 Task: Create a Vector Landscape.
Action: Mouse moved to (549, 285)
Screenshot: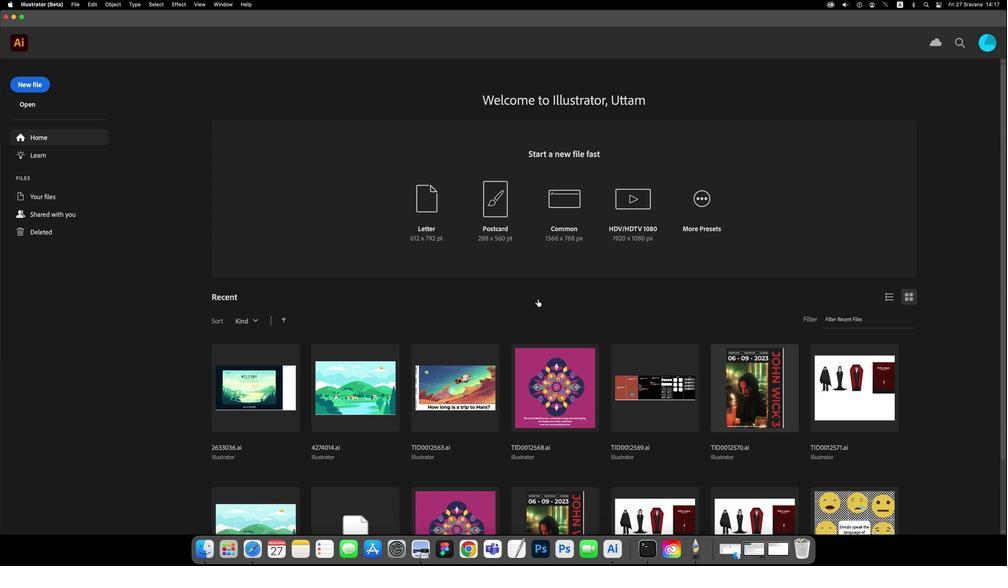 
Action: Mouse pressed left at (549, 285)
Screenshot: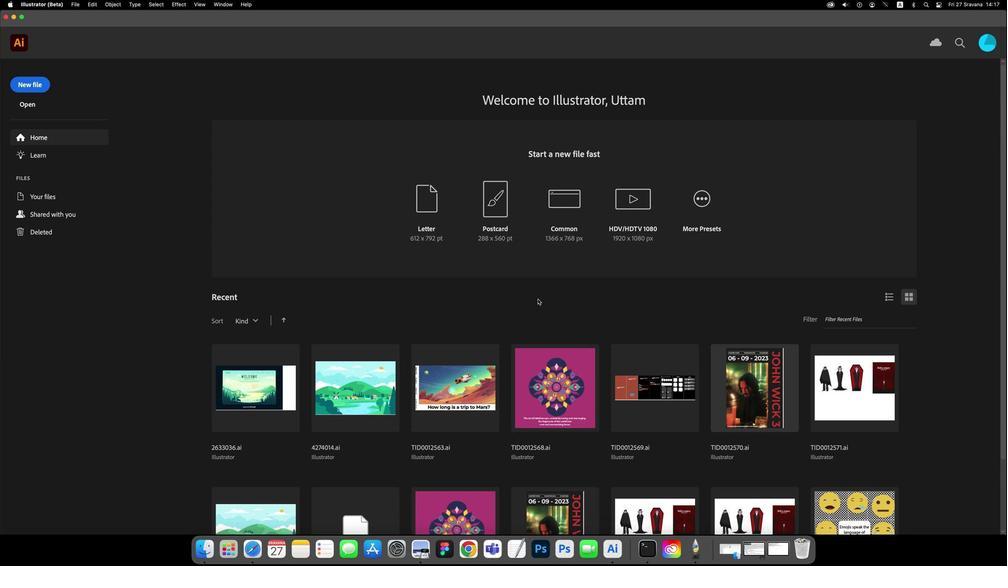 
Action: Mouse moved to (537, 288)
Screenshot: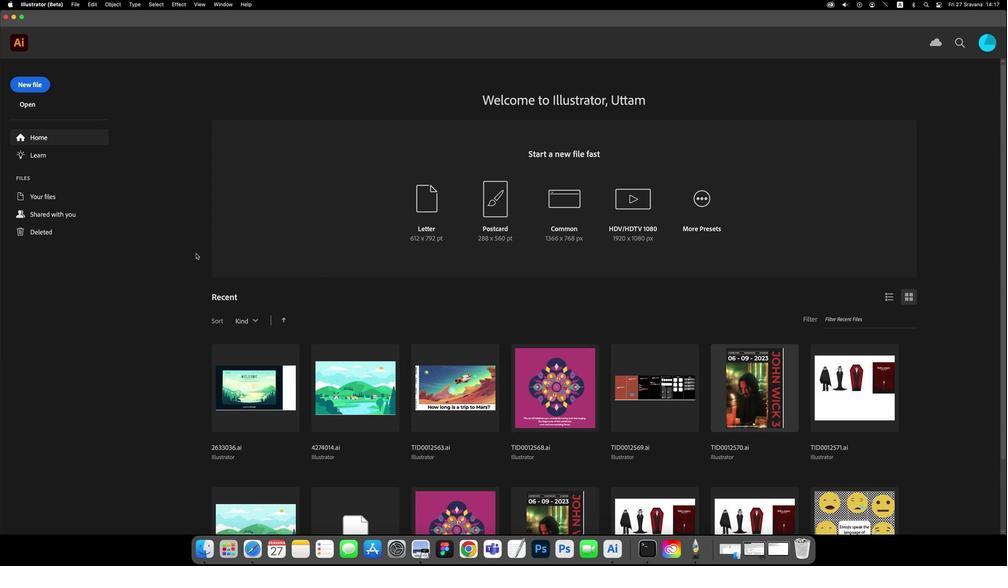 
Action: Mouse pressed left at (537, 288)
Screenshot: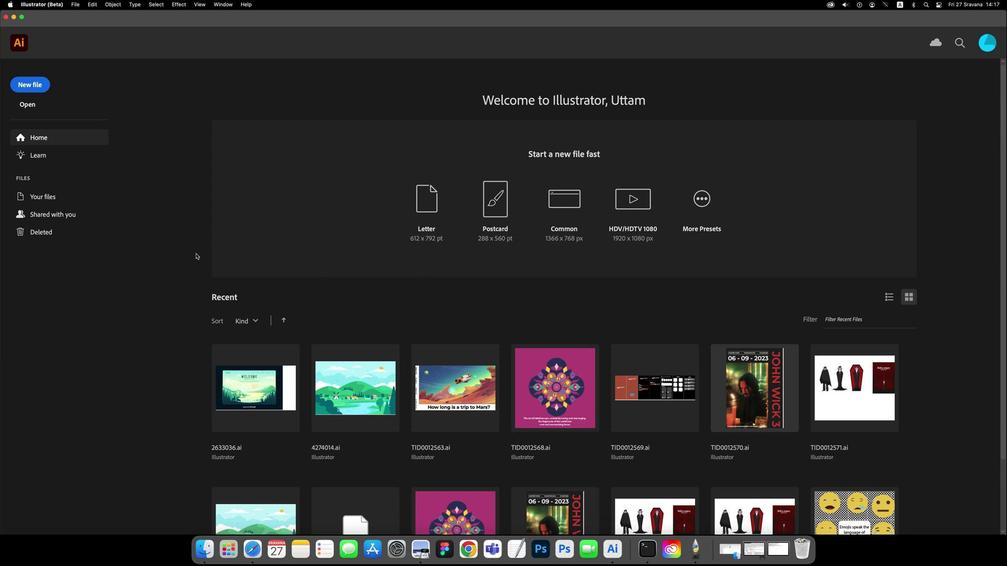 
Action: Mouse moved to (274, 176)
Screenshot: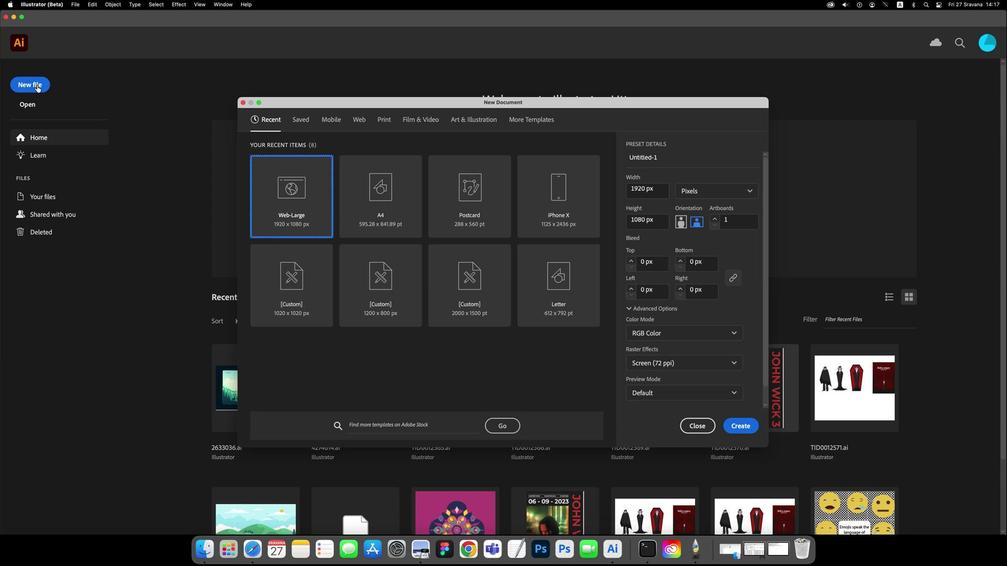 
Action: Mouse pressed left at (274, 176)
Screenshot: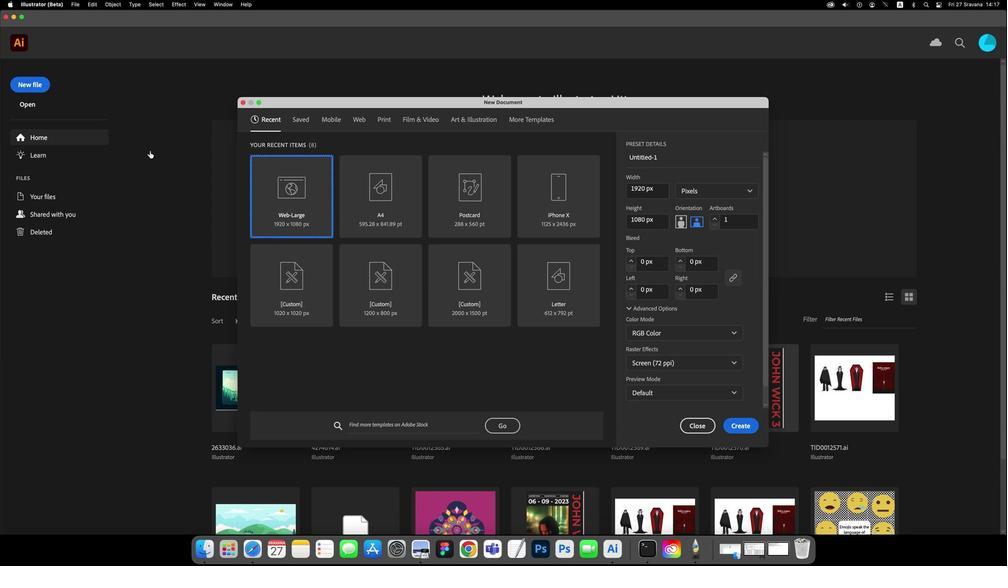 
Action: Mouse moved to (641, 354)
Screenshot: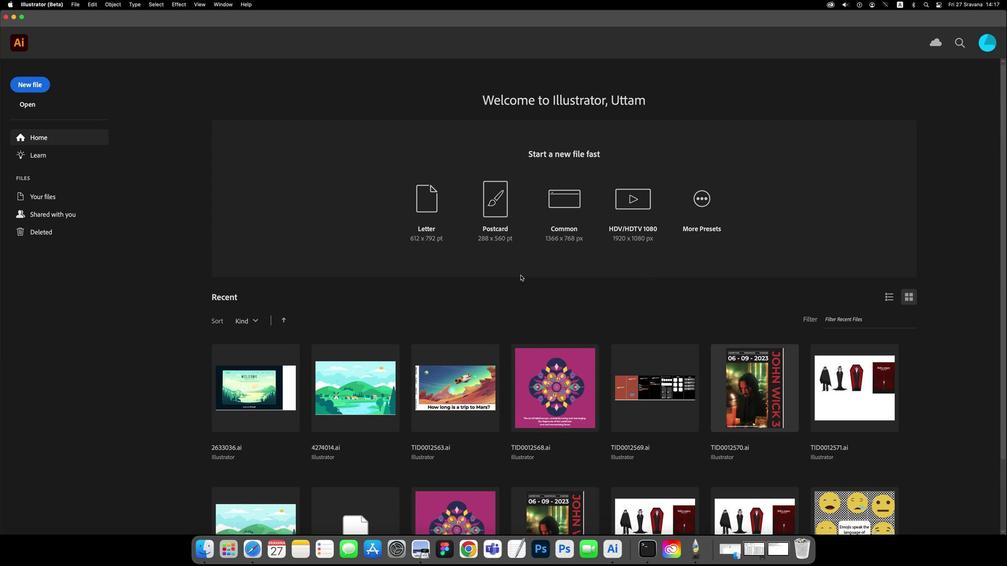 
Action: Mouse pressed left at (641, 354)
Screenshot: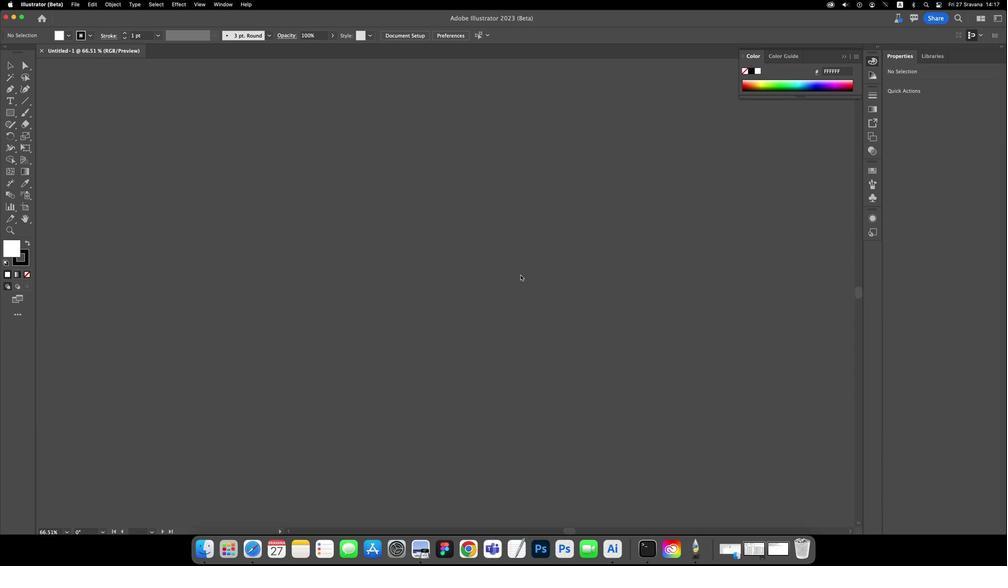 
Action: Mouse moved to (705, 161)
Screenshot: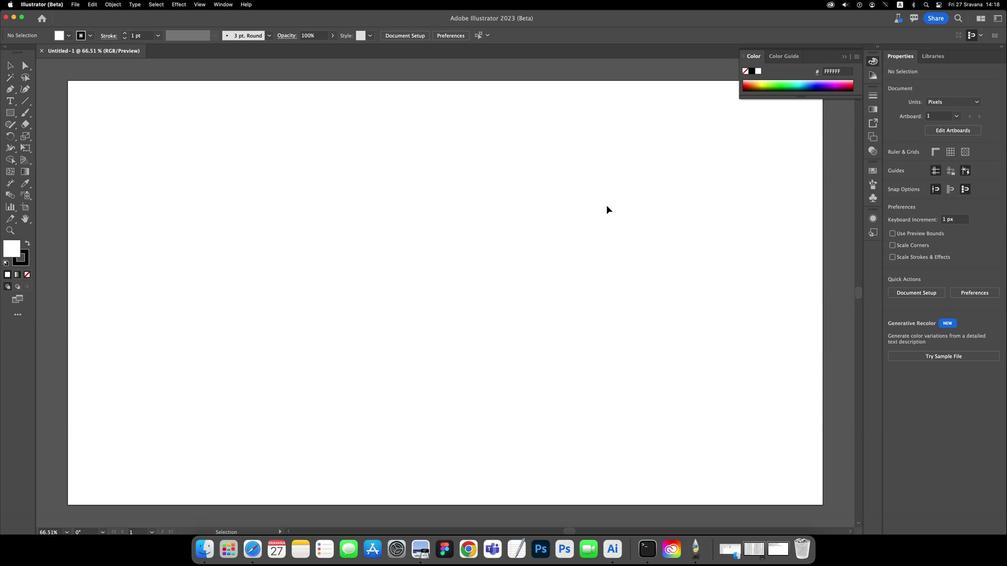 
Action: Mouse pressed left at (705, 161)
Screenshot: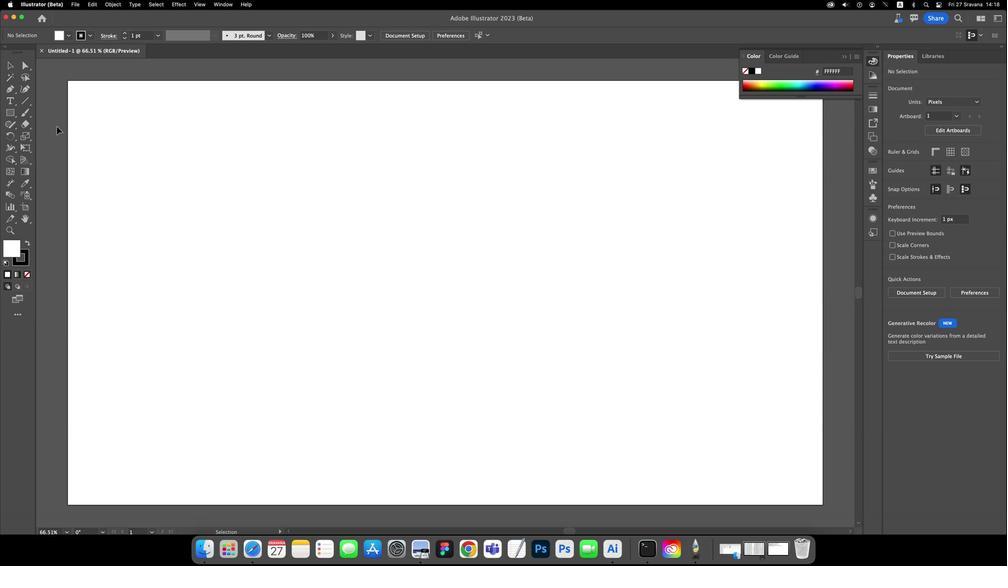 
Action: Mouse pressed left at (705, 161)
Screenshot: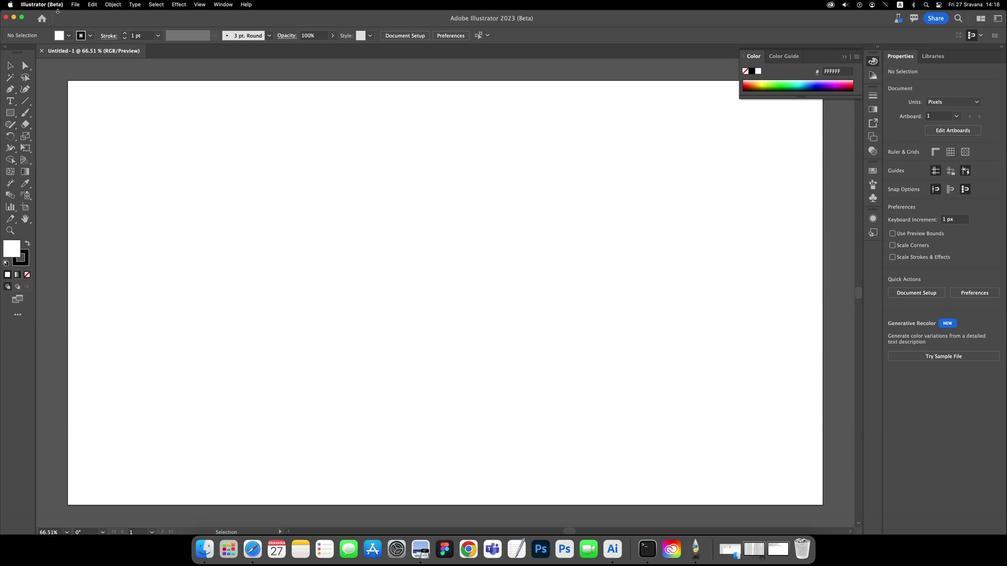 
Action: Mouse moved to (573, 239)
Screenshot: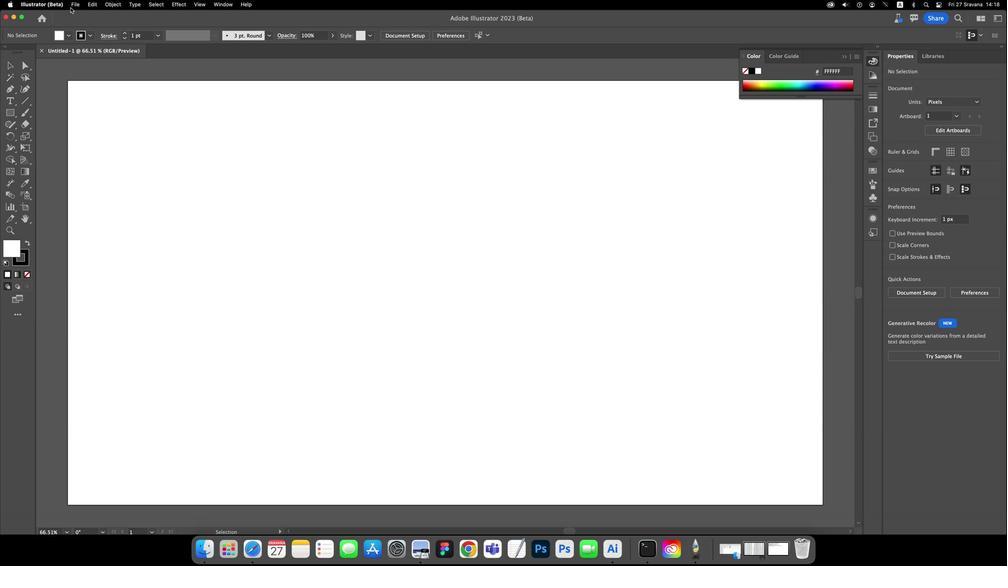 
Action: Mouse pressed left at (573, 239)
Screenshot: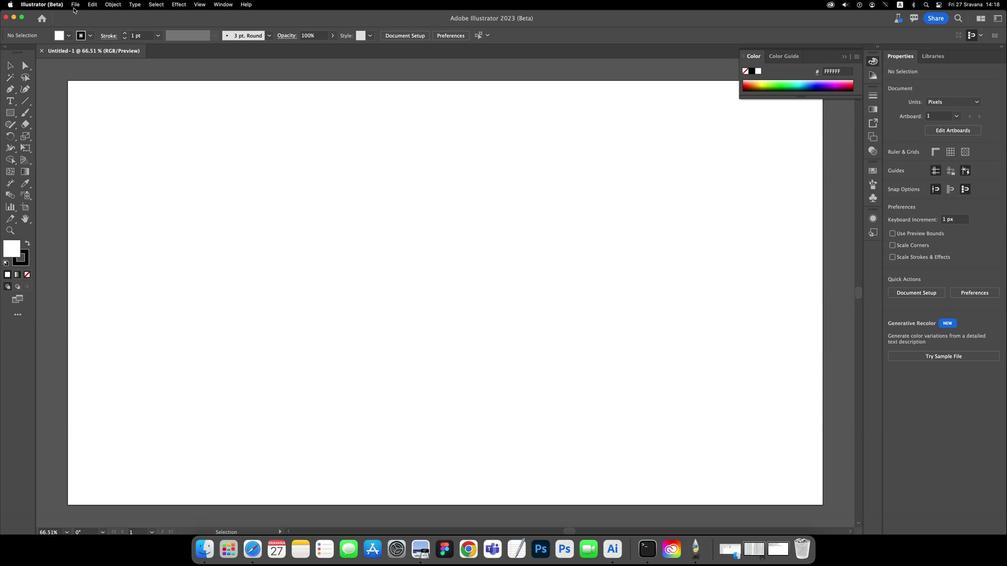 
Action: Mouse moved to (293, 135)
Screenshot: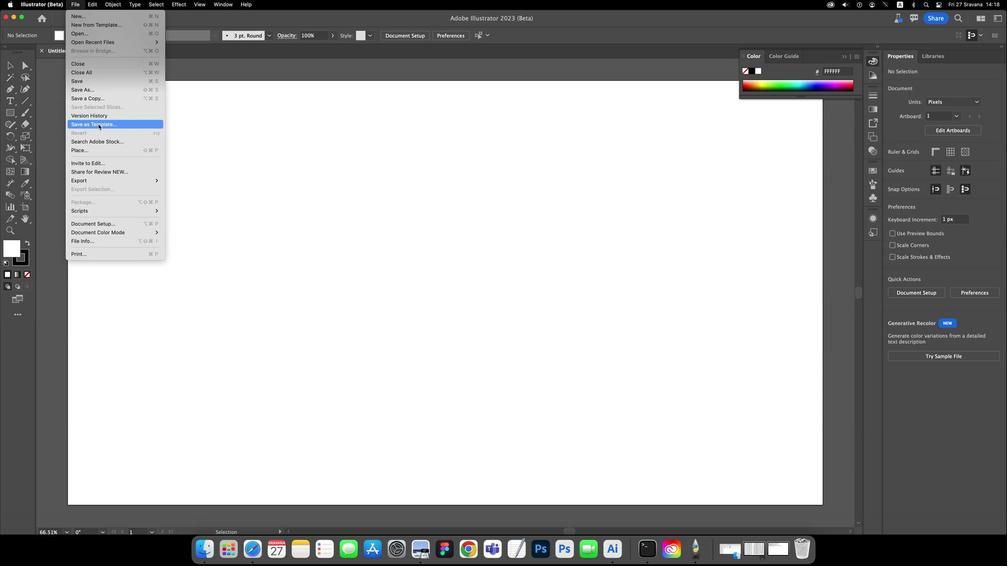 
Action: Mouse pressed left at (293, 135)
Screenshot: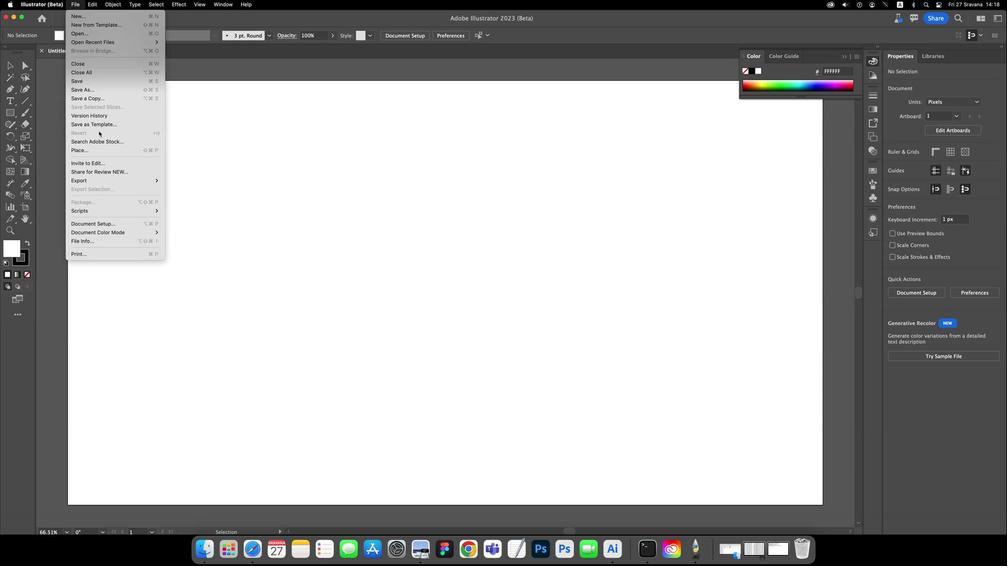
Action: Mouse moved to (305, 208)
Screenshot: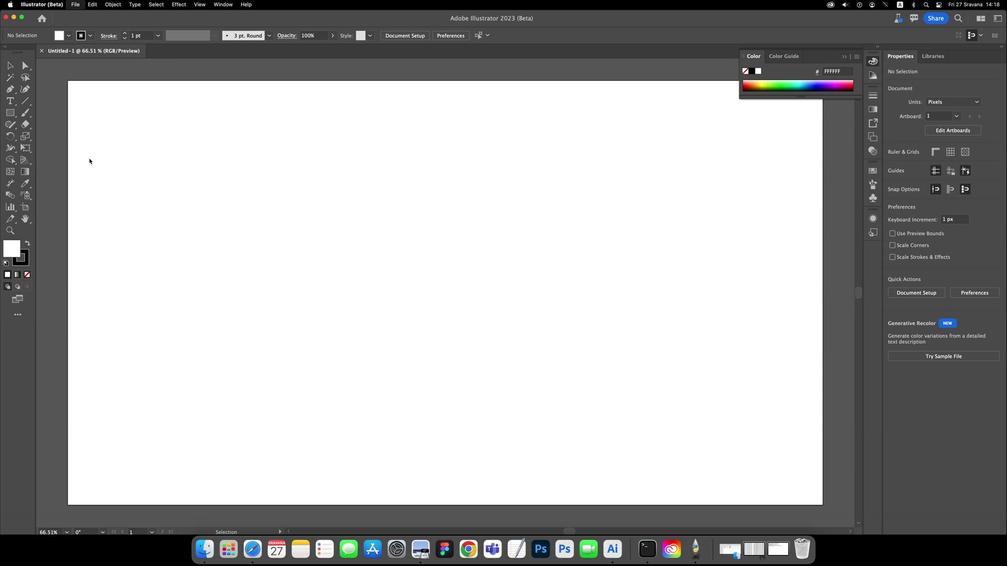 
Action: Mouse pressed left at (305, 208)
Screenshot: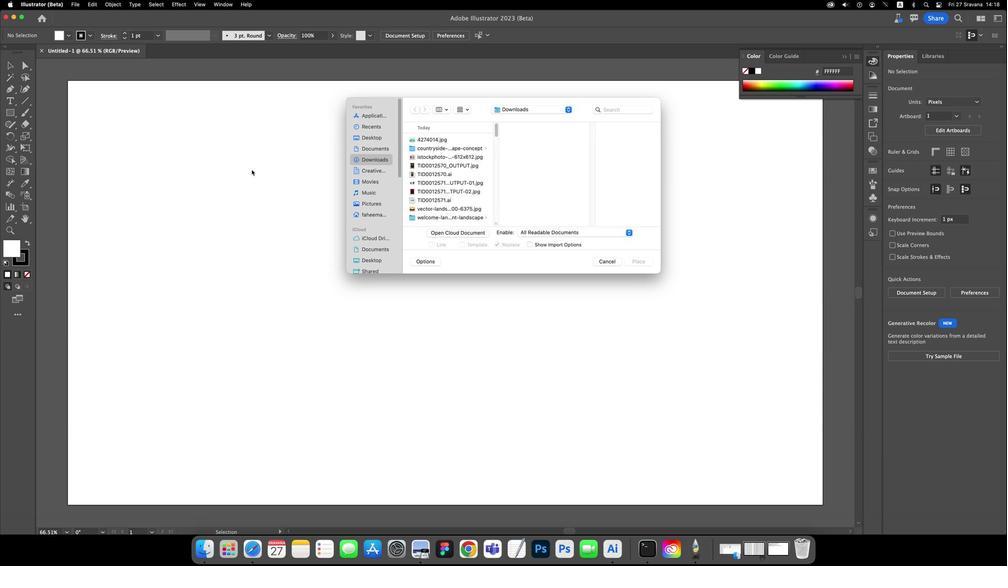 
Action: Mouse moved to (474, 205)
Screenshot: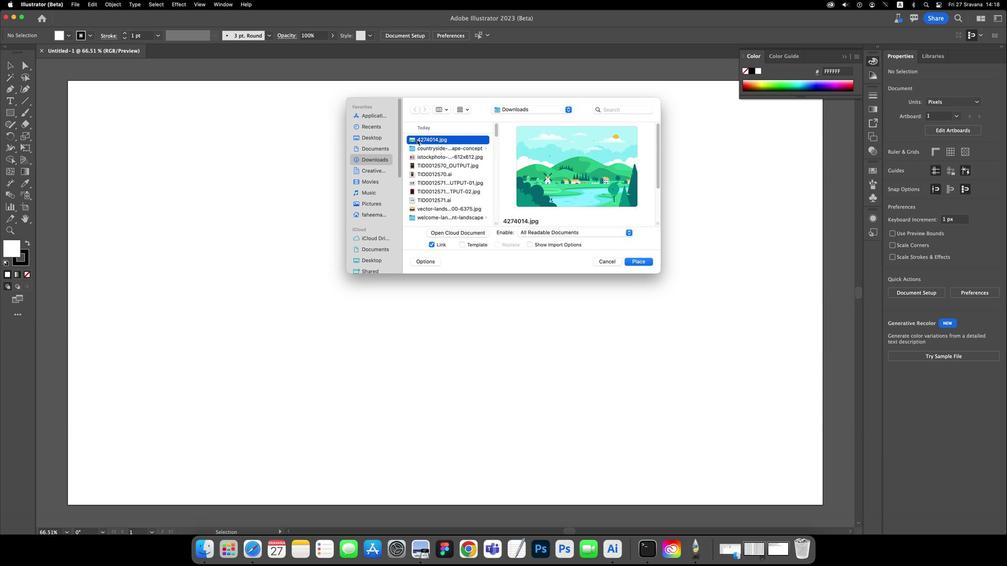 
Action: Mouse pressed left at (474, 205)
Screenshot: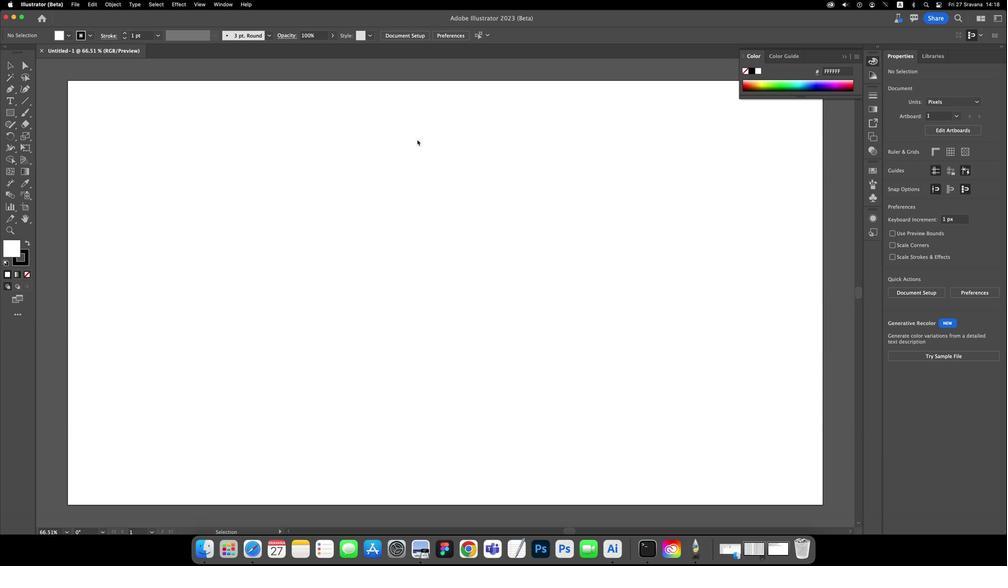 
Action: Key pressed Key.enter
Screenshot: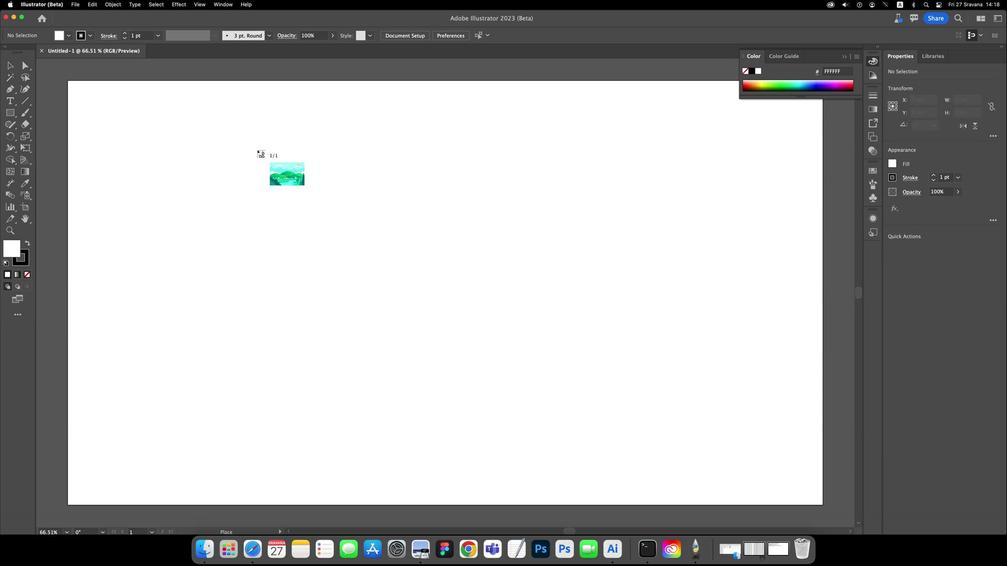 
Action: Mouse moved to (311, 182)
Screenshot: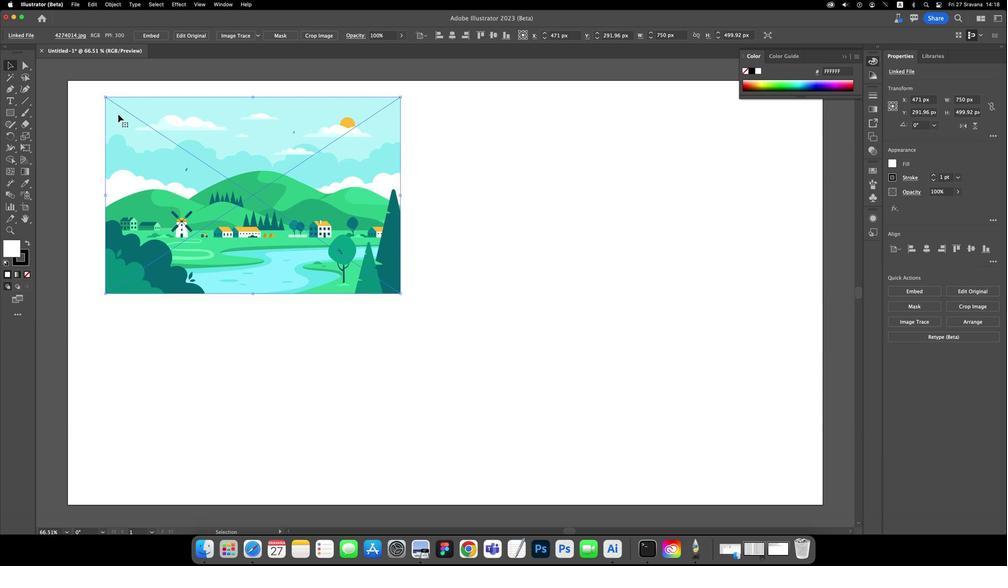
Action: Mouse pressed left at (311, 182)
Screenshot: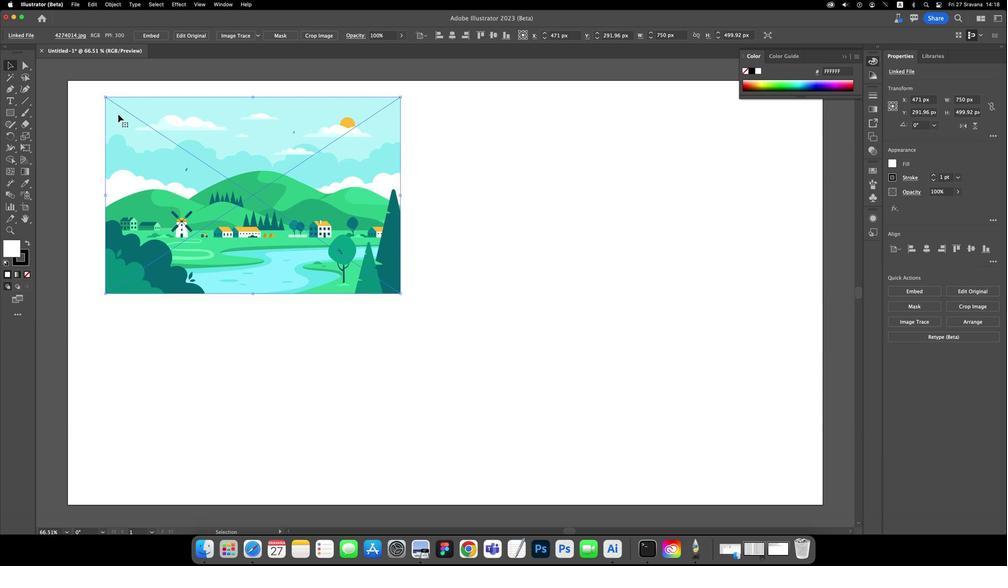 
Action: Mouse moved to (311, 182)
Screenshot: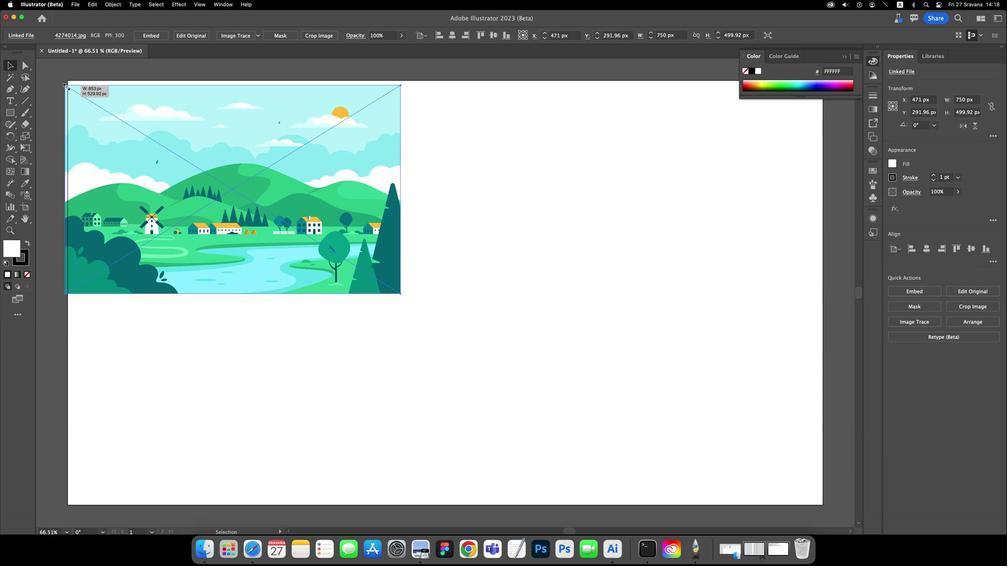 
Action: Mouse pressed left at (311, 182)
Screenshot: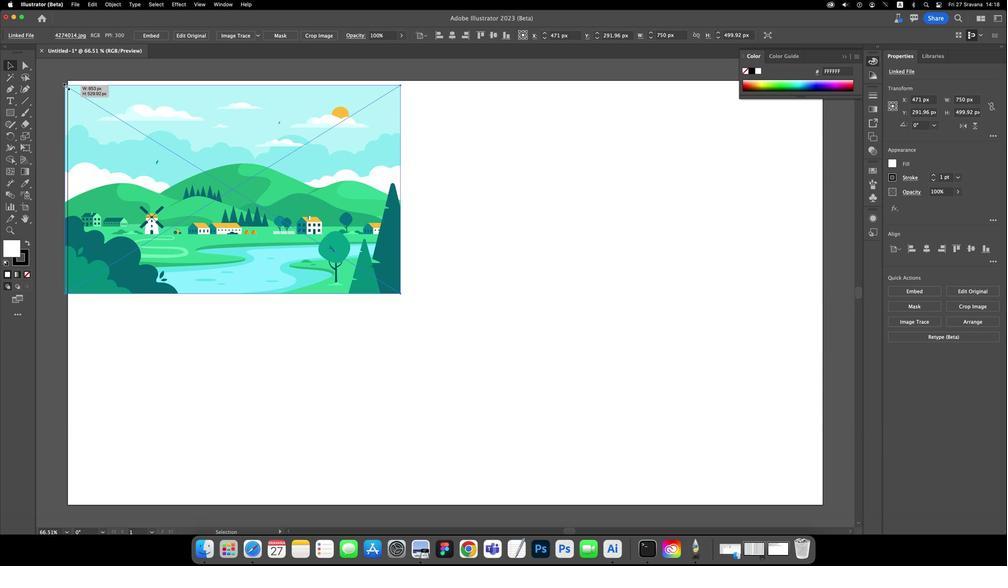 
Action: Mouse moved to (289, 176)
Screenshot: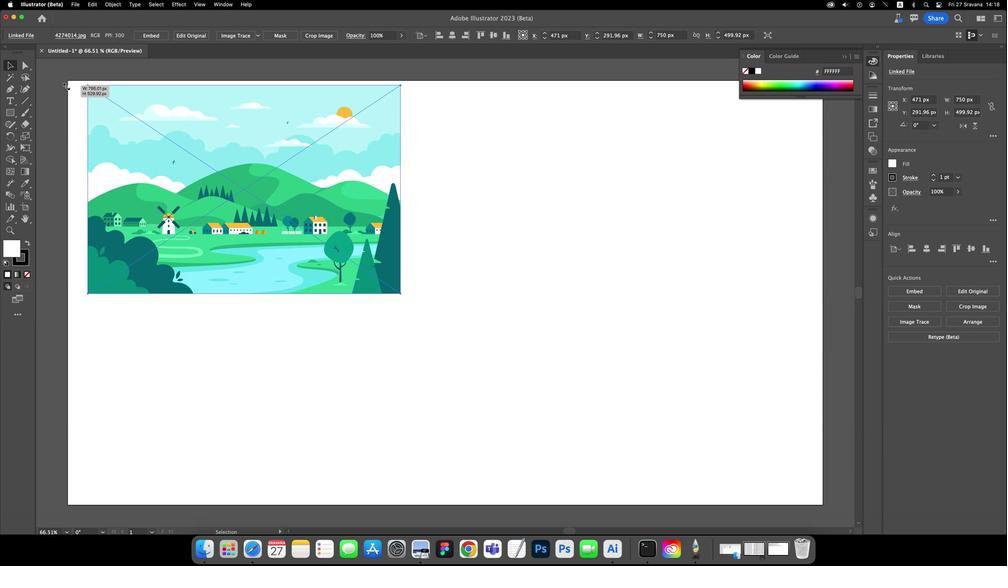 
Action: Key pressed Key.shift
Screenshot: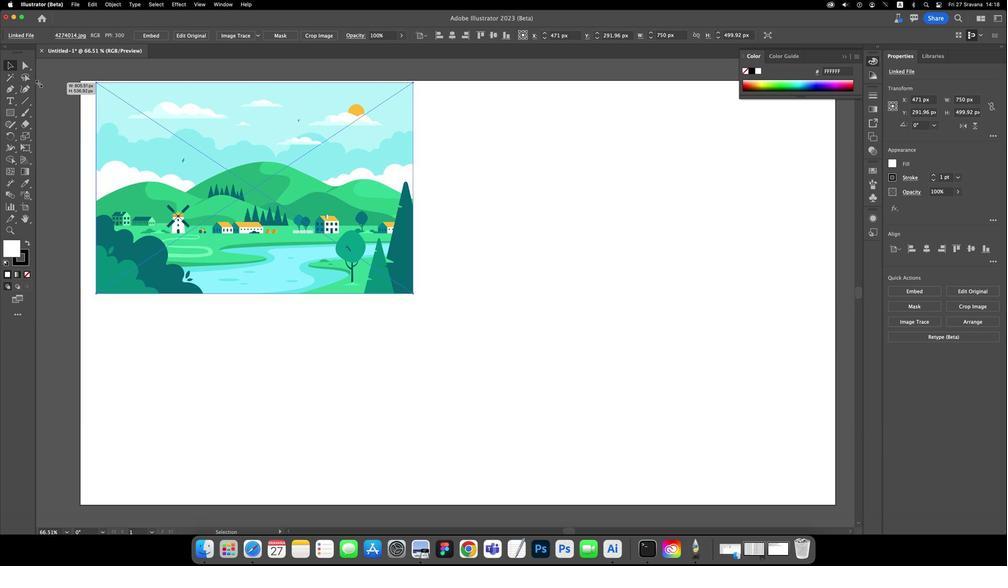 
Action: Mouse moved to (360, 189)
Screenshot: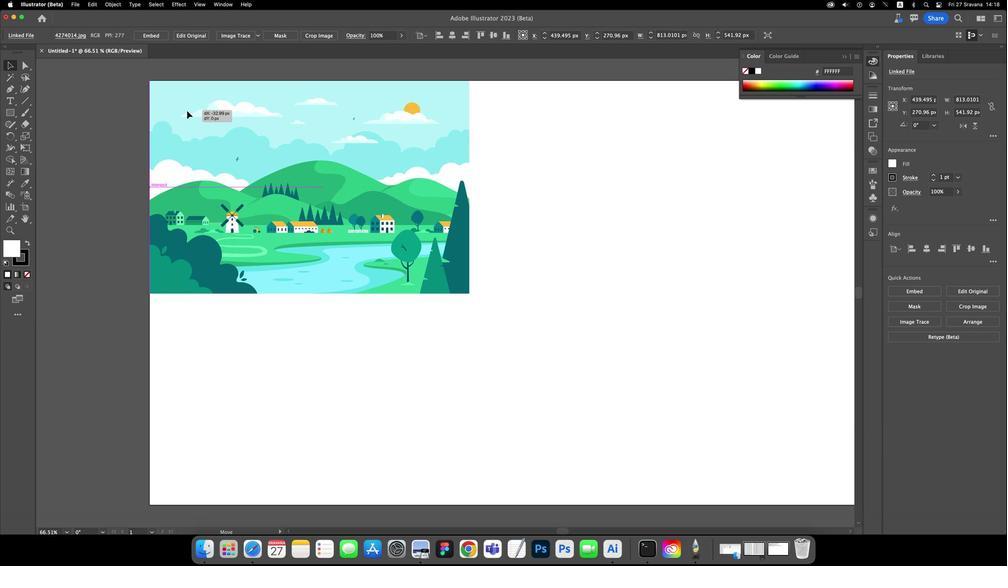 
Action: Mouse pressed left at (360, 189)
Screenshot: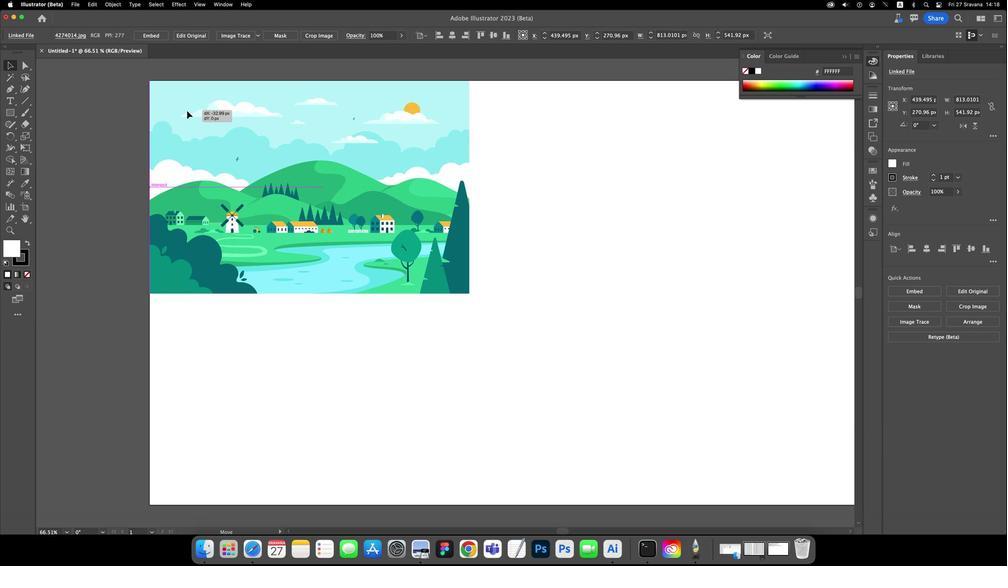 
Action: Mouse moved to (455, 257)
Screenshot: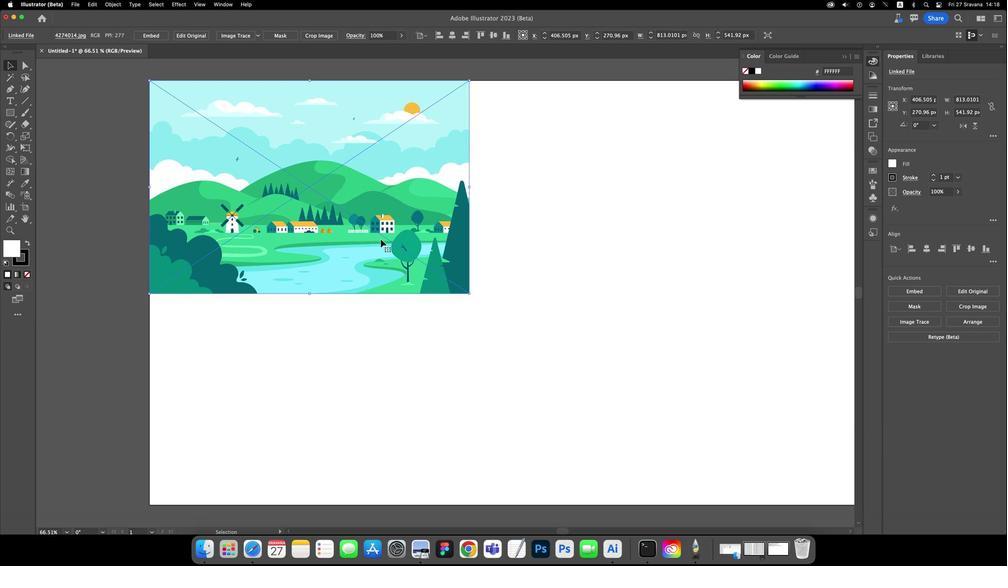 
Action: Key pressed Key.alt
Screenshot: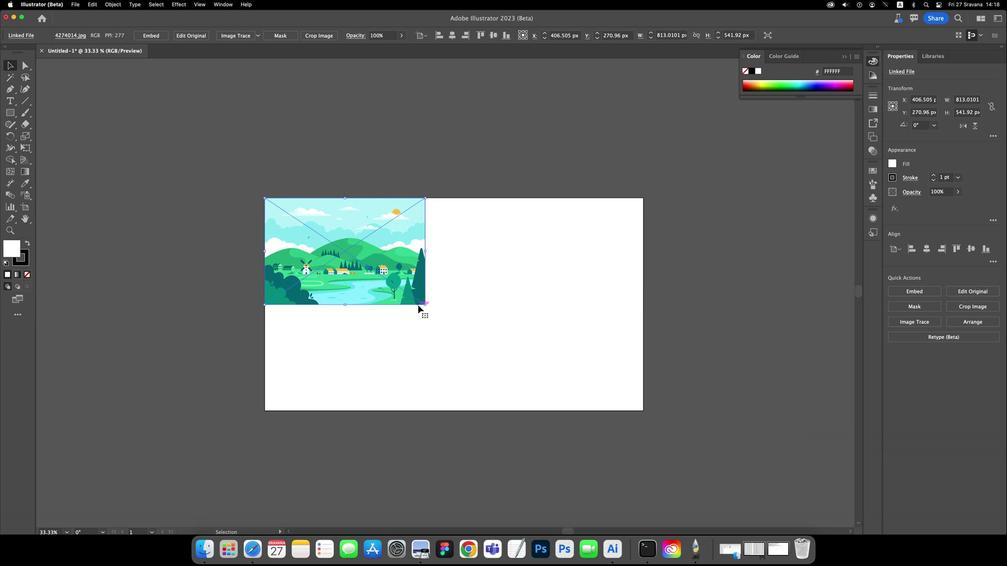 
Action: Mouse scrolled (455, 257) with delta (255, 131)
Screenshot: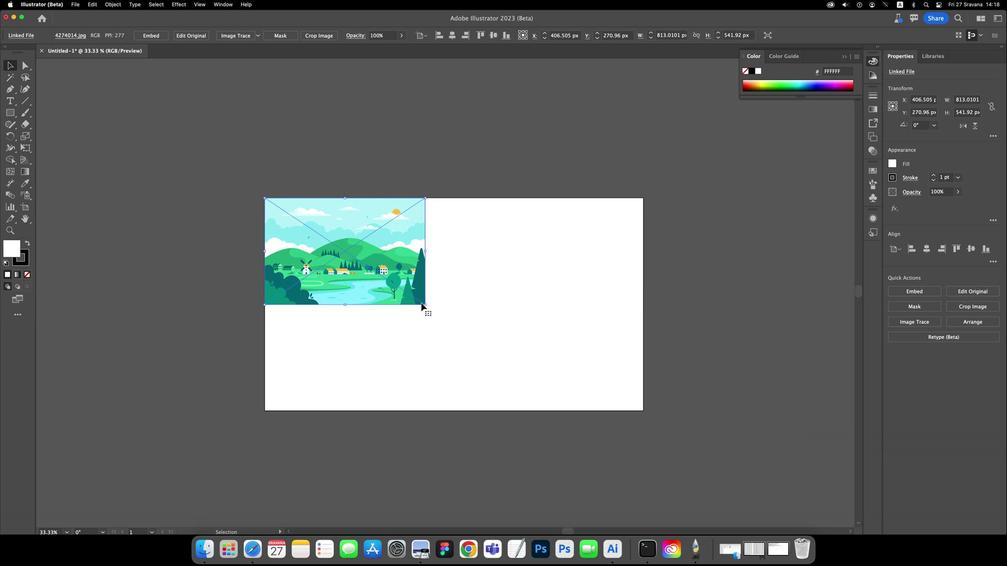 
Action: Mouse scrolled (455, 257) with delta (255, 131)
Screenshot: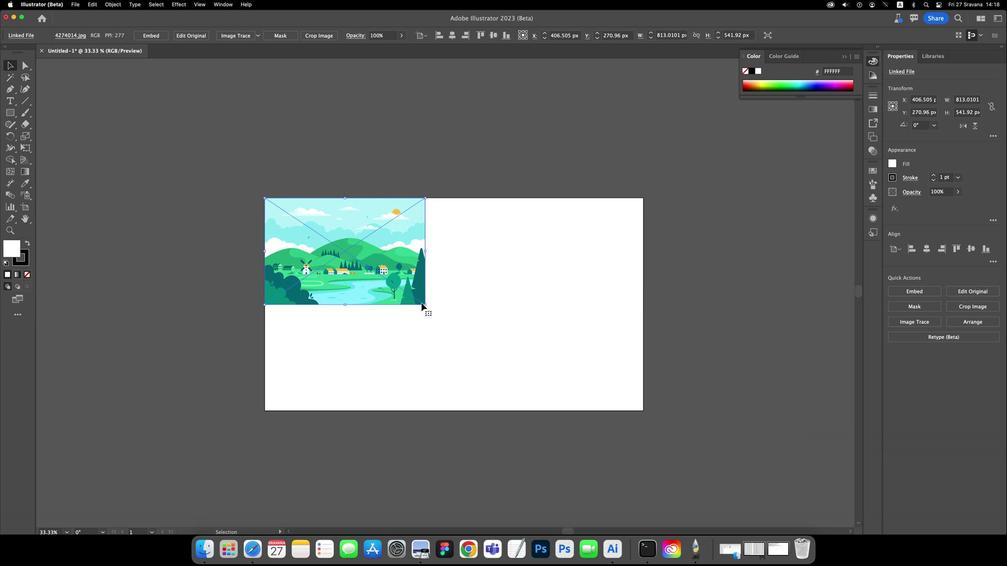 
Action: Mouse moved to (479, 292)
Screenshot: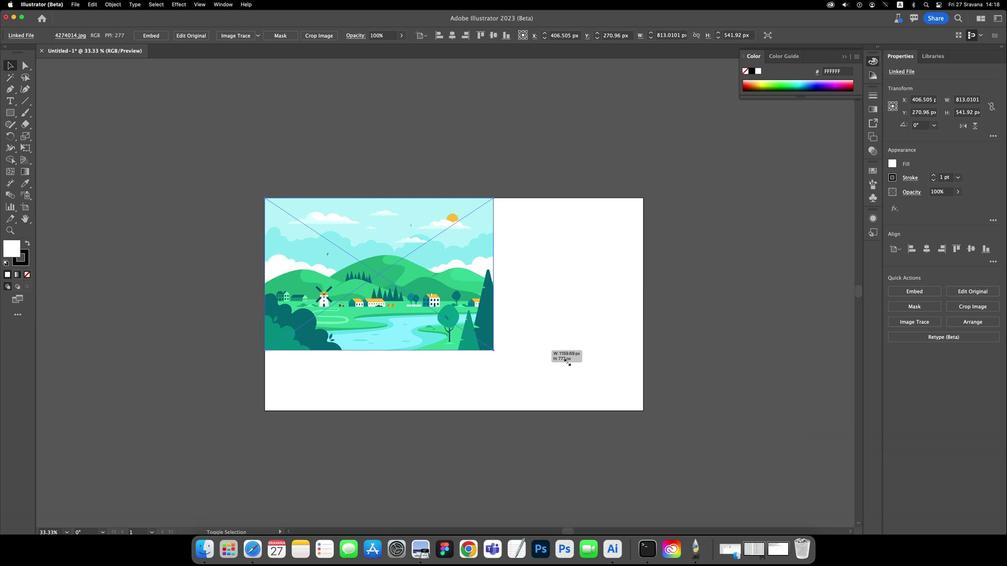
Action: Key pressed Key.shift
Screenshot: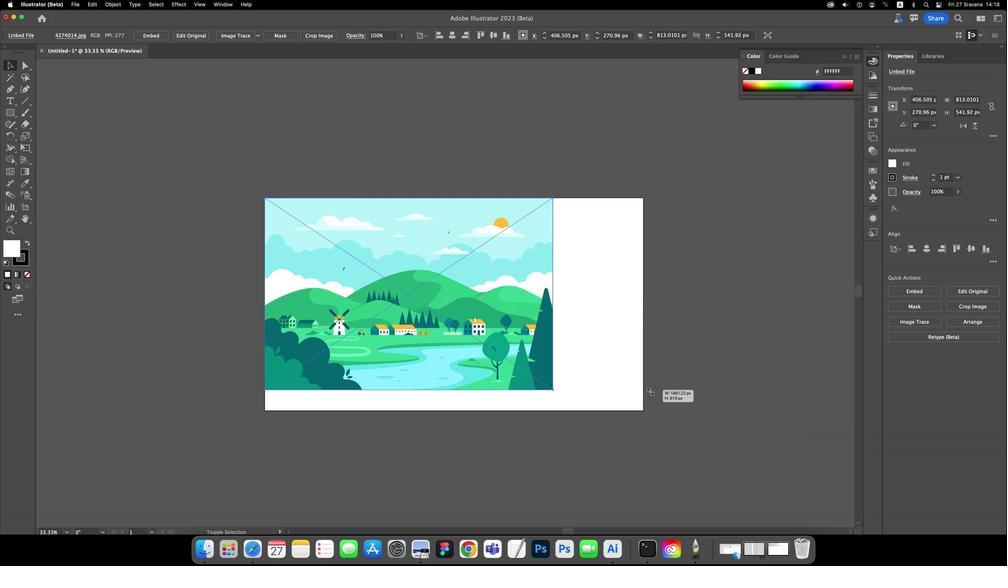 
Action: Mouse pressed left at (479, 292)
Screenshot: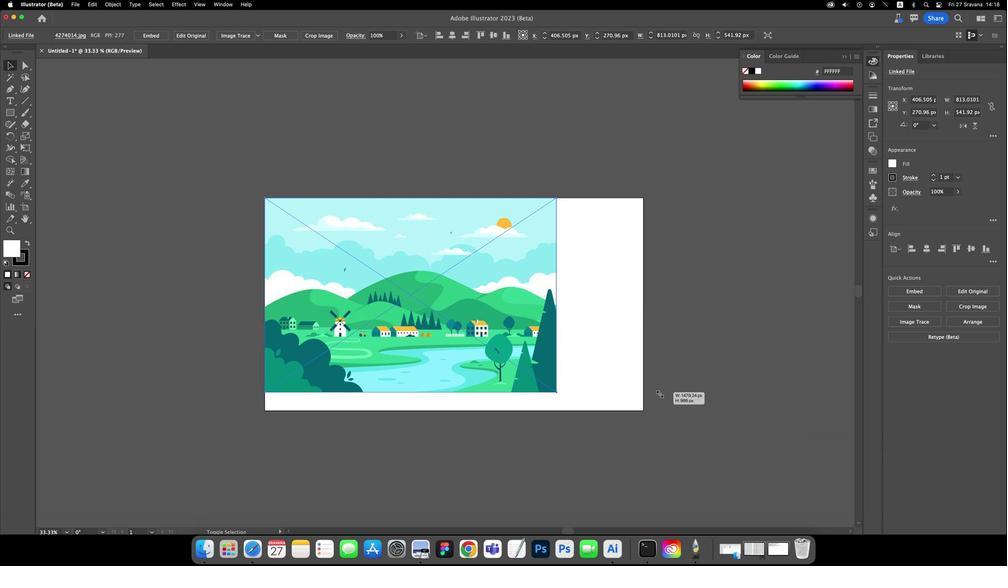 
Action: Mouse moved to (597, 305)
Screenshot: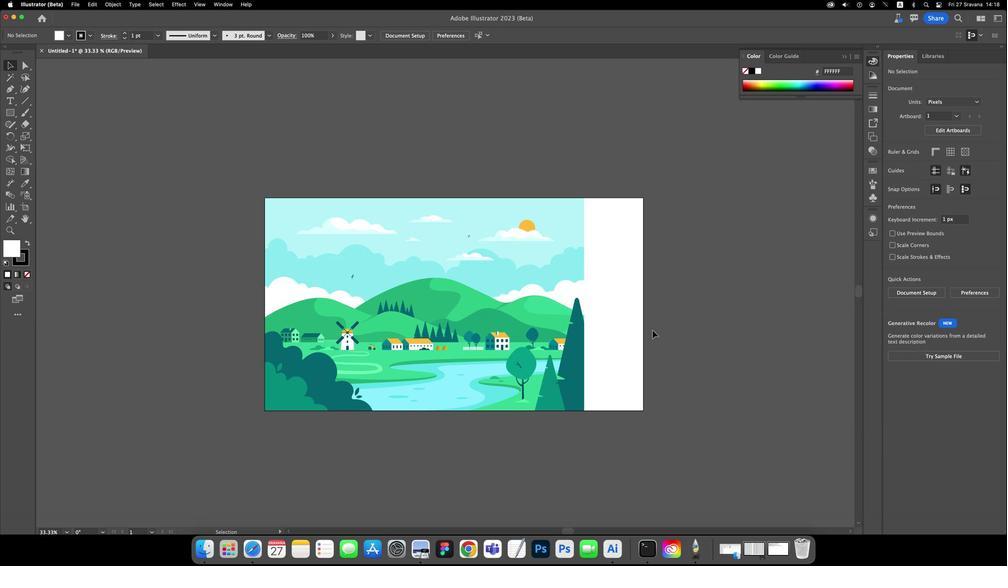 
Action: Mouse pressed left at (597, 305)
Screenshot: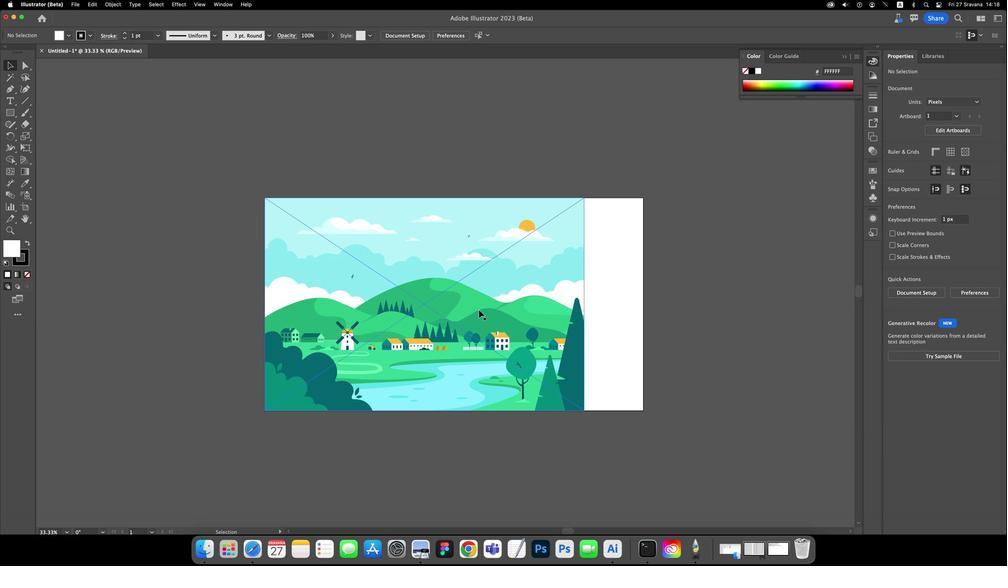 
Action: Mouse moved to (747, 199)
Screenshot: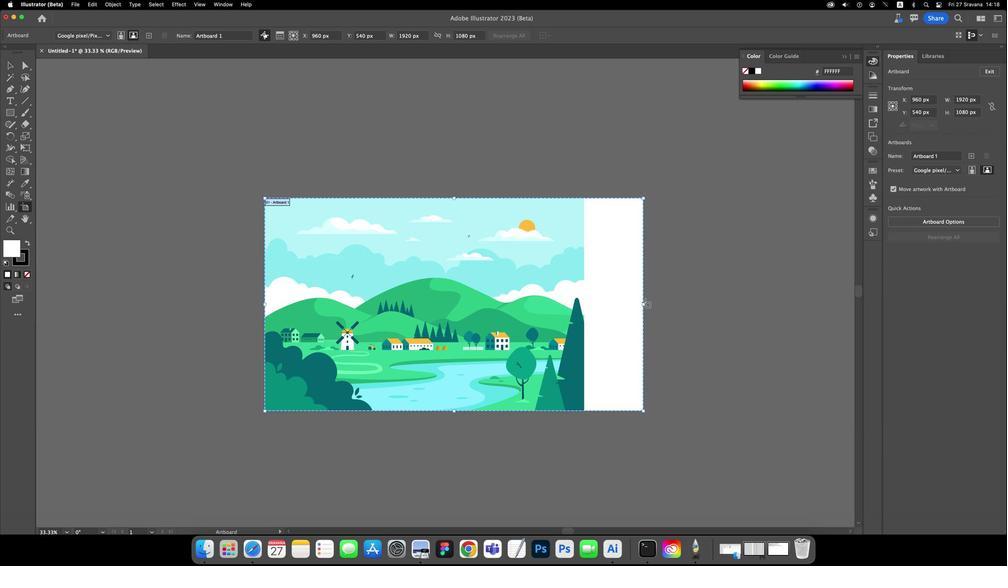 
Action: Mouse pressed left at (747, 199)
Screenshot: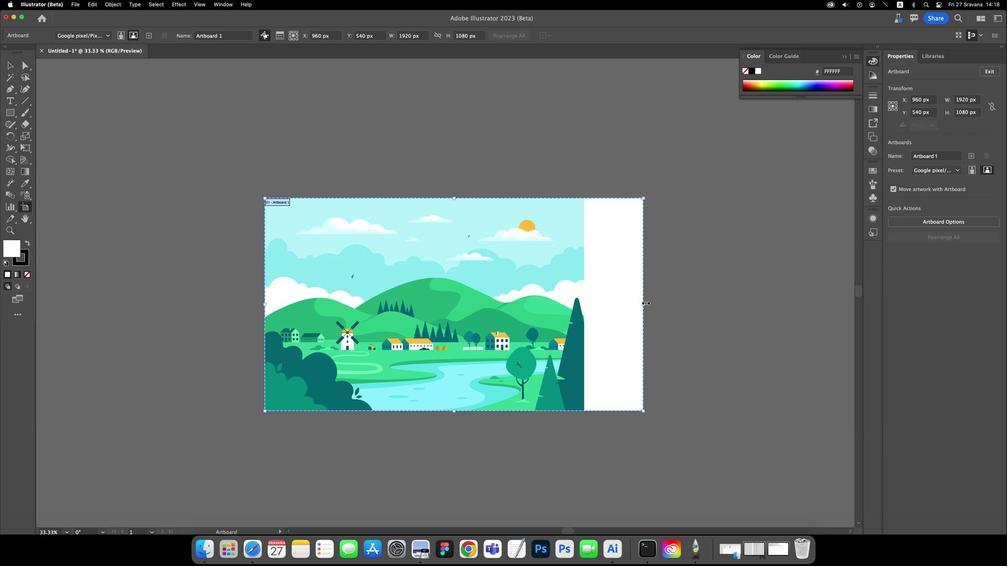 
Action: Mouse moved to (592, 291)
Screenshot: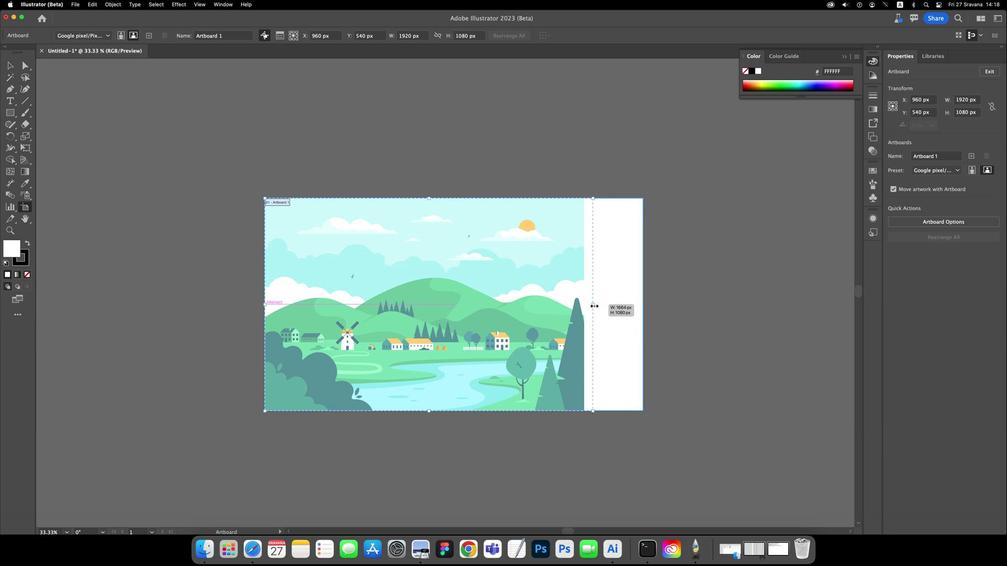 
Action: Mouse pressed left at (592, 291)
Screenshot: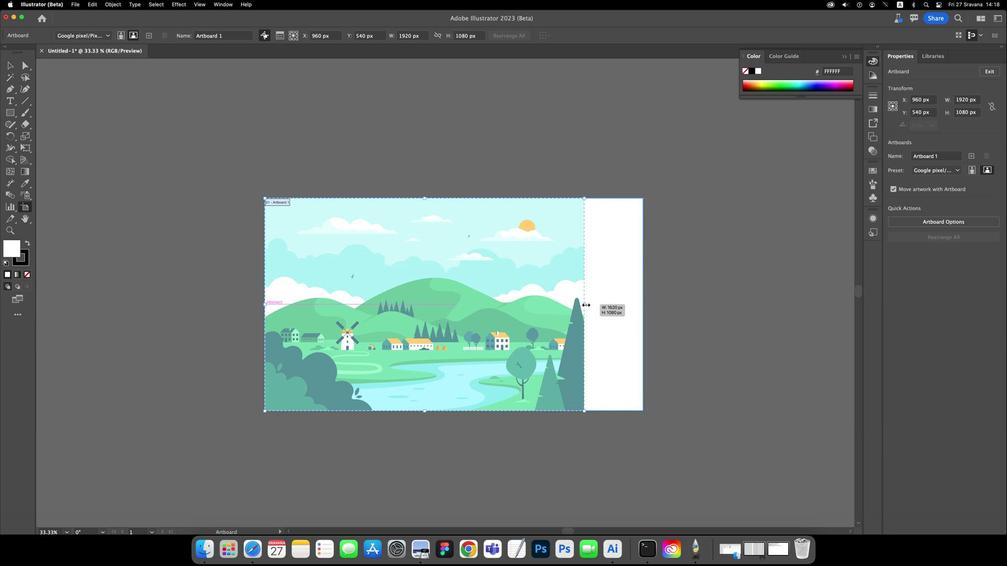 
Action: Mouse moved to (489, 317)
Screenshot: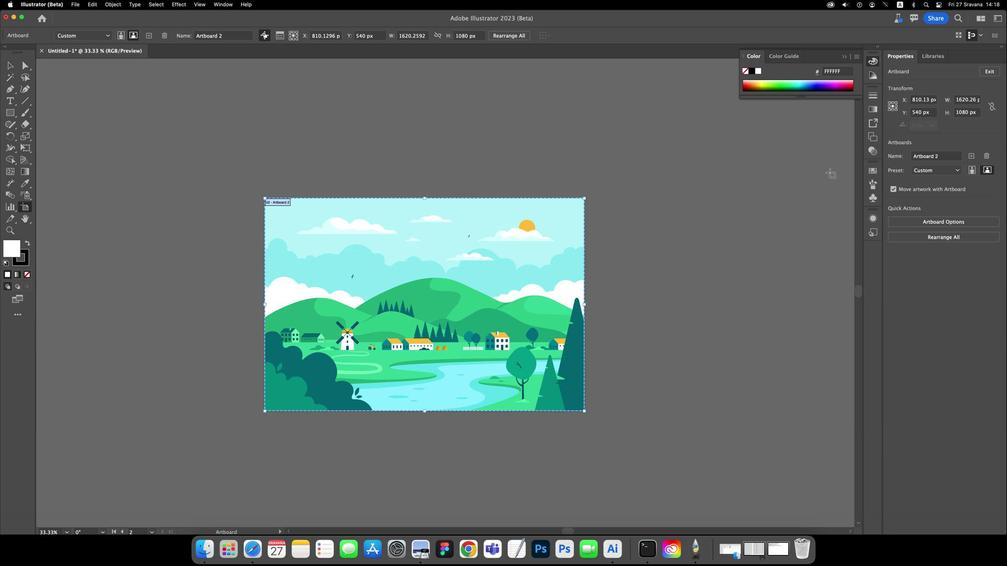 
Action: Mouse pressed left at (489, 317)
Screenshot: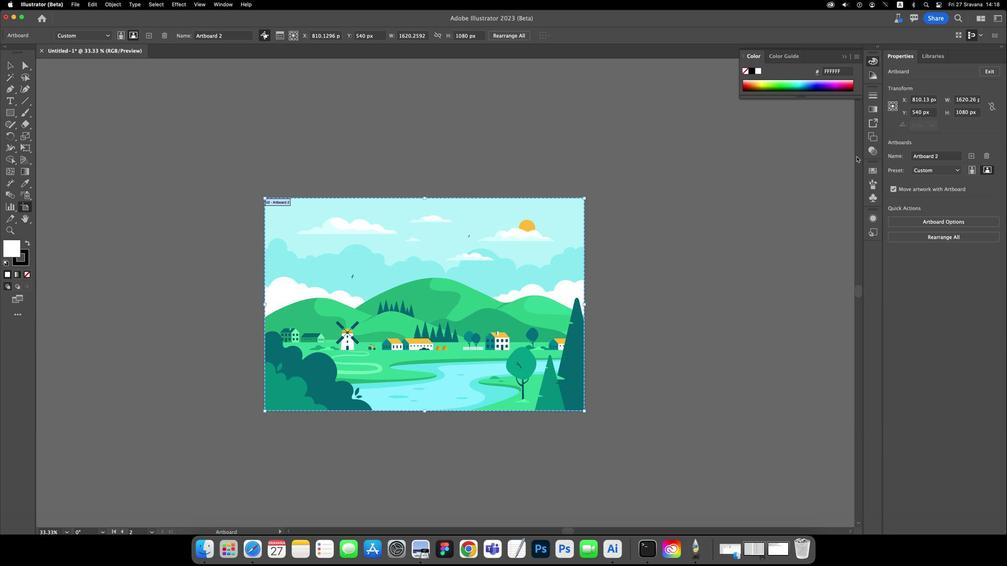 
Action: Mouse moved to (551, 258)
Screenshot: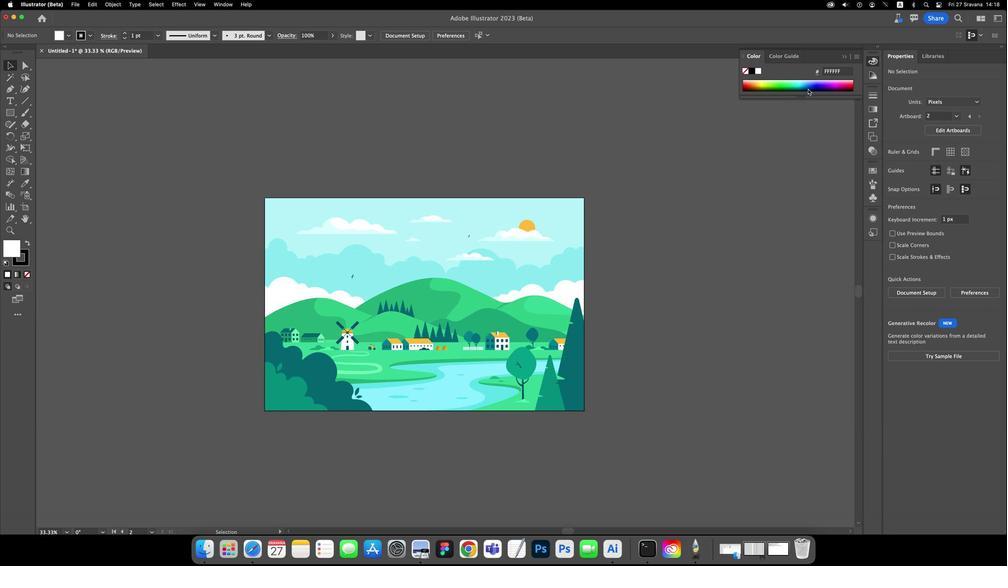 
Action: Key pressed 'v'
Screenshot: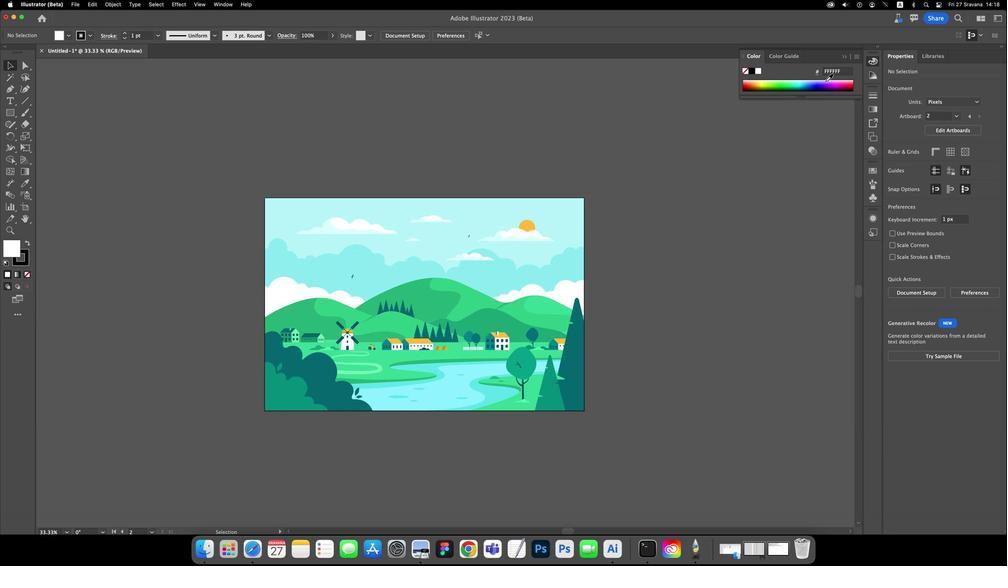 
Action: Mouse moved to (576, 280)
Screenshot: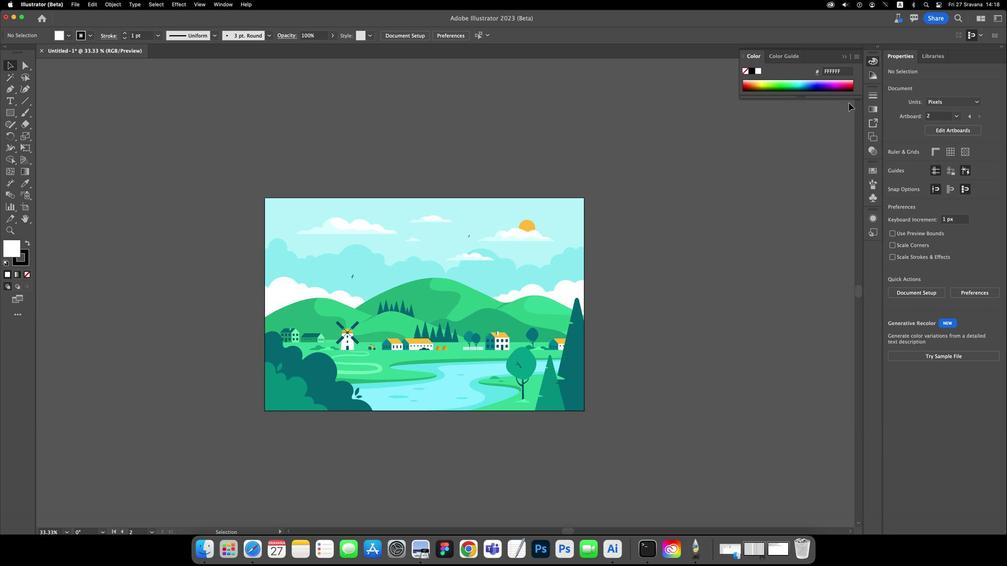 
Action: Mouse pressed left at (576, 280)
Screenshot: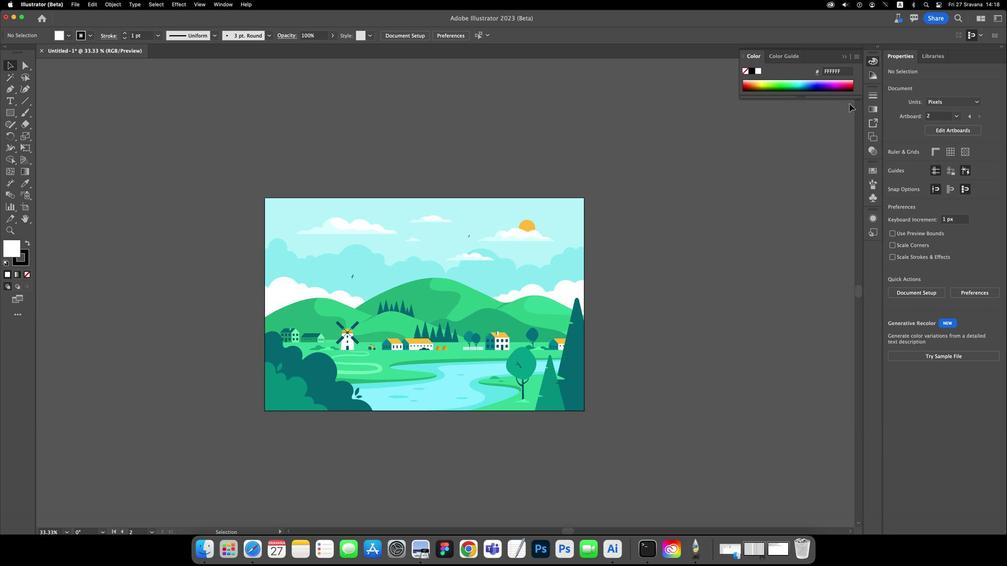 
Action: Mouse moved to (369, 133)
Screenshot: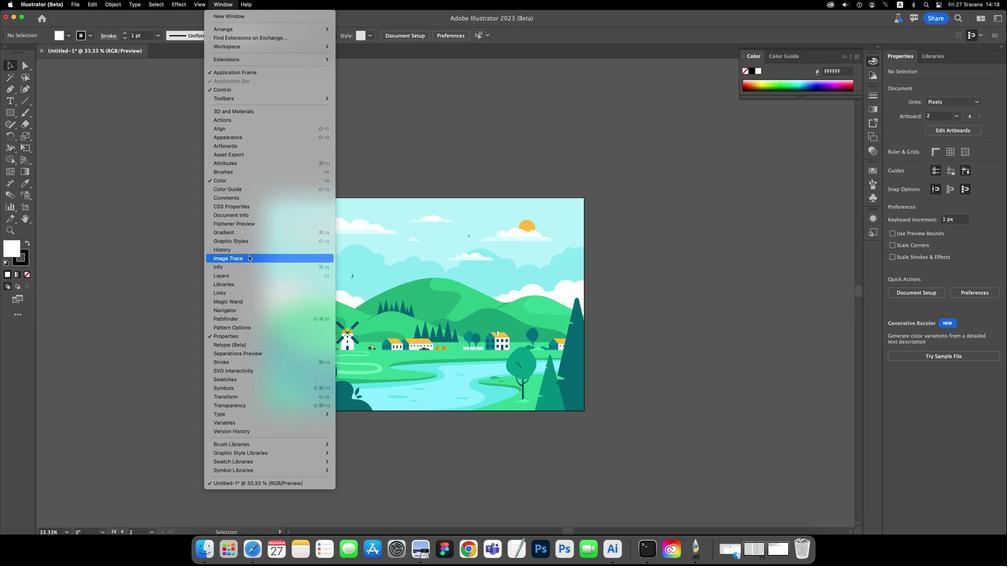 
Action: Mouse pressed left at (369, 133)
Screenshot: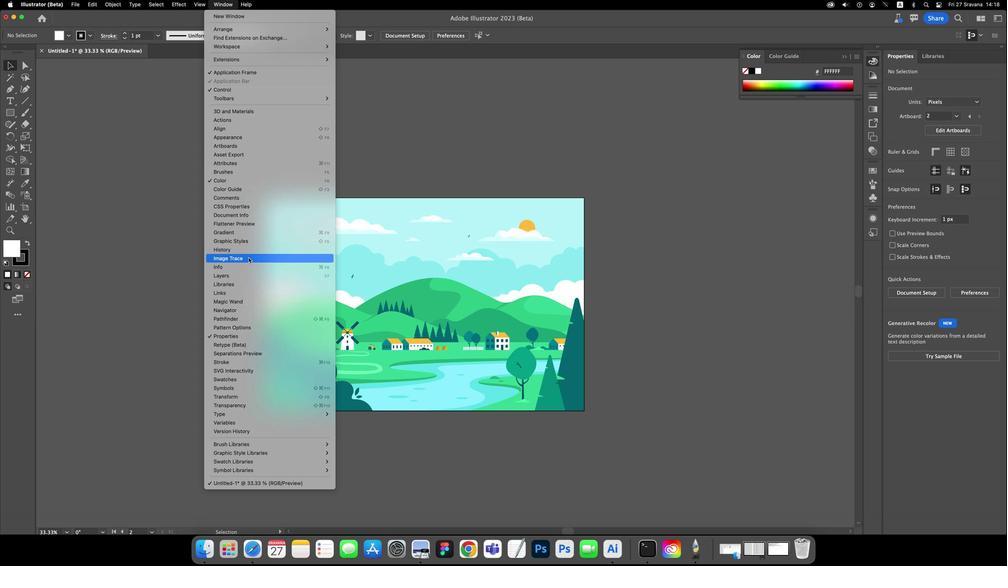 
Action: Mouse moved to (386, 275)
Screenshot: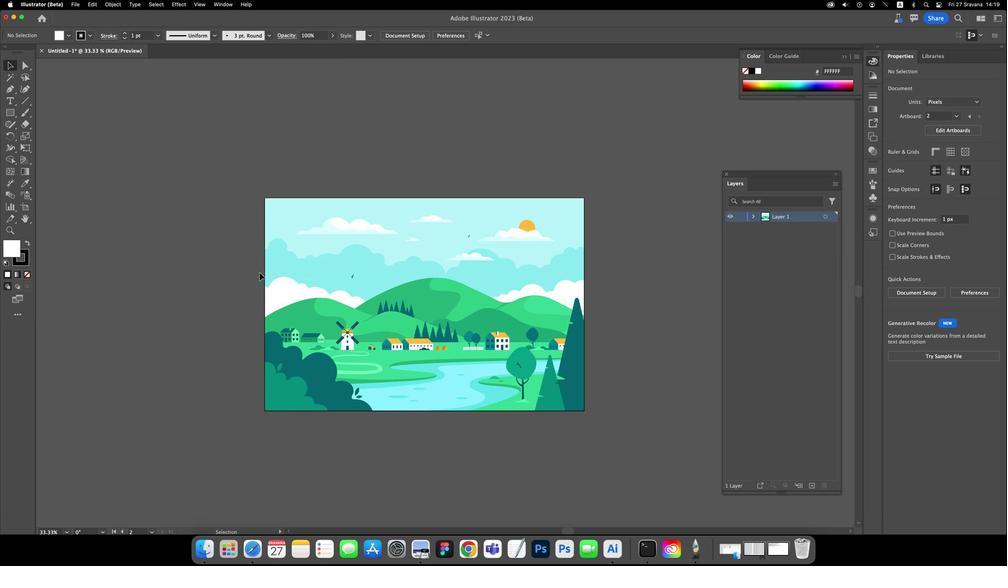 
Action: Mouse pressed left at (386, 275)
Screenshot: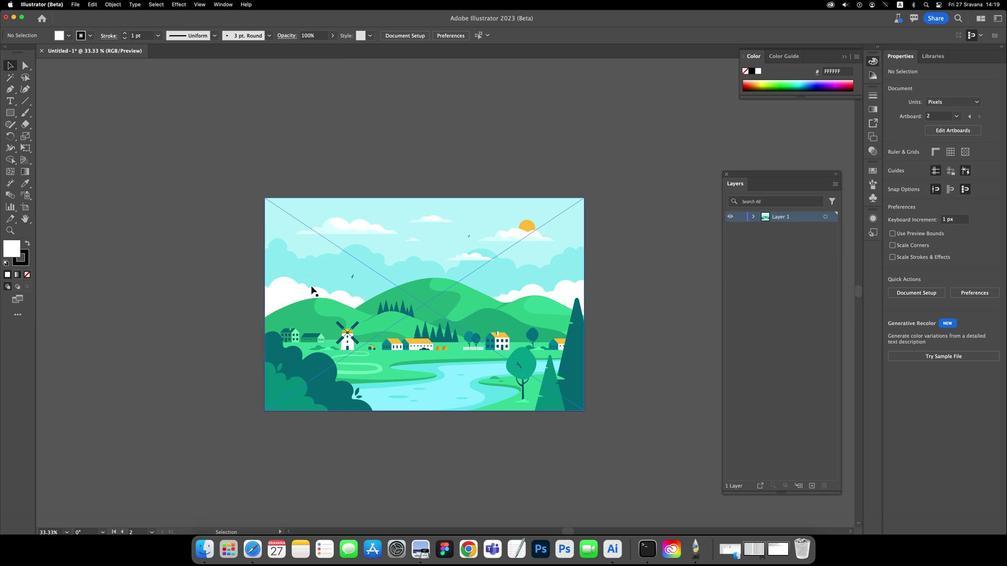 
Action: Mouse moved to (651, 244)
Screenshot: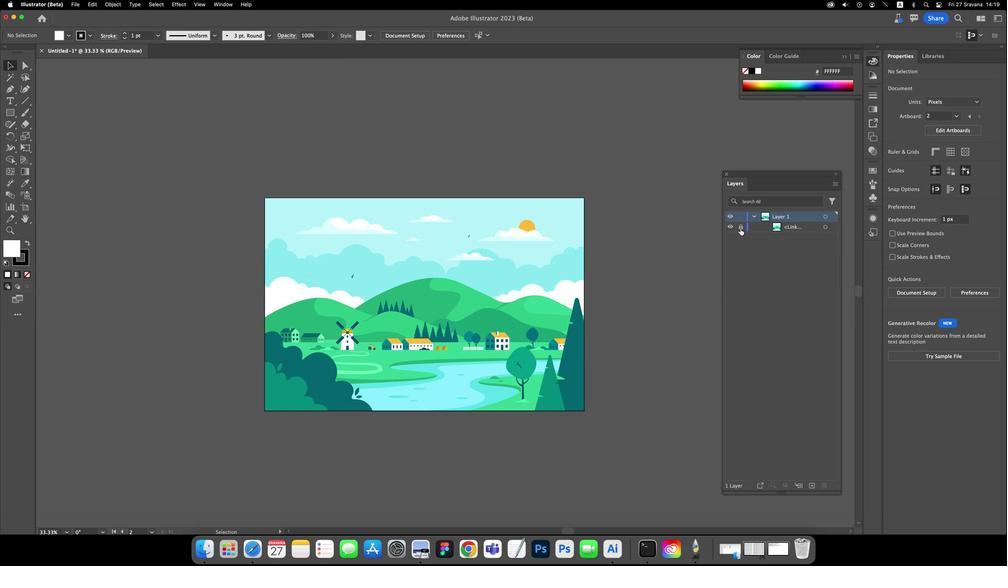 
Action: Mouse pressed left at (651, 244)
Screenshot: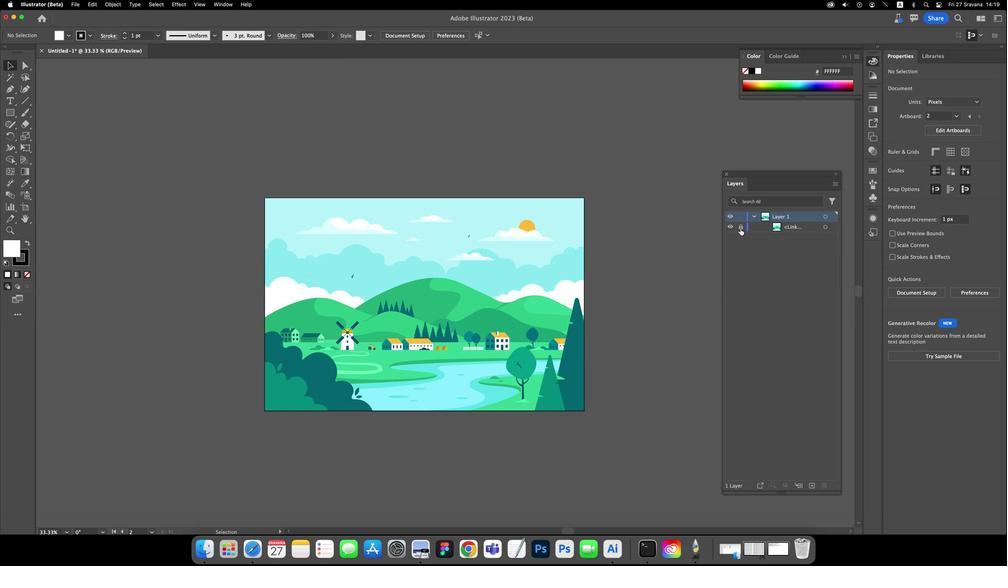 
Action: Mouse moved to (643, 251)
Screenshot: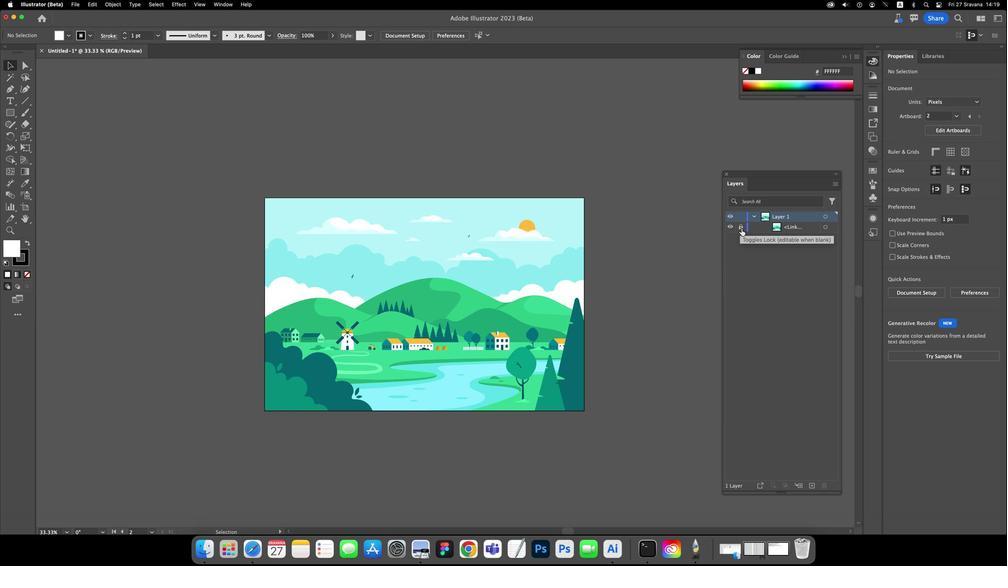 
Action: Mouse pressed left at (643, 251)
Screenshot: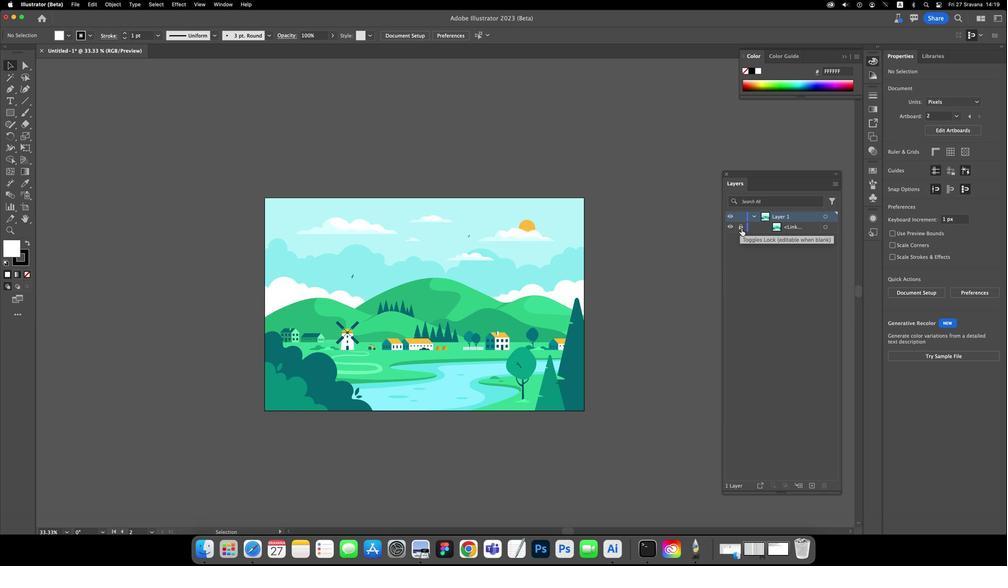 
Action: Mouse moved to (667, 275)
Screenshot: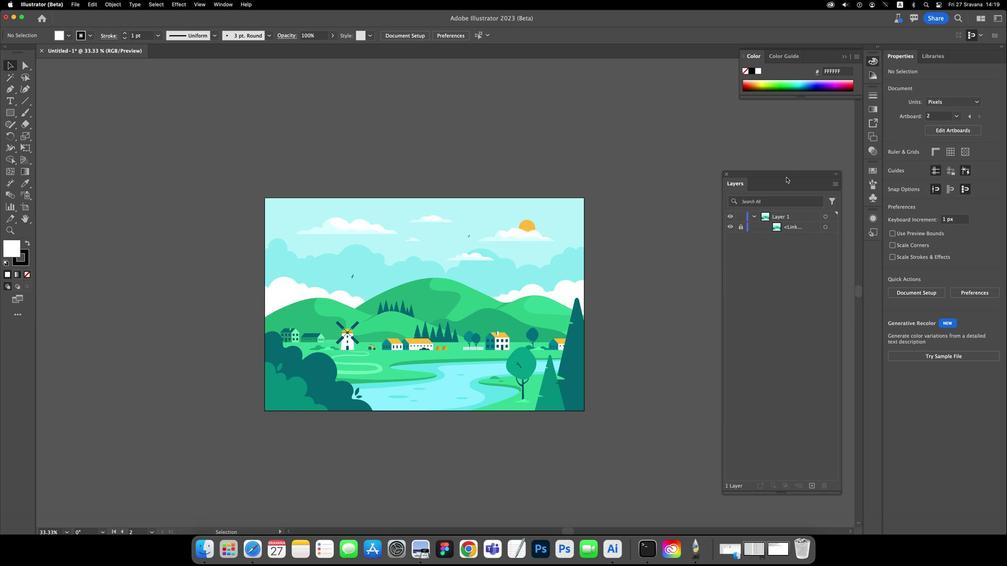 
Action: Mouse pressed left at (667, 275)
Screenshot: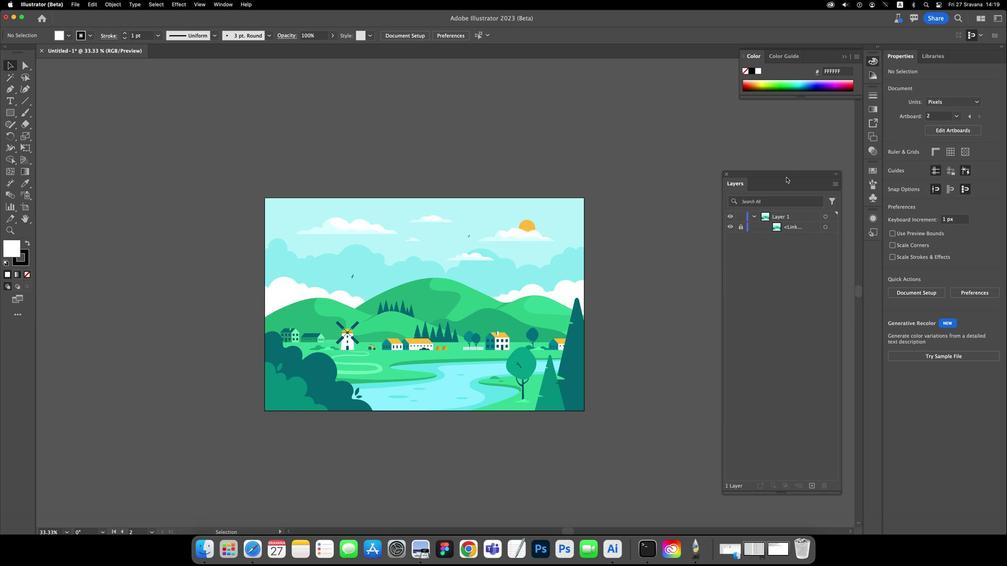 
Action: Mouse moved to (667, 224)
Screenshot: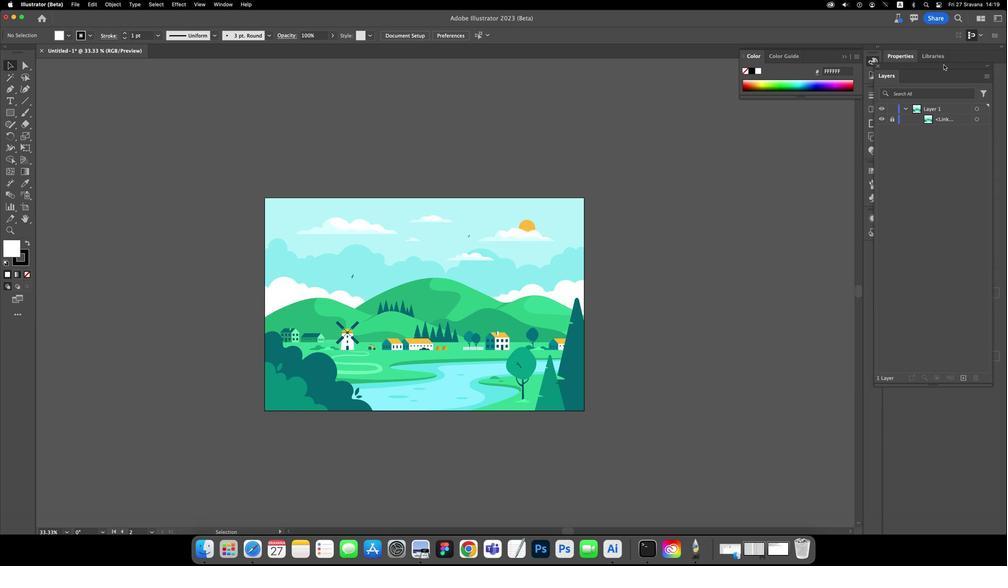 
Action: Mouse pressed left at (667, 224)
Screenshot: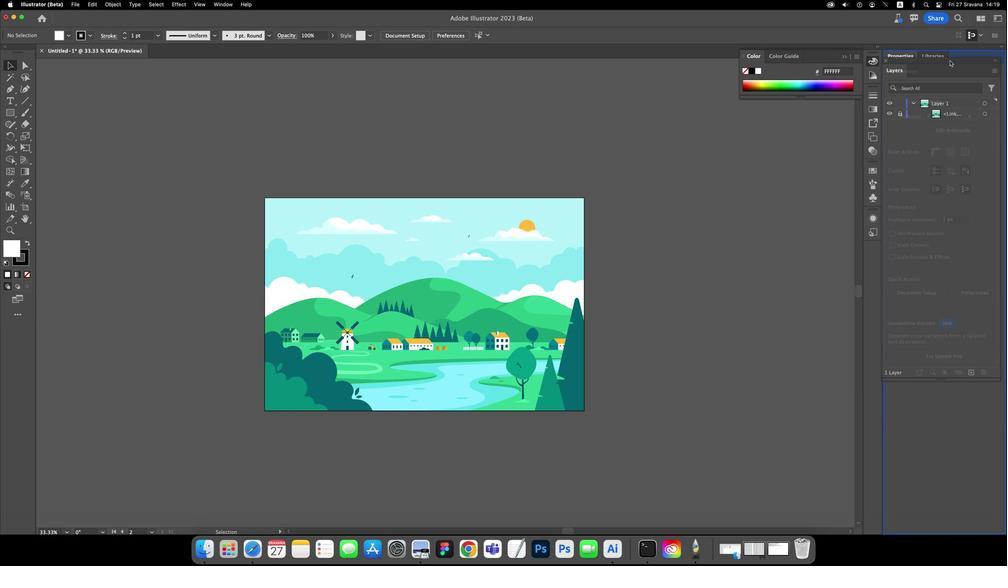 
Action: Mouse moved to (495, 289)
Screenshot: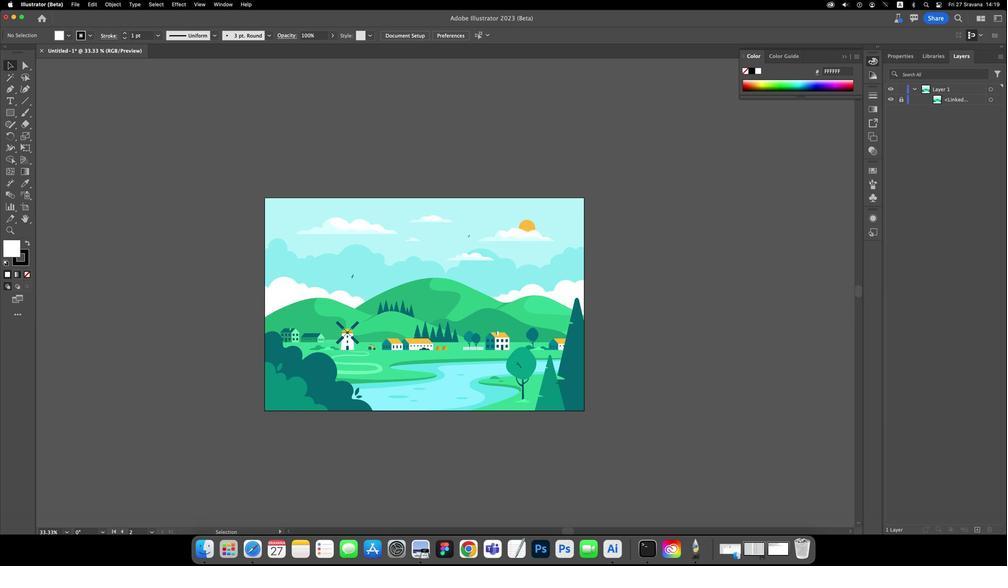 
Action: Mouse pressed left at (495, 289)
Screenshot: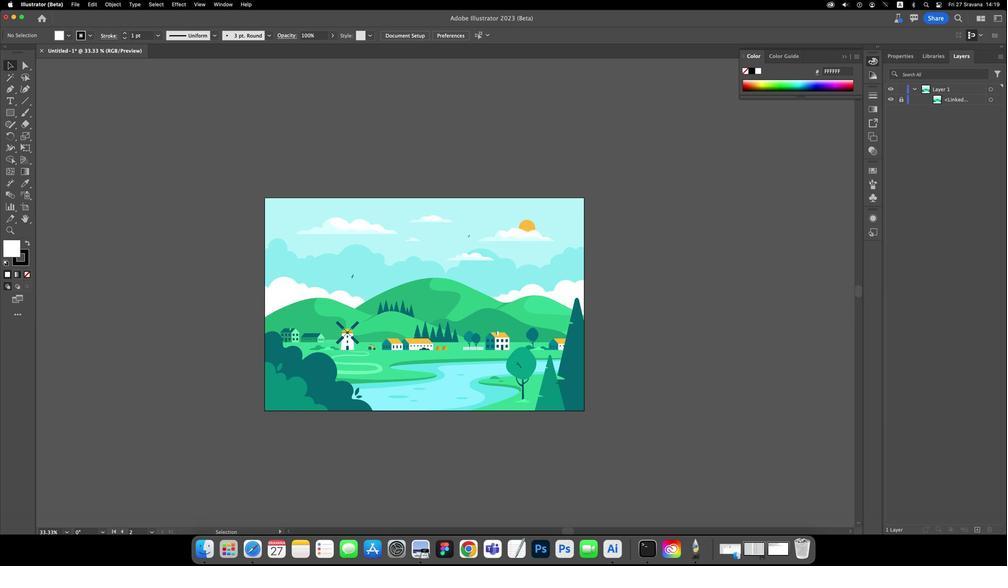 
Action: Mouse moved to (421, 289)
Screenshot: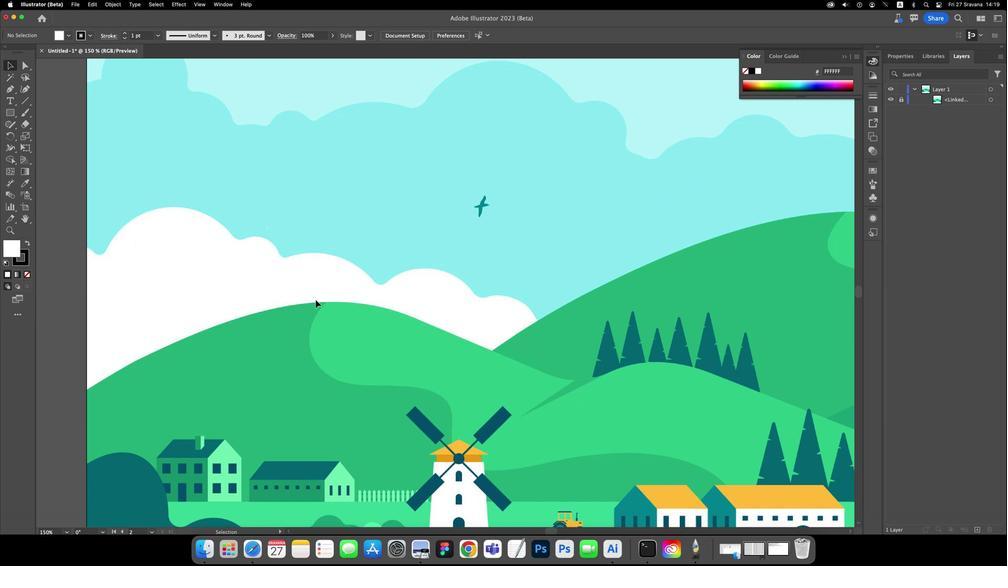 
Action: Mouse pressed left at (421, 289)
Screenshot: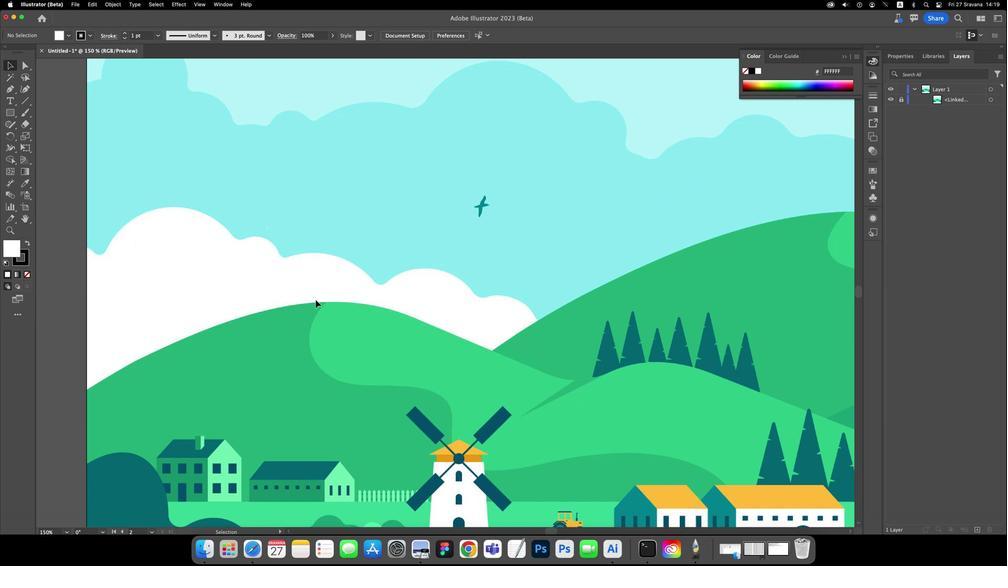 
Action: Key pressed Key.alt
Screenshot: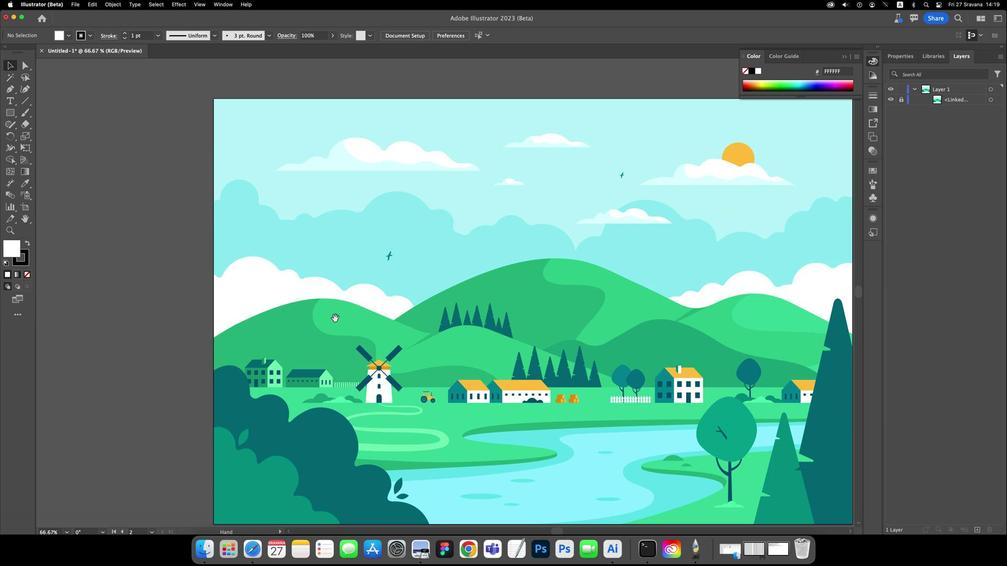
Action: Mouse scrolled (421, 289) with delta (255, 131)
Screenshot: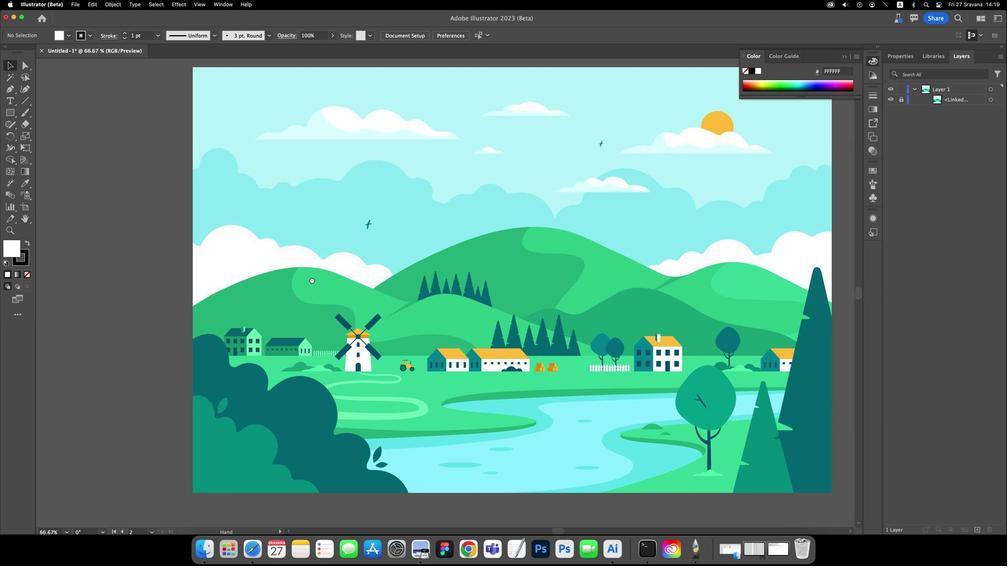
Action: Mouse scrolled (421, 289) with delta (255, 131)
Screenshot: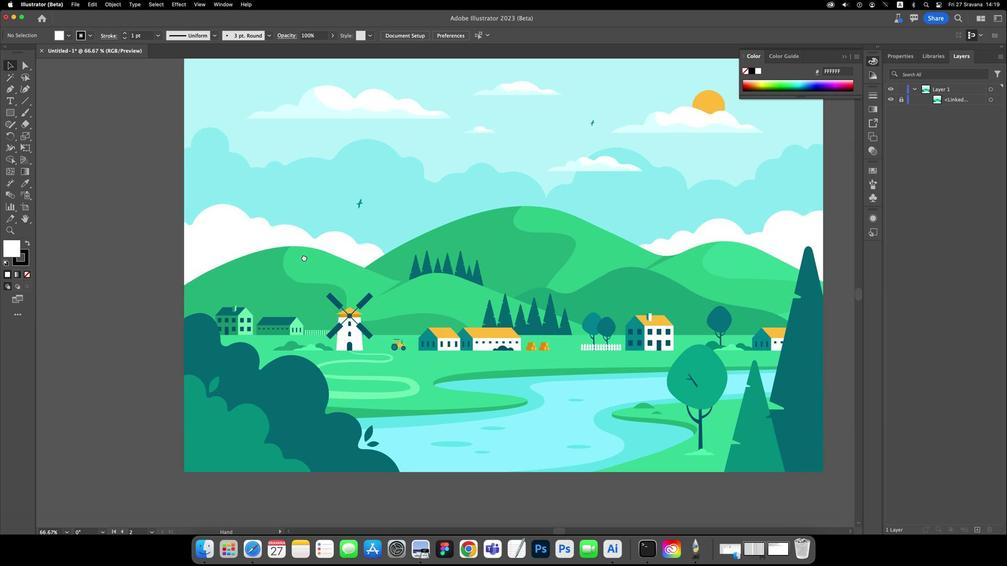 
Action: Mouse scrolled (421, 289) with delta (255, 132)
Screenshot: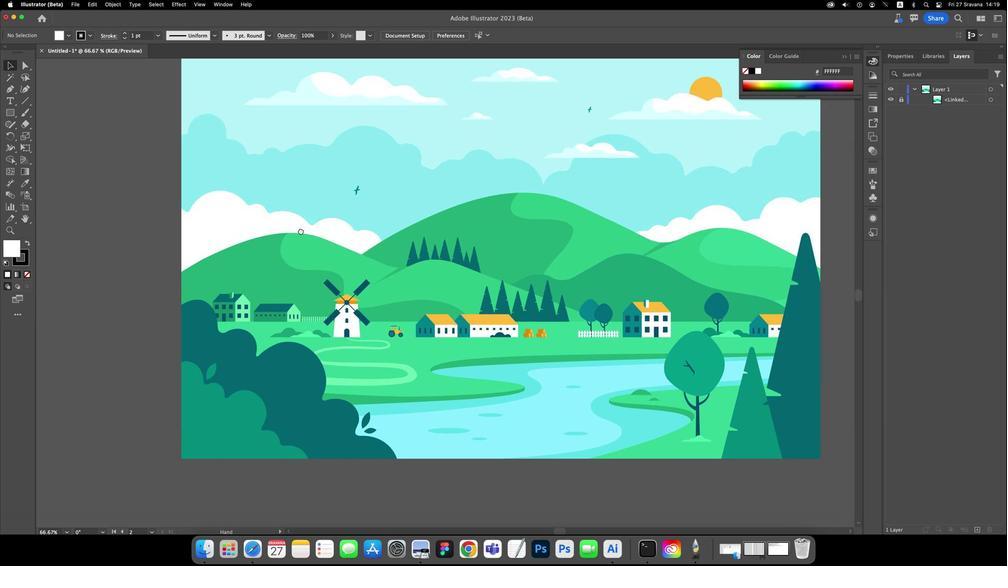 
Action: Mouse scrolled (421, 289) with delta (255, 131)
Screenshot: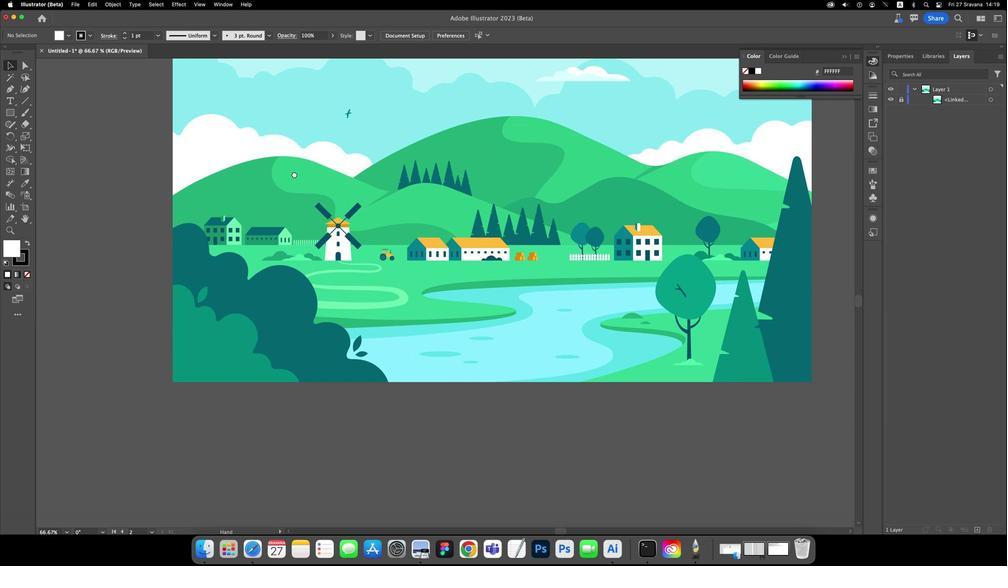 
Action: Mouse scrolled (421, 289) with delta (255, 131)
Screenshot: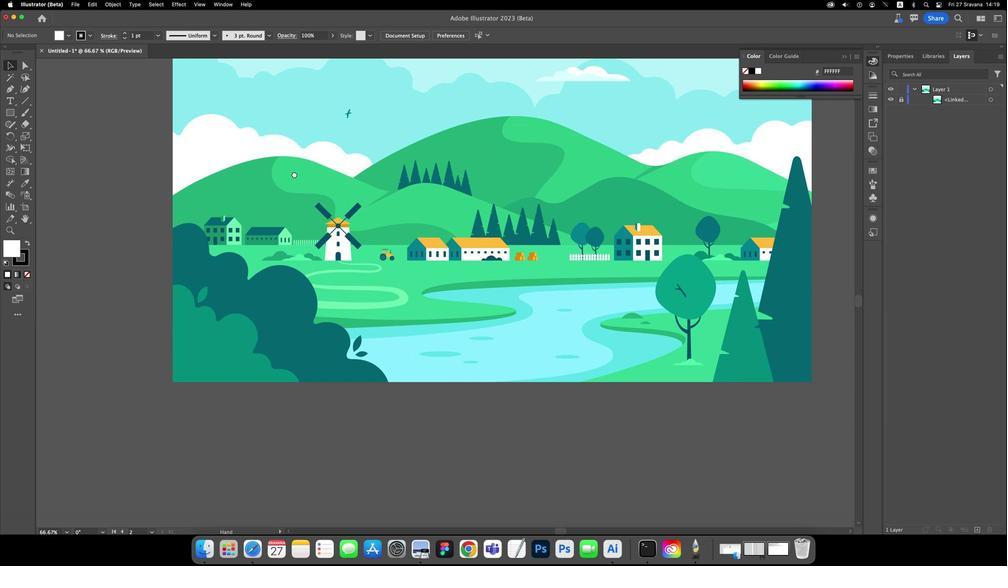 
Action: Mouse moved to (429, 298)
Screenshot: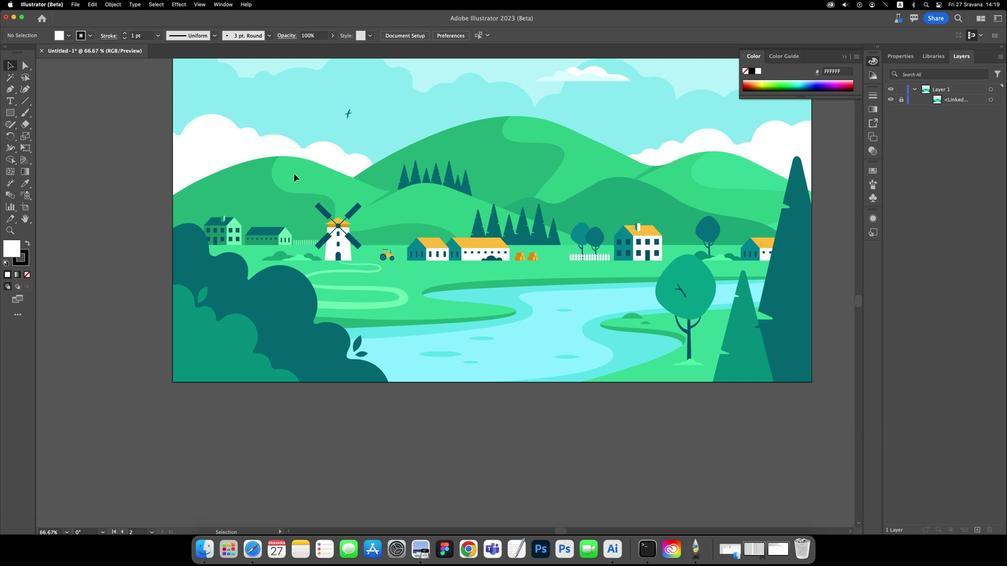 
Action: Key pressed Key.space
Screenshot: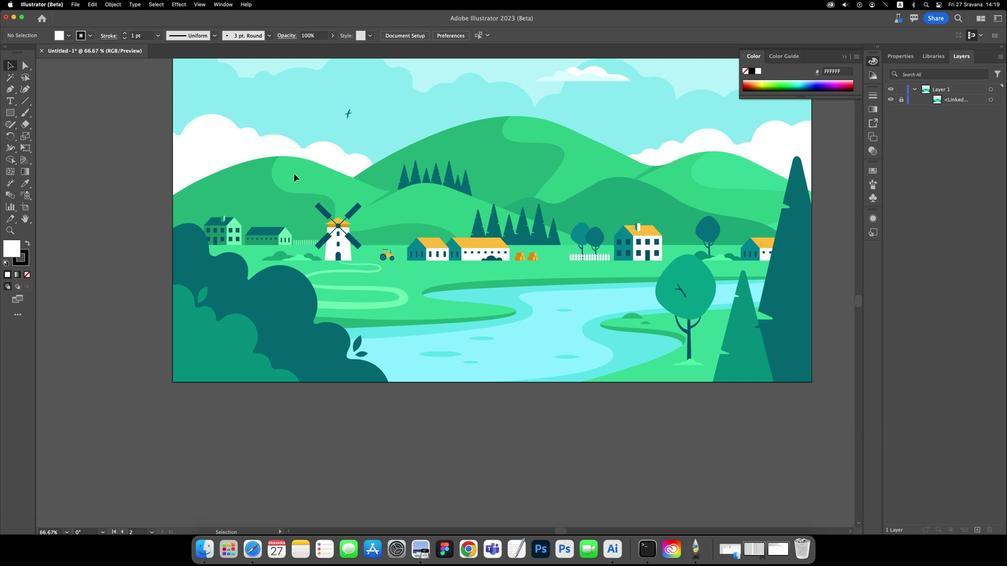 
Action: Mouse moved to (431, 297)
Screenshot: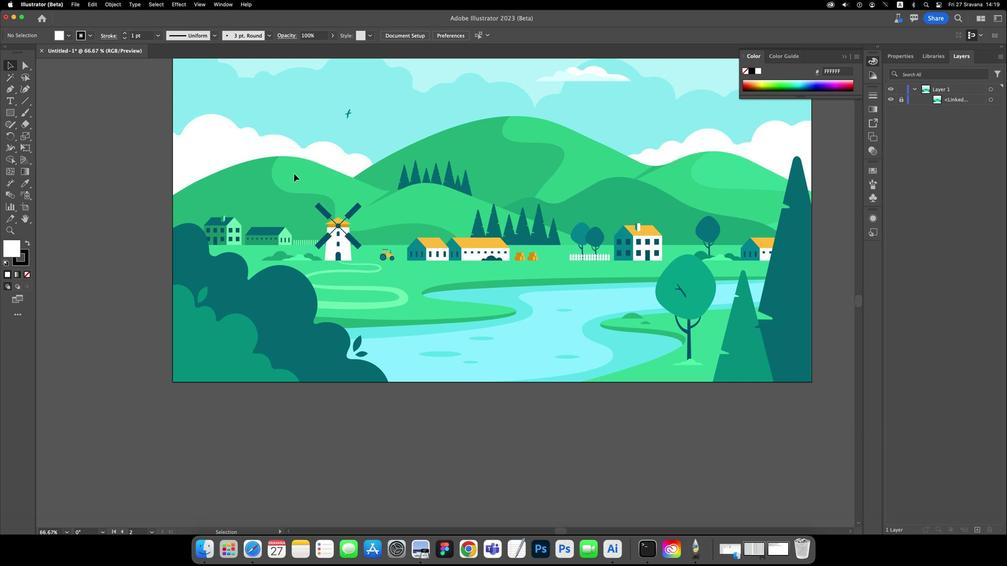 
Action: Mouse pressed left at (431, 297)
Screenshot: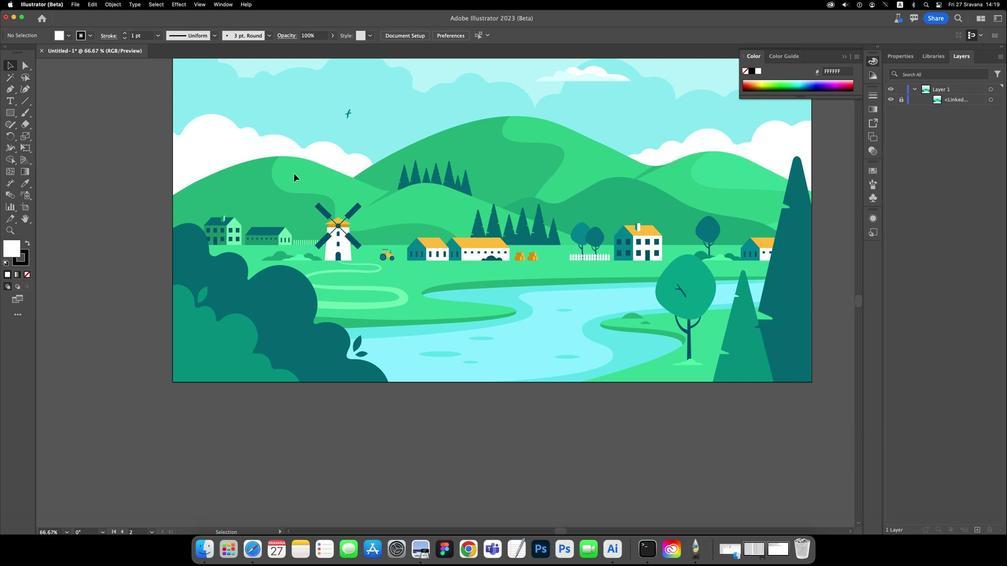 
Action: Mouse moved to (369, 264)
Screenshot: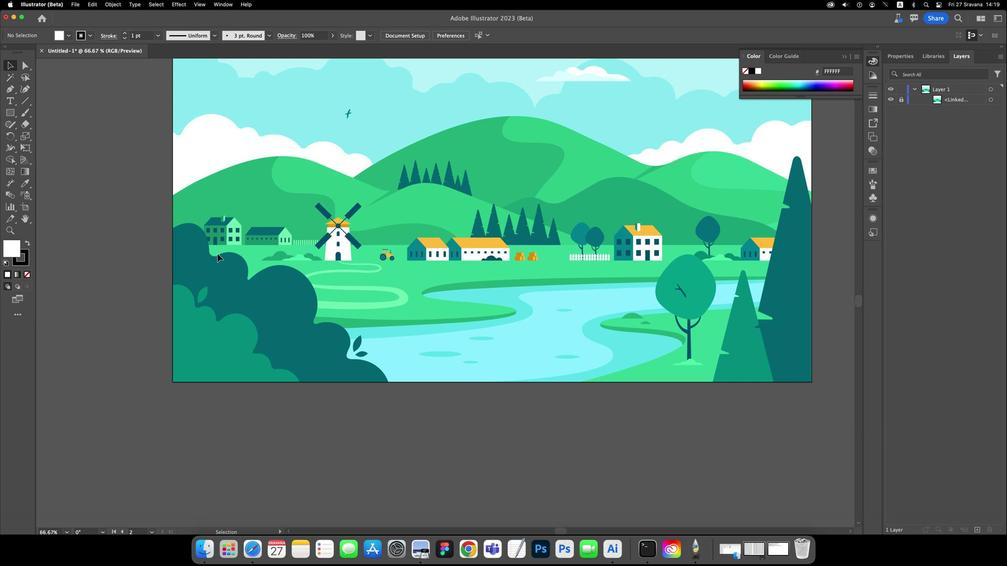
Action: Key pressed '['
Screenshot: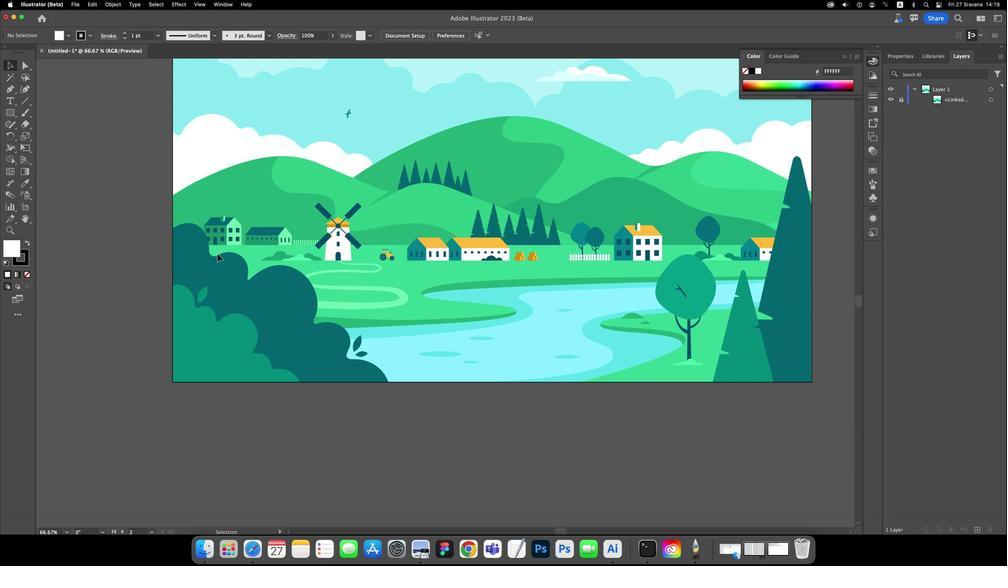 
Action: Mouse moved to (329, 309)
Screenshot: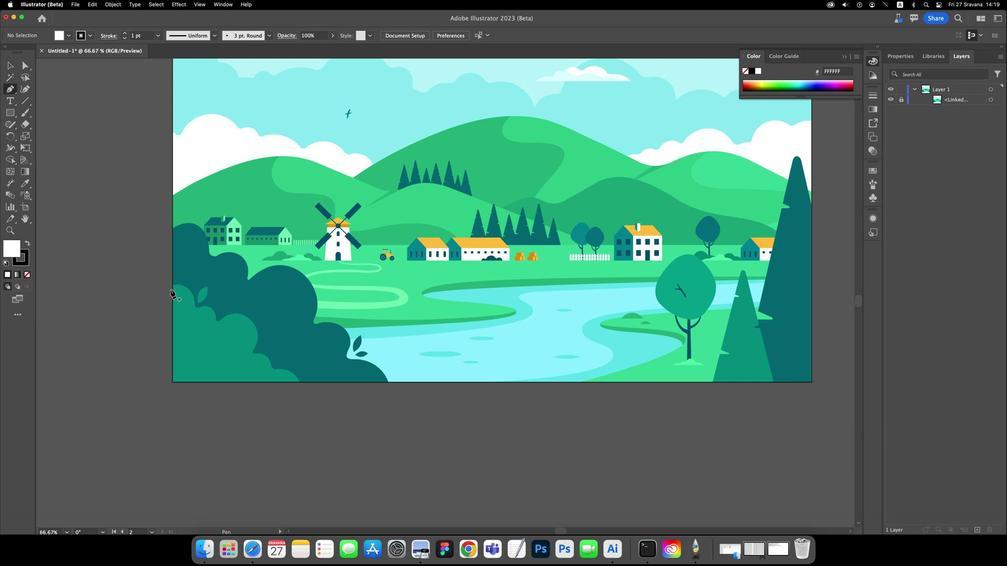 
Action: Key pressed 'p'
Screenshot: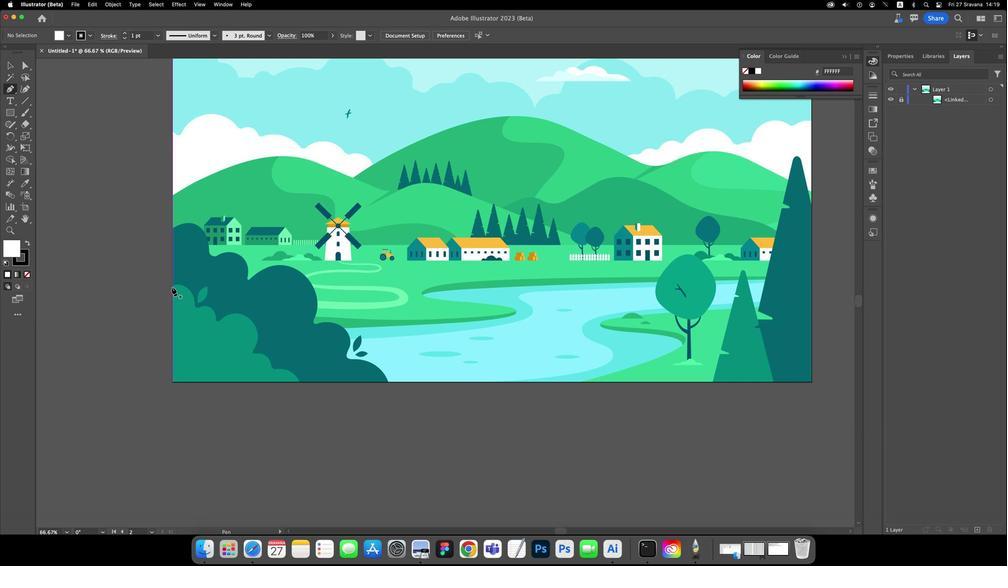 
Action: Mouse moved to (345, 282)
Screenshot: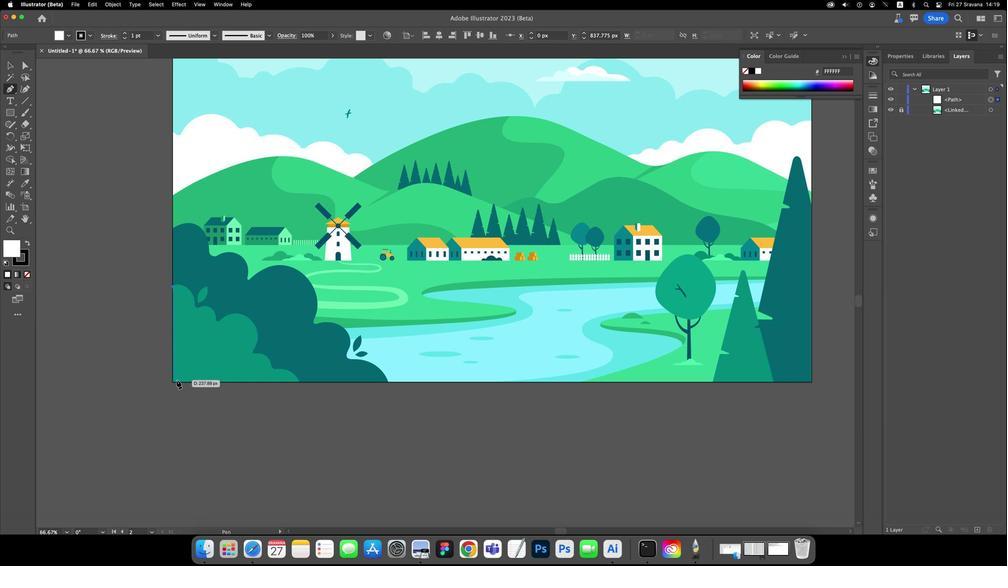 
Action: Mouse pressed left at (345, 282)
Screenshot: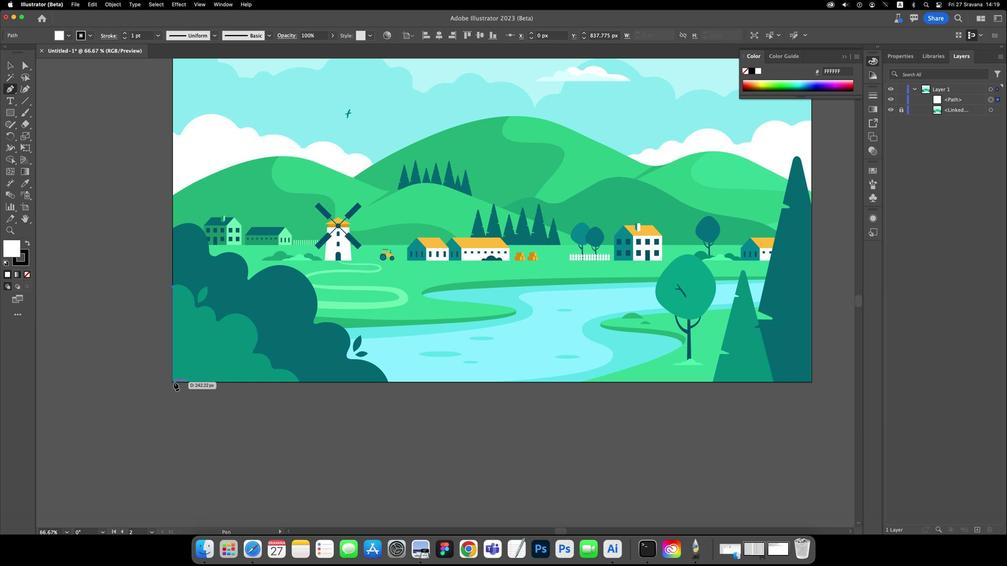 
Action: Mouse moved to (346, 332)
Screenshot: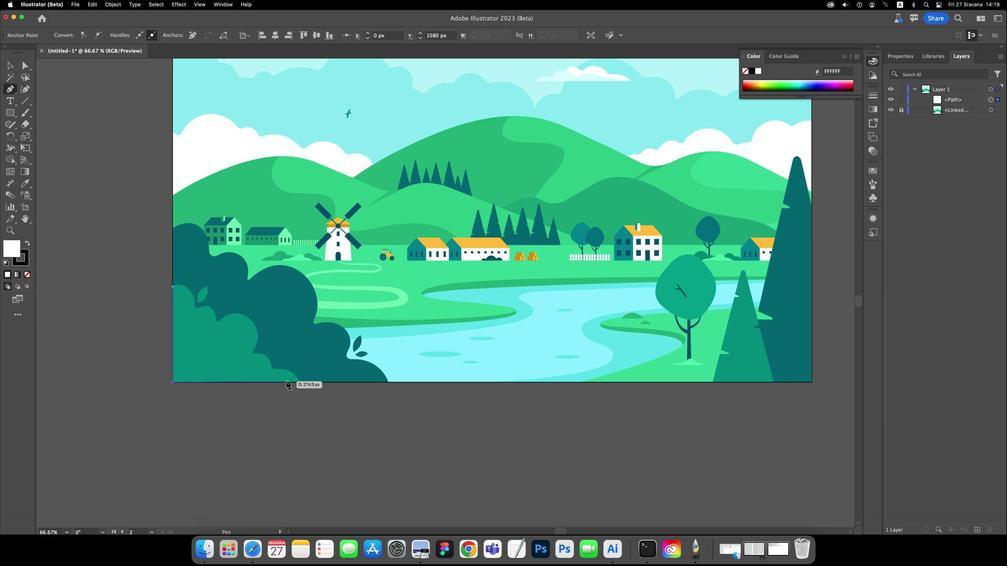 
Action: Mouse pressed left at (346, 332)
Screenshot: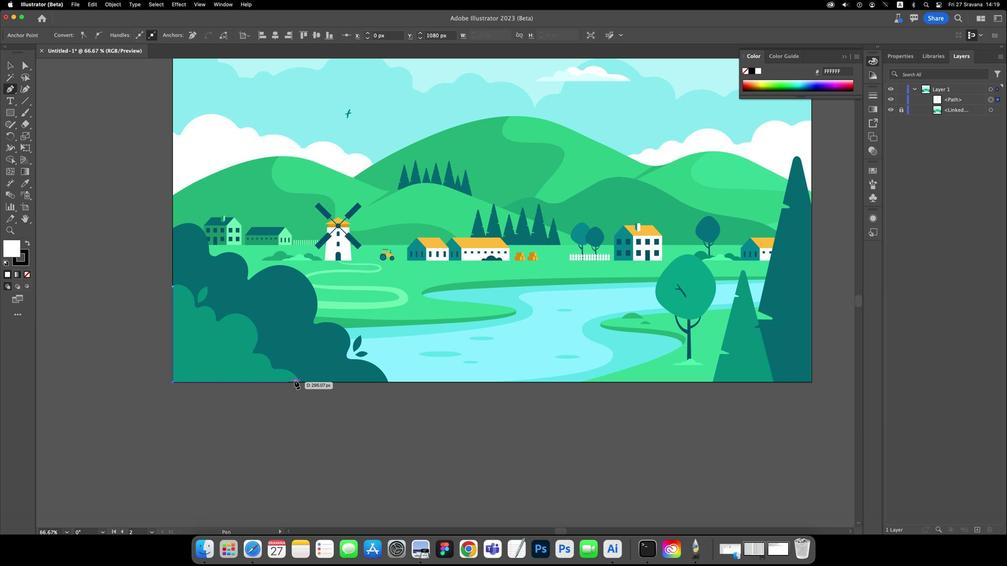 
Action: Mouse moved to (411, 330)
Screenshot: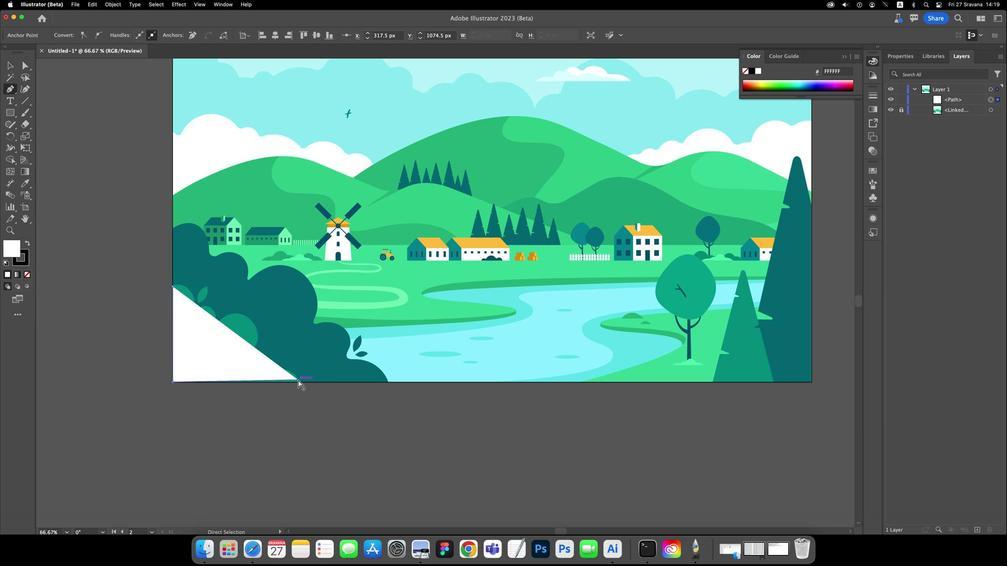 
Action: Mouse pressed left at (411, 330)
Screenshot: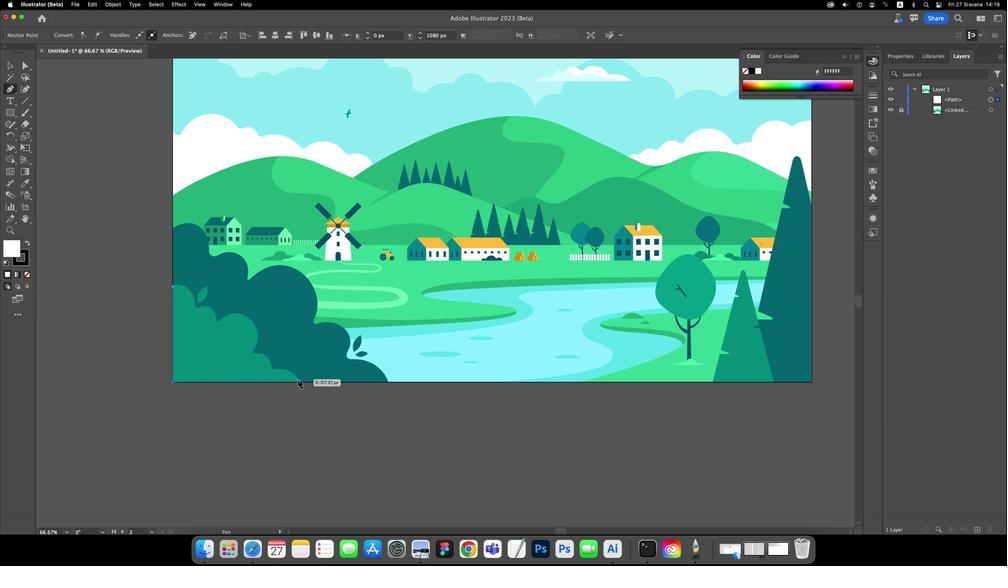 
Action: Mouse moved to (411, 330)
Screenshot: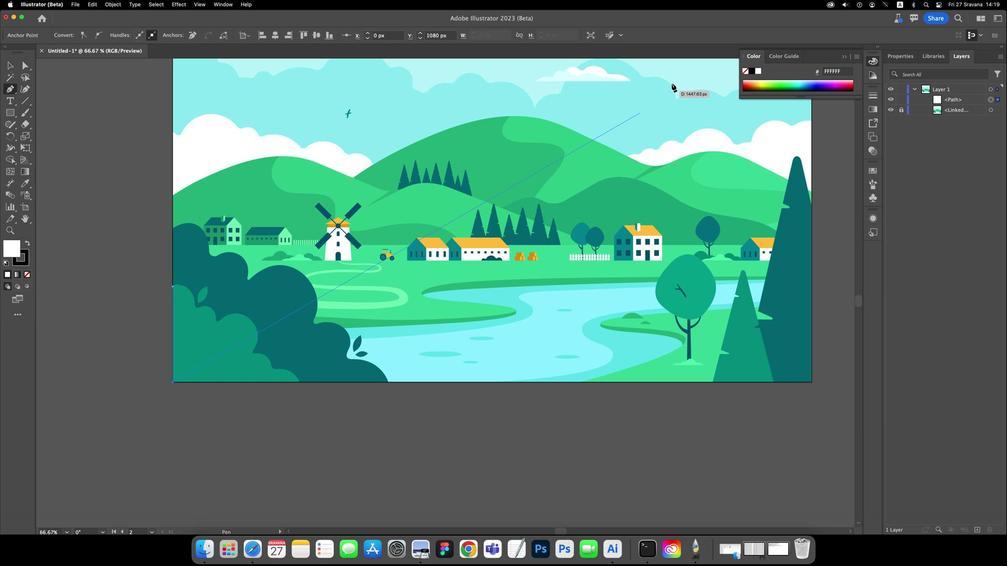
Action: Key pressed Key.cmd'z'
Screenshot: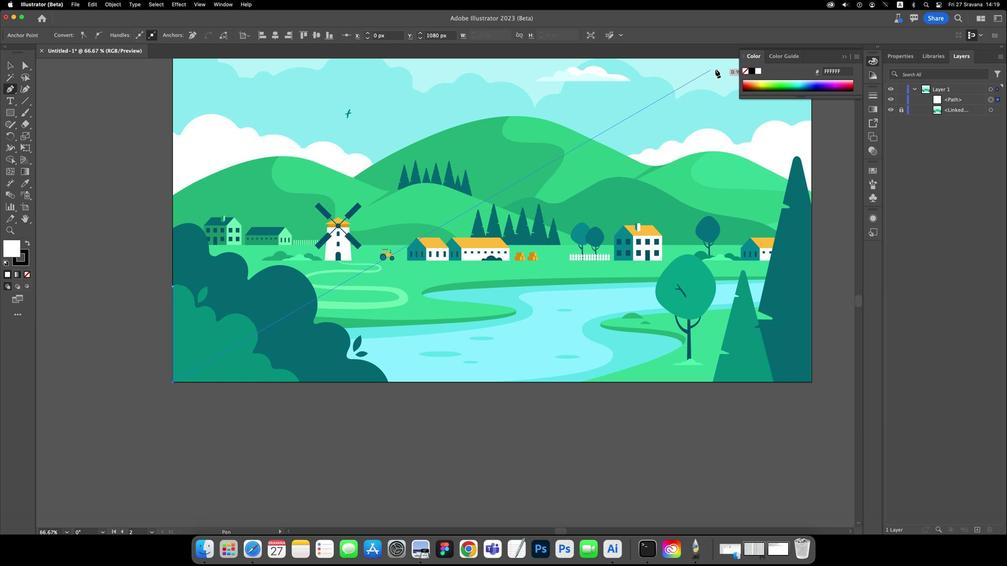 
Action: Mouse moved to (645, 167)
Screenshot: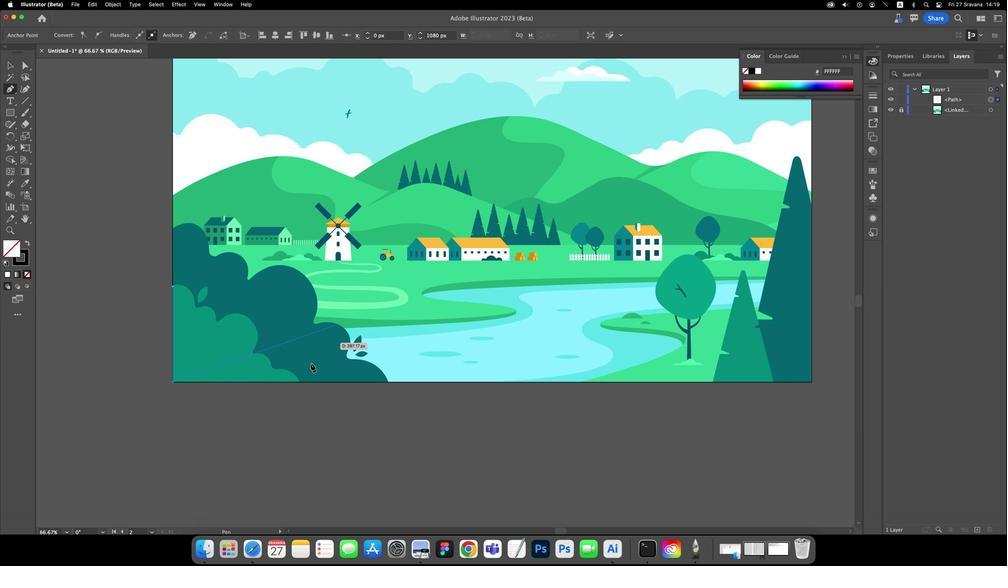 
Action: Mouse pressed left at (645, 167)
Screenshot: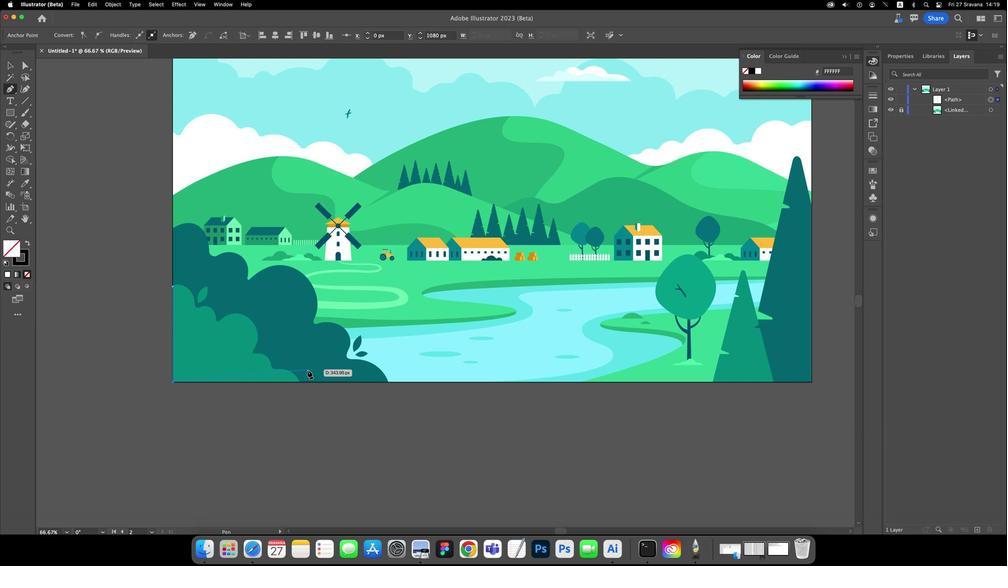 
Action: Mouse moved to (412, 332)
Screenshot: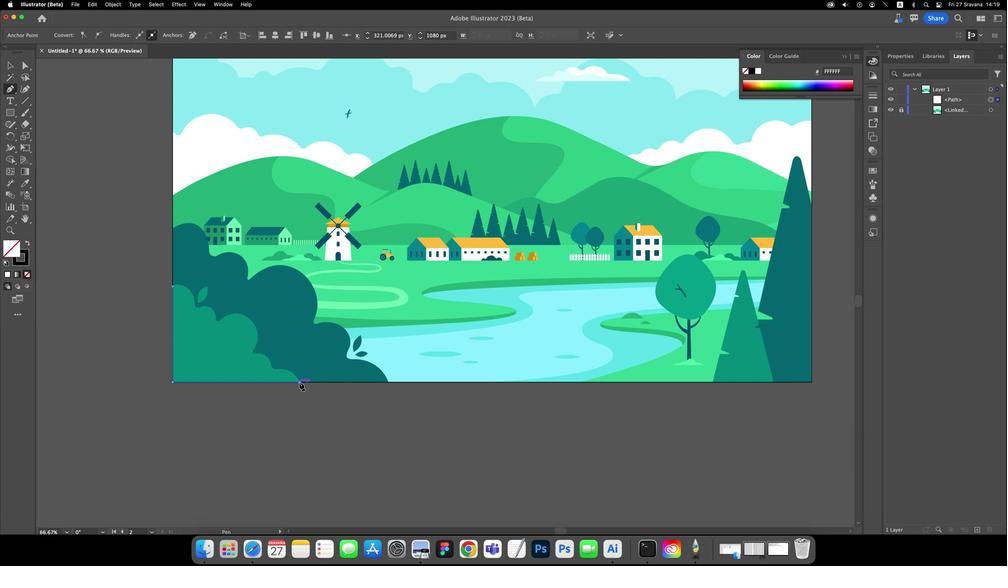 
Action: Mouse pressed left at (412, 332)
Screenshot: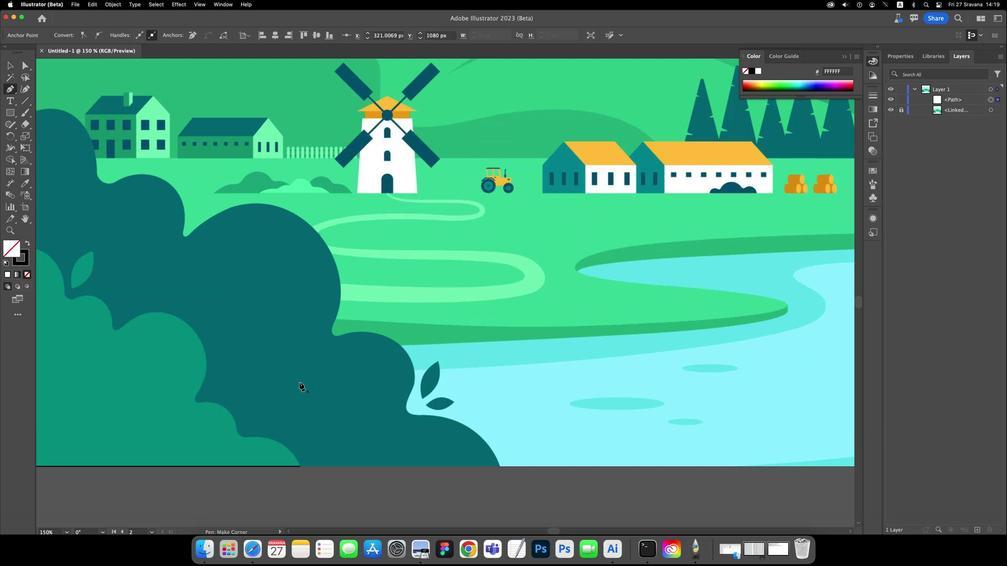 
Action: Key pressed Key.alt
Screenshot: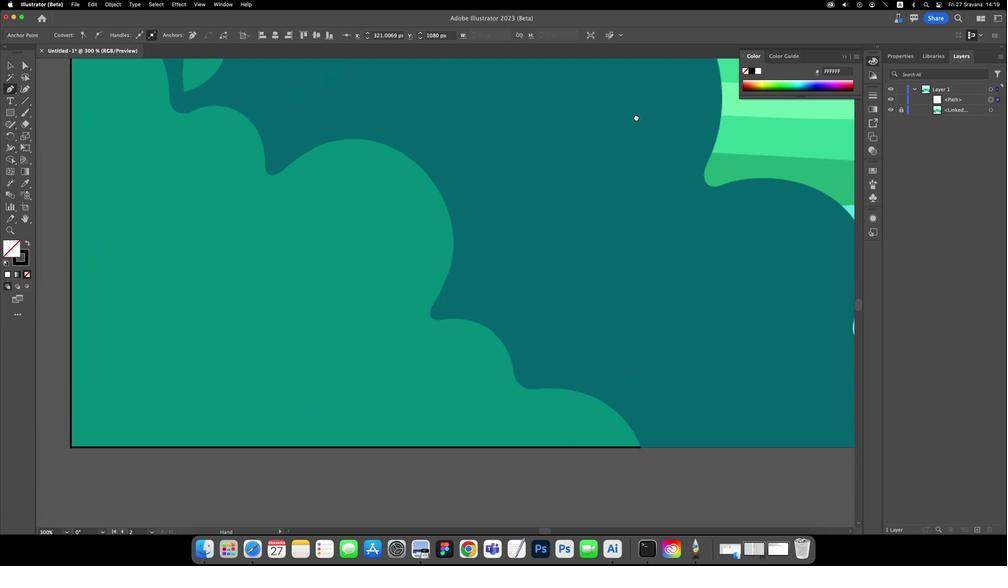 
Action: Mouse scrolled (412, 332) with delta (255, 131)
Screenshot: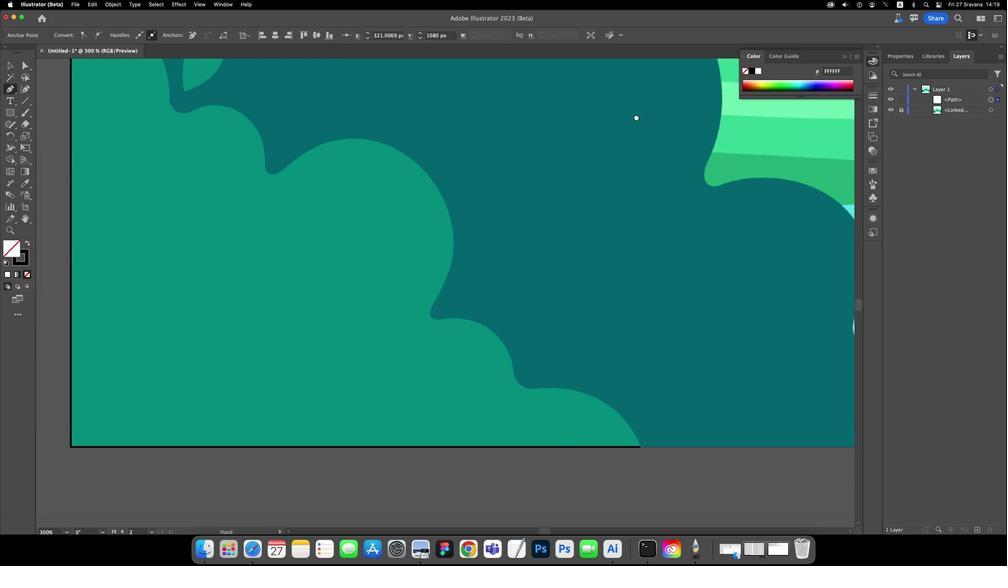 
Action: Mouse scrolled (412, 332) with delta (255, 131)
Screenshot: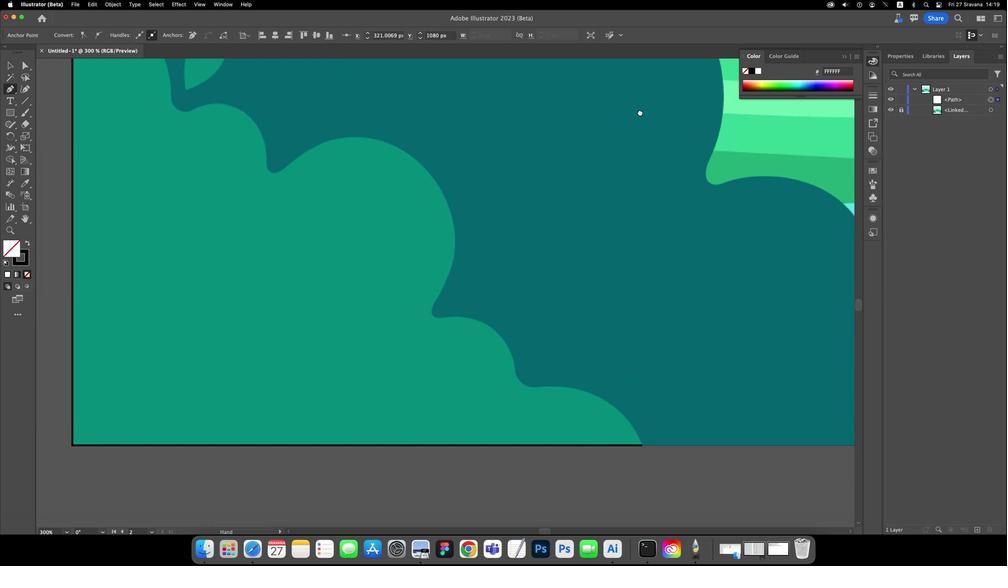 
Action: Mouse scrolled (412, 332) with delta (255, 132)
Screenshot: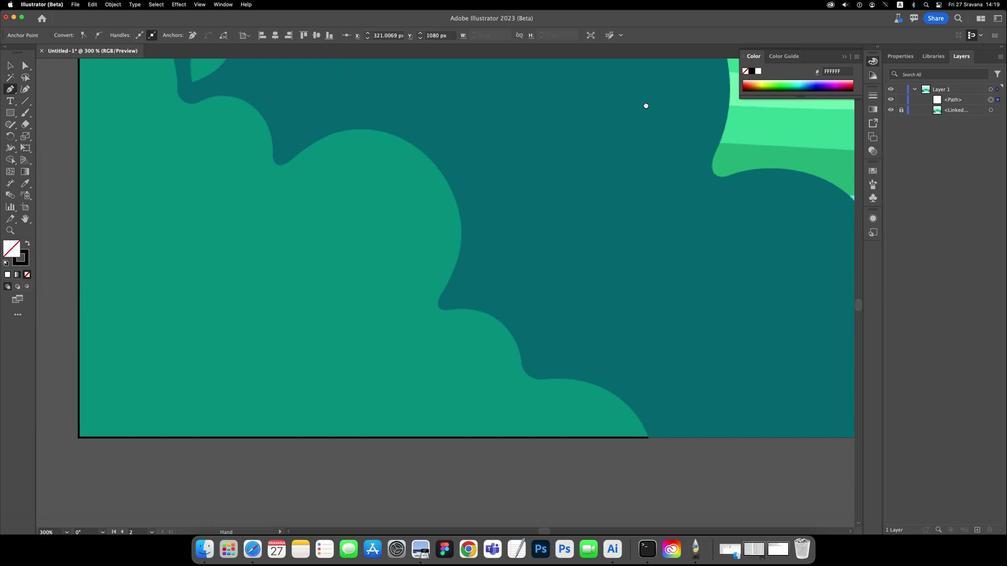 
Action: Mouse moved to (411, 333)
Screenshot: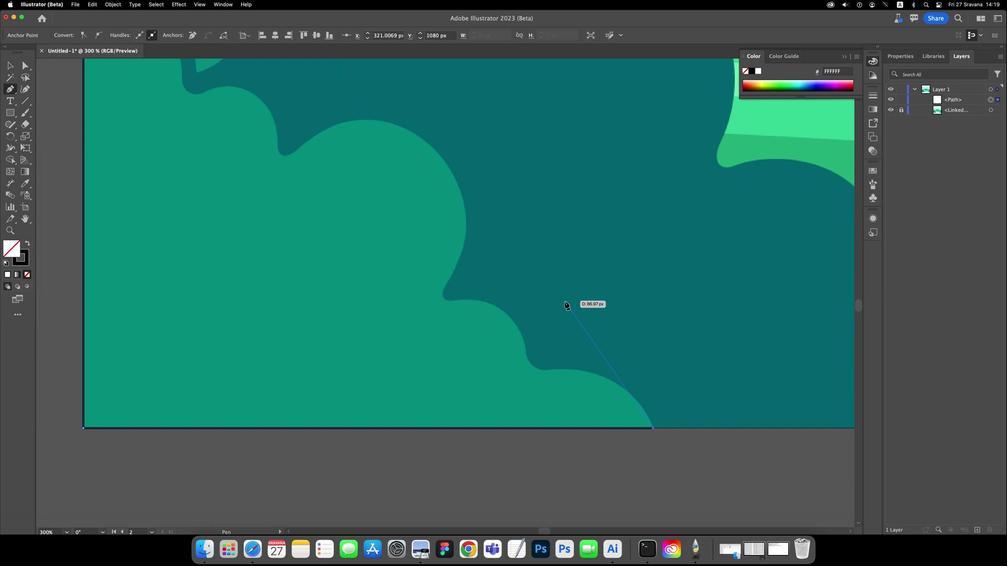 
Action: Key pressed Key.space
Screenshot: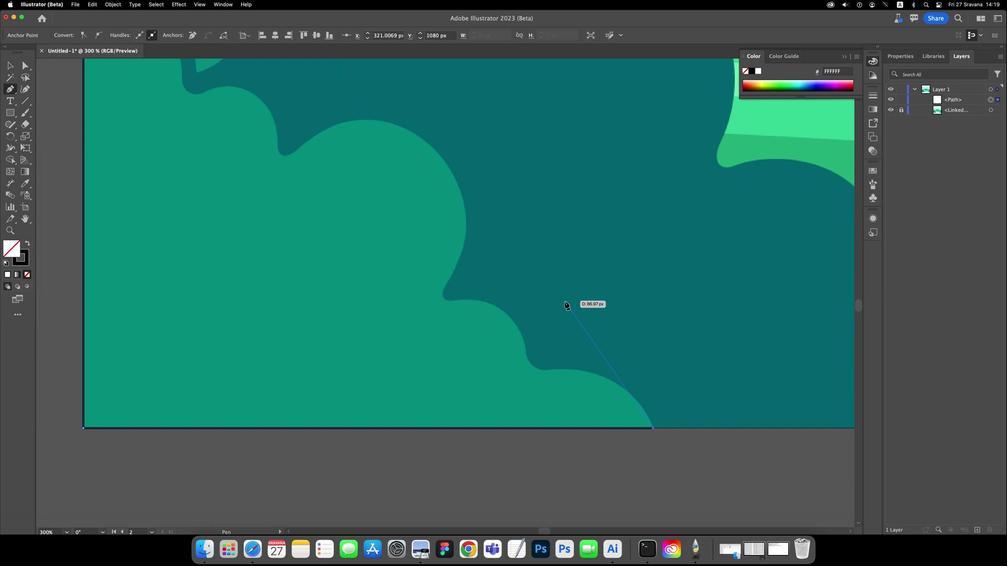 
Action: Mouse moved to (410, 337)
Screenshot: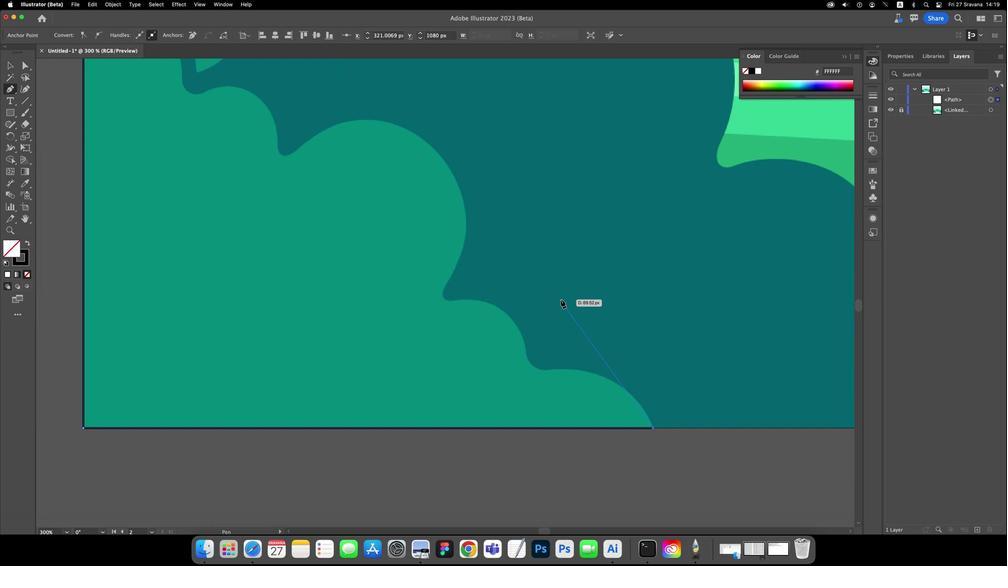 
Action: Mouse pressed left at (410, 337)
Screenshot: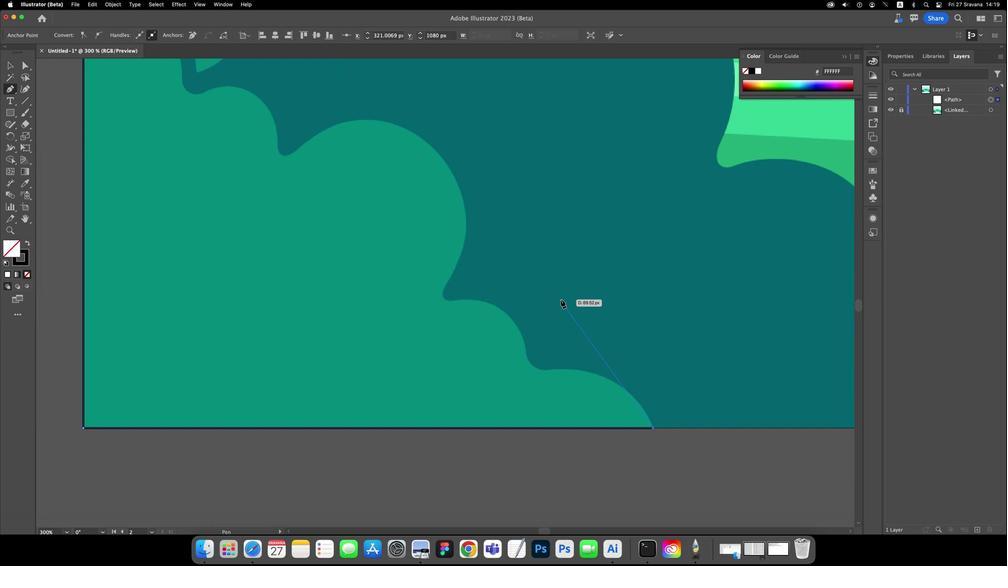 
Action: Mouse moved to (541, 325)
Screenshot: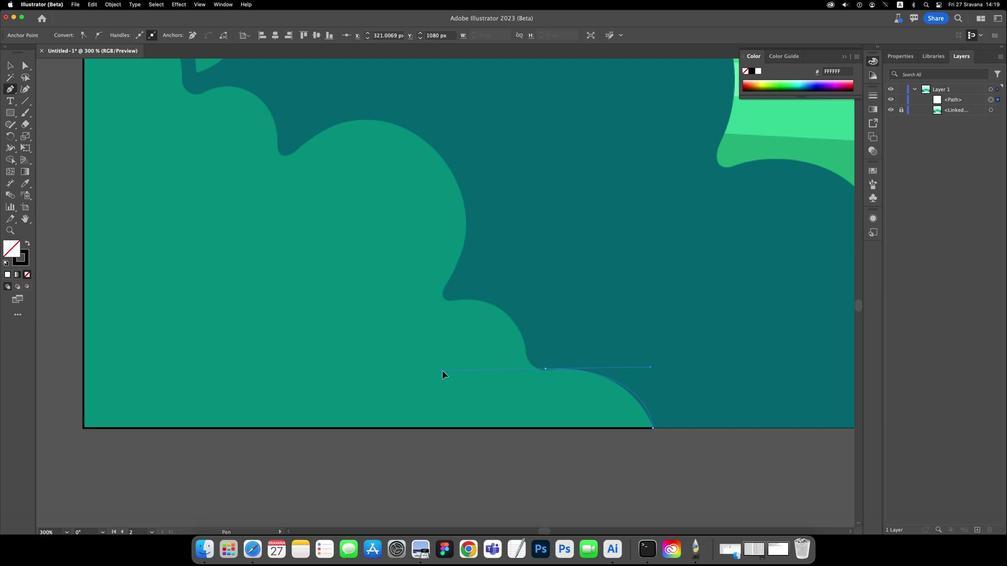 
Action: Mouse pressed left at (541, 325)
Screenshot: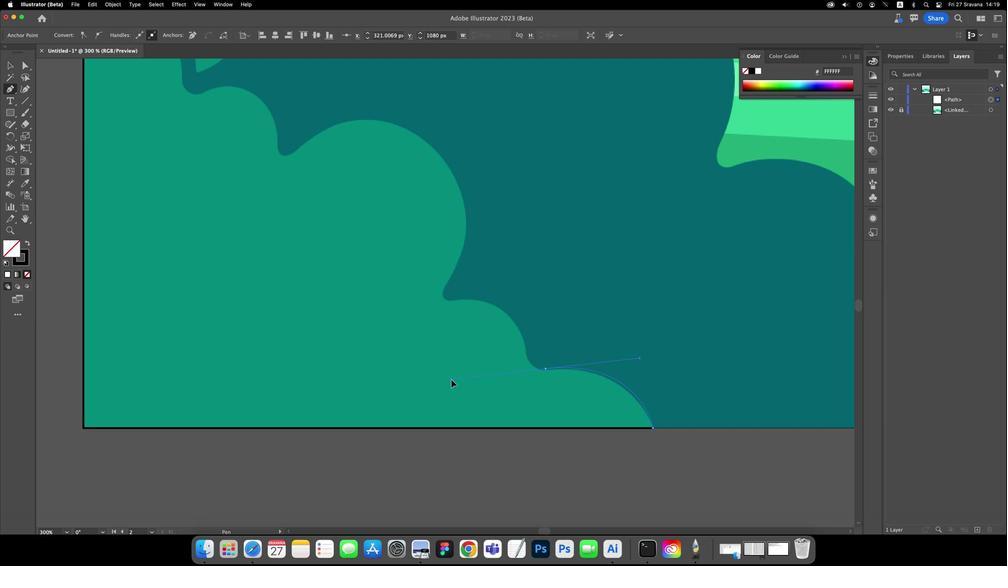 
Action: Mouse moved to (541, 325)
Screenshot: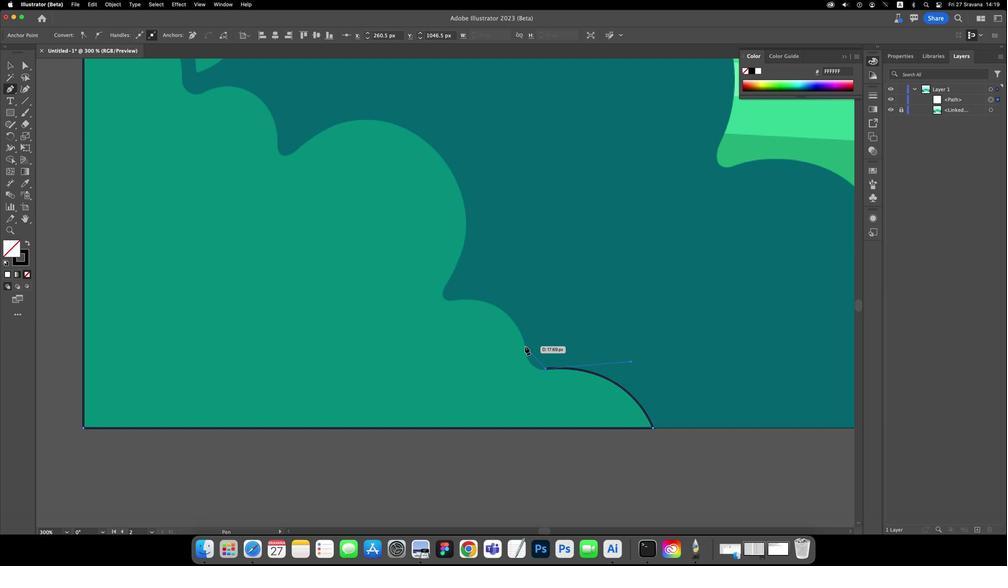 
Action: Mouse pressed left at (541, 325)
Screenshot: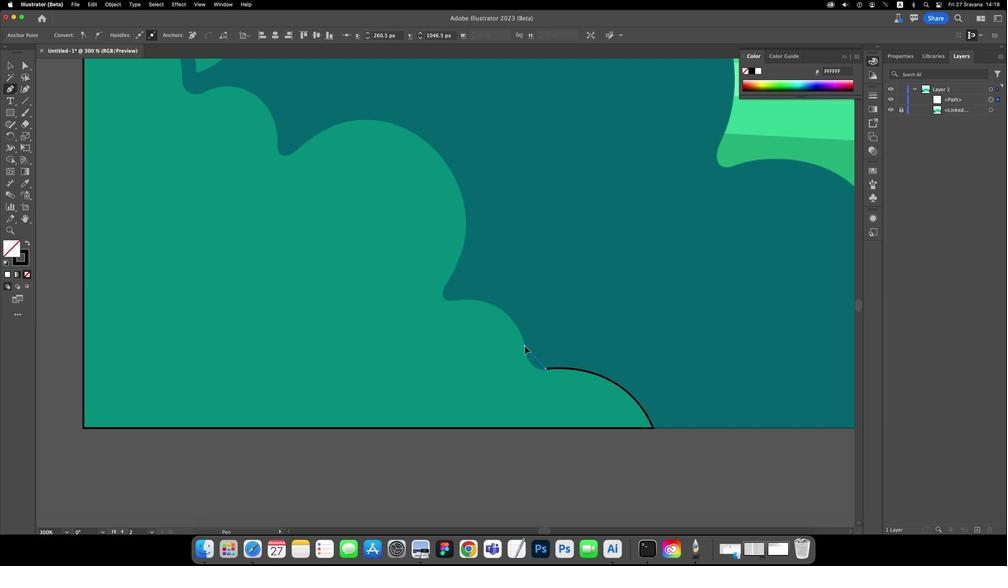 
Action: Mouse moved to (530, 313)
Screenshot: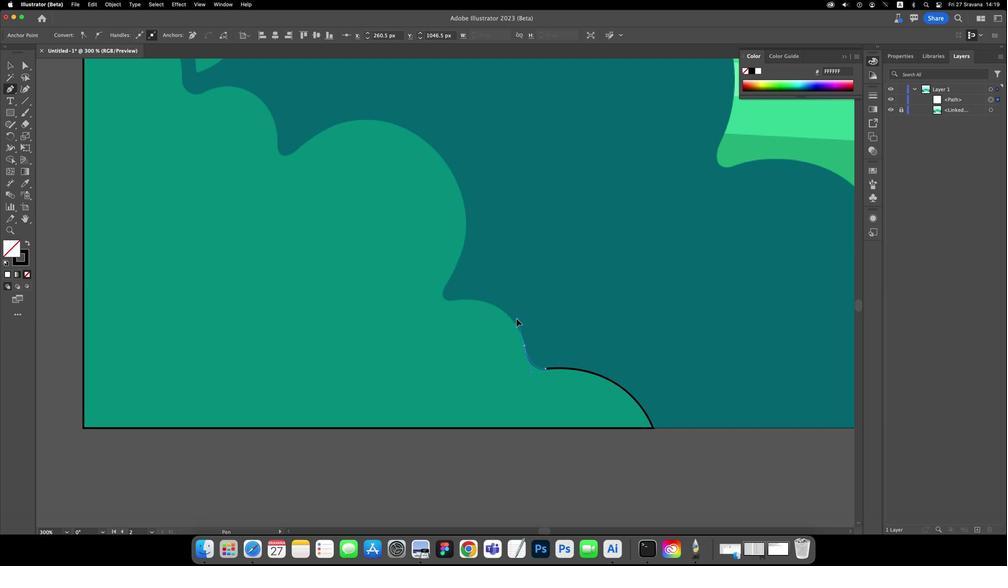 
Action: Mouse pressed left at (530, 313)
Screenshot: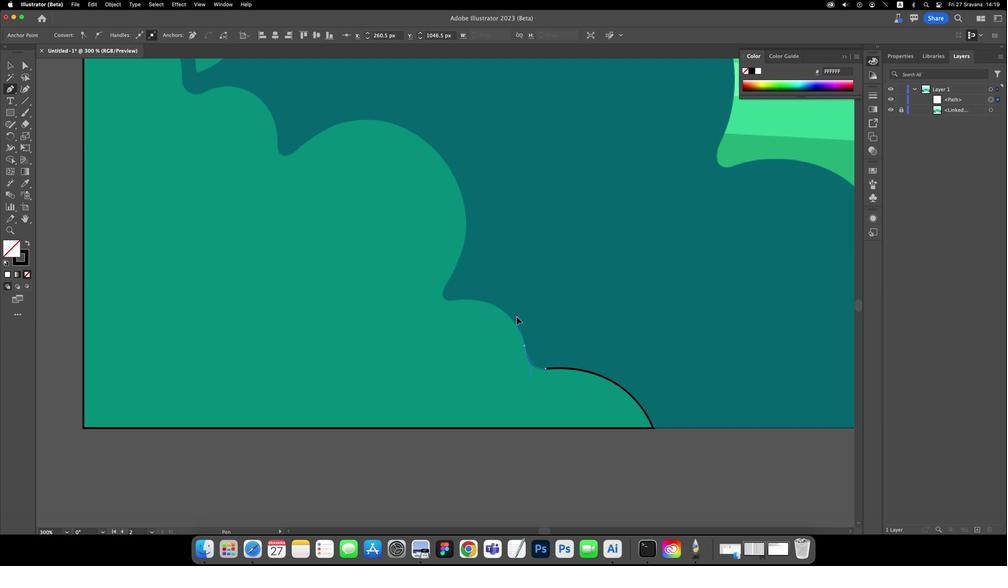 
Action: Mouse moved to (530, 313)
Screenshot: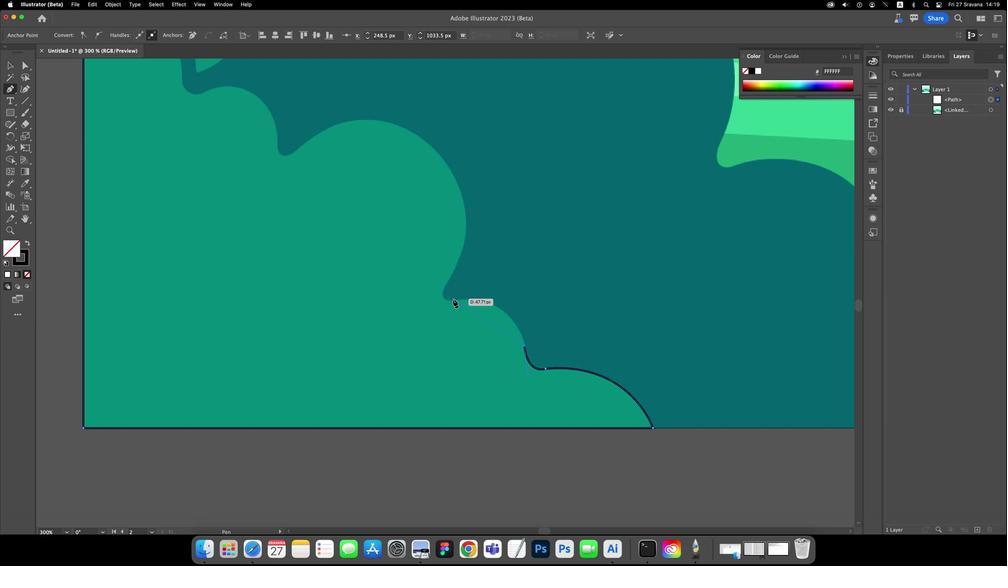 
Action: Mouse pressed left at (530, 313)
Screenshot: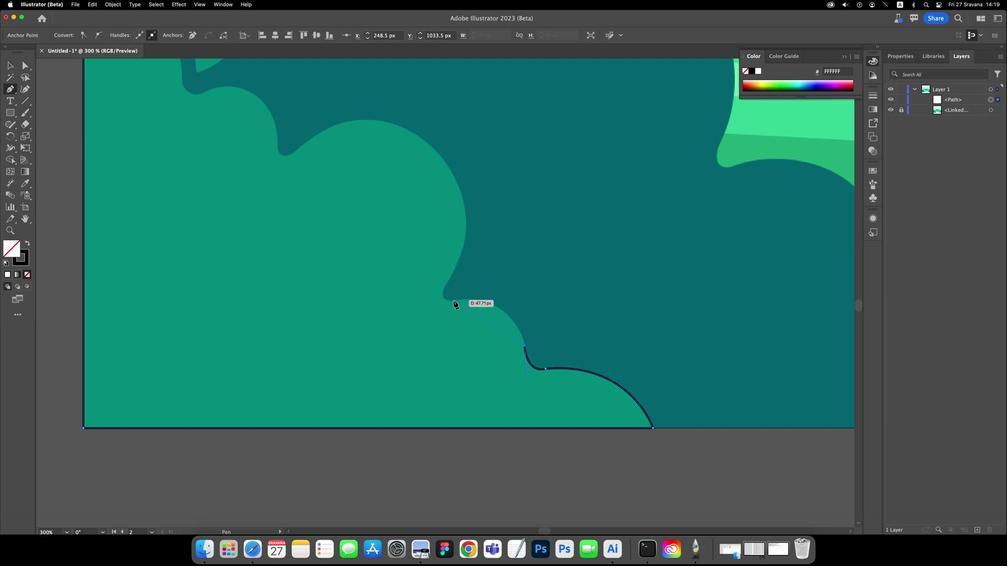 
Action: Mouse moved to (493, 289)
Screenshot: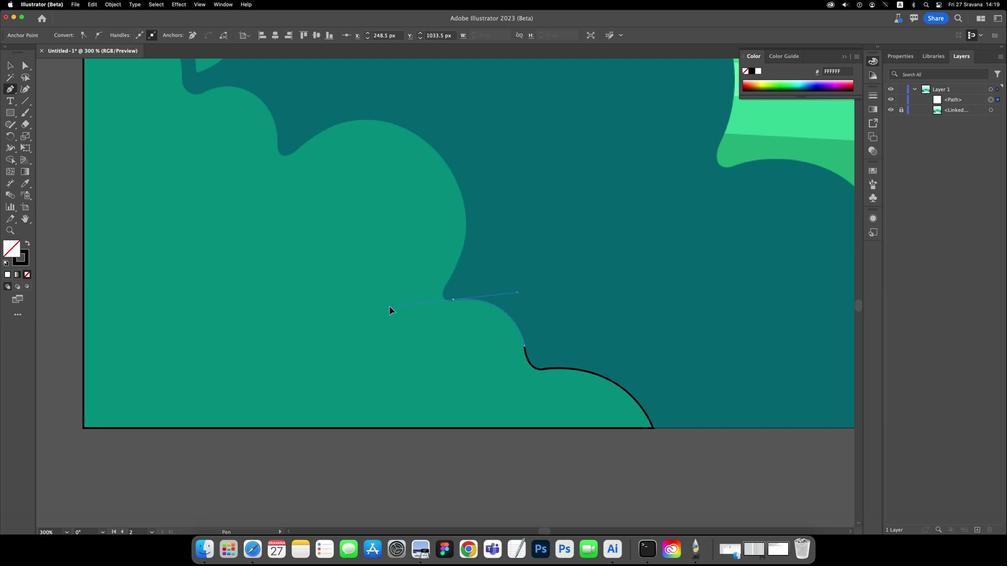 
Action: Mouse pressed left at (493, 289)
Screenshot: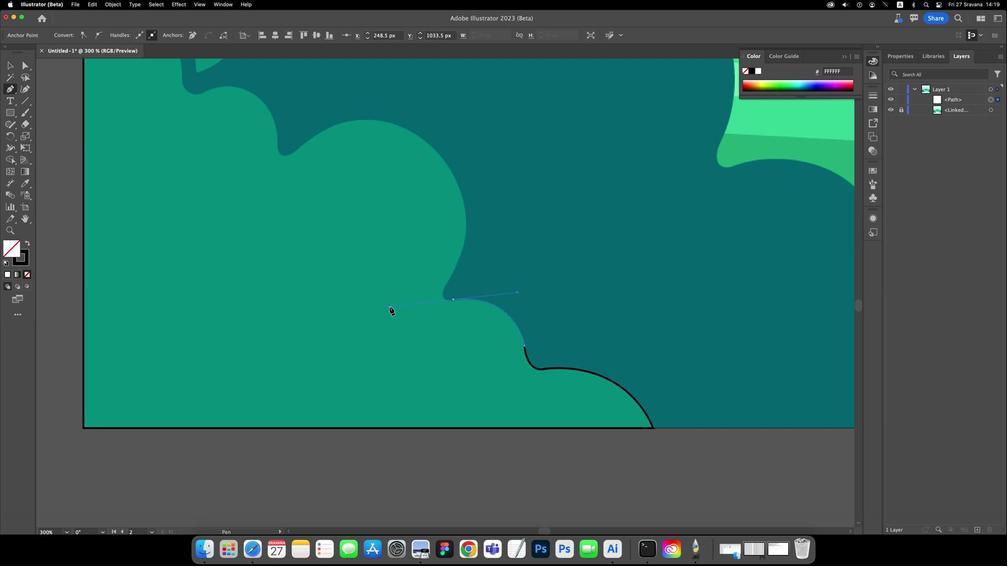 
Action: Mouse moved to (494, 289)
Screenshot: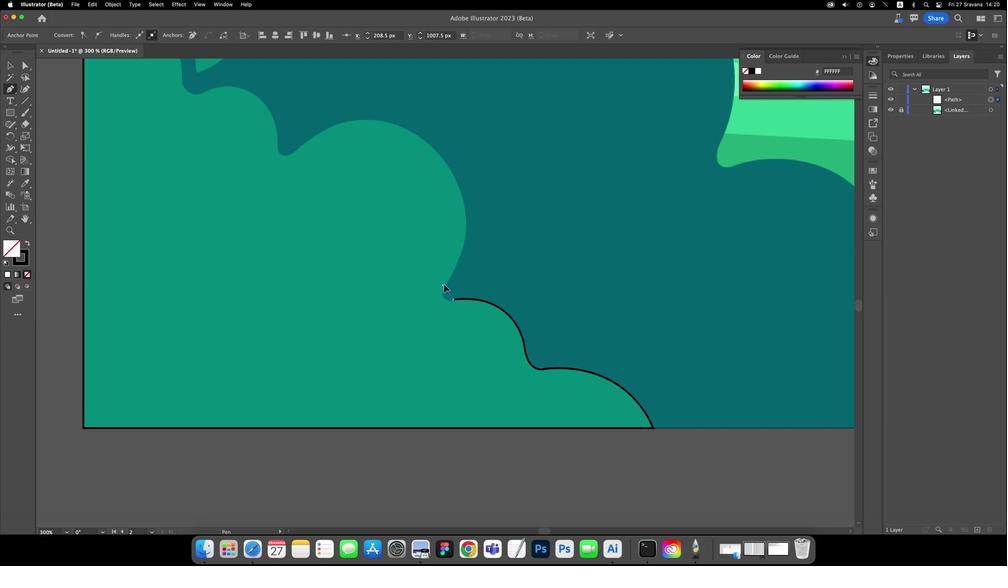 
Action: Mouse pressed left at (494, 289)
Screenshot: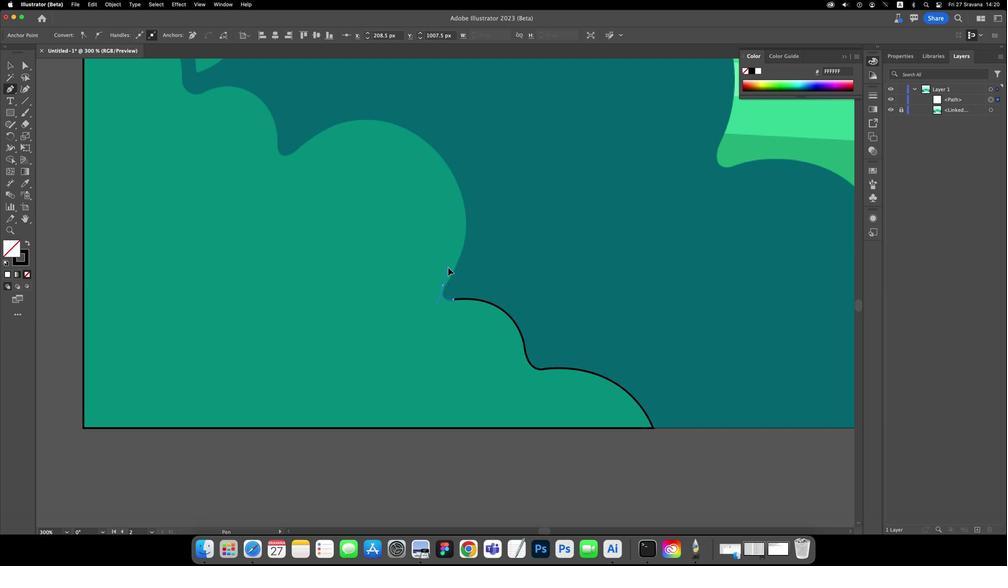 
Action: Mouse moved to (488, 281)
Screenshot: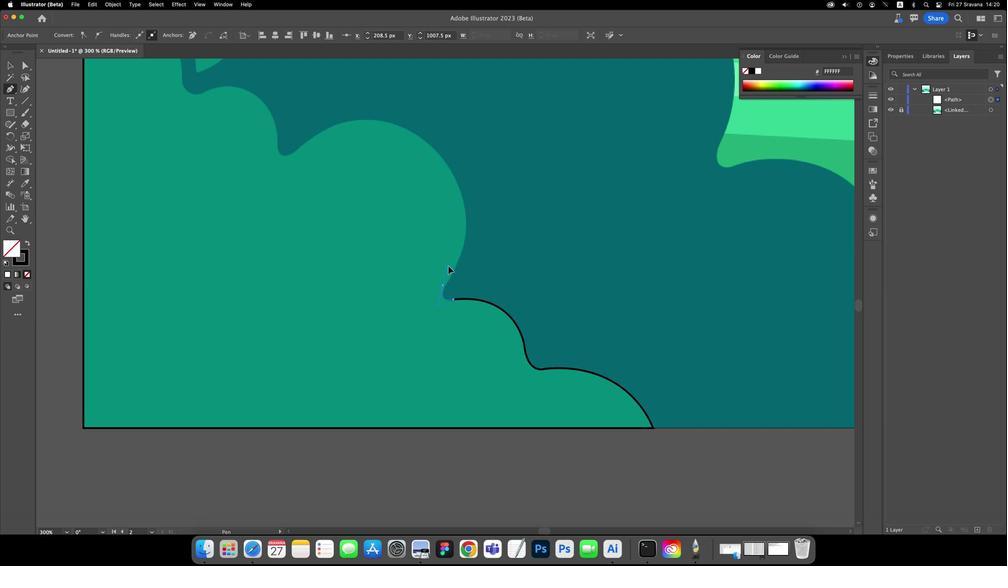 
Action: Mouse pressed left at (488, 281)
Screenshot: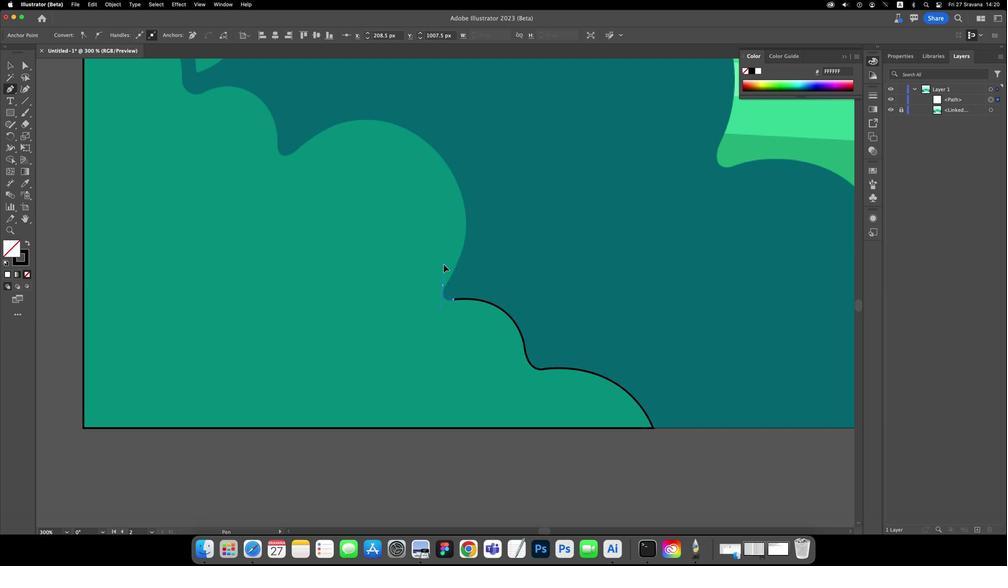 
Action: Mouse moved to (487, 281)
Screenshot: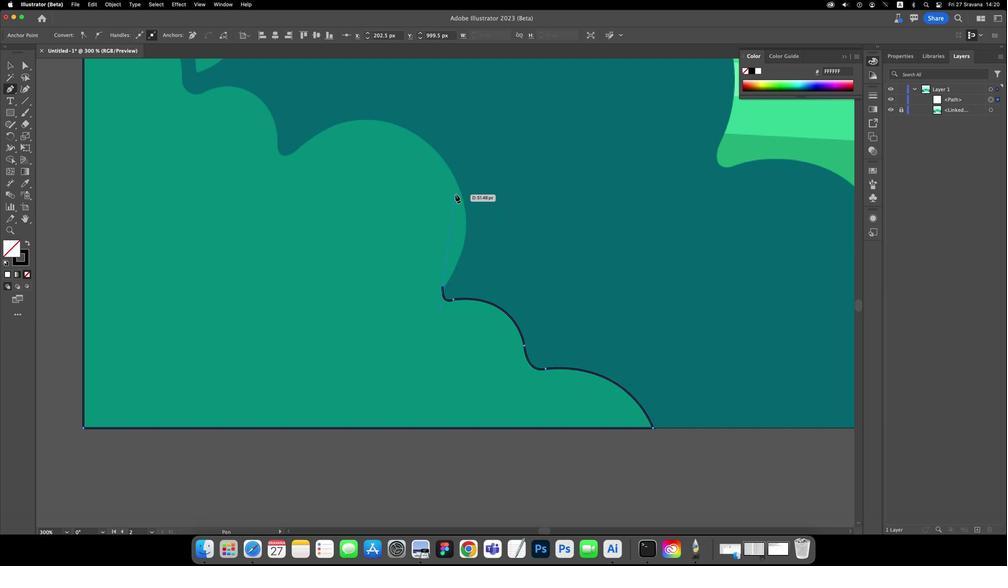 
Action: Mouse pressed left at (487, 281)
Screenshot: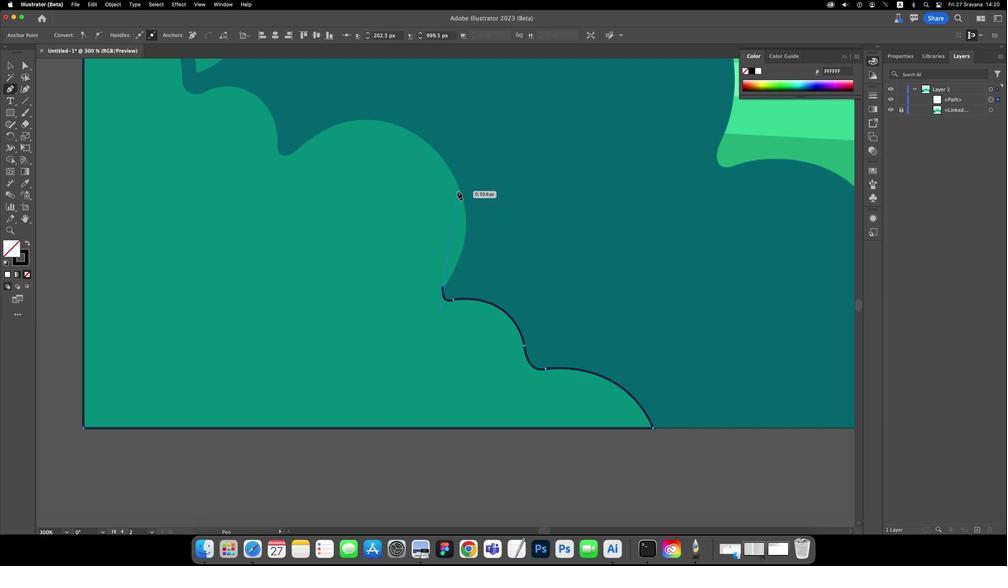 
Action: Mouse moved to (496, 230)
Screenshot: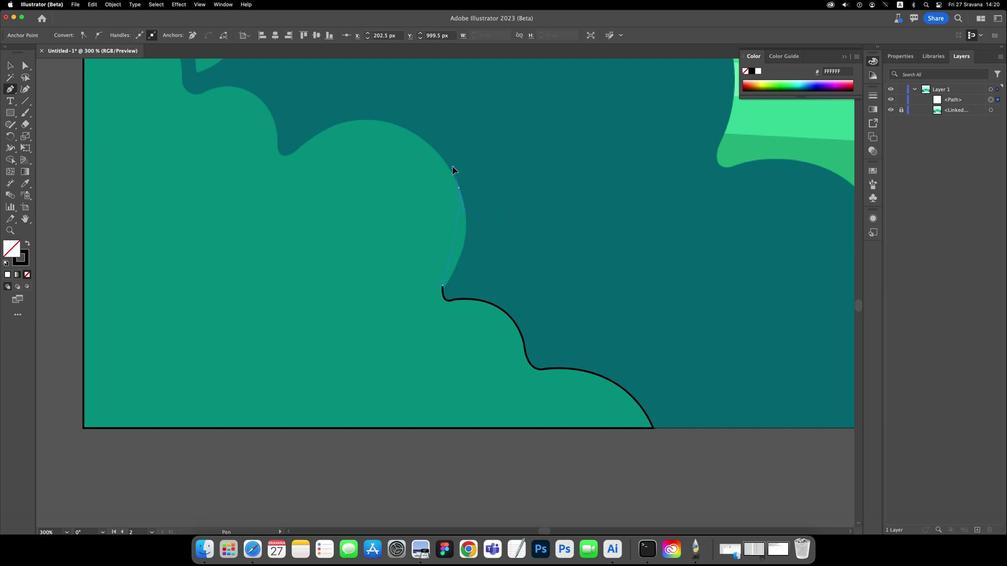 
Action: Mouse pressed left at (496, 230)
Screenshot: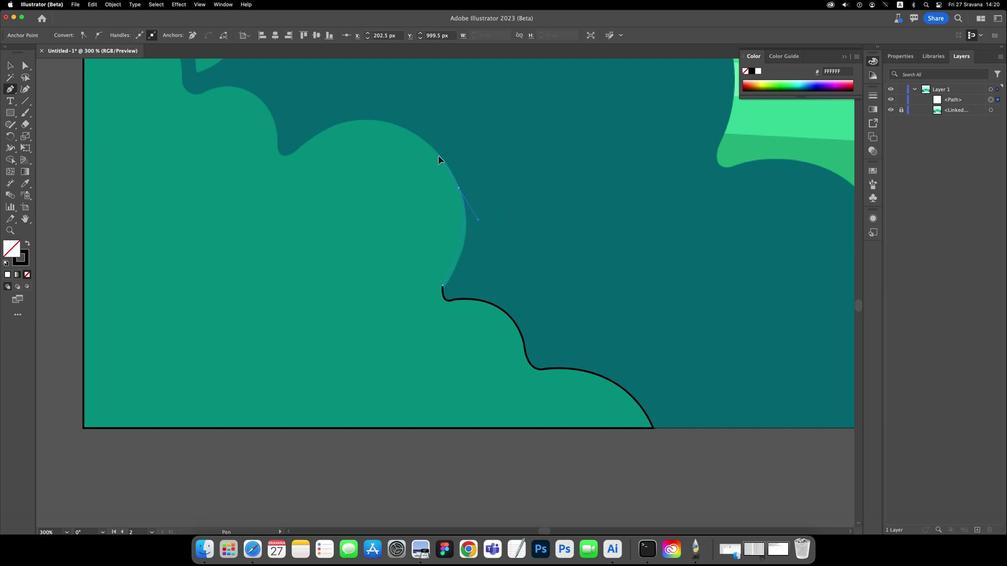 
Action: Mouse moved to (495, 230)
Screenshot: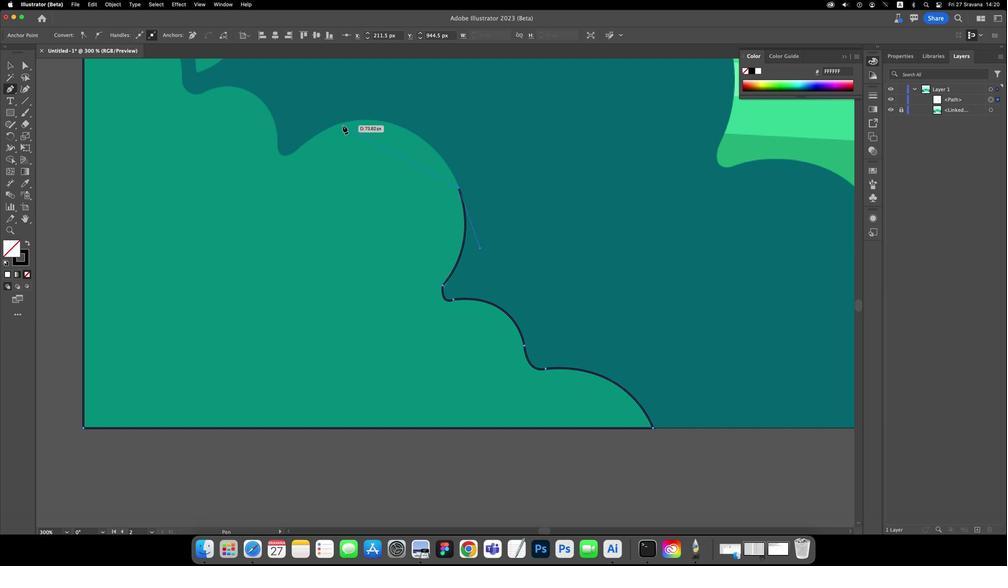 
Action: Mouse pressed left at (495, 230)
Screenshot: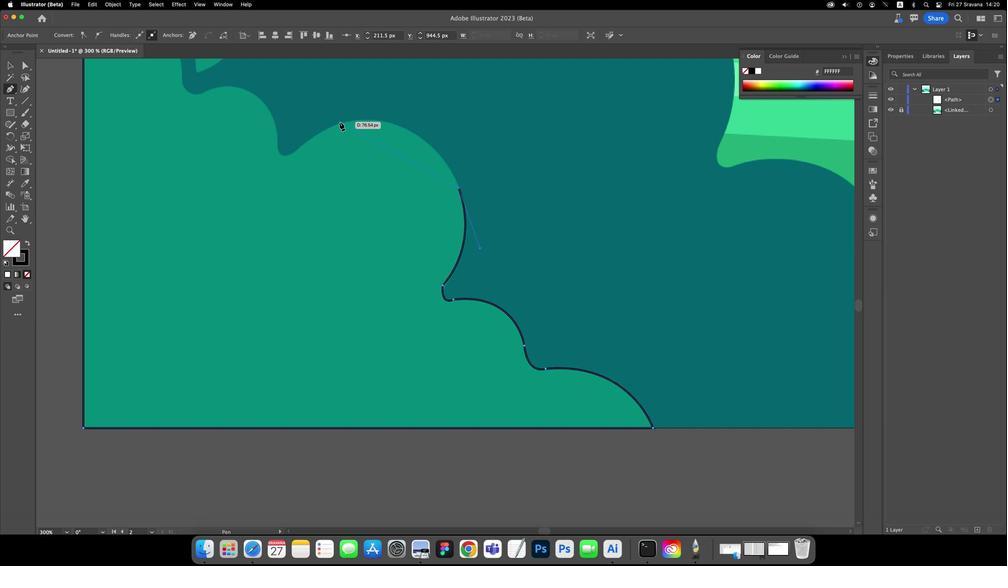 
Action: Mouse moved to (433, 195)
Screenshot: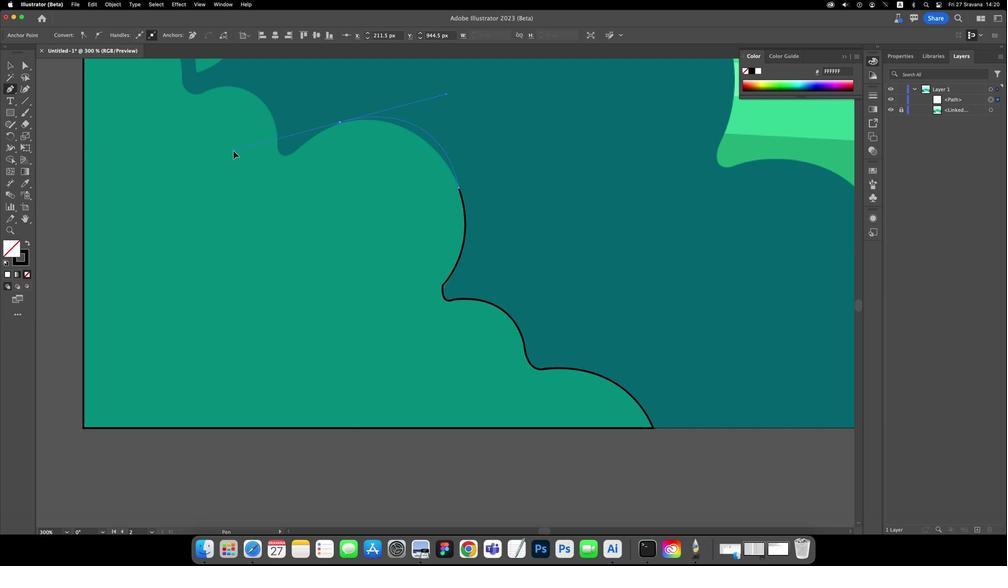 
Action: Mouse pressed left at (433, 195)
Screenshot: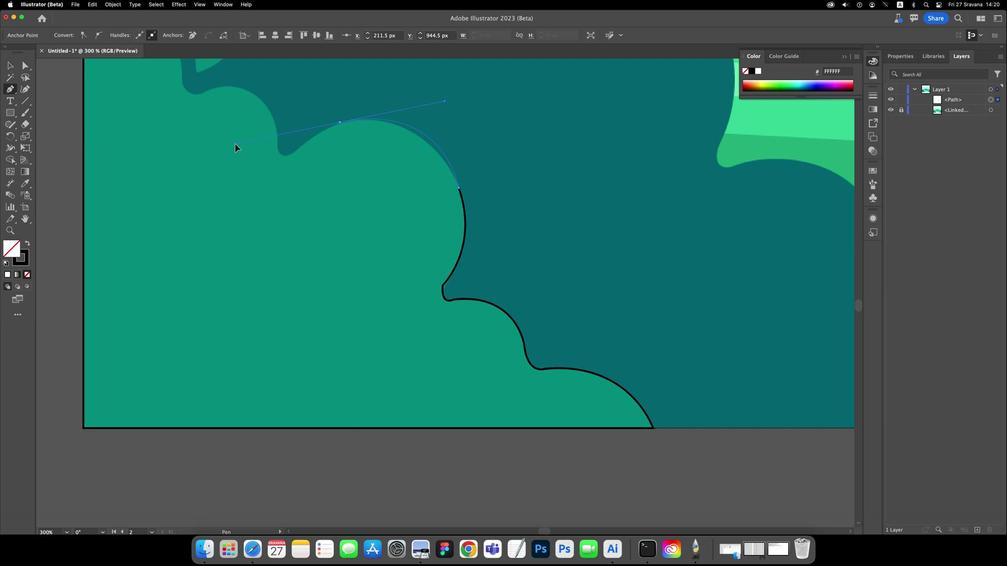 
Action: Mouse moved to (432, 196)
Screenshot: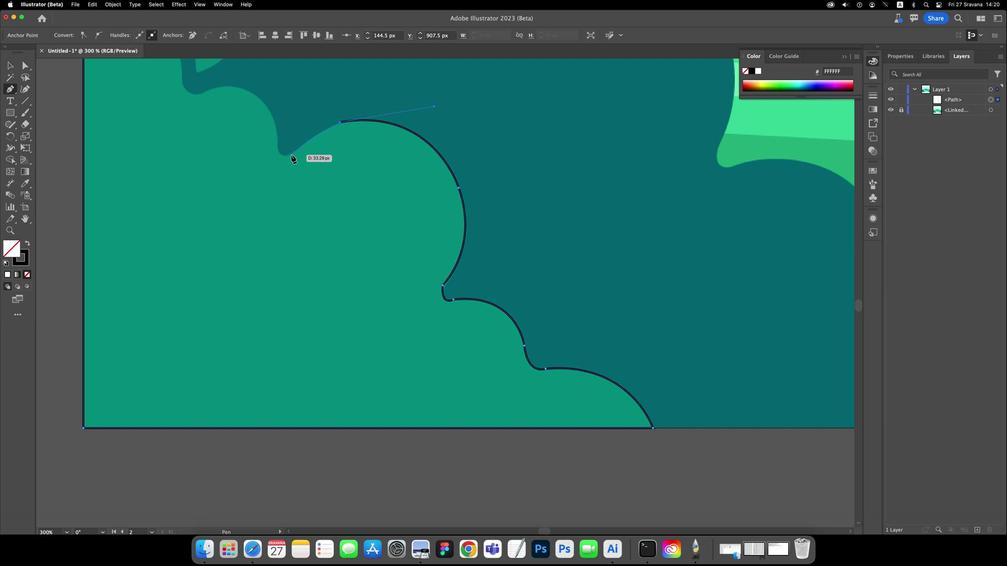 
Action: Mouse pressed left at (432, 196)
Screenshot: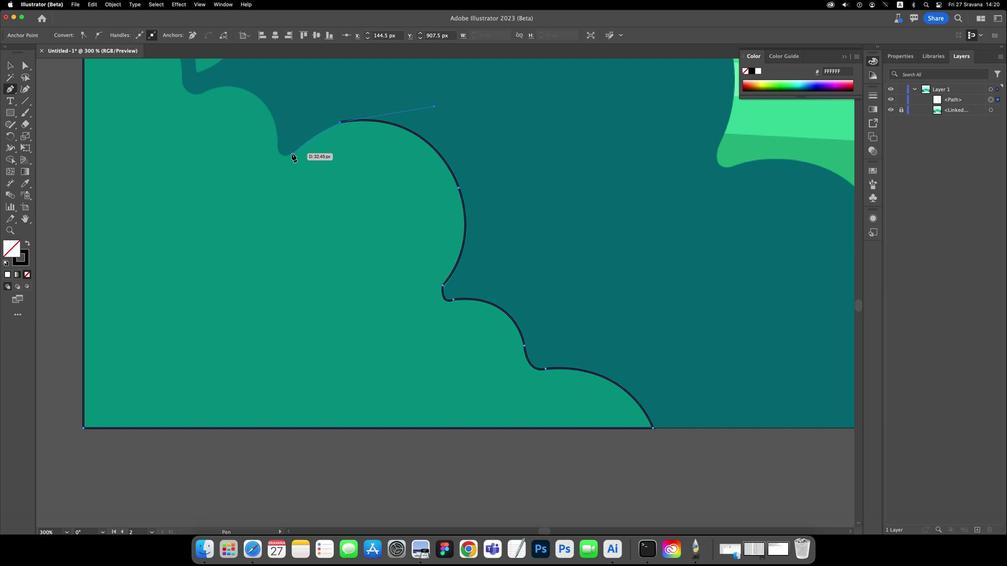 
Action: Mouse moved to (408, 211)
Screenshot: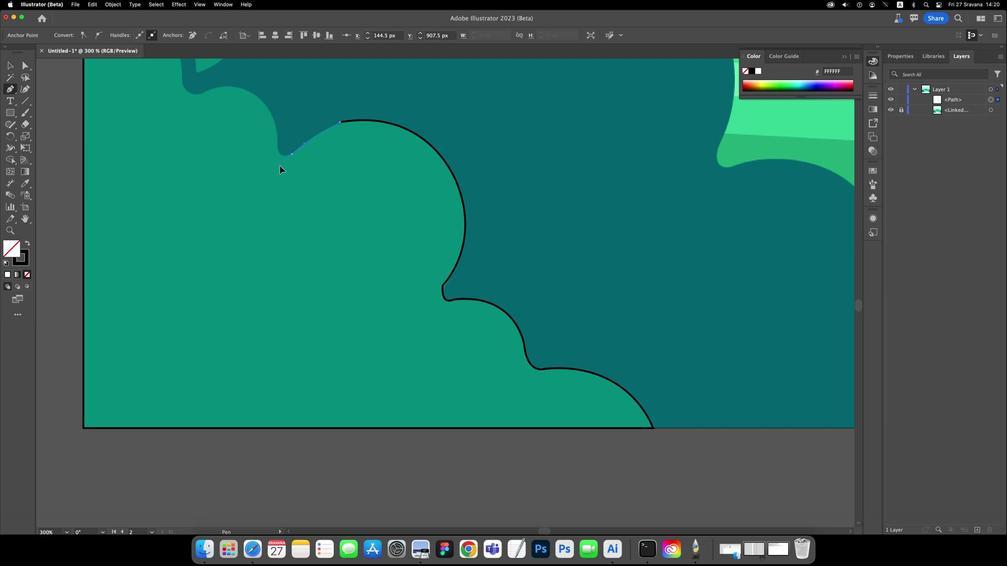 
Action: Mouse pressed left at (408, 211)
Screenshot: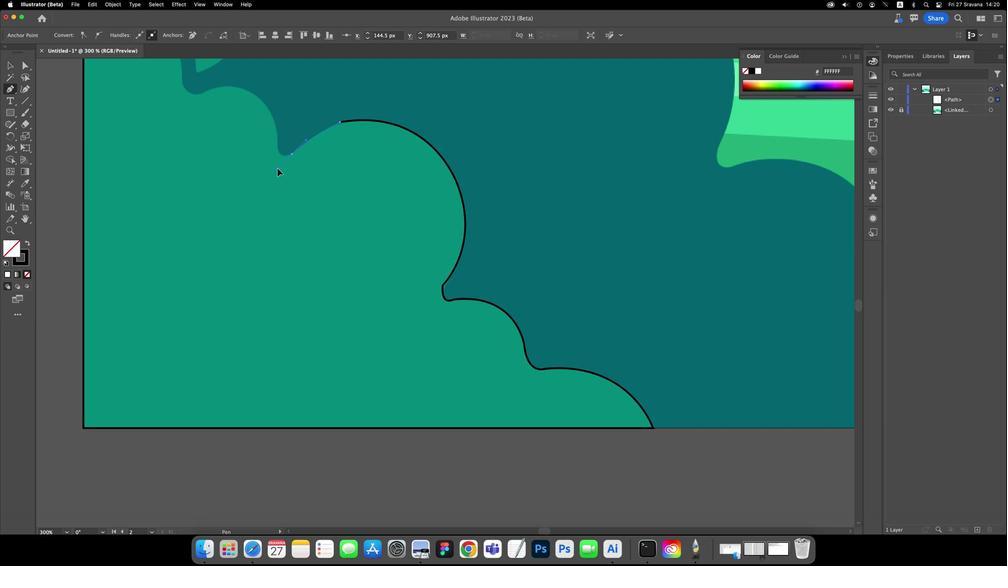 
Action: Mouse moved to (408, 211)
Screenshot: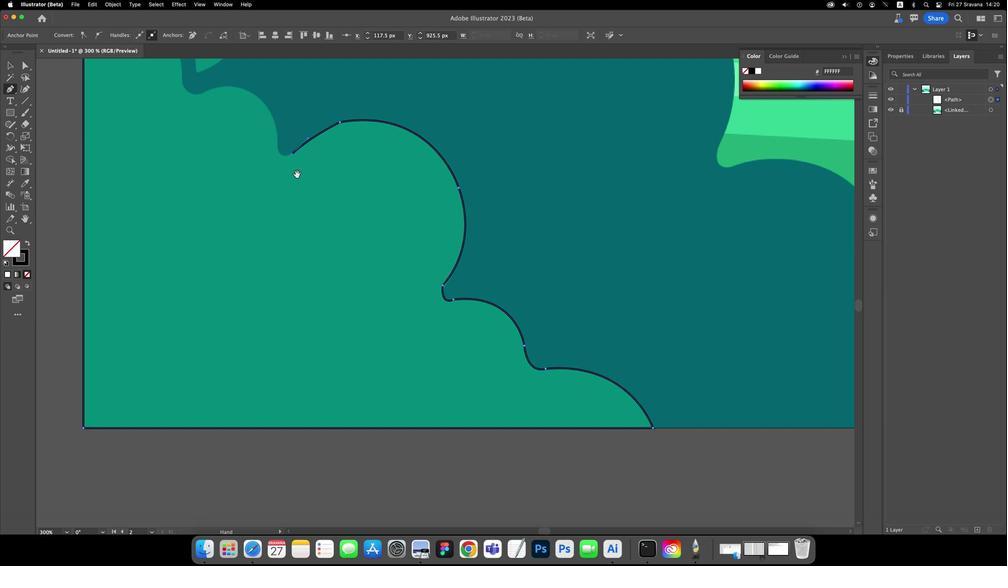 
Action: Mouse pressed left at (408, 211)
Screenshot: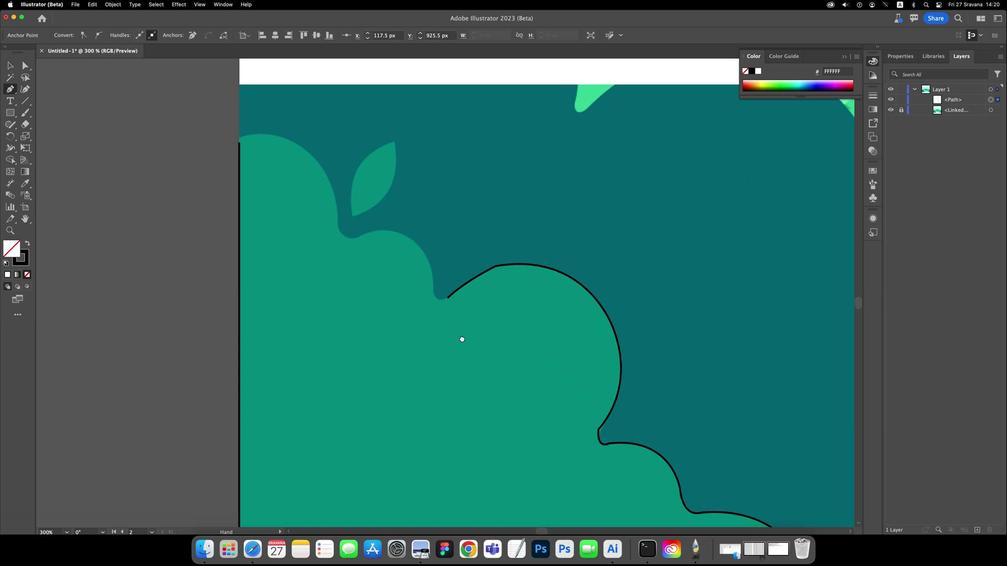 
Action: Mouse moved to (408, 220)
Screenshot: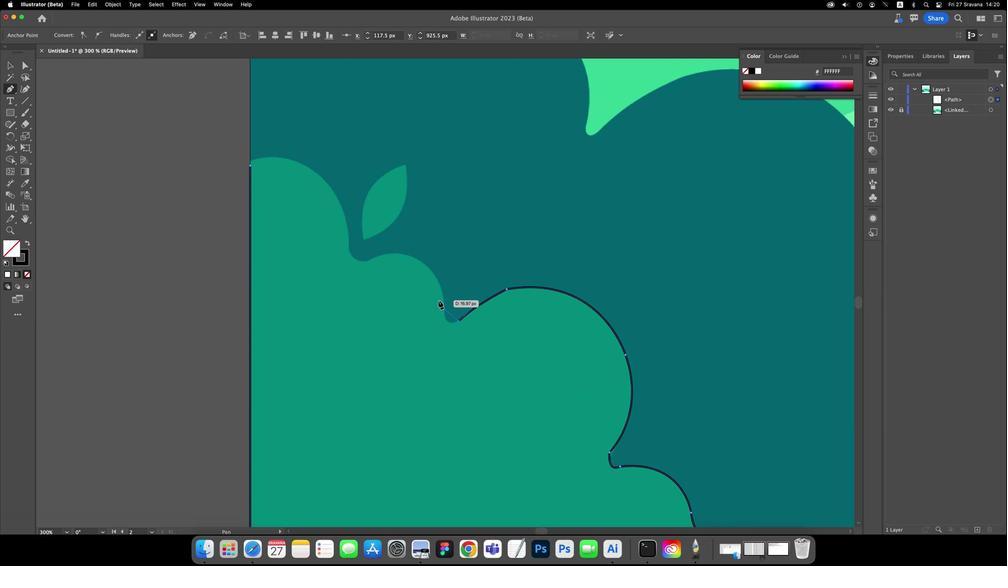 
Action: Key pressed Key.space
Screenshot: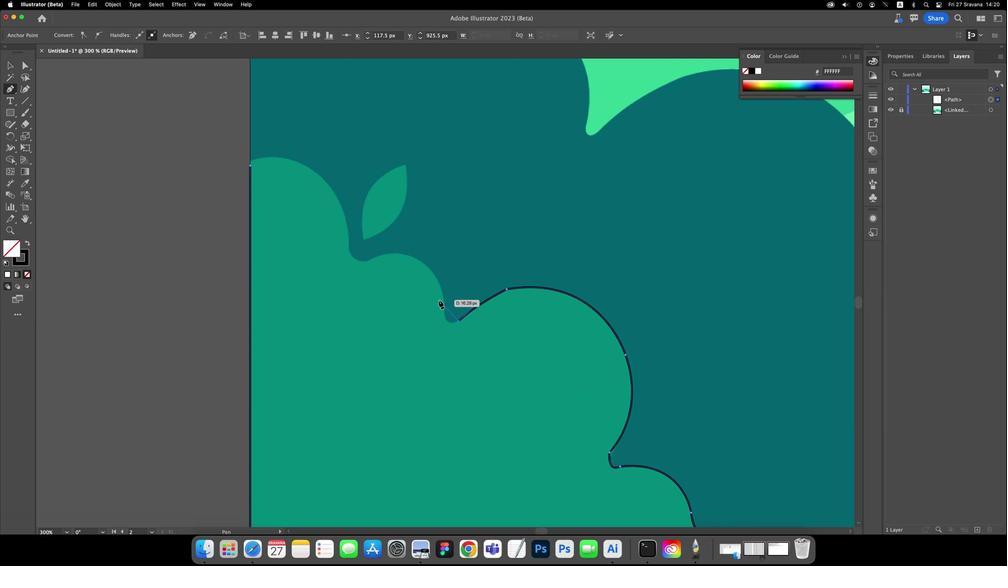 
Action: Mouse moved to (410, 222)
Screenshot: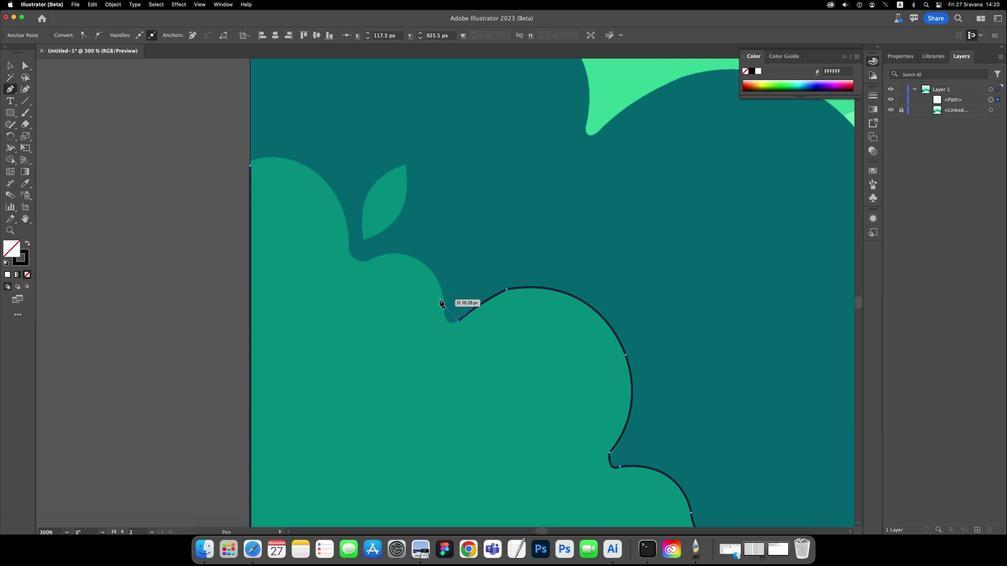 
Action: Mouse pressed left at (410, 222)
Screenshot: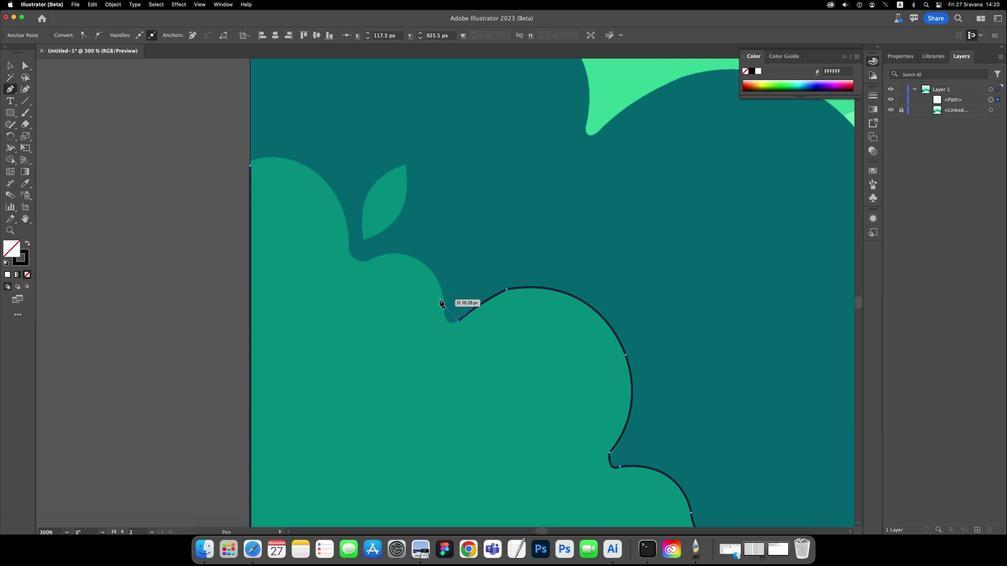 
Action: Mouse moved to (487, 287)
Screenshot: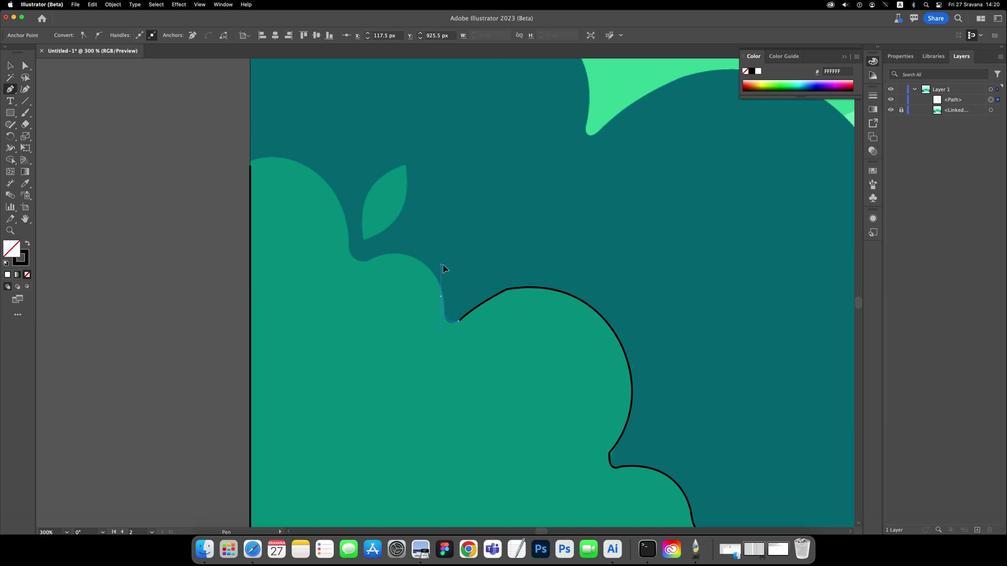 
Action: Mouse pressed left at (487, 287)
Screenshot: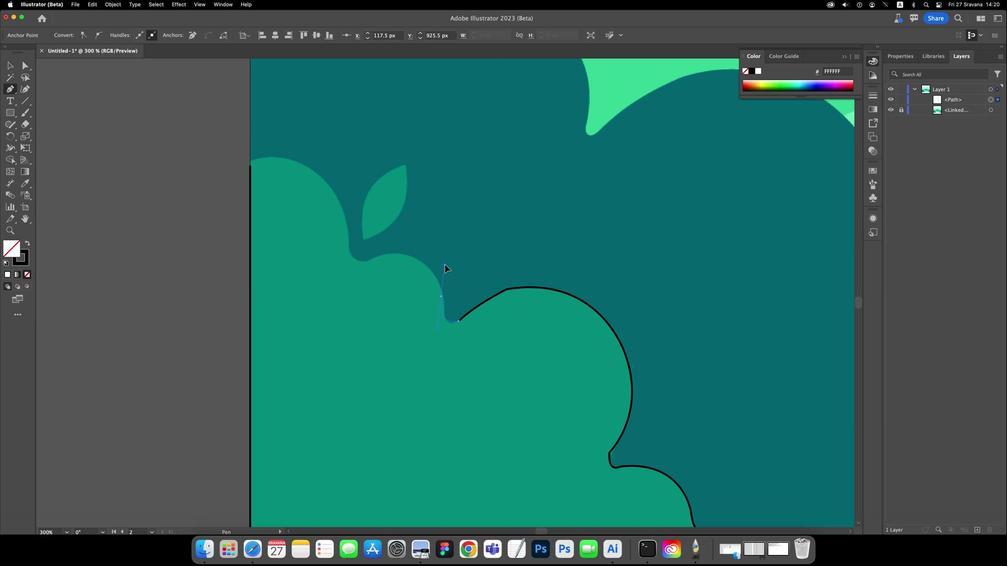 
Action: Mouse moved to (488, 270)
Screenshot: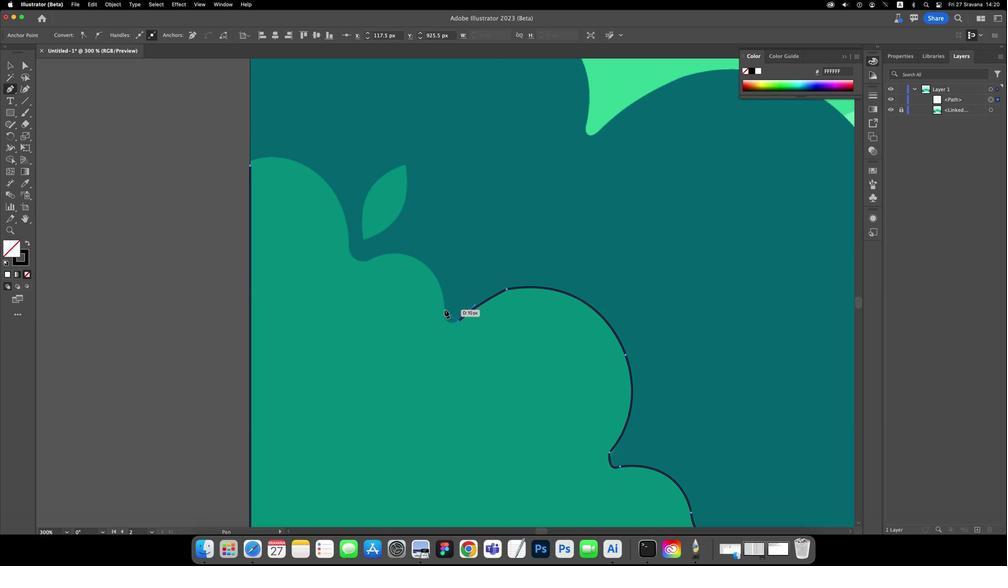
Action: Key pressed Key.cmd'z'
Screenshot: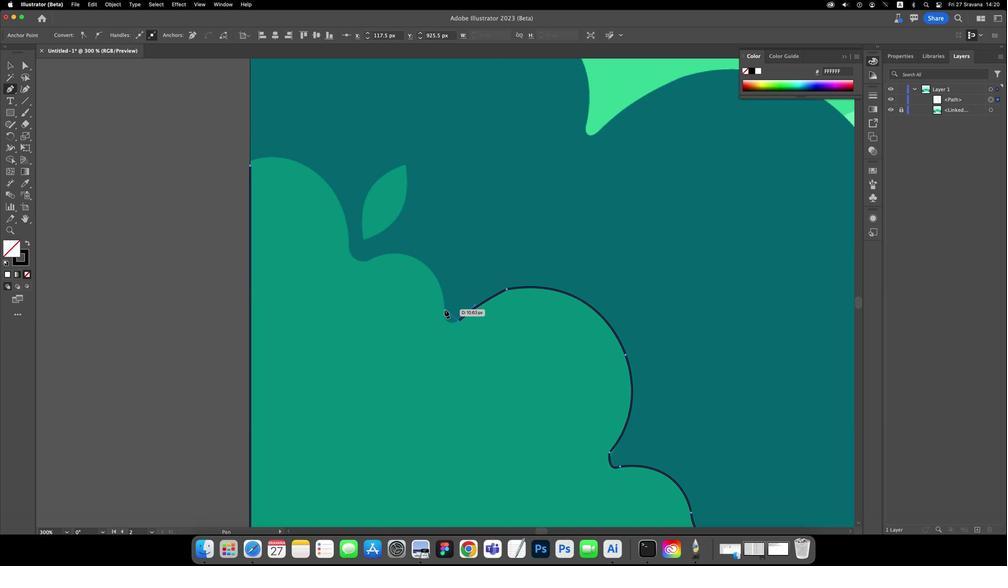 
Action: Mouse moved to (488, 294)
Screenshot: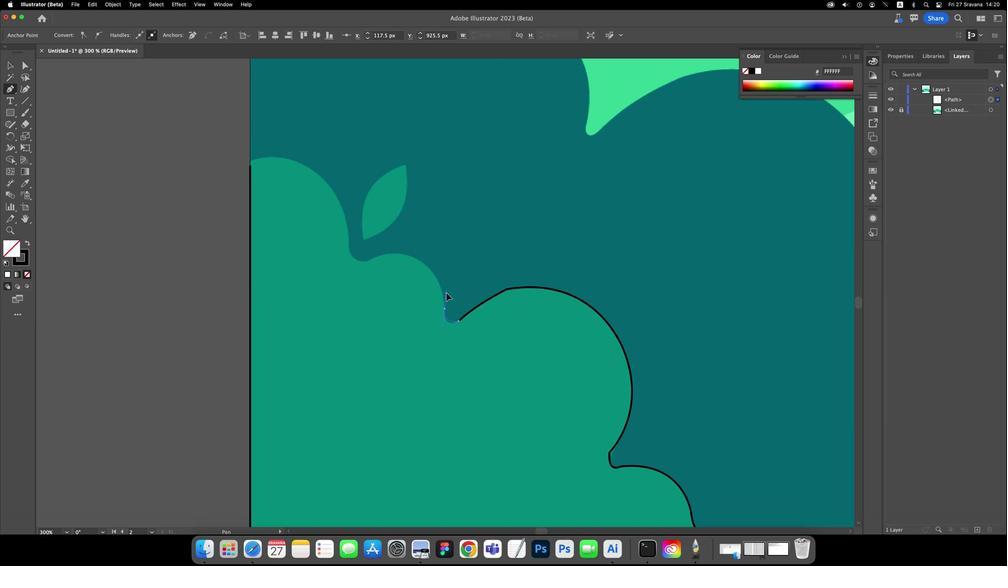 
Action: Mouse pressed left at (488, 294)
Screenshot: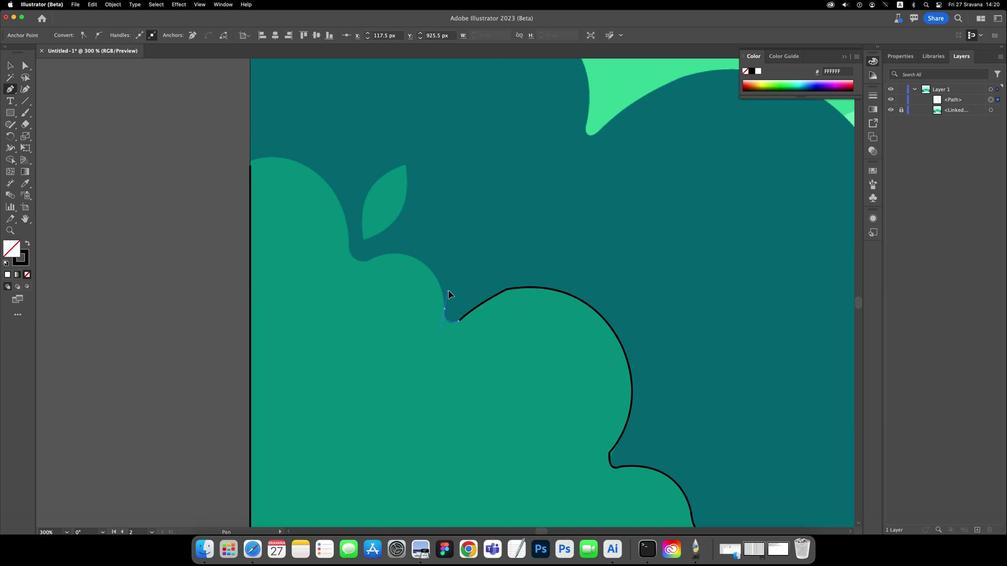 
Action: Mouse moved to (488, 293)
Screenshot: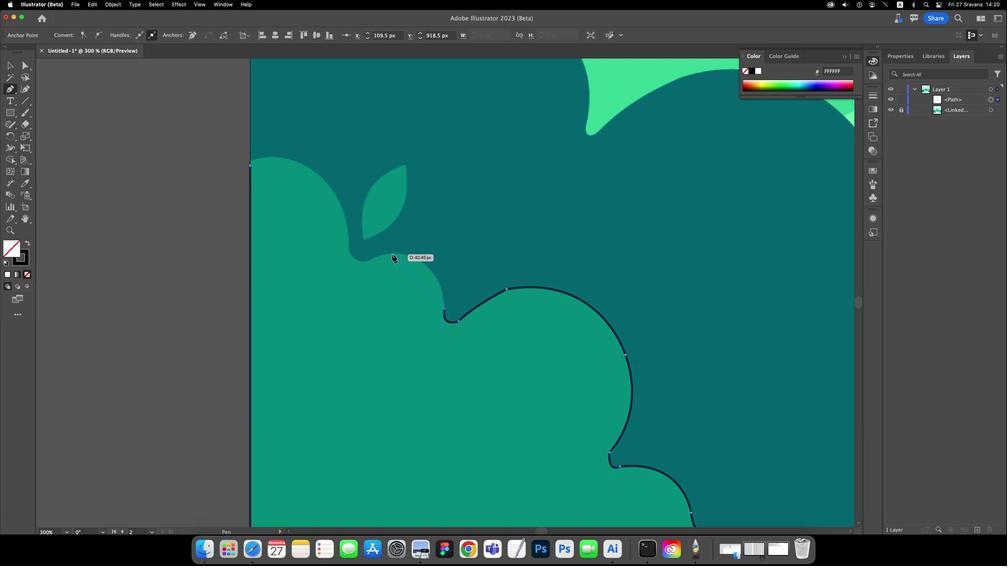 
Action: Mouse pressed left at (488, 293)
Screenshot: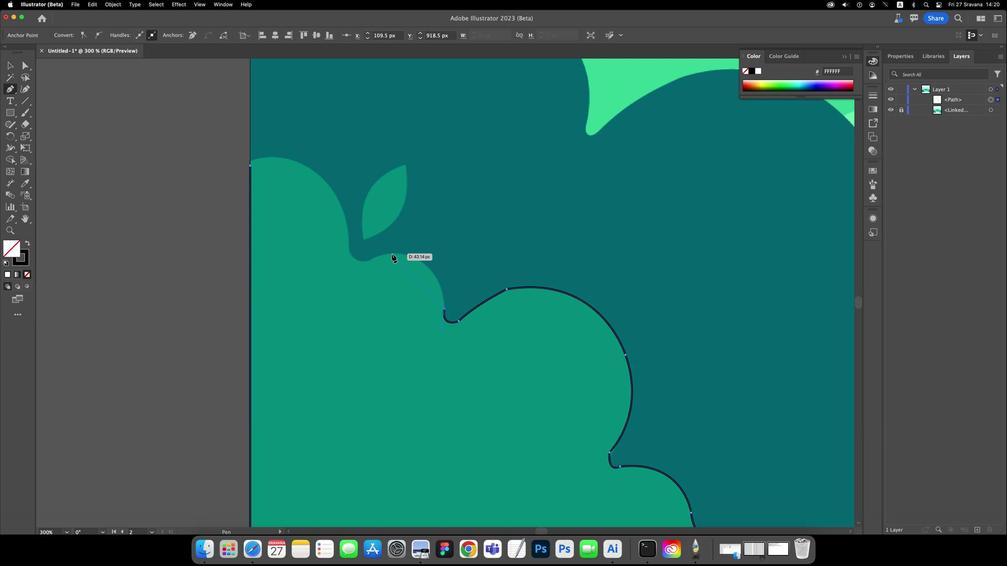 
Action: Mouse moved to (461, 264)
Screenshot: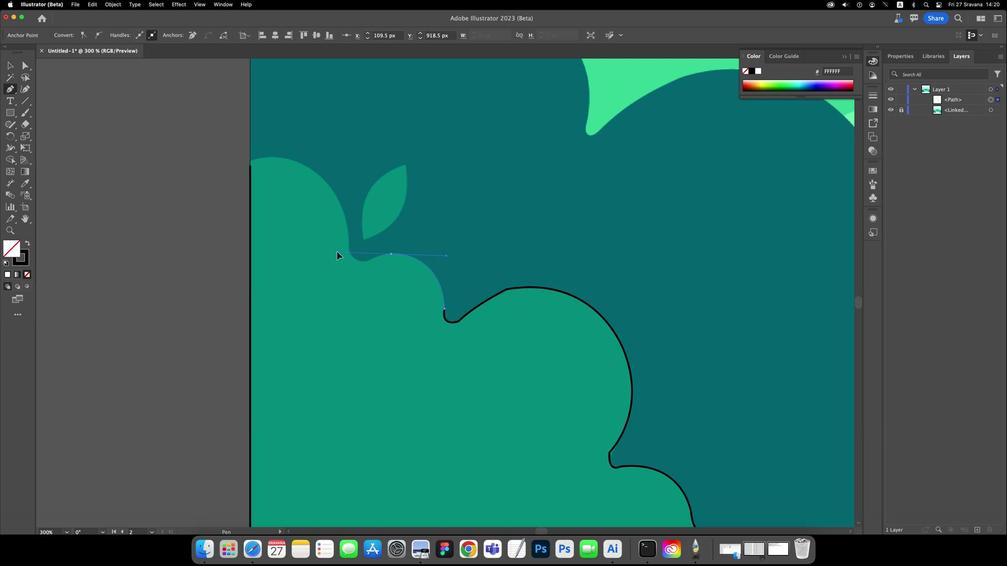 
Action: Mouse pressed left at (461, 264)
Screenshot: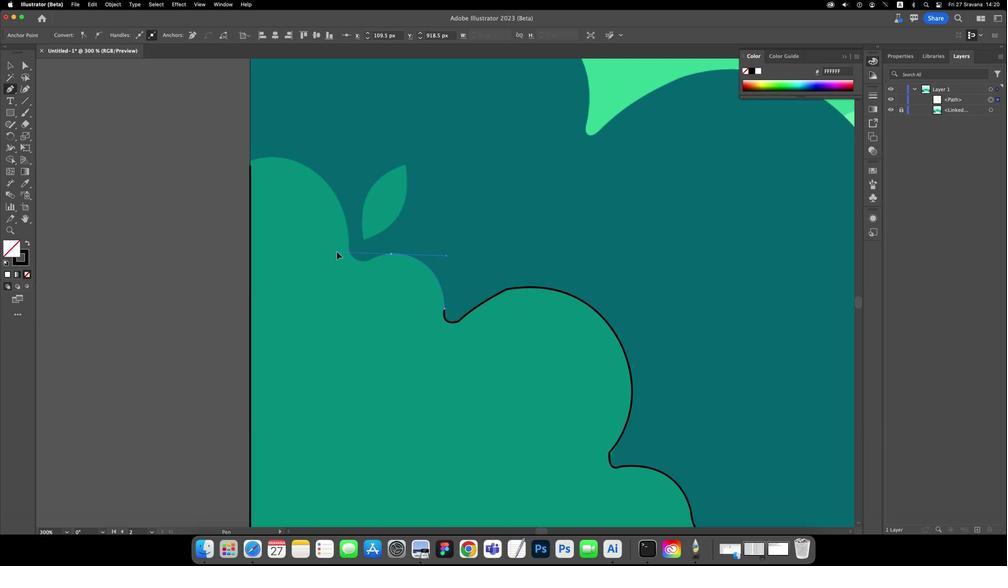 
Action: Mouse moved to (460, 264)
Screenshot: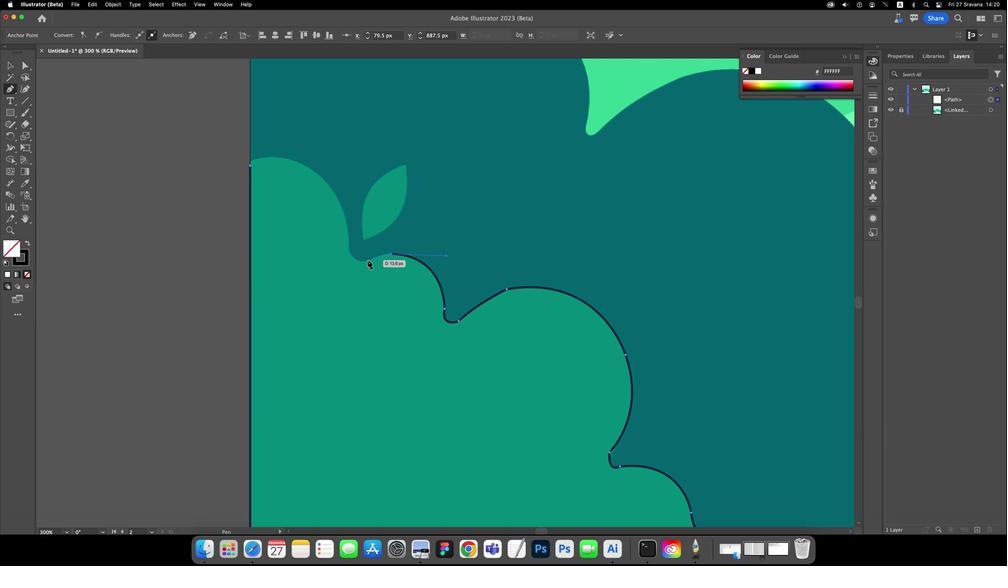 
Action: Mouse pressed left at (460, 264)
Screenshot: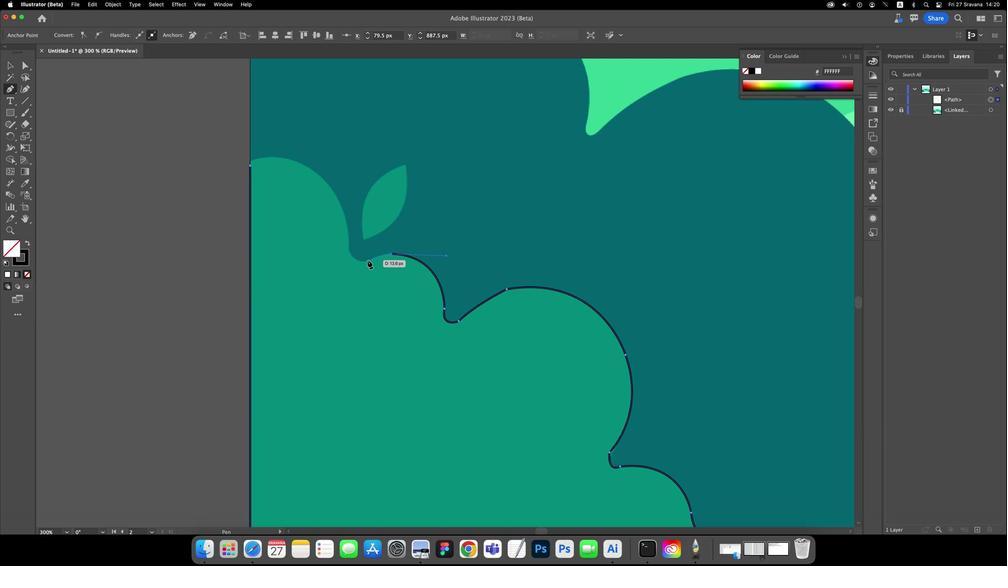 
Action: Mouse moved to (448, 268)
Screenshot: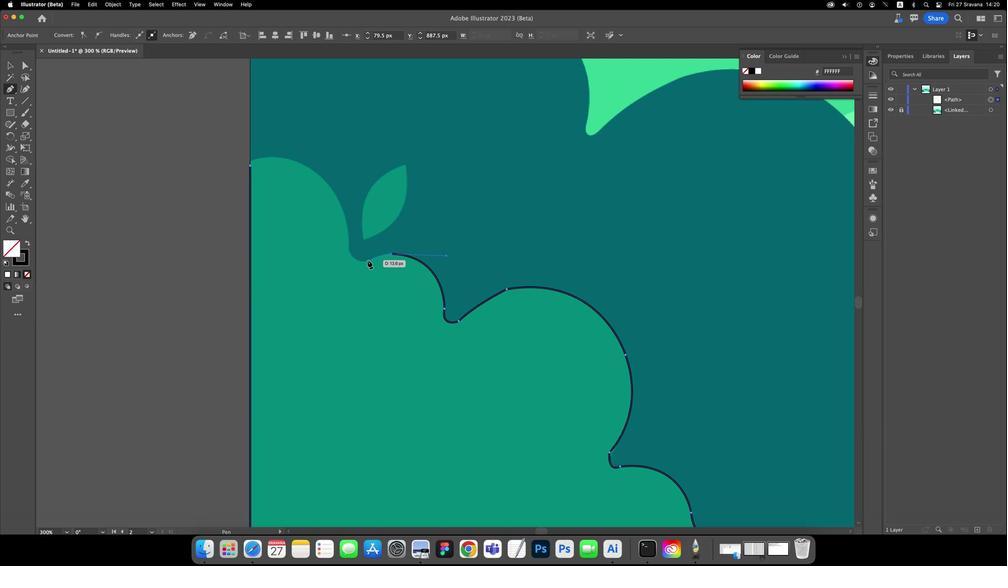 
Action: Mouse pressed left at (448, 268)
Screenshot: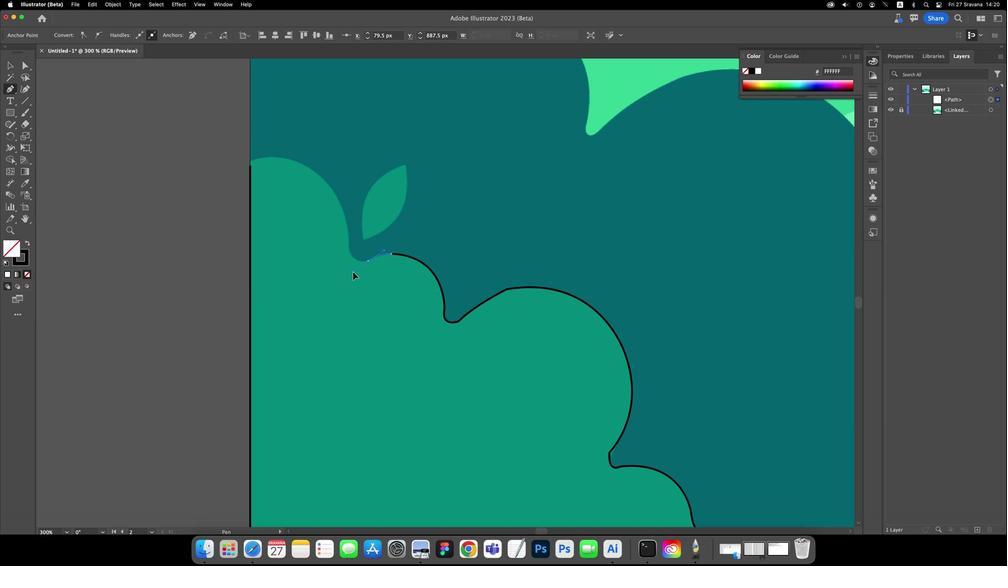 
Action: Mouse moved to (447, 268)
Screenshot: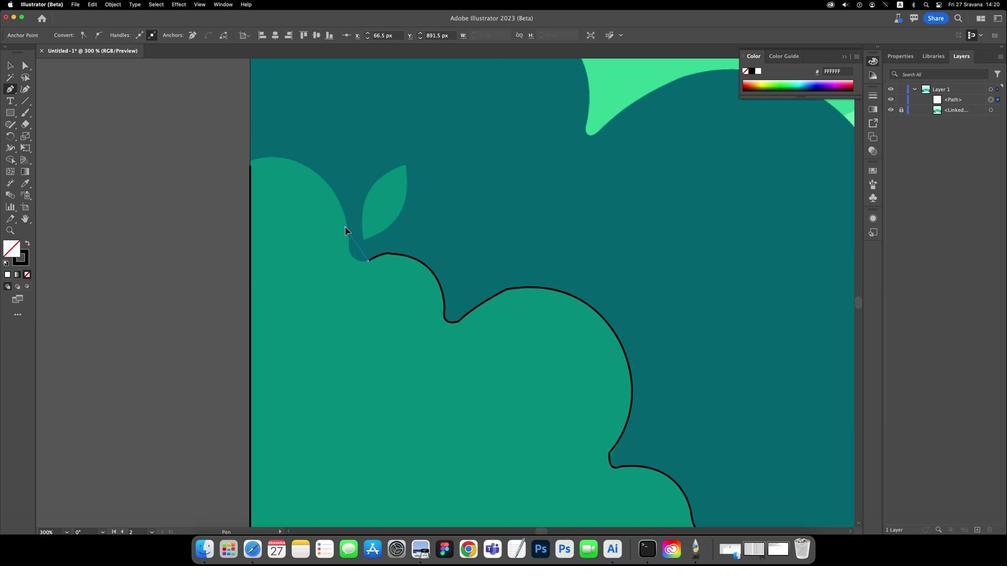 
Action: Mouse pressed left at (447, 268)
Screenshot: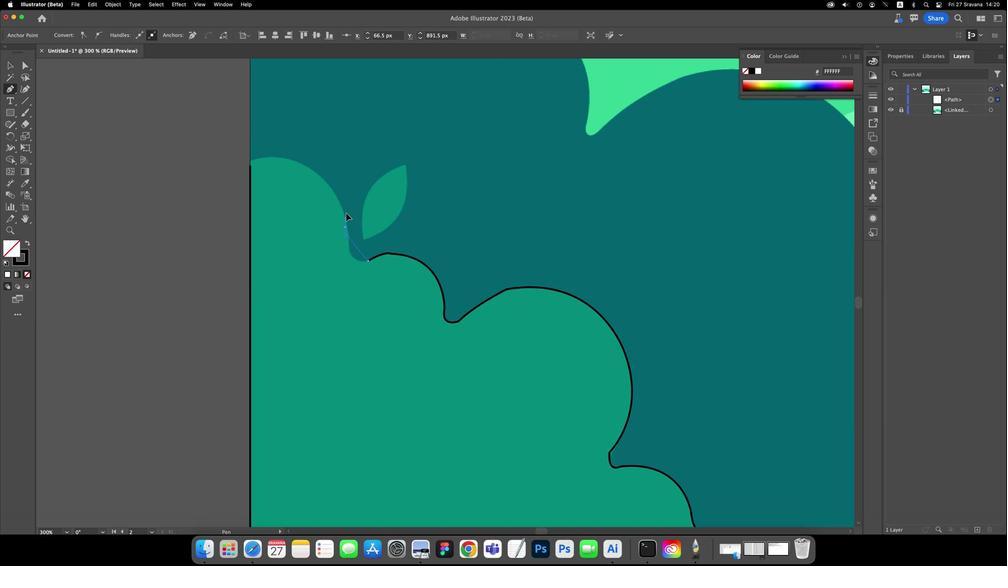 
Action: Mouse moved to (436, 250)
Screenshot: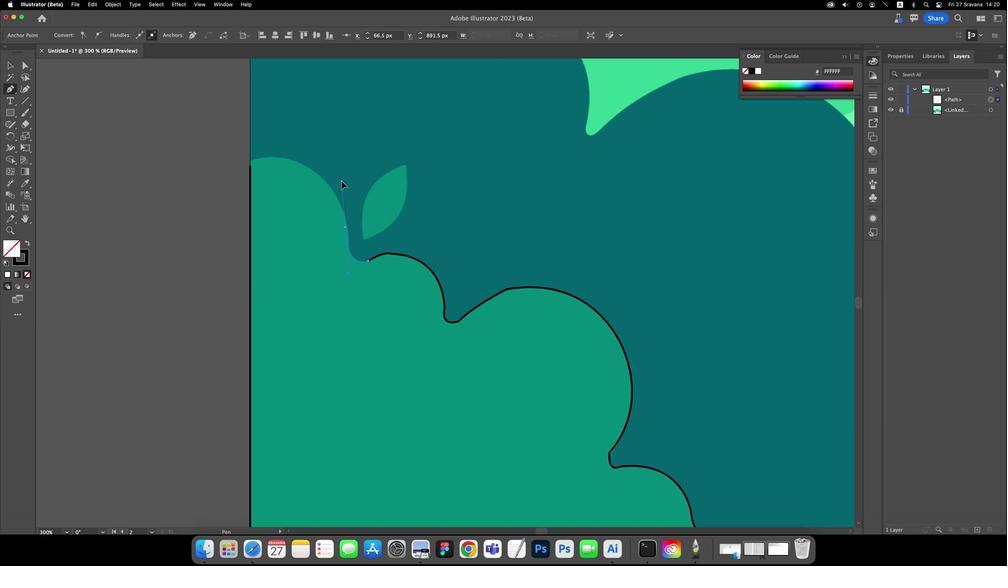 
Action: Mouse pressed left at (436, 250)
Screenshot: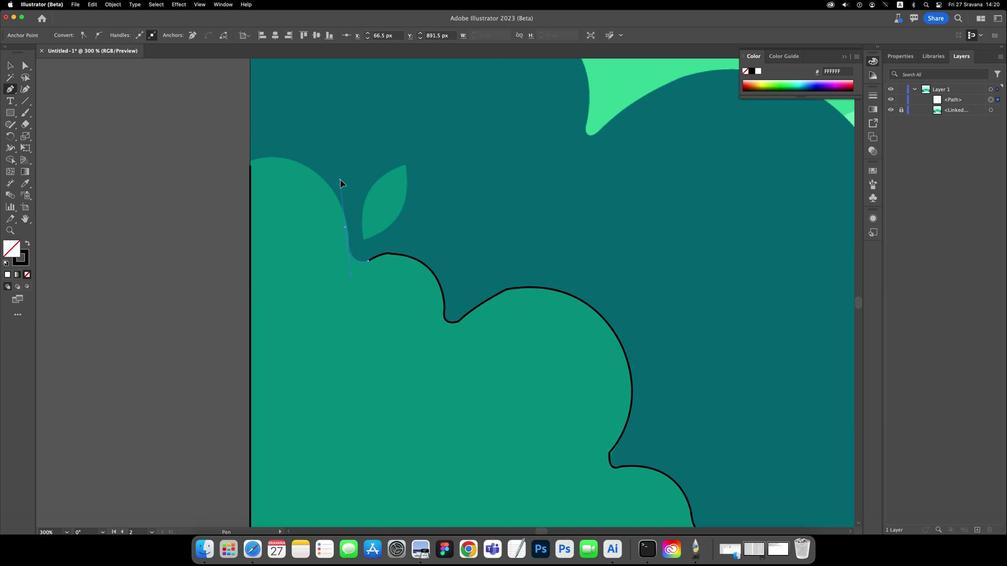 
Action: Mouse moved to (436, 252)
Screenshot: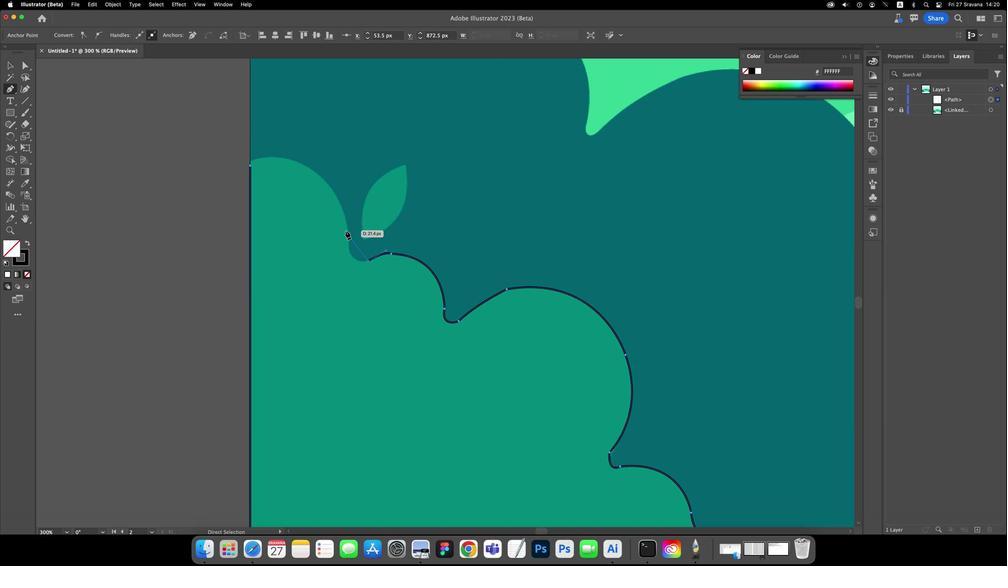 
Action: Key pressed Key.cmd'z'
Screenshot: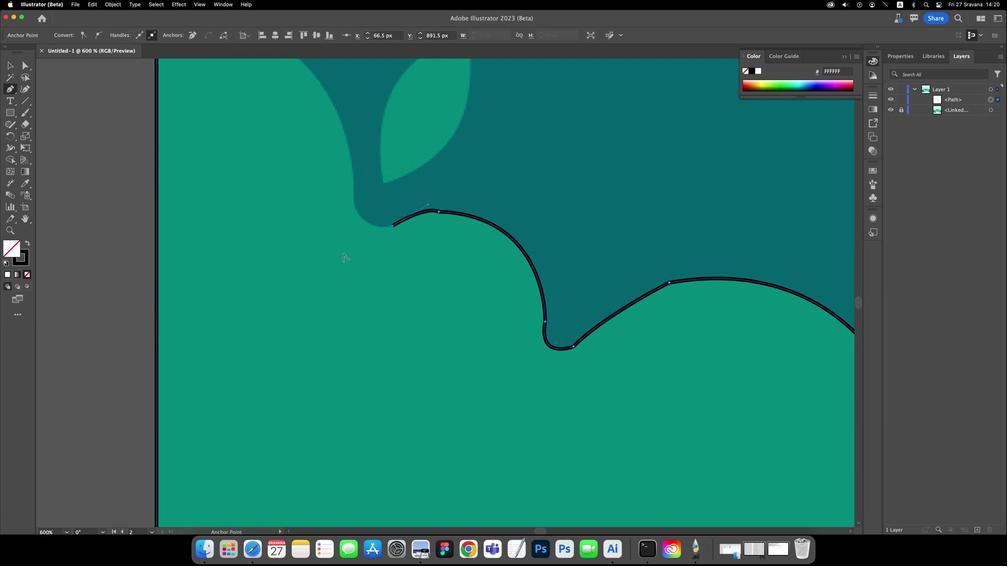 
Action: Mouse moved to (435, 264)
Screenshot: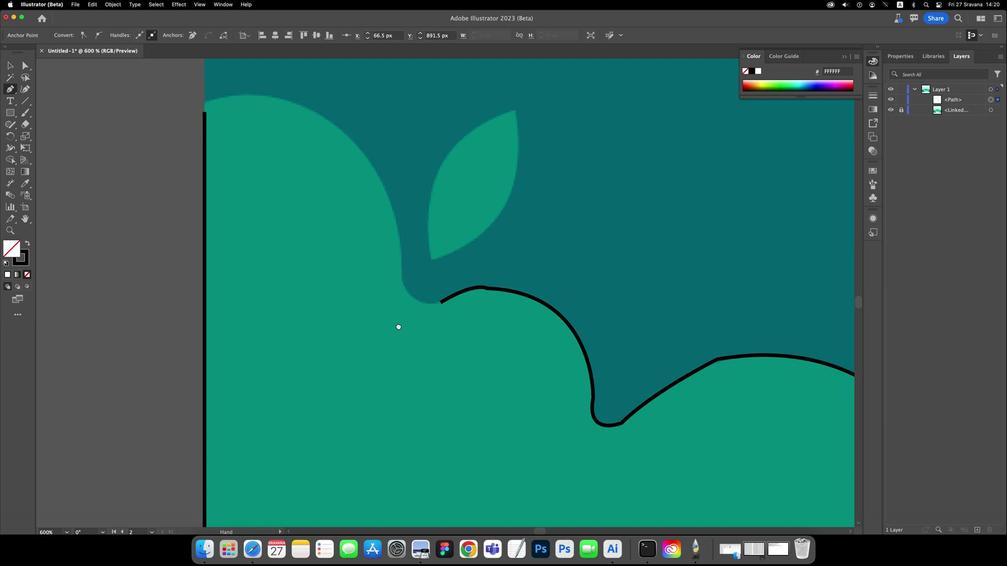 
Action: Key pressed Key.alt
Screenshot: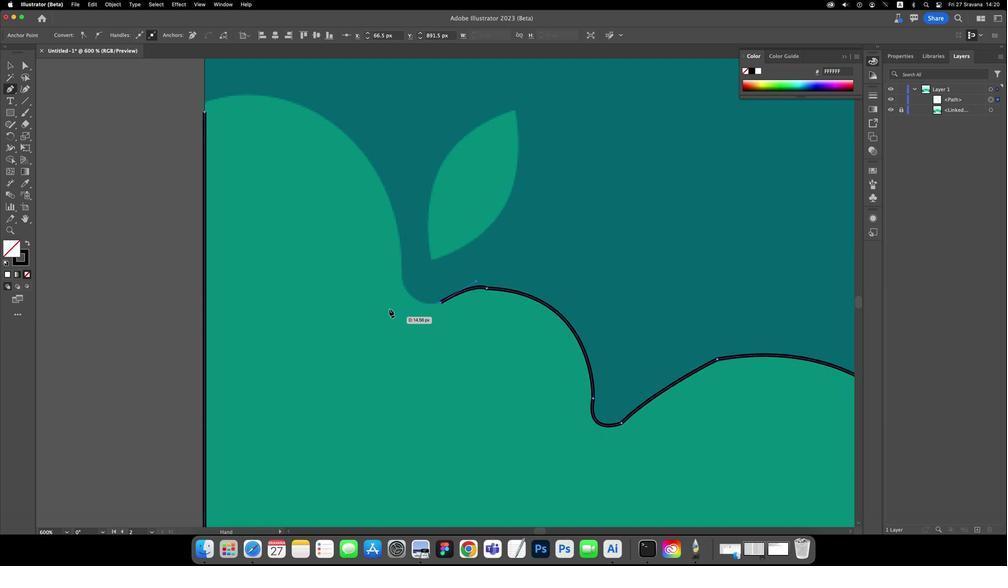 
Action: Mouse scrolled (435, 264) with delta (255, 131)
Screenshot: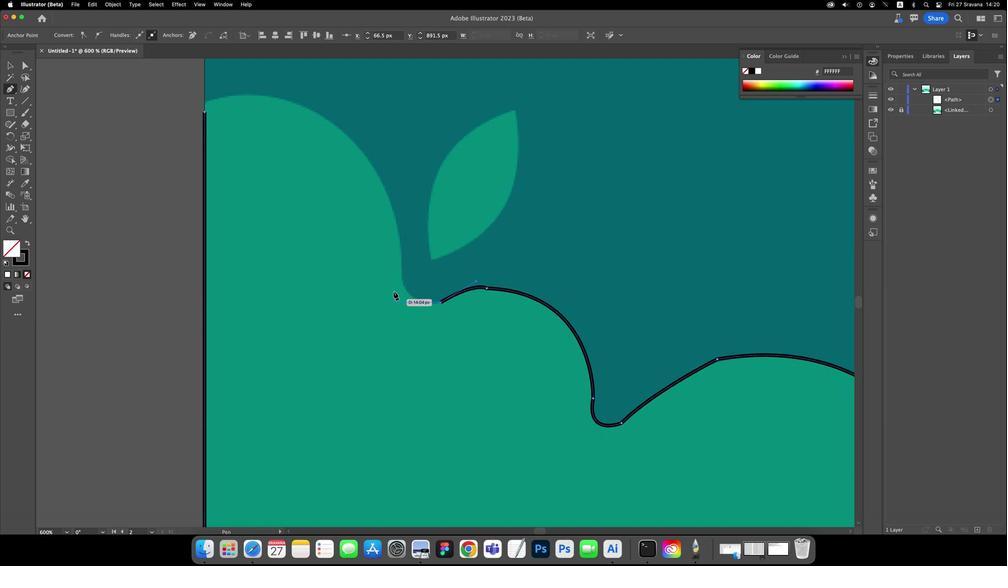 
Action: Mouse scrolled (435, 264) with delta (255, 131)
Screenshot: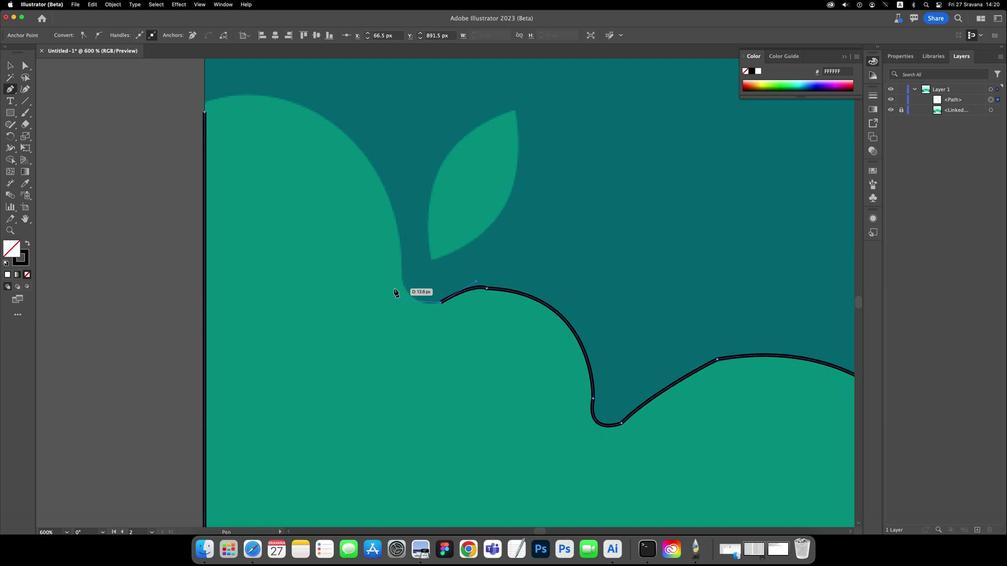 
Action: Mouse moved to (439, 262)
Screenshot: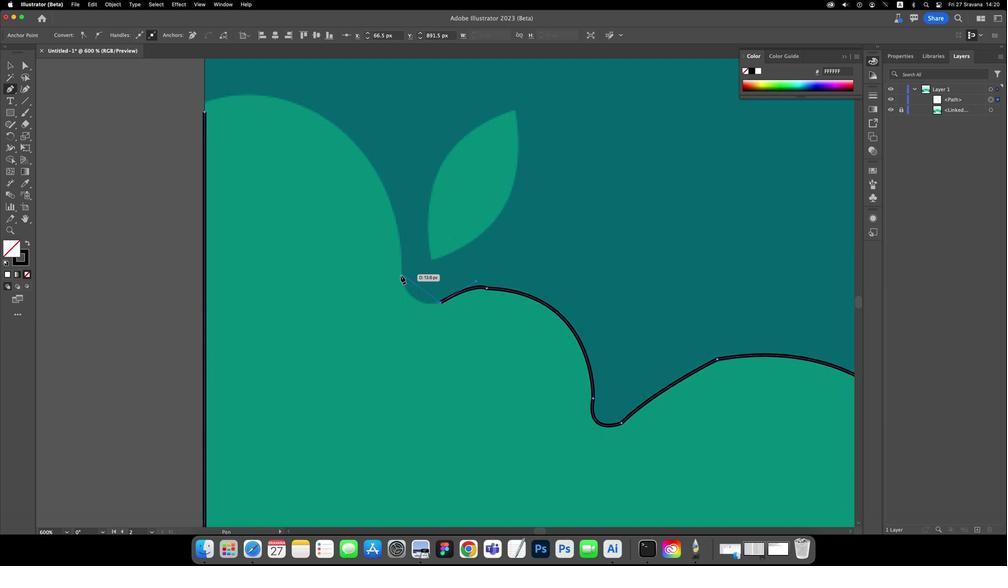 
Action: Key pressed Key.space
Screenshot: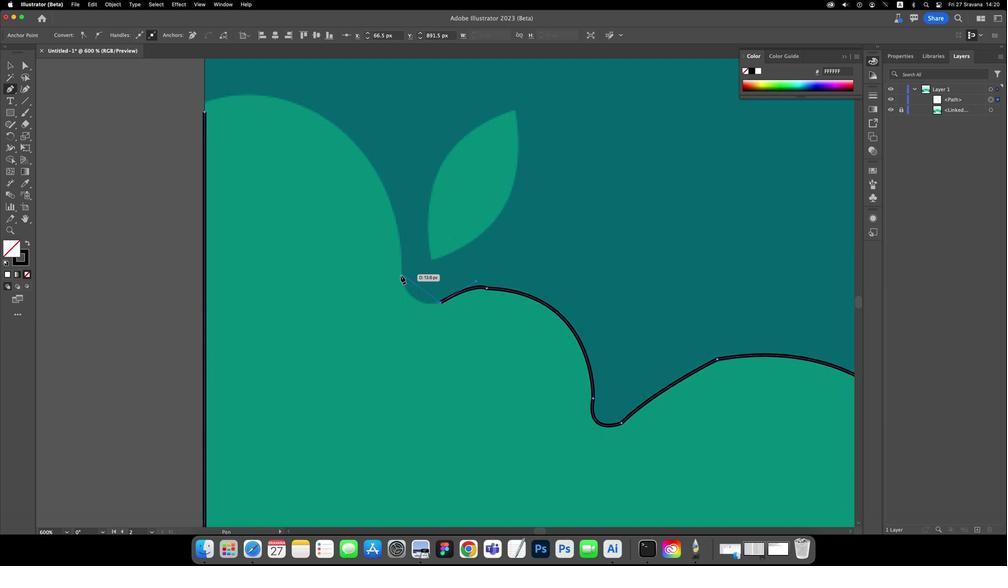 
Action: Mouse pressed left at (439, 262)
Screenshot: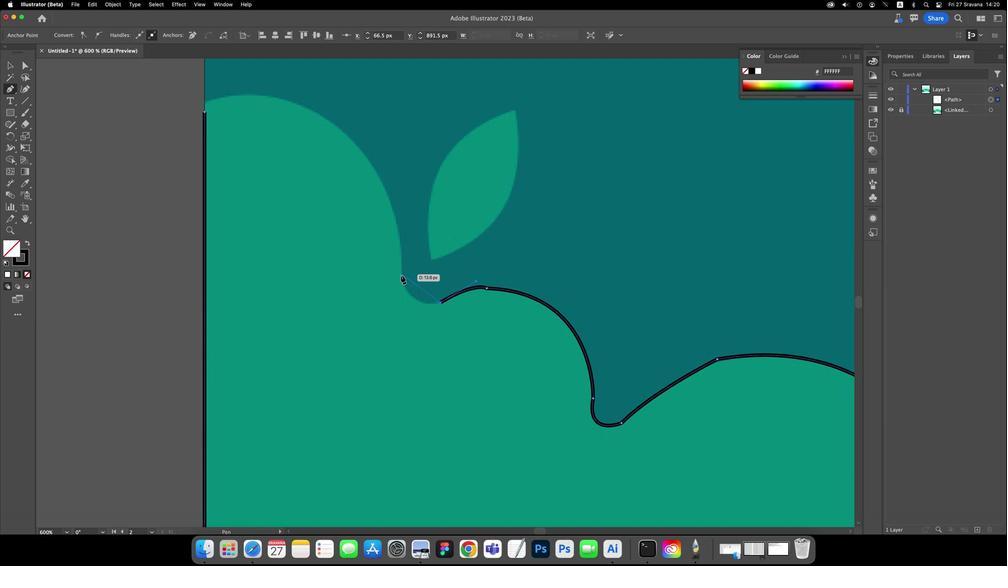 
Action: Mouse moved to (465, 275)
Screenshot: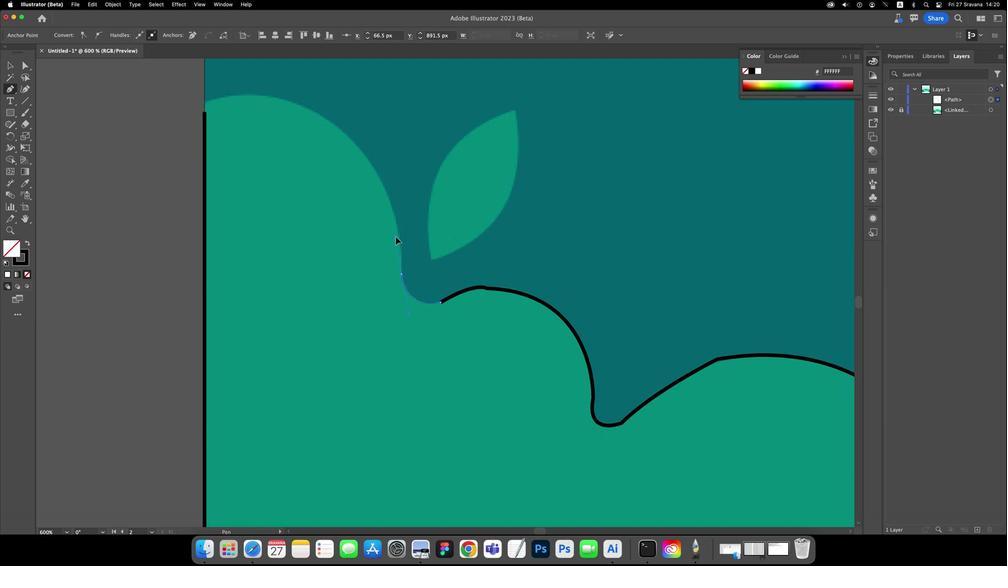
Action: Mouse pressed left at (465, 275)
Screenshot: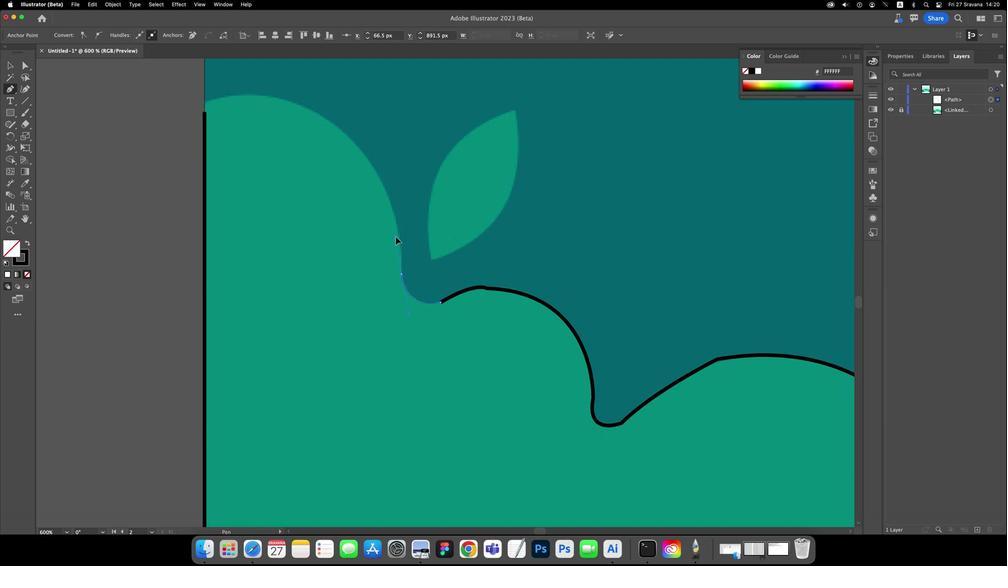 
Action: Mouse moved to (465, 275)
Screenshot: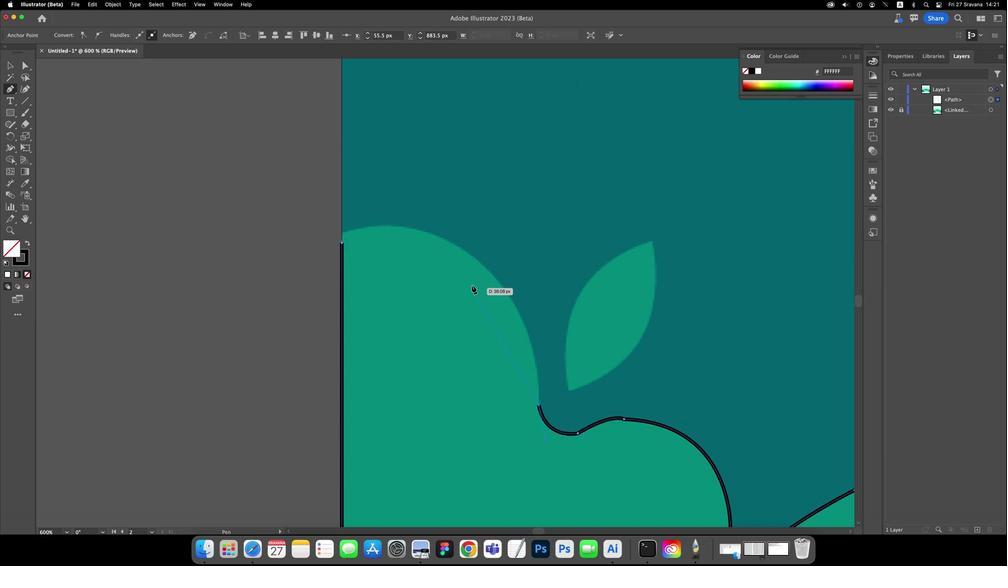 
Action: Mouse pressed left at (465, 275)
Screenshot: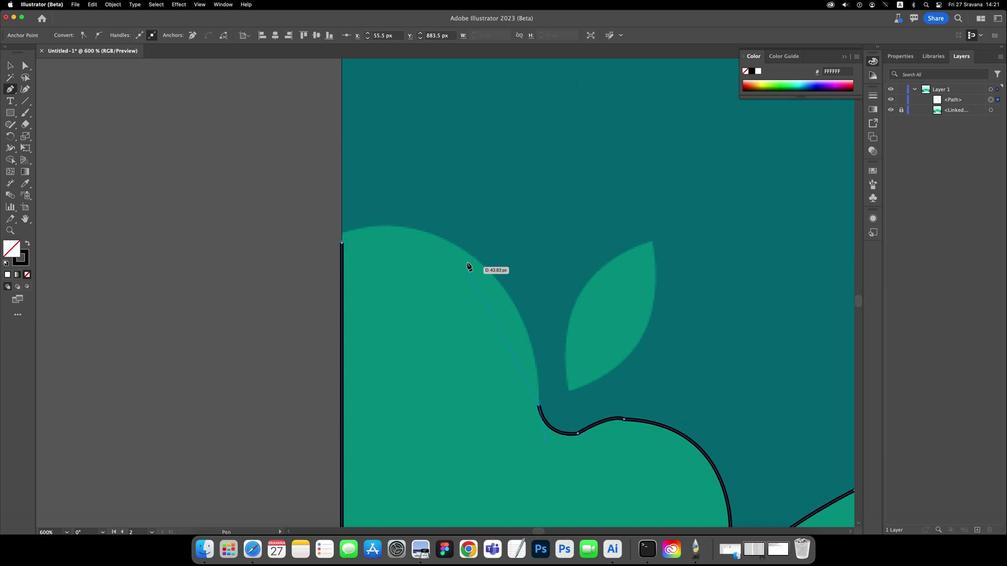 
Action: Mouse moved to (456, 281)
Screenshot: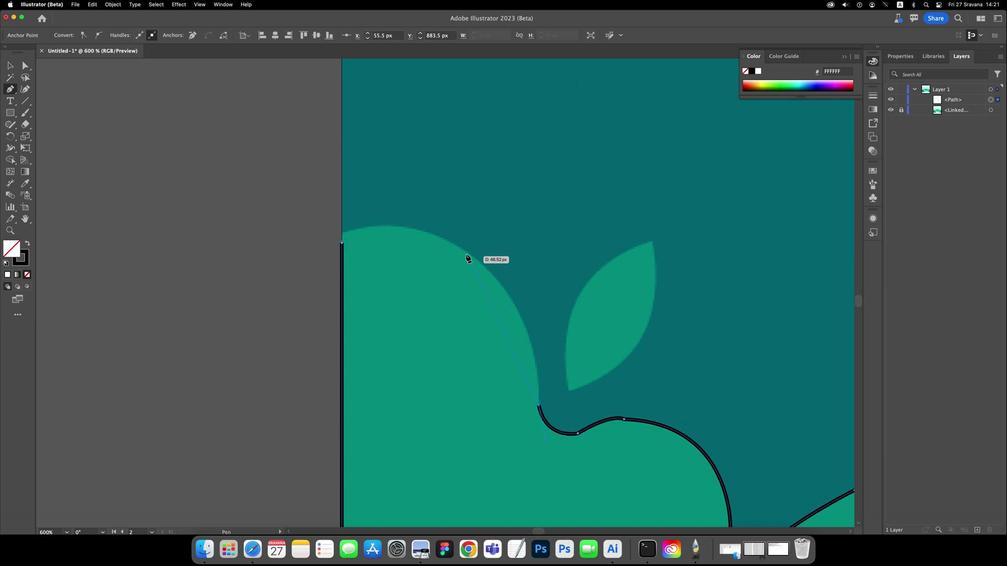 
Action: Key pressed Key.space
Screenshot: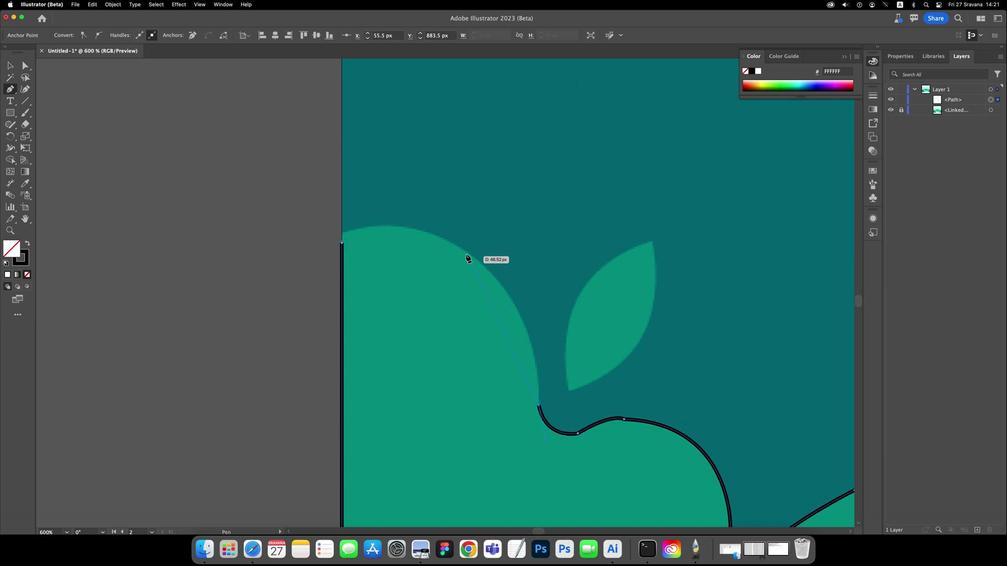 
Action: Mouse moved to (456, 281)
Screenshot: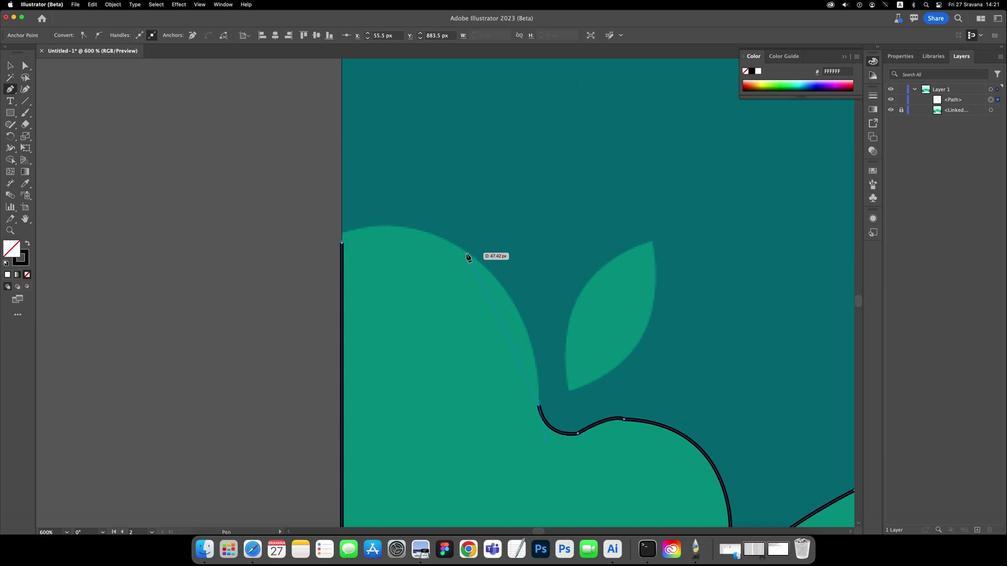 
Action: Mouse pressed left at (456, 281)
Screenshot: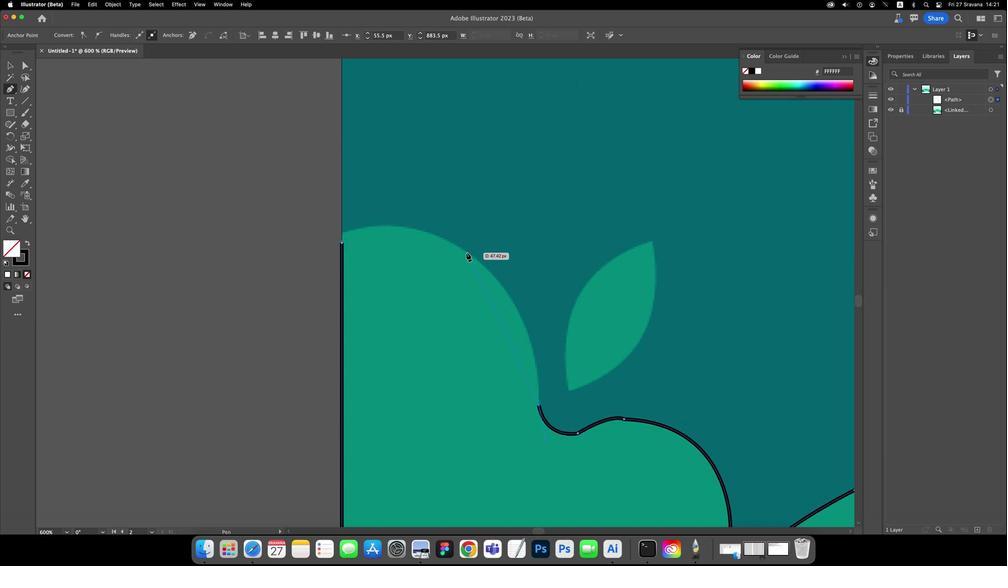 
Action: Mouse moved to (499, 264)
Screenshot: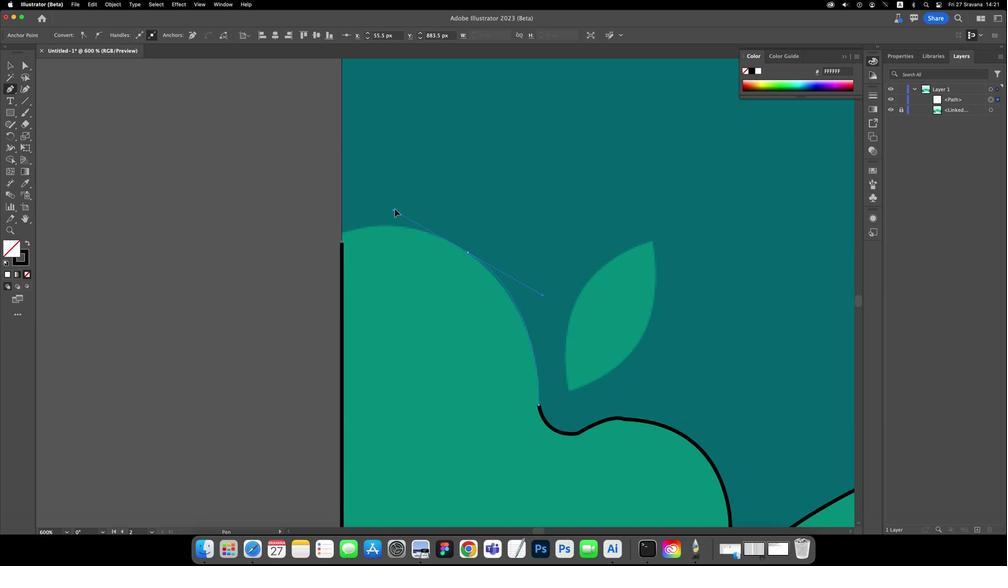 
Action: Mouse pressed left at (499, 264)
Screenshot: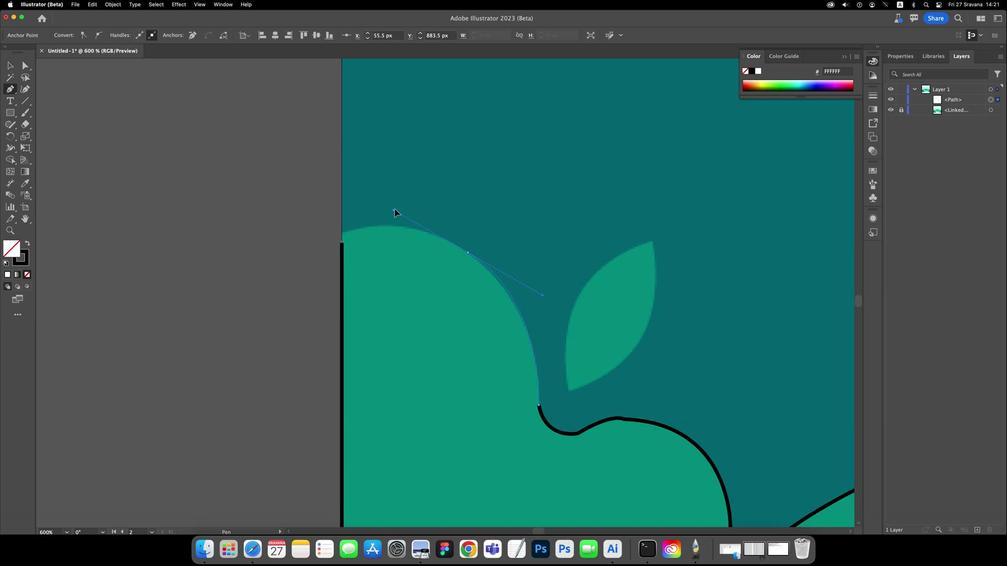 
Action: Mouse moved to (500, 264)
Screenshot: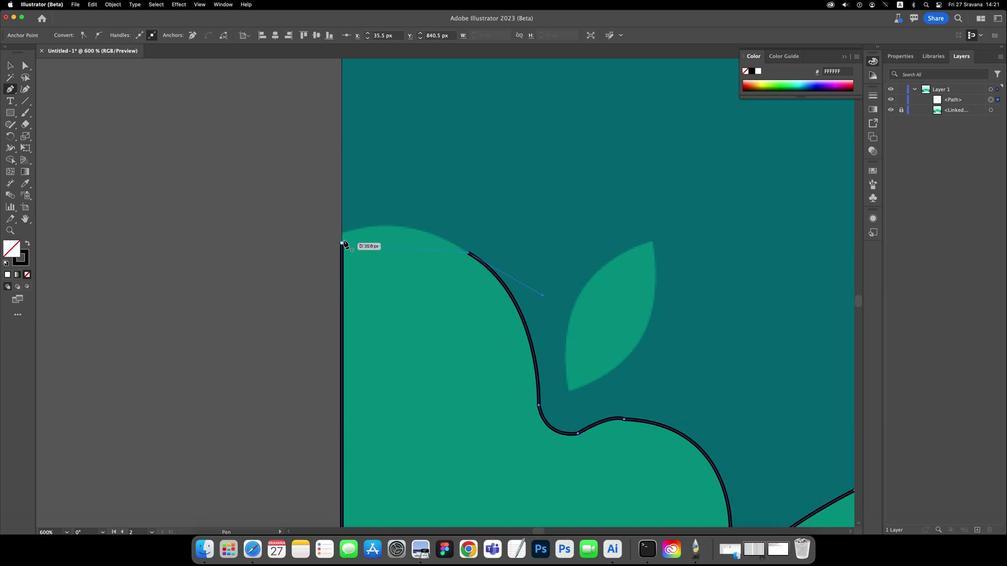 
Action: Mouse pressed left at (500, 264)
Screenshot: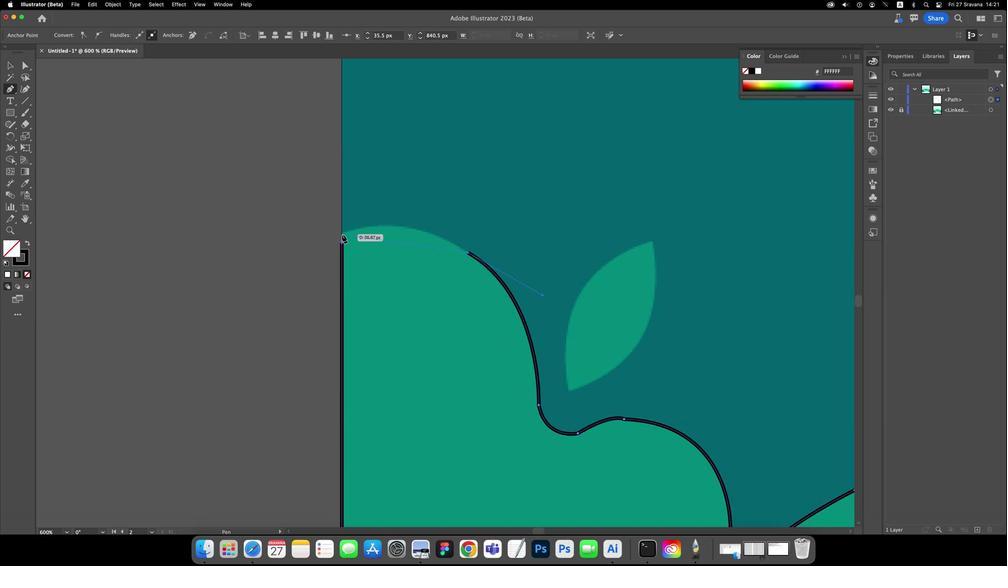
Action: Mouse moved to (434, 253)
Screenshot: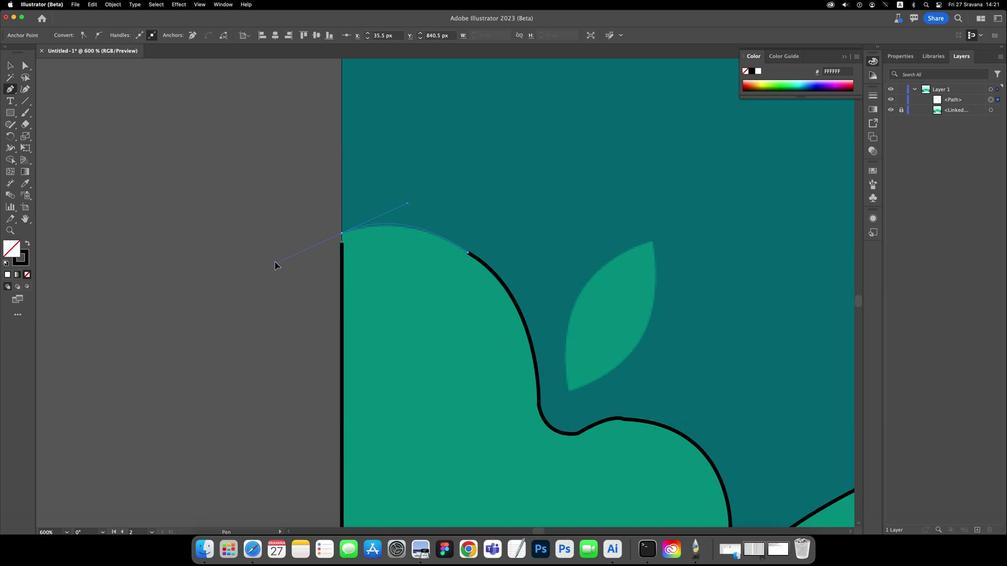 
Action: Mouse pressed left at (434, 253)
Screenshot: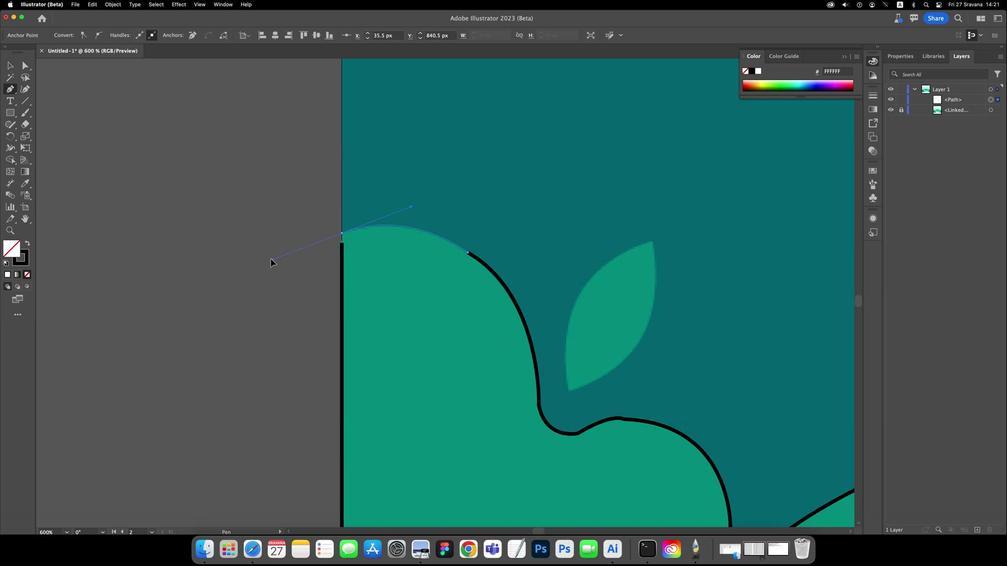 
Action: Mouse moved to (434, 254)
Screenshot: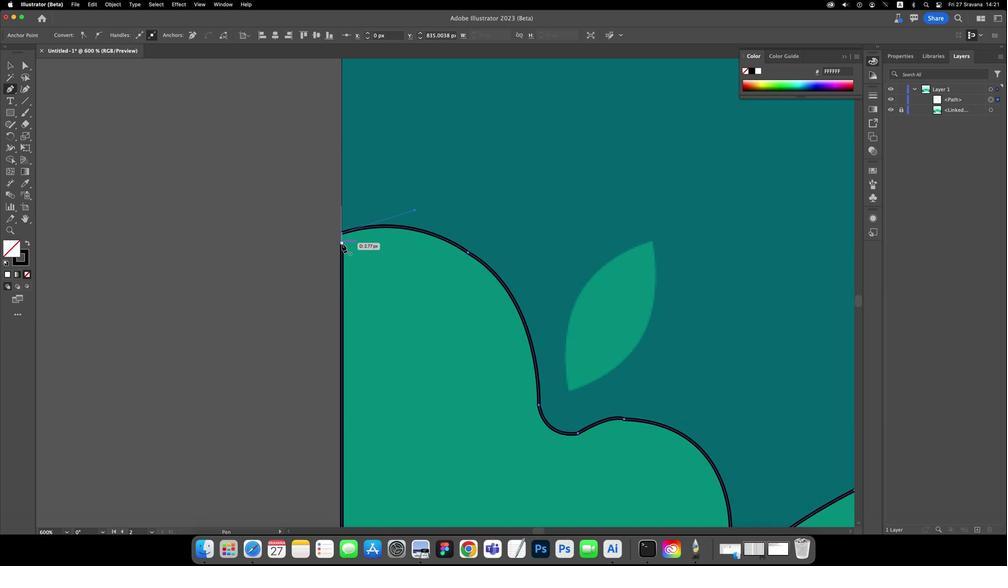 
Action: Mouse pressed left at (434, 254)
Screenshot: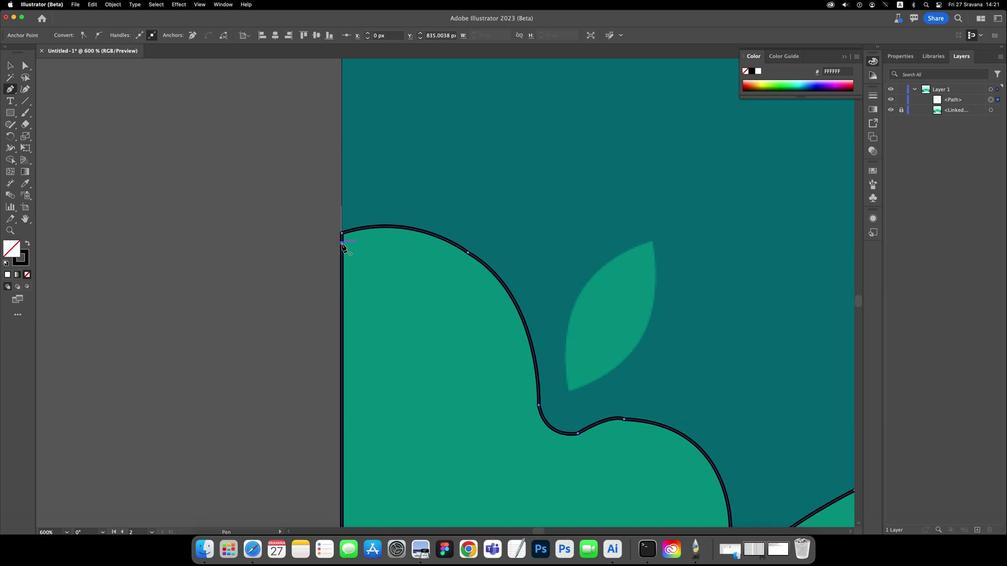 
Action: Mouse moved to (434, 259)
Screenshot: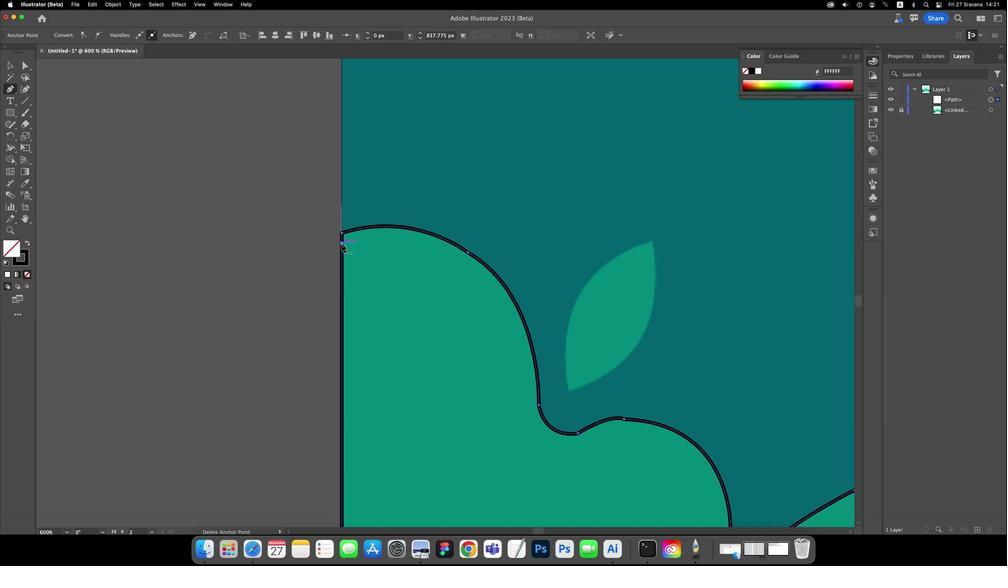 
Action: Mouse pressed left at (434, 259)
Screenshot: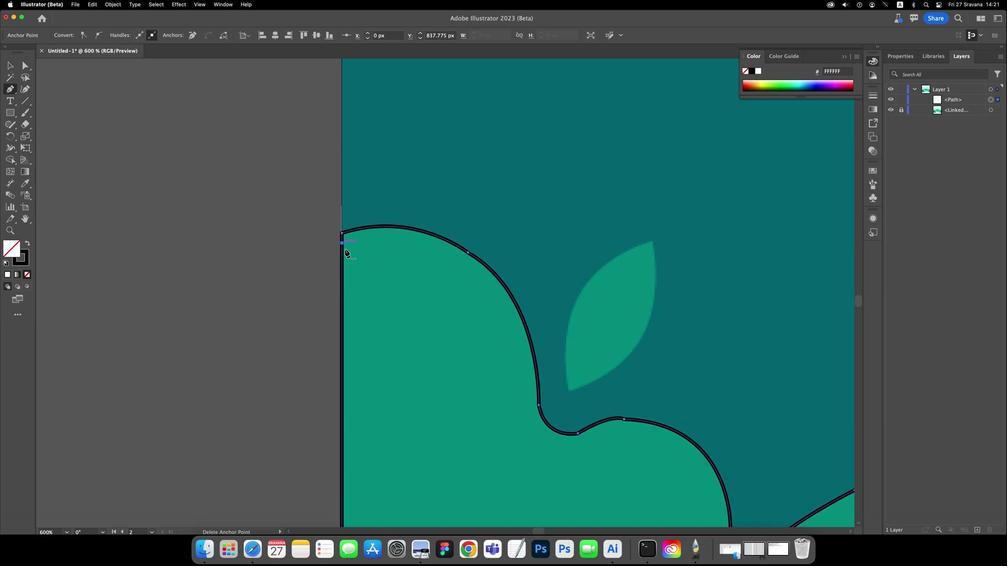
Action: Mouse moved to (451, 283)
Screenshot: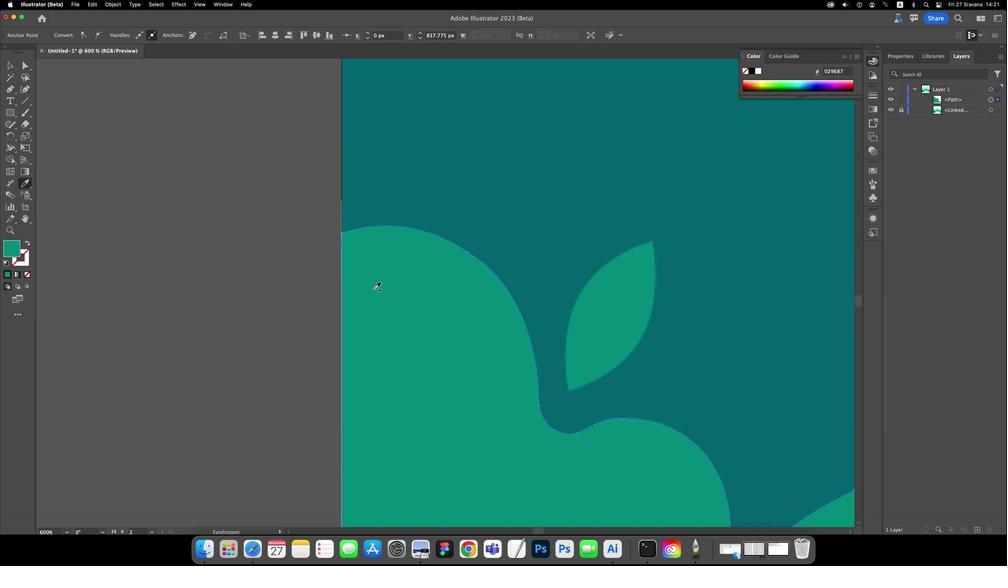 
Action: Key pressed 'i'
Screenshot: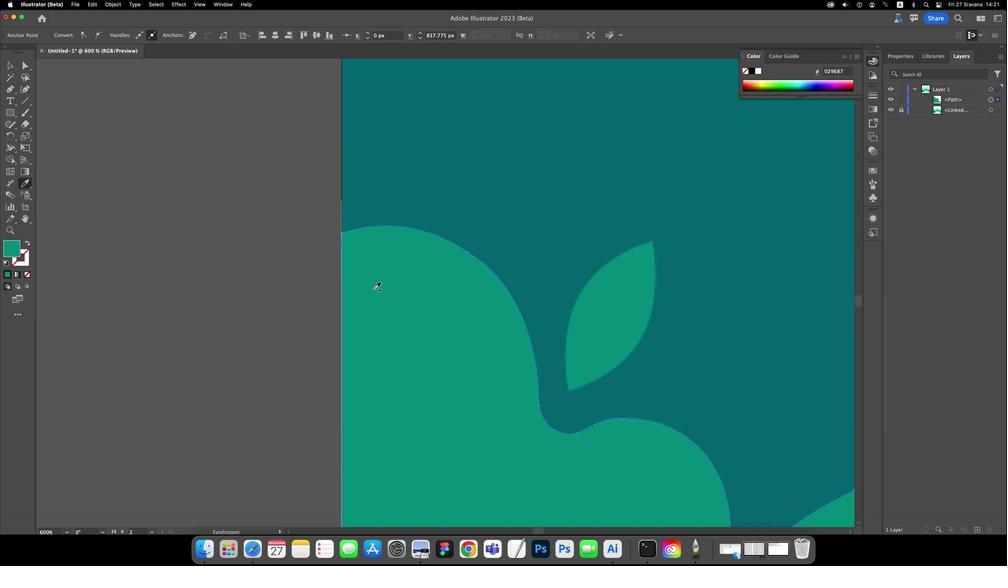 
Action: Mouse moved to (451, 283)
Screenshot: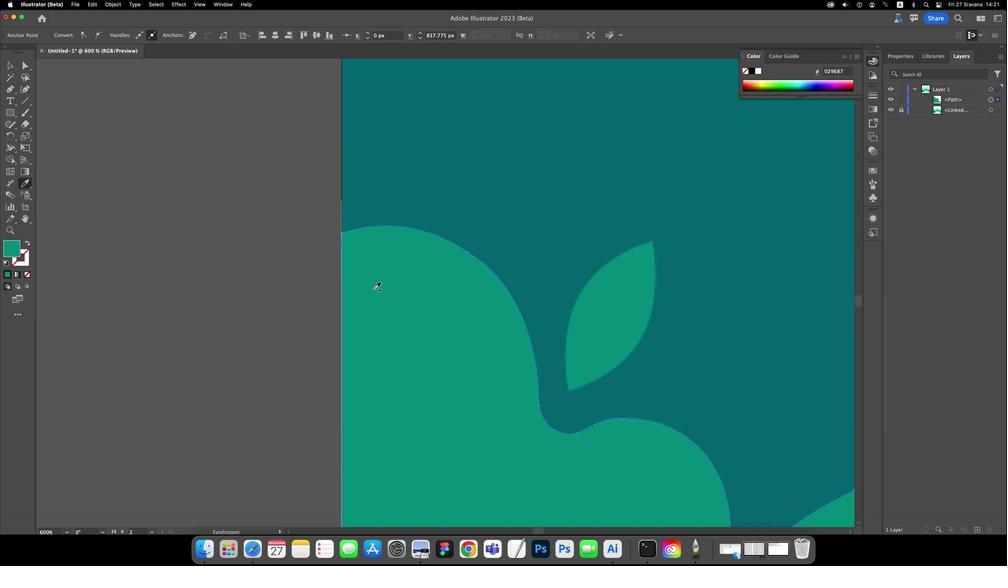 
Action: Mouse pressed left at (451, 283)
Screenshot: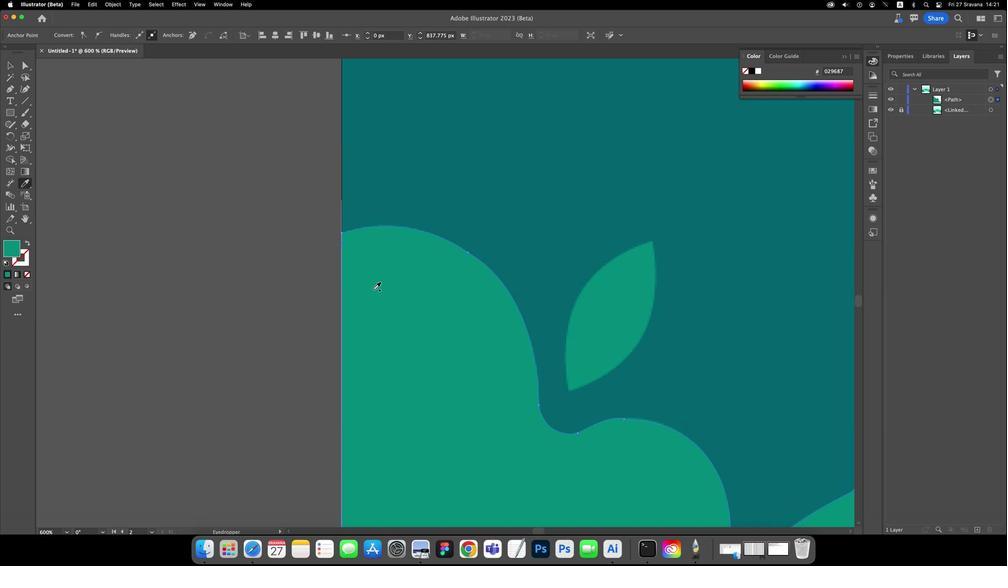 
Action: Key pressed 'i''v'
Screenshot: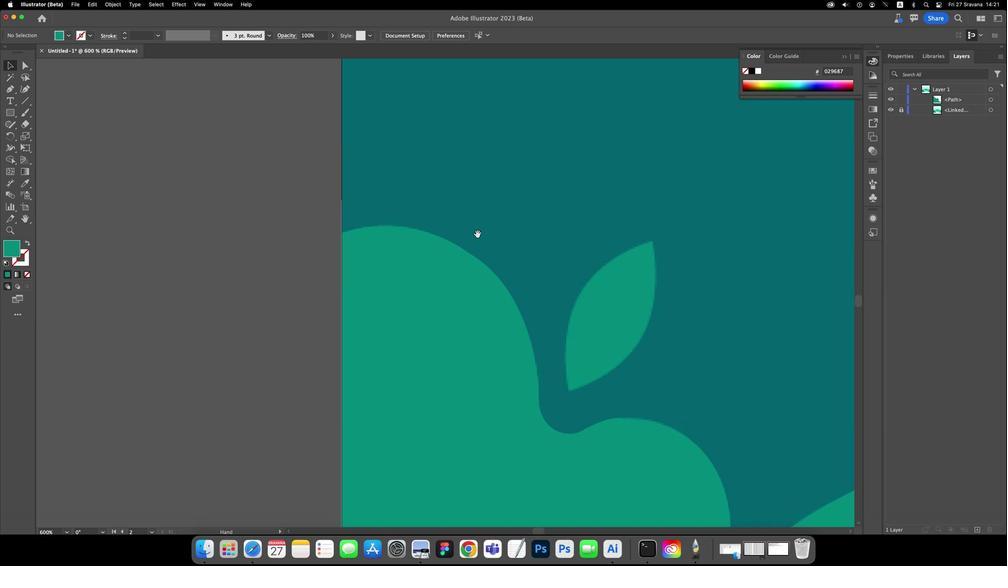 
Action: Mouse moved to (505, 236)
Screenshot: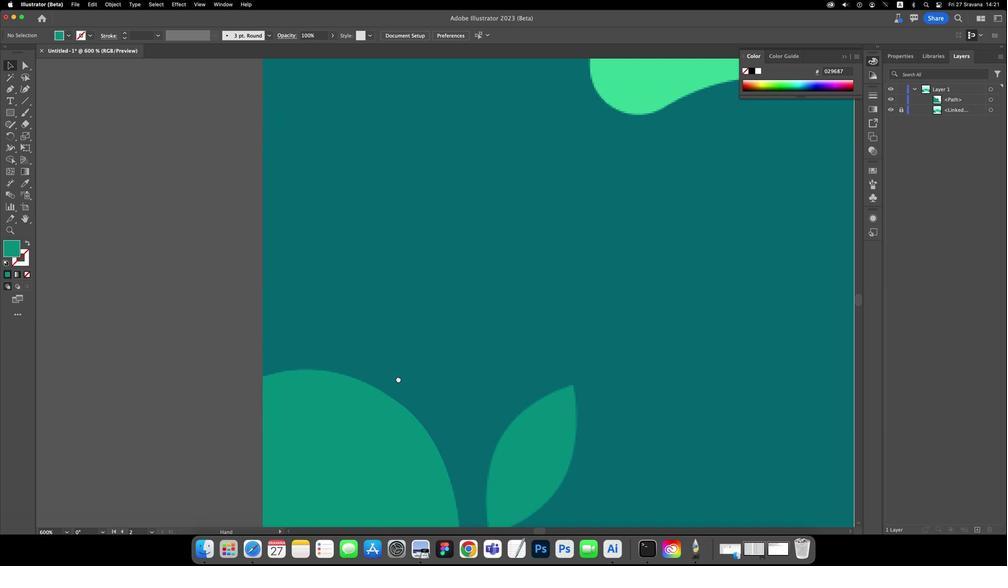 
Action: Mouse pressed left at (505, 236)
Screenshot: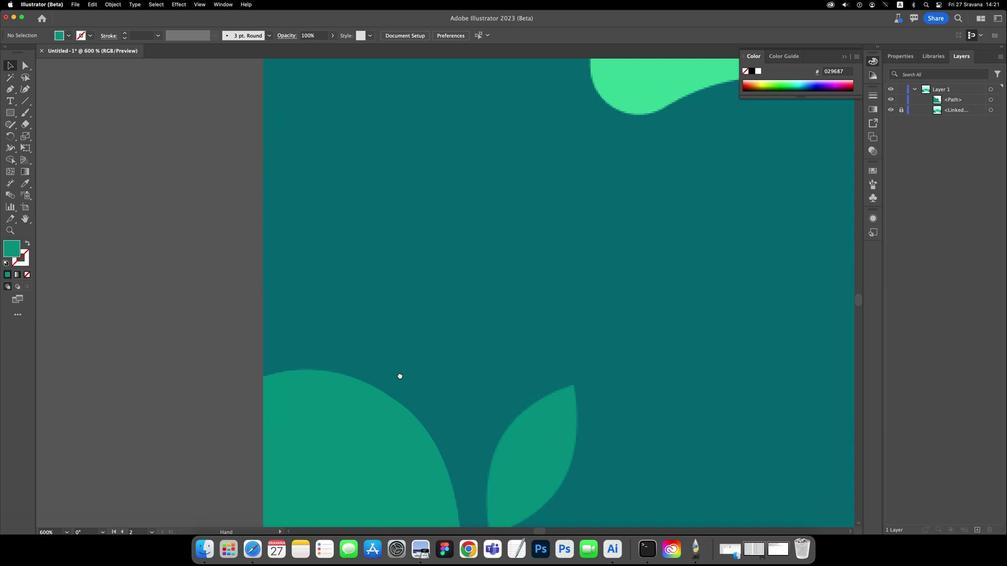 
Action: Mouse moved to (505, 254)
Screenshot: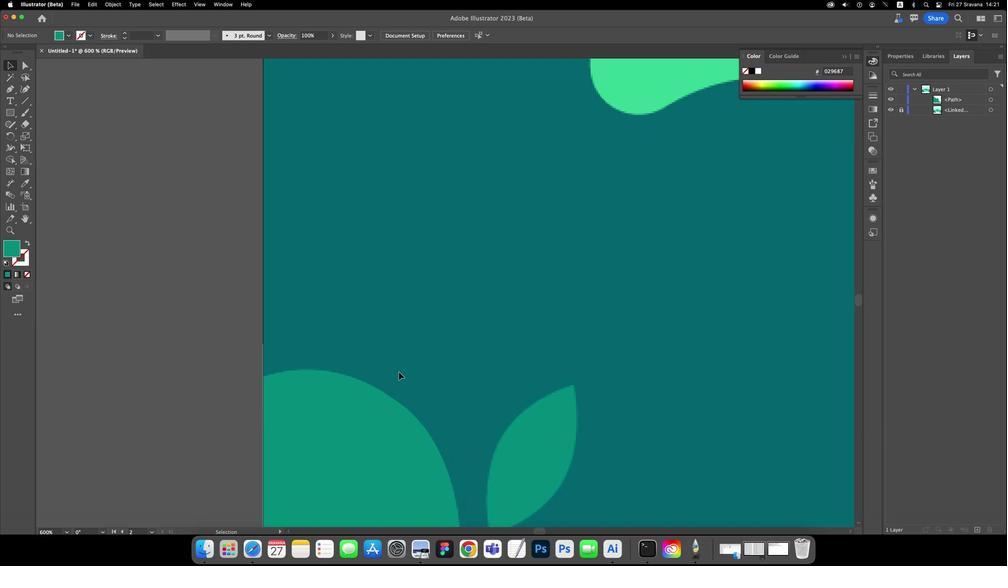 
Action: Key pressed Key.space
Screenshot: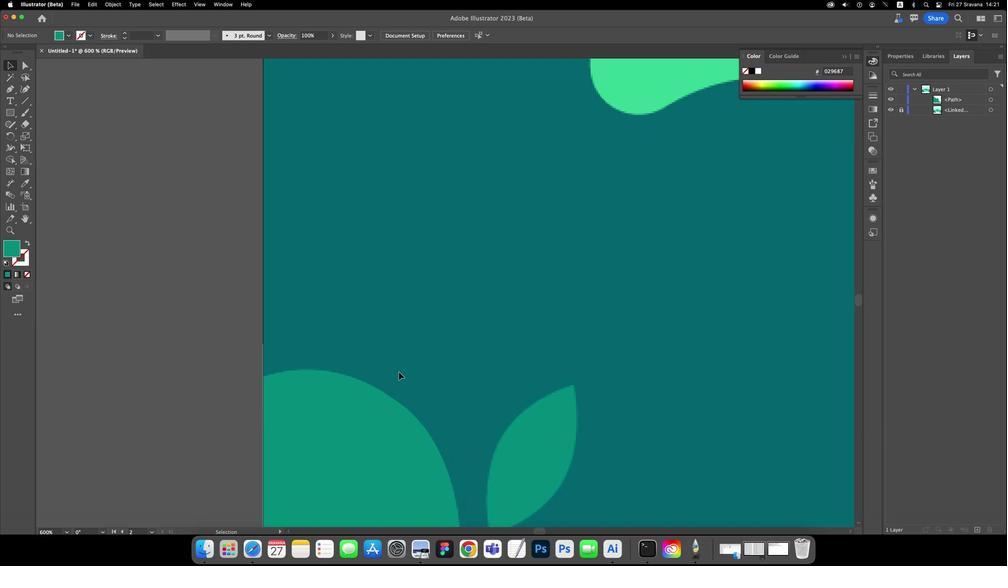 
Action: Mouse pressed left at (505, 254)
Screenshot: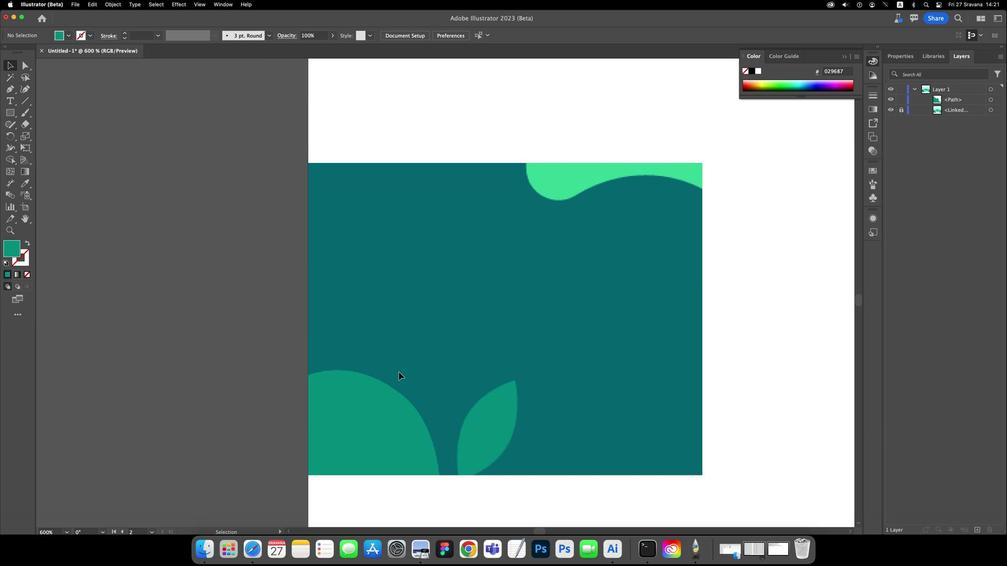 
Action: Mouse moved to (464, 326)
Screenshot: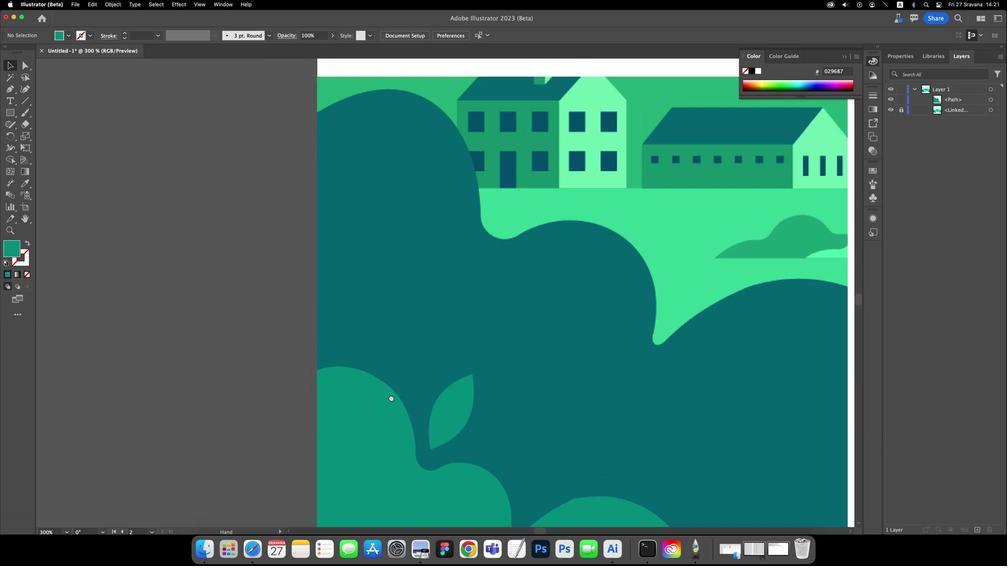 
Action: Key pressed Key.alt
Screenshot: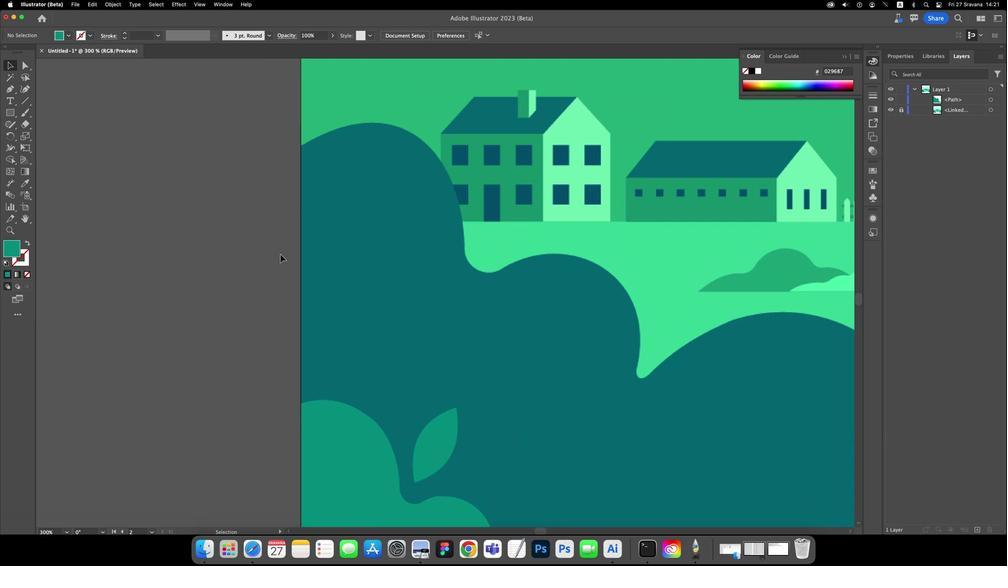 
Action: Mouse scrolled (464, 326) with delta (255, 131)
Screenshot: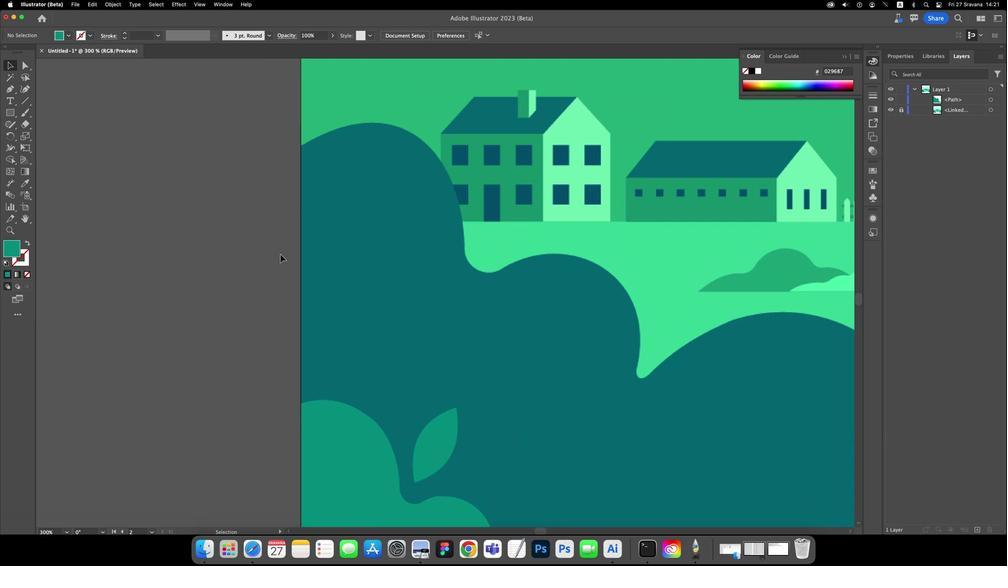 
Action: Mouse scrolled (464, 326) with delta (255, 131)
Screenshot: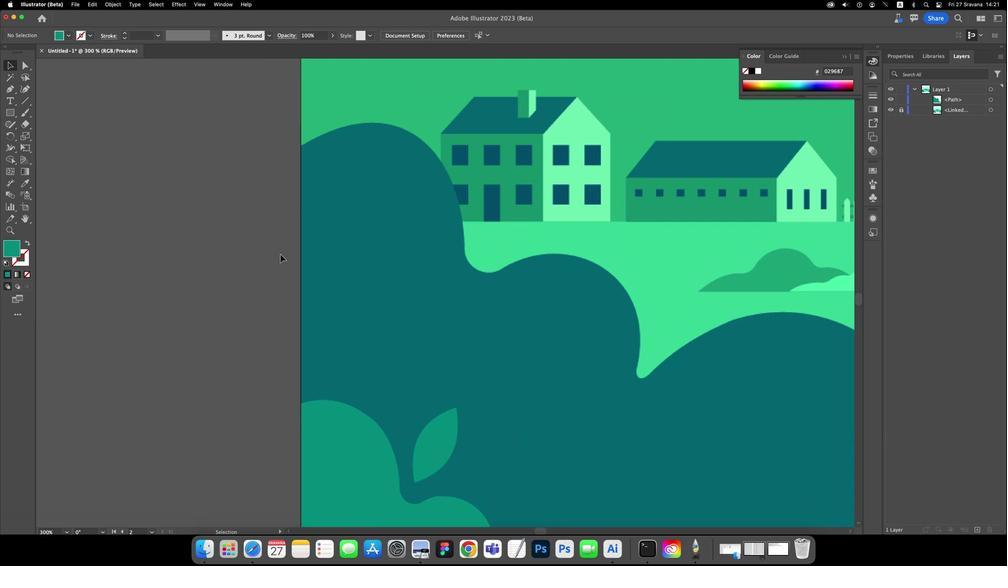 
Action: Mouse moved to (469, 317)
Screenshot: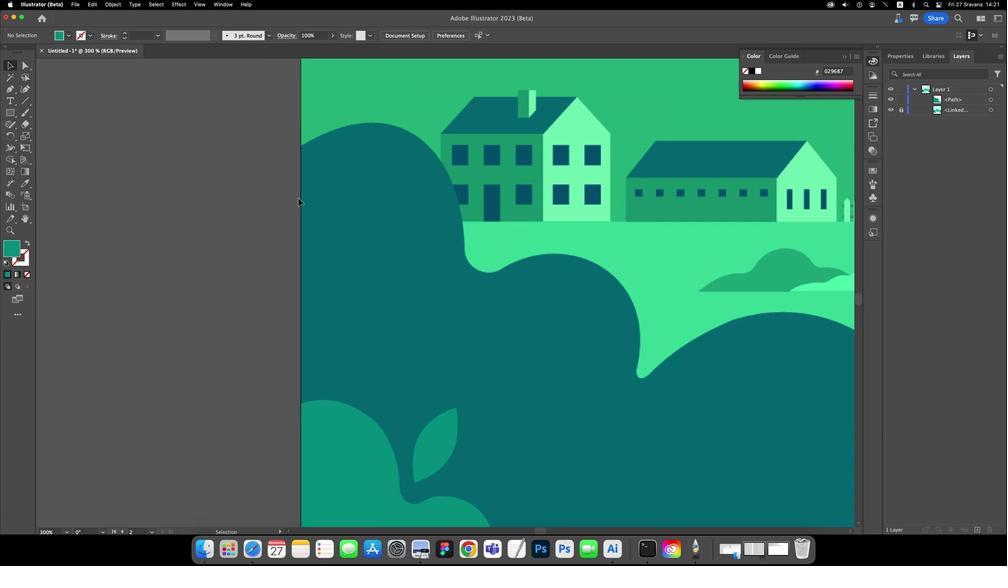 
Action: Key pressed Key.space
Screenshot: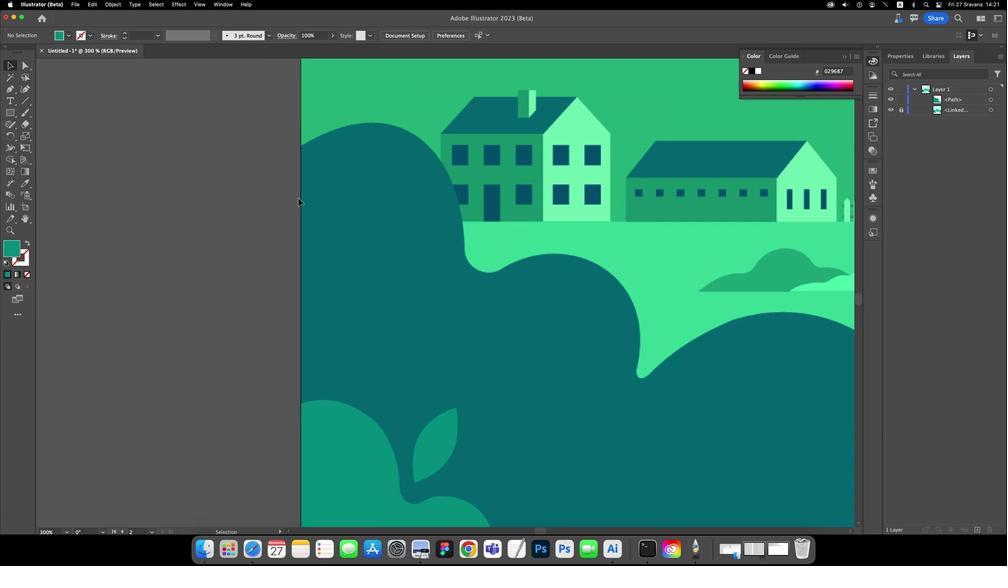 
Action: Mouse pressed left at (469, 317)
Screenshot: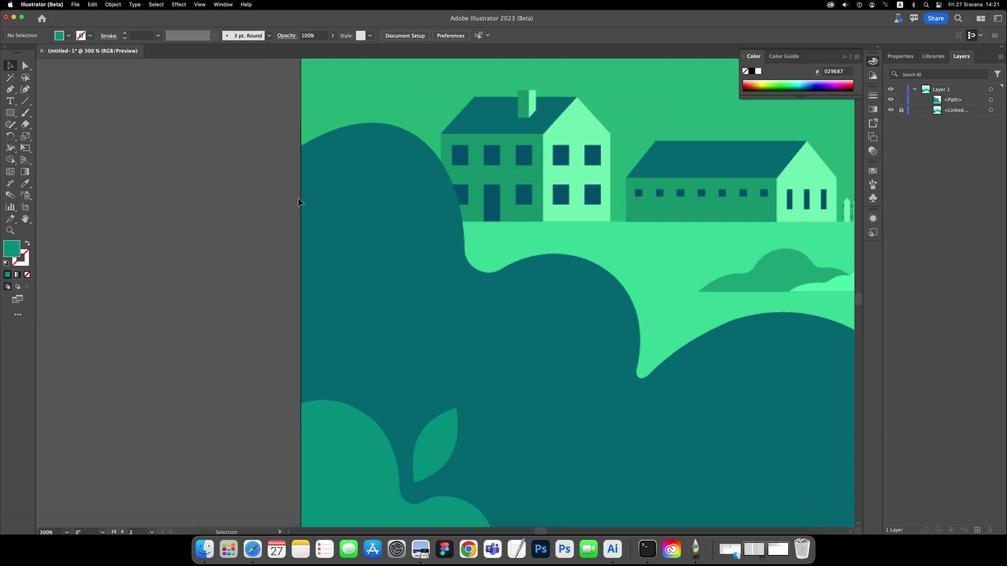 
Action: Mouse moved to (411, 235)
Screenshot: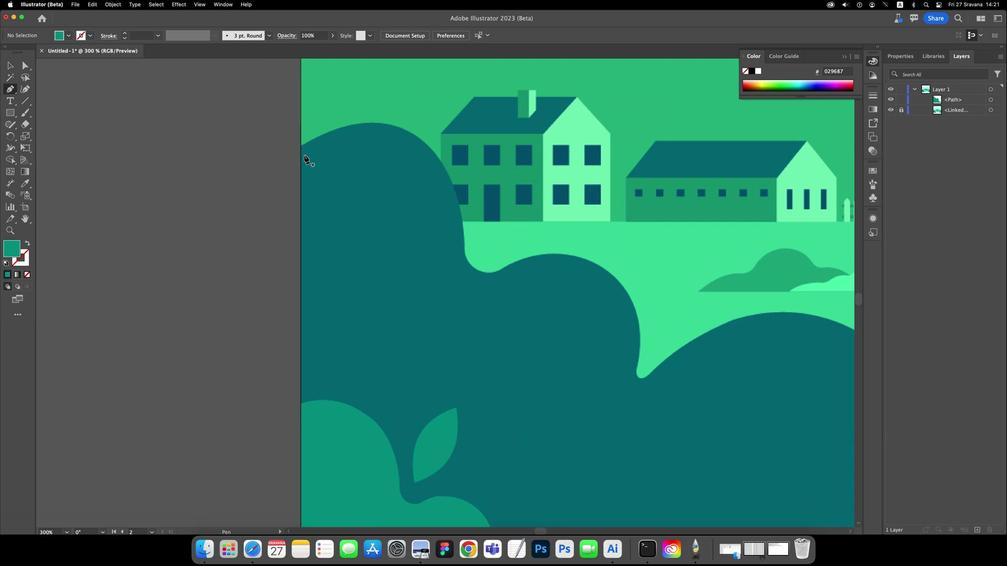 
Action: Key pressed 'p'
Screenshot: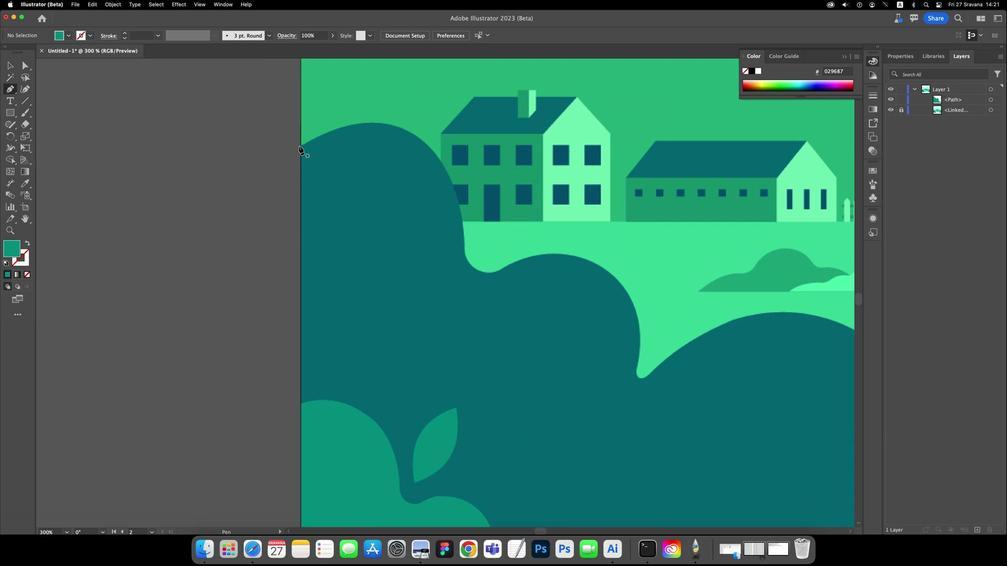 
Action: Mouse moved to (412, 208)
Screenshot: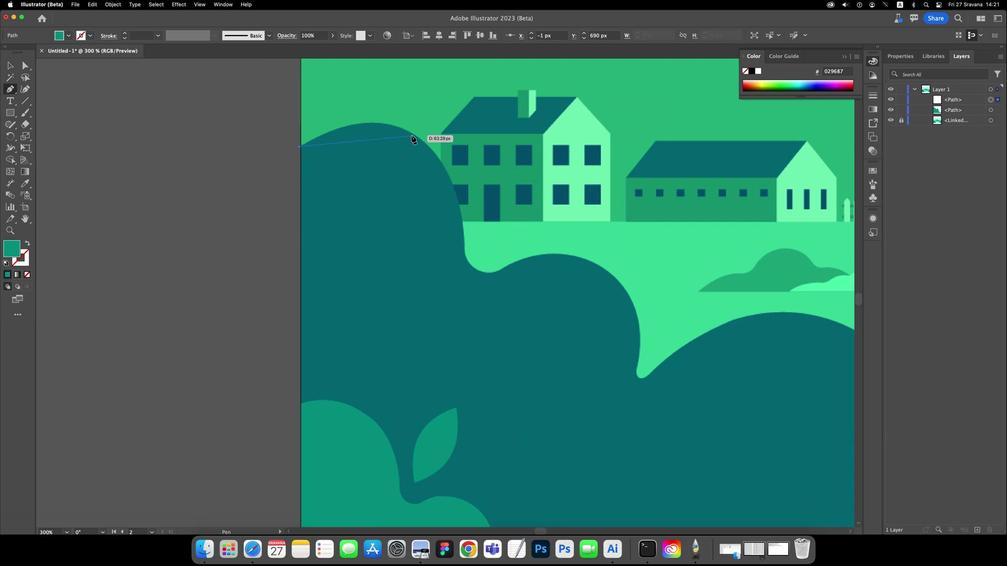 
Action: Mouse pressed left at (412, 208)
Screenshot: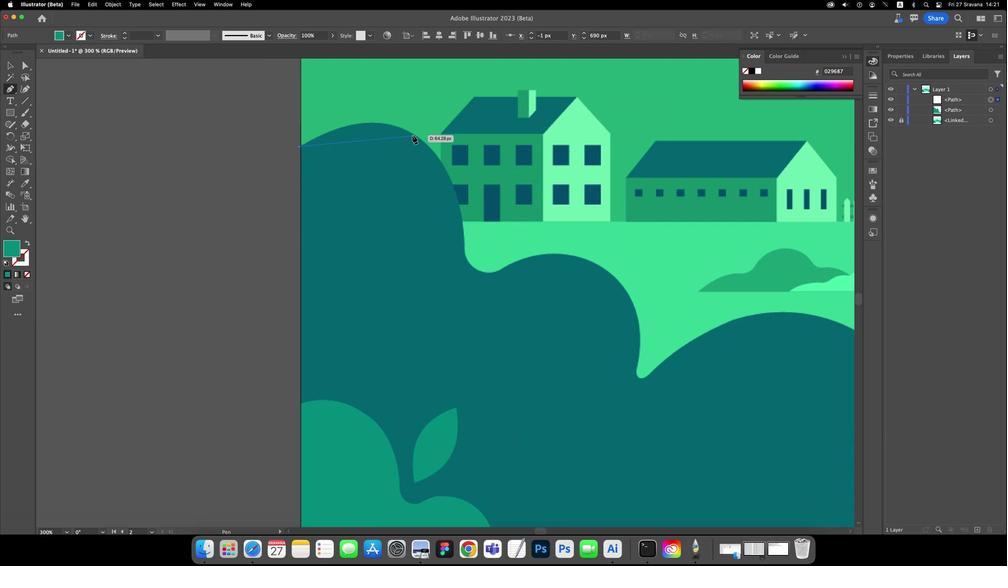 
Action: Mouse moved to (472, 202)
Screenshot: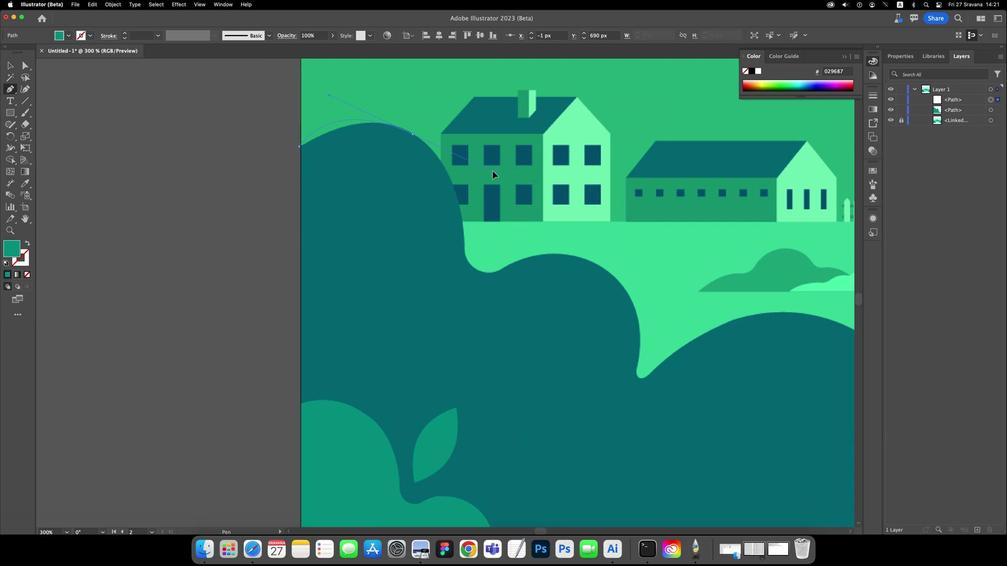 
Action: Mouse pressed left at (472, 202)
Screenshot: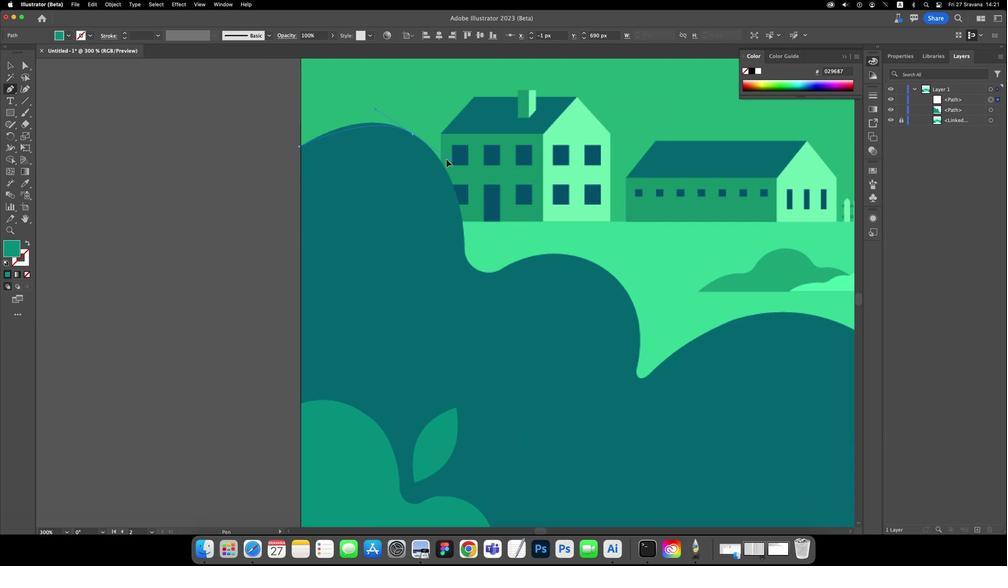 
Action: Mouse moved to (472, 201)
Screenshot: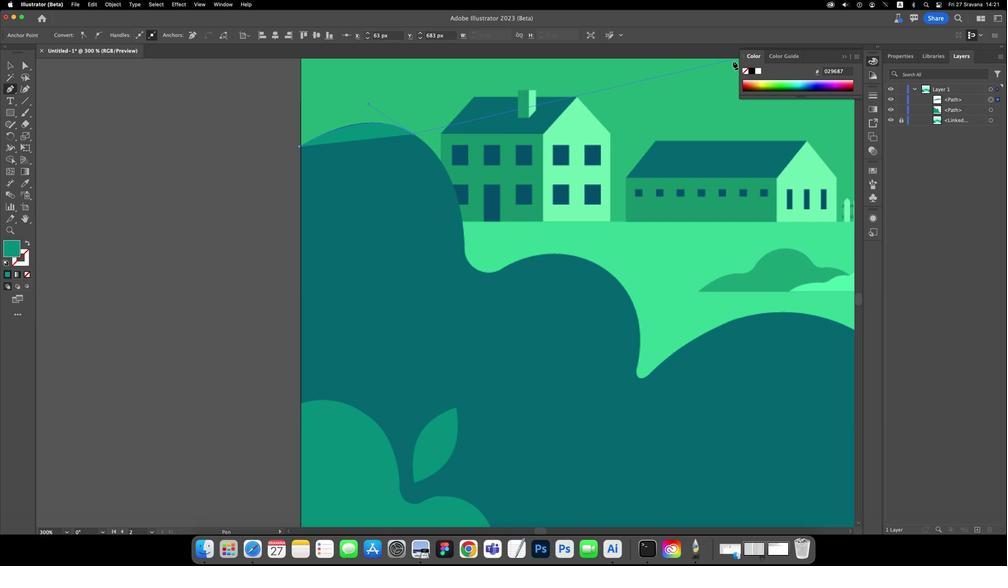 
Action: Mouse pressed left at (472, 201)
Screenshot: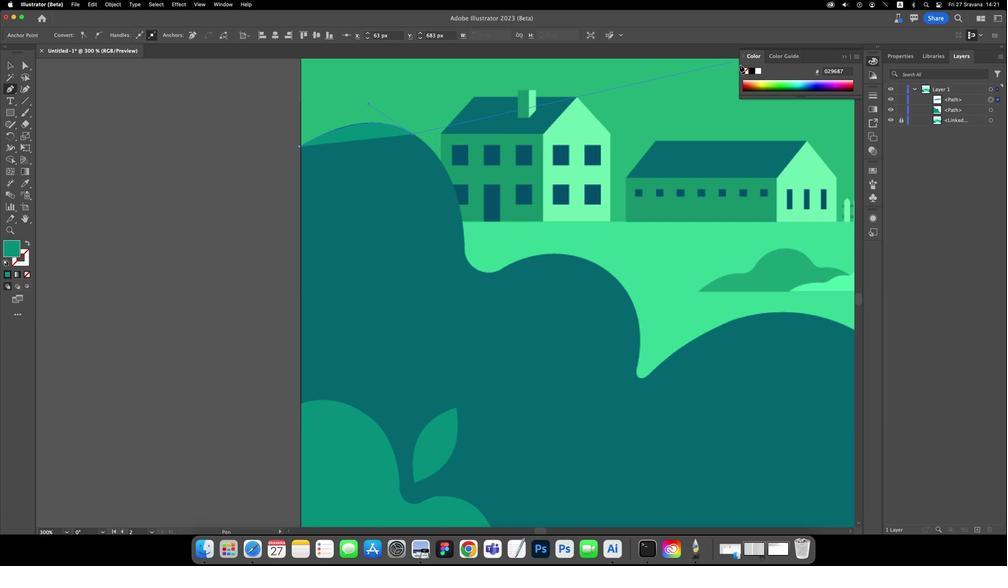 
Action: Mouse moved to (646, 167)
Screenshot: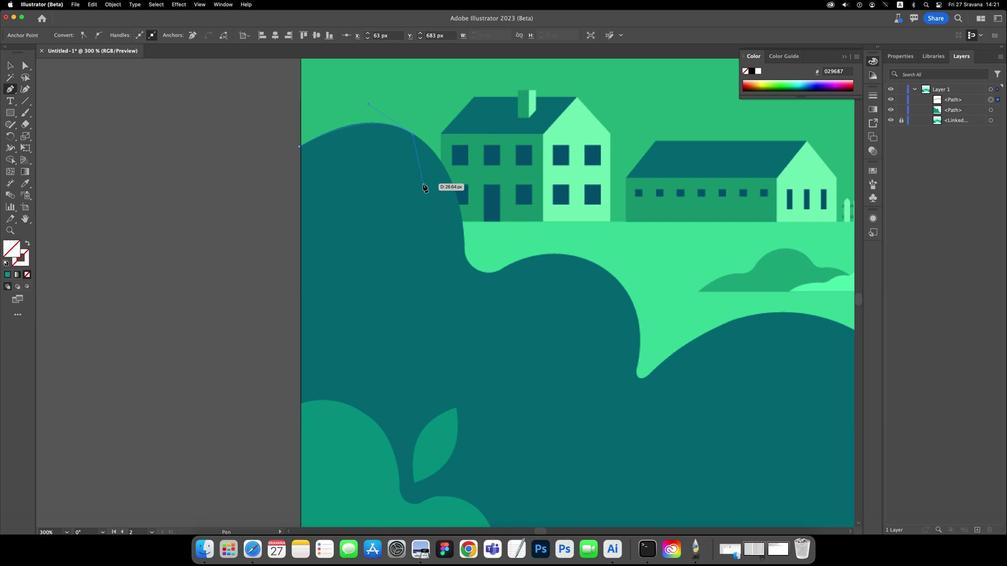 
Action: Mouse pressed left at (646, 167)
Screenshot: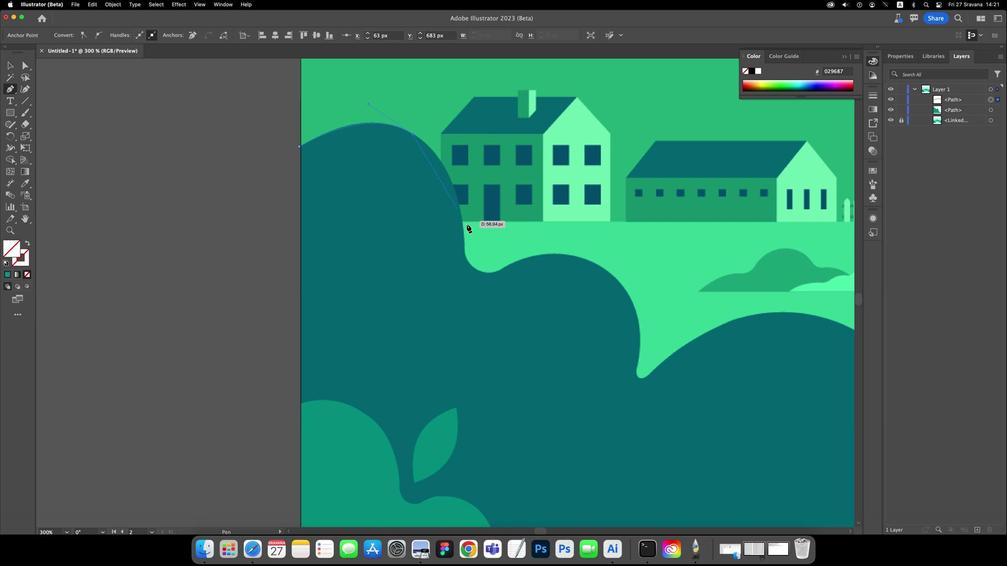 
Action: Mouse moved to (497, 249)
Screenshot: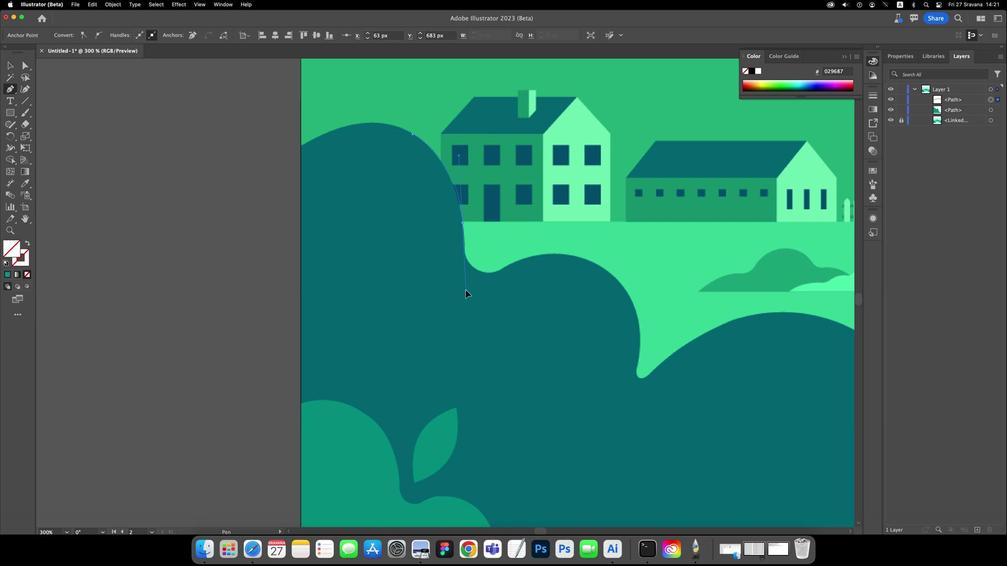 
Action: Mouse pressed left at (497, 249)
Screenshot: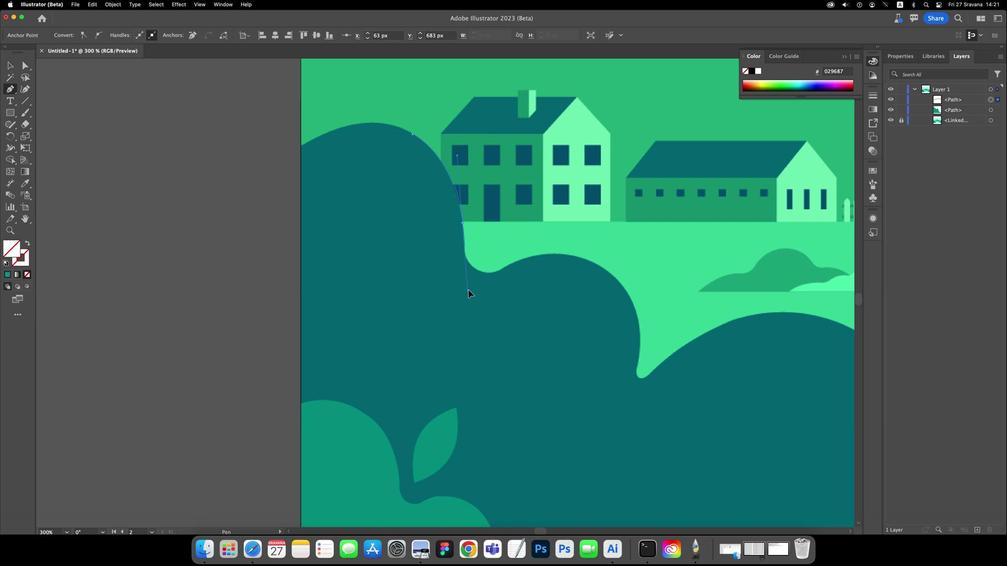 
Action: Mouse moved to (498, 248)
Screenshot: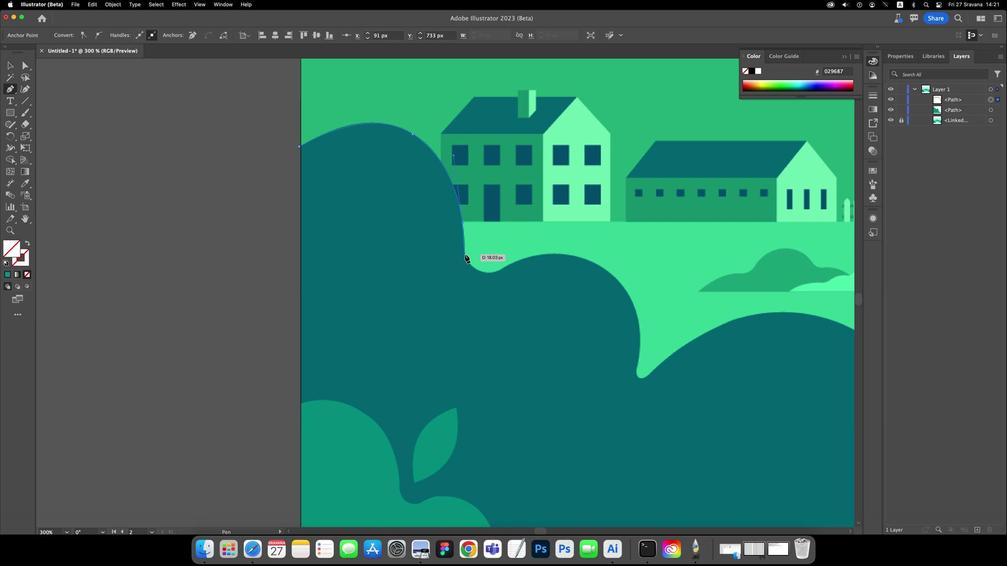 
Action: Mouse pressed left at (498, 248)
Screenshot: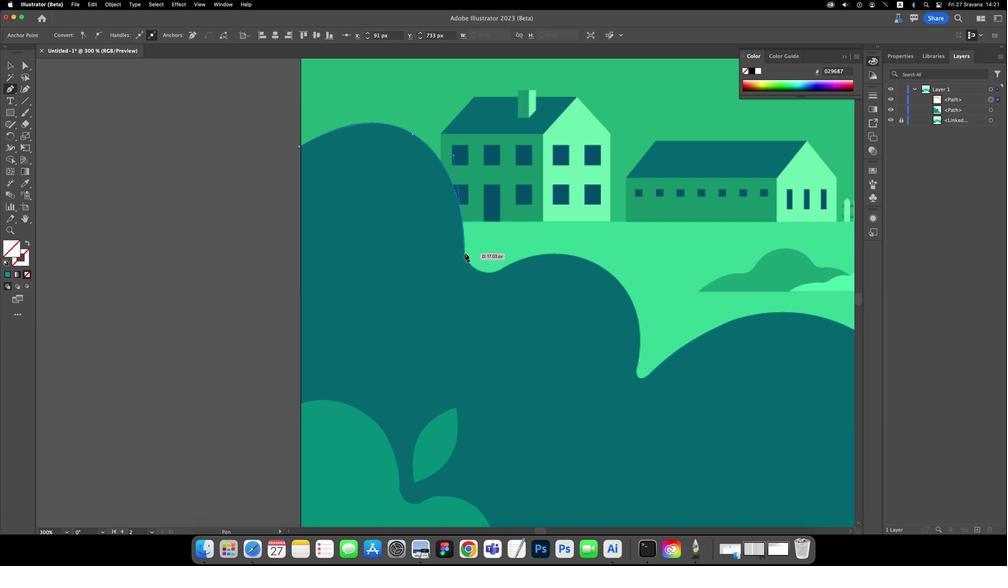 
Action: Mouse moved to (499, 264)
Screenshot: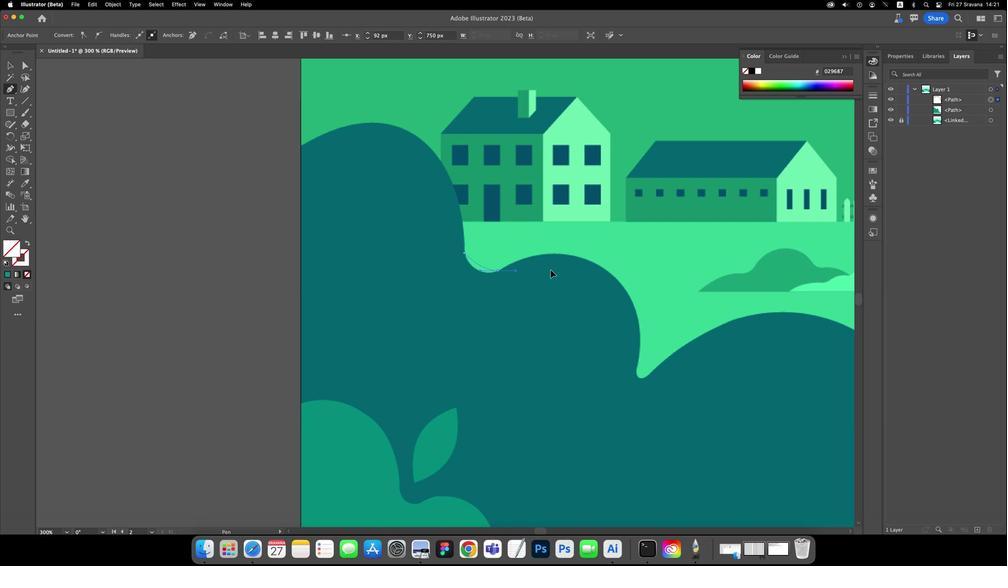 
Action: Mouse pressed left at (499, 264)
Screenshot: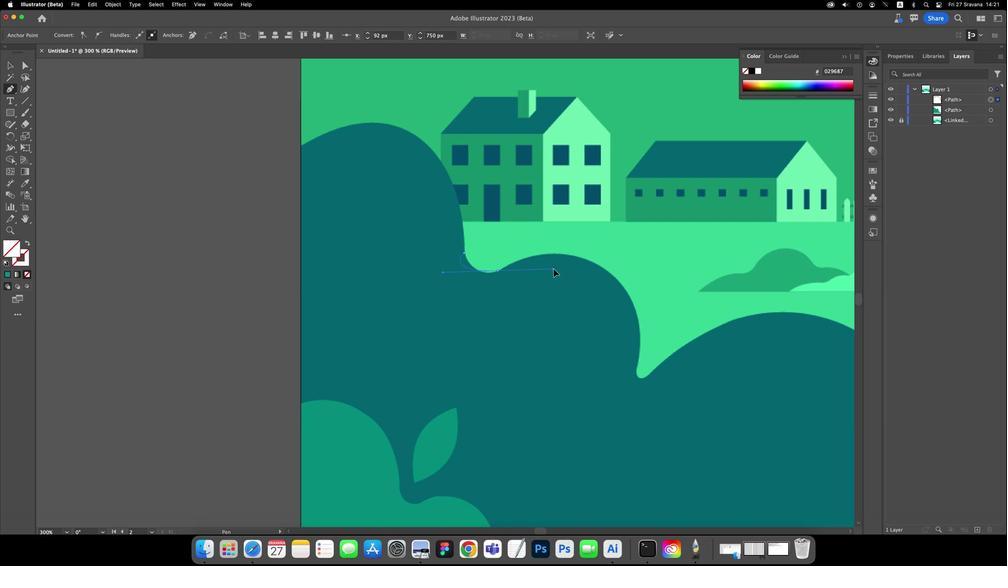 
Action: Mouse moved to (516, 273)
Screenshot: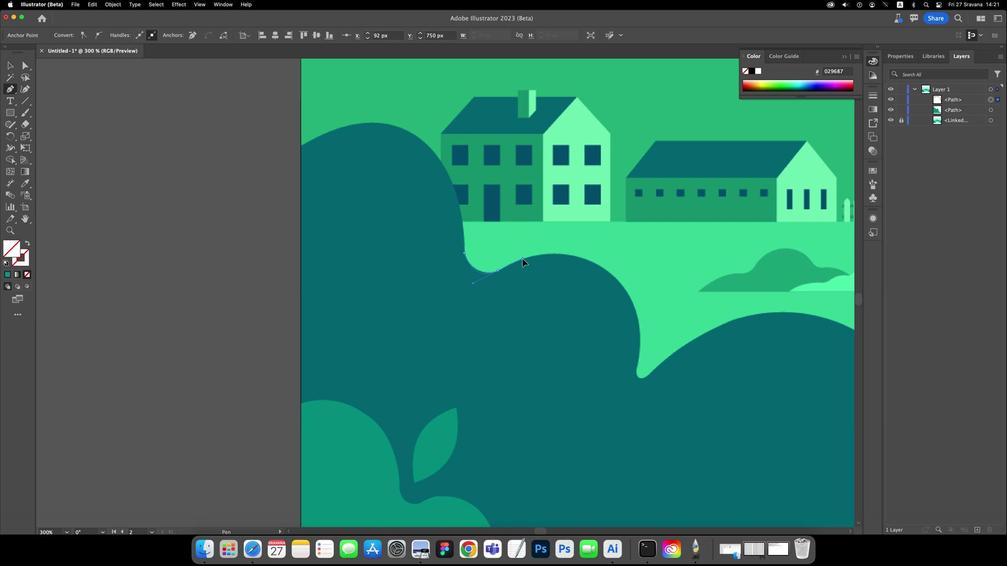 
Action: Mouse pressed left at (516, 273)
Screenshot: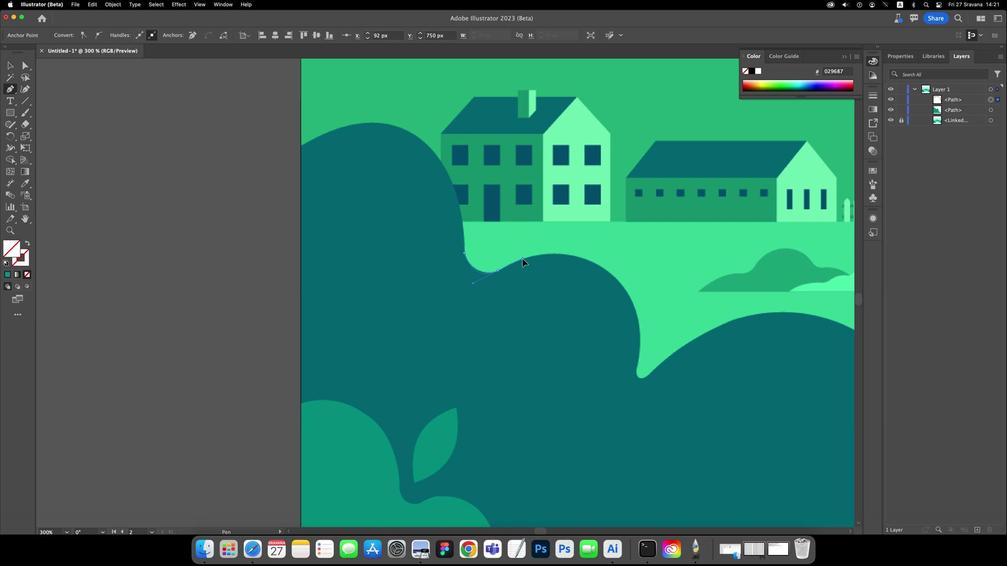 
Action: Mouse moved to (515, 273)
Screenshot: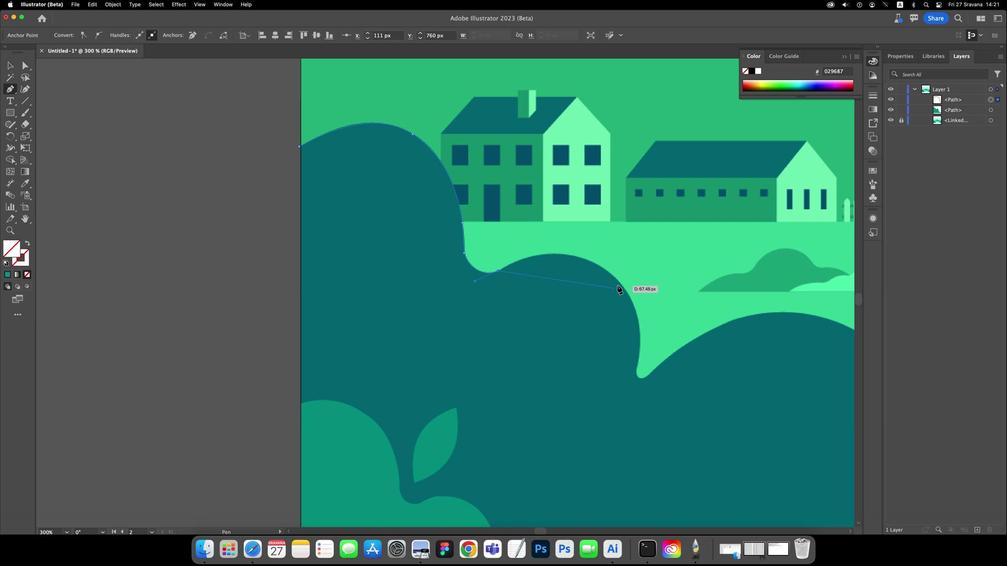 
Action: Mouse pressed left at (515, 273)
Screenshot: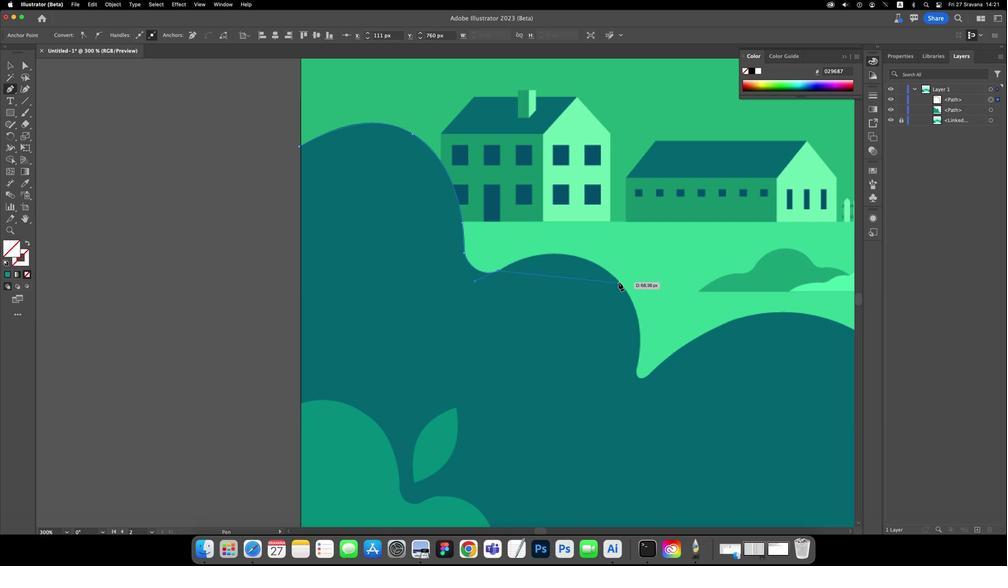 
Action: Mouse moved to (580, 279)
Screenshot: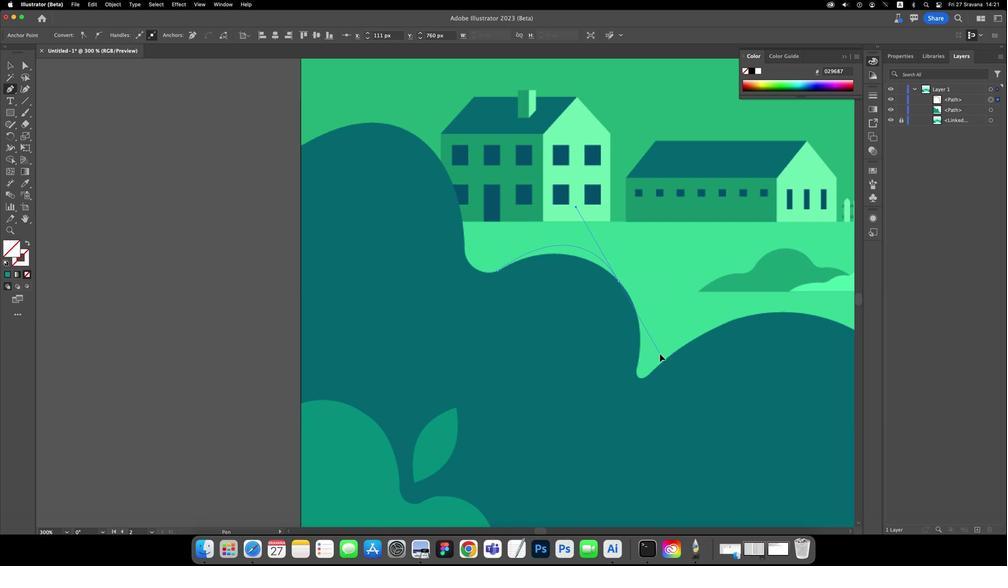 
Action: Mouse pressed left at (580, 279)
Screenshot: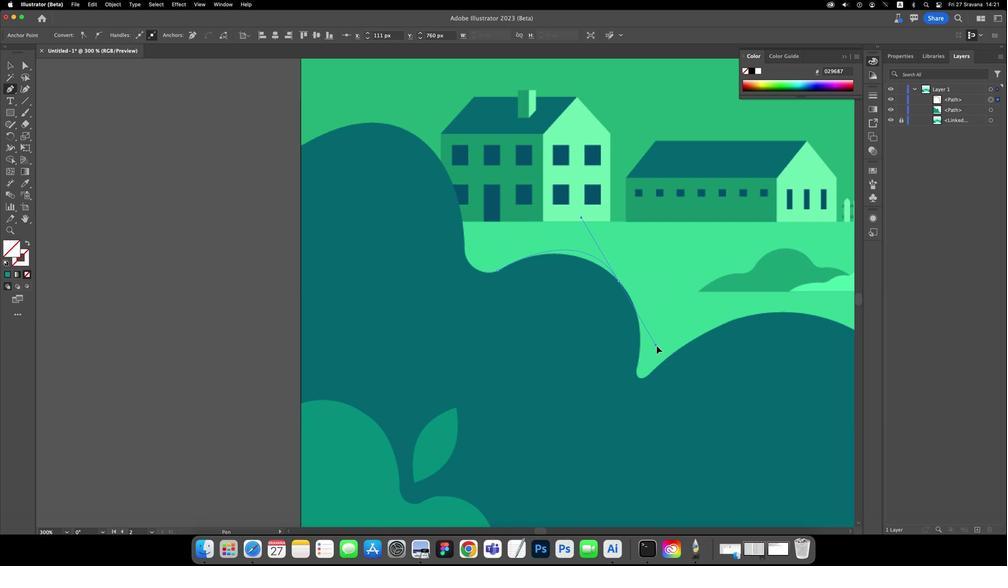 
Action: Mouse moved to (580, 279)
Screenshot: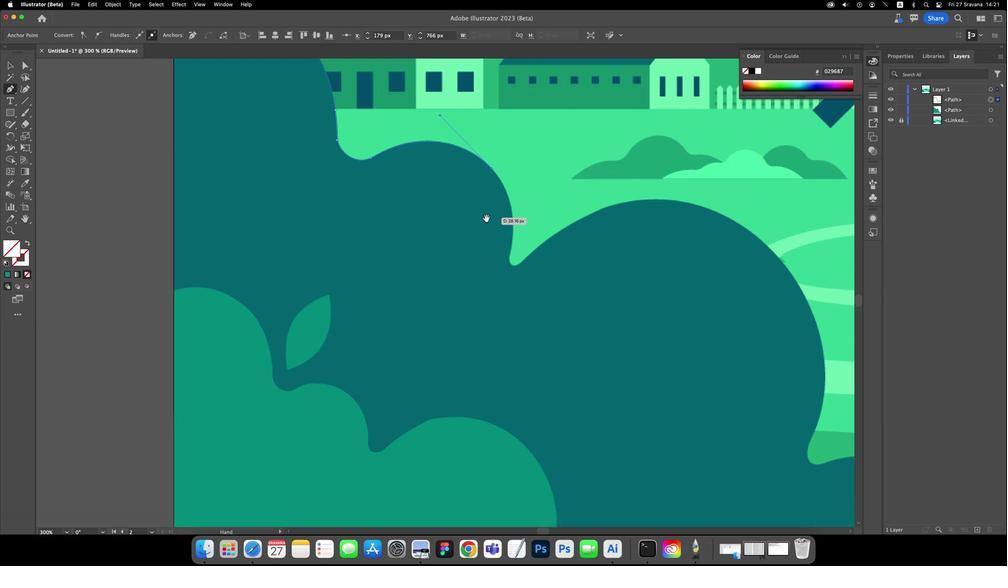 
Action: Mouse pressed left at (580, 279)
Screenshot: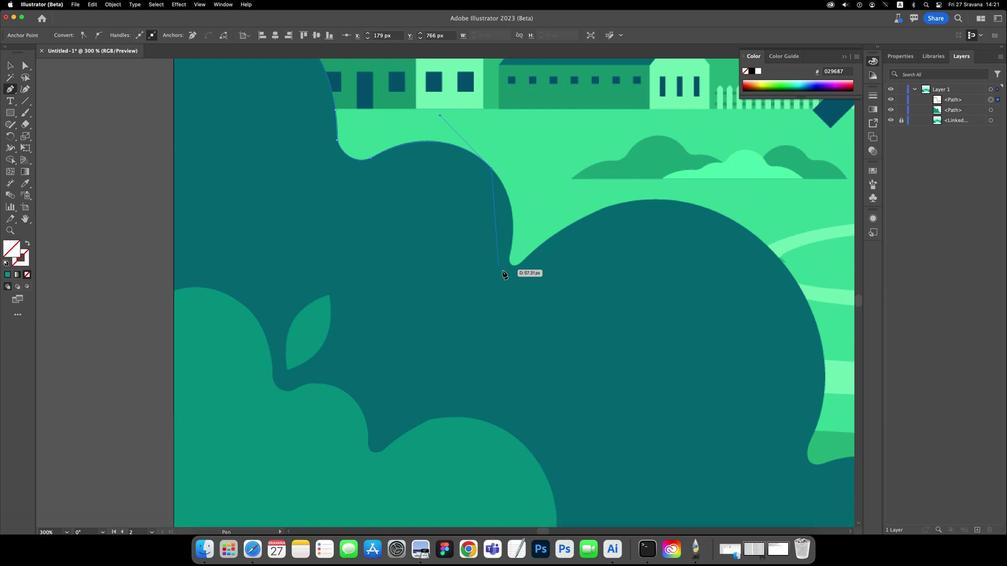 
Action: Mouse moved to (578, 303)
Screenshot: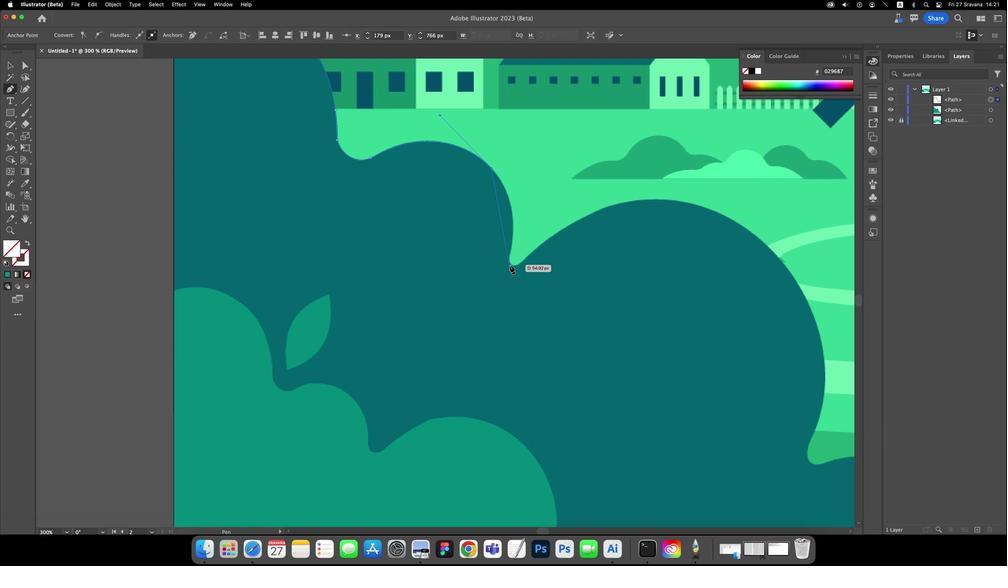 
Action: Key pressed Key.space
Screenshot: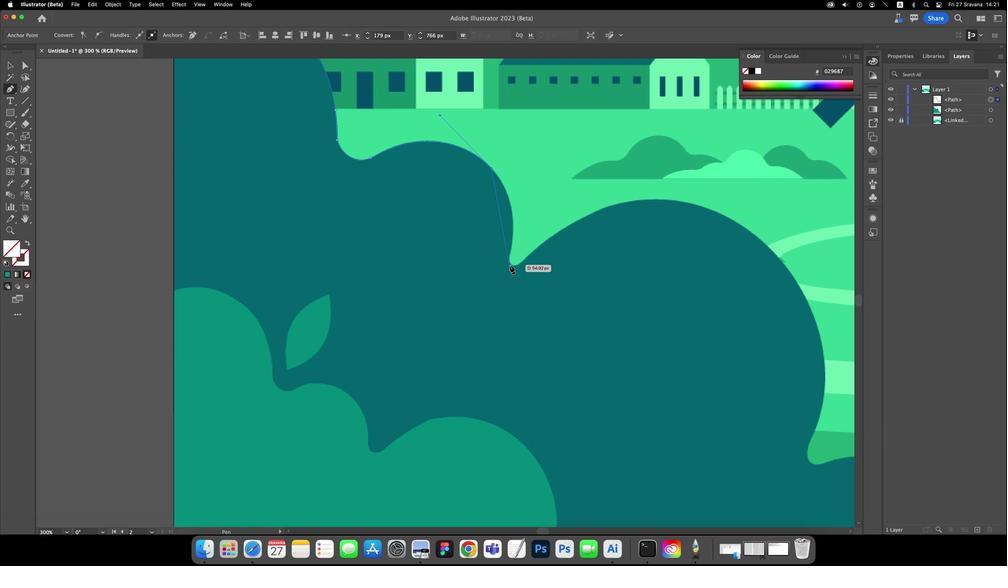 
Action: Mouse moved to (576, 305)
Screenshot: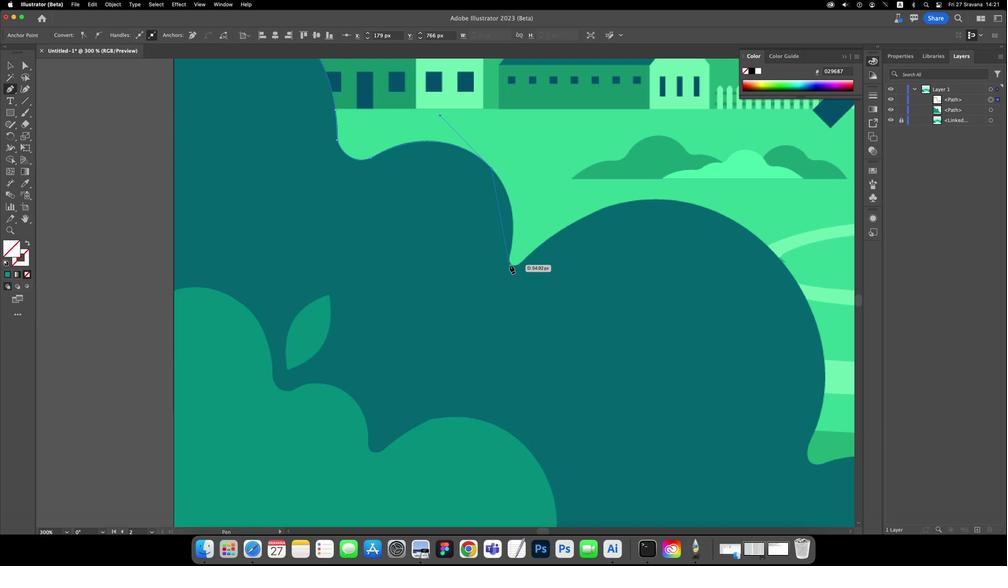 
Action: Mouse pressed left at (576, 305)
Screenshot: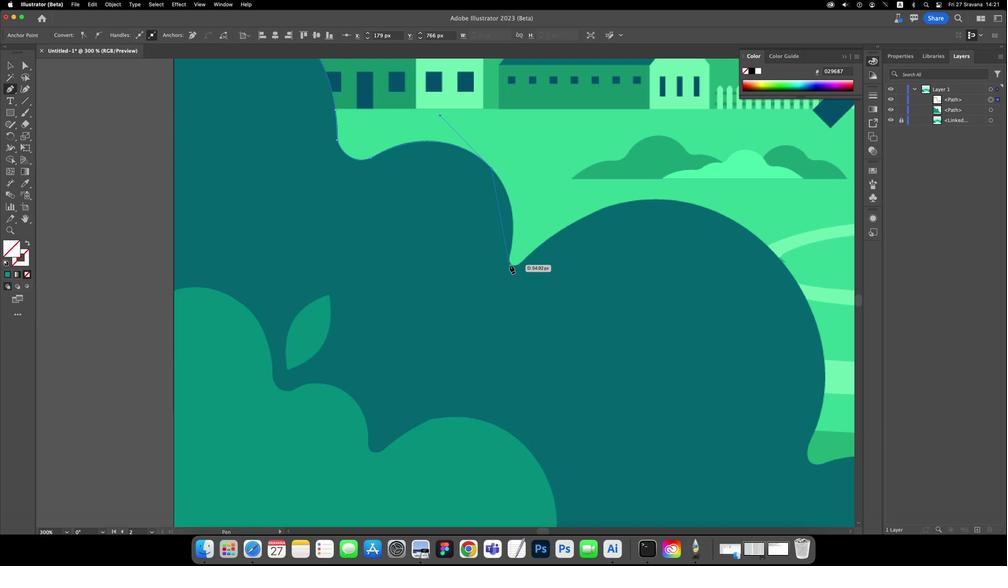 
Action: Mouse moved to (522, 268)
Screenshot: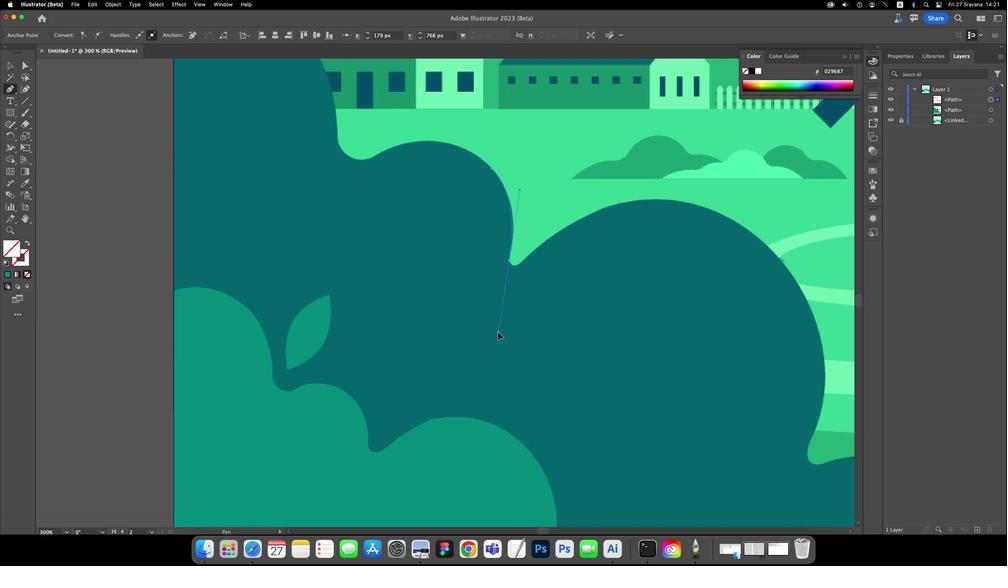 
Action: Mouse pressed left at (522, 268)
Screenshot: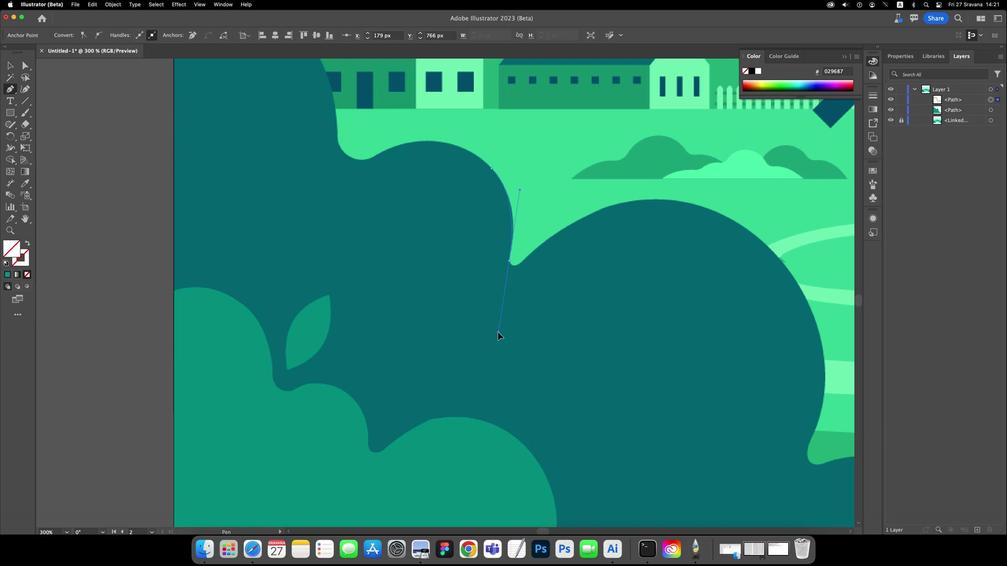 
Action: Mouse moved to (522, 268)
Screenshot: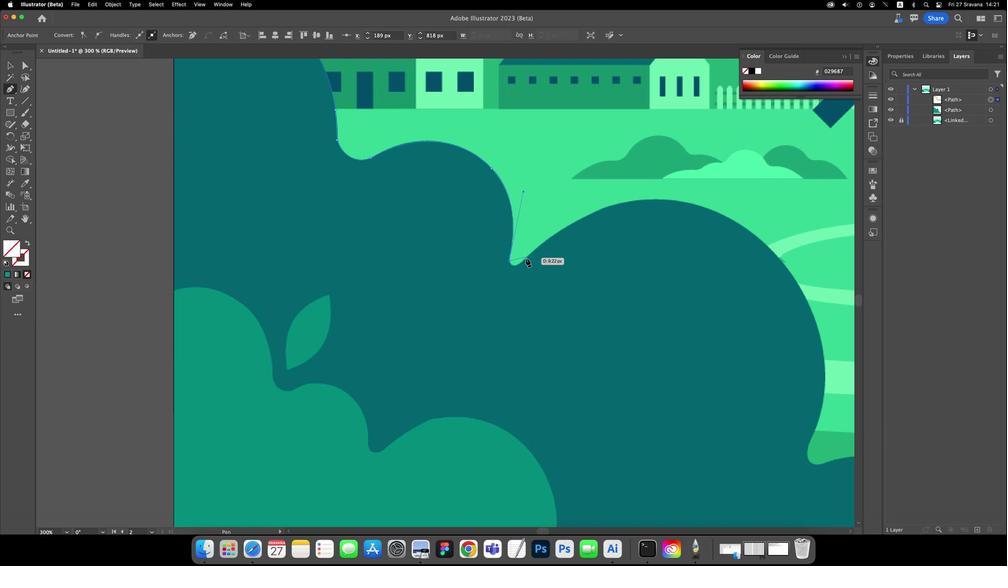 
Action: Mouse pressed left at (522, 268)
Screenshot: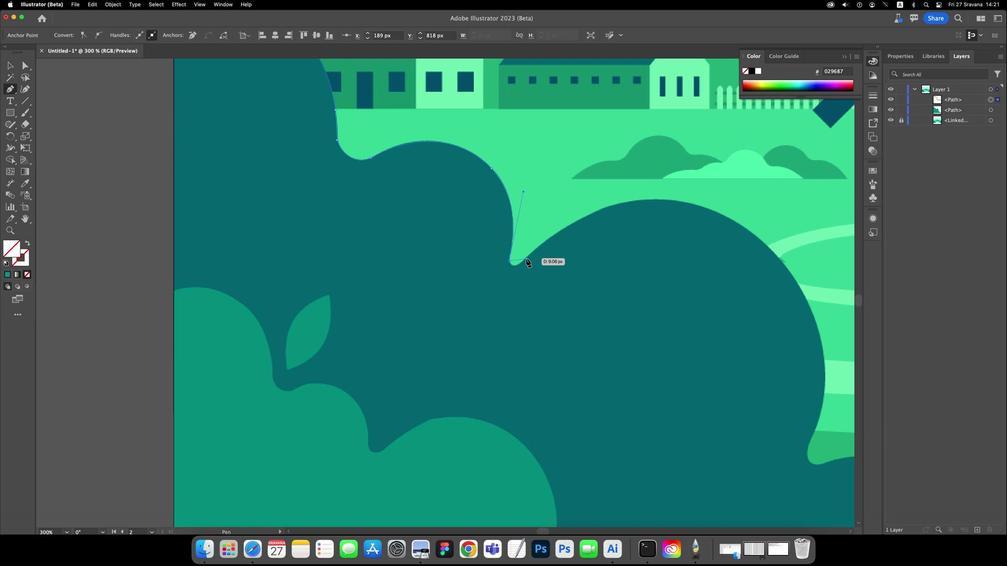
Action: Mouse moved to (531, 267)
Screenshot: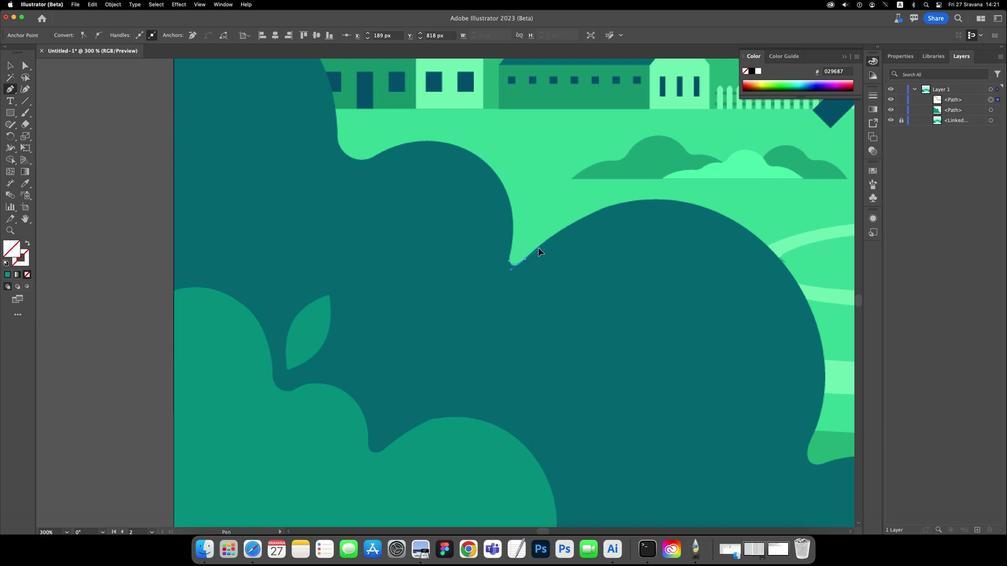 
Action: Mouse pressed left at (531, 267)
Screenshot: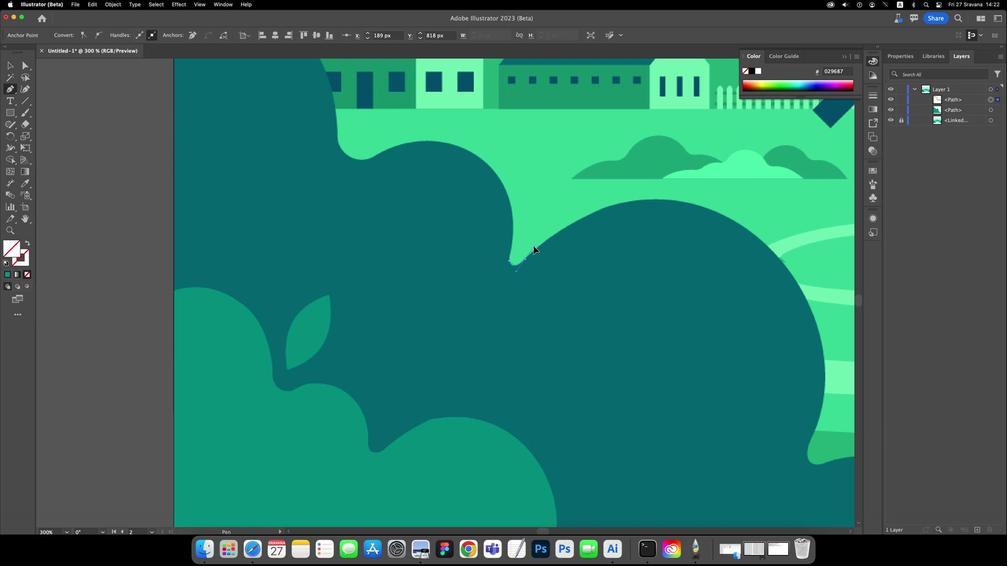 
Action: Mouse moved to (530, 268)
Screenshot: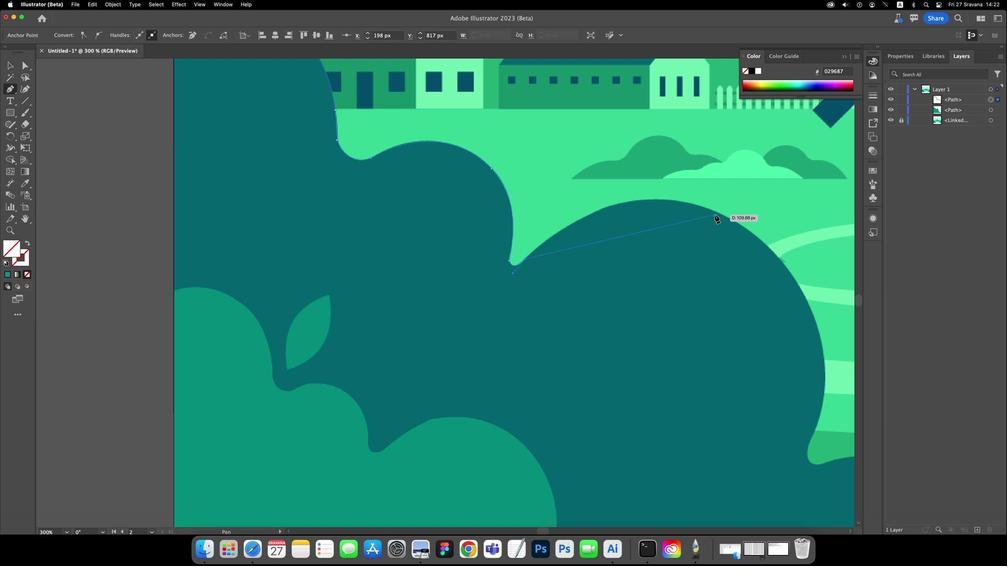 
Action: Mouse pressed left at (530, 268)
Screenshot: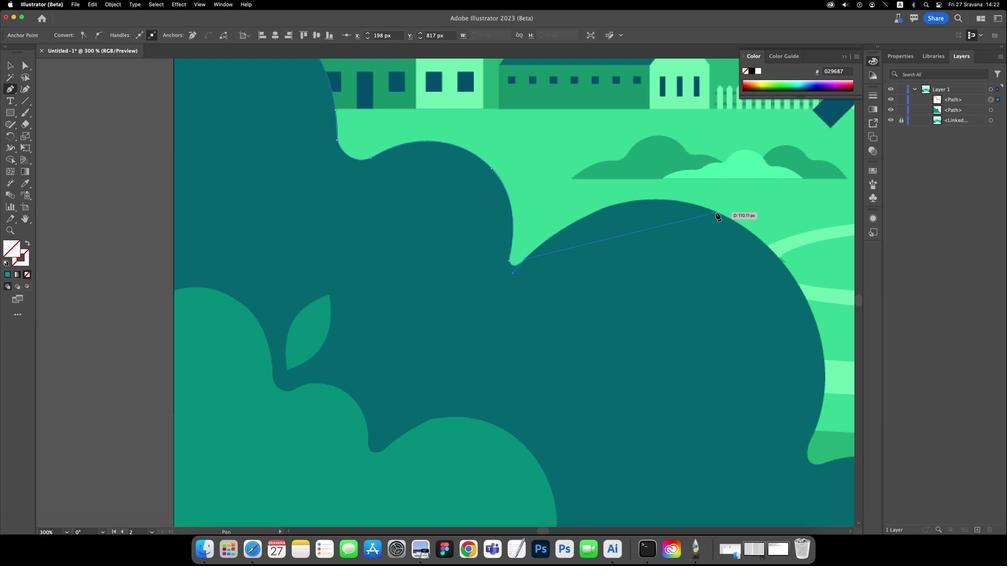 
Action: Mouse moved to (630, 242)
Screenshot: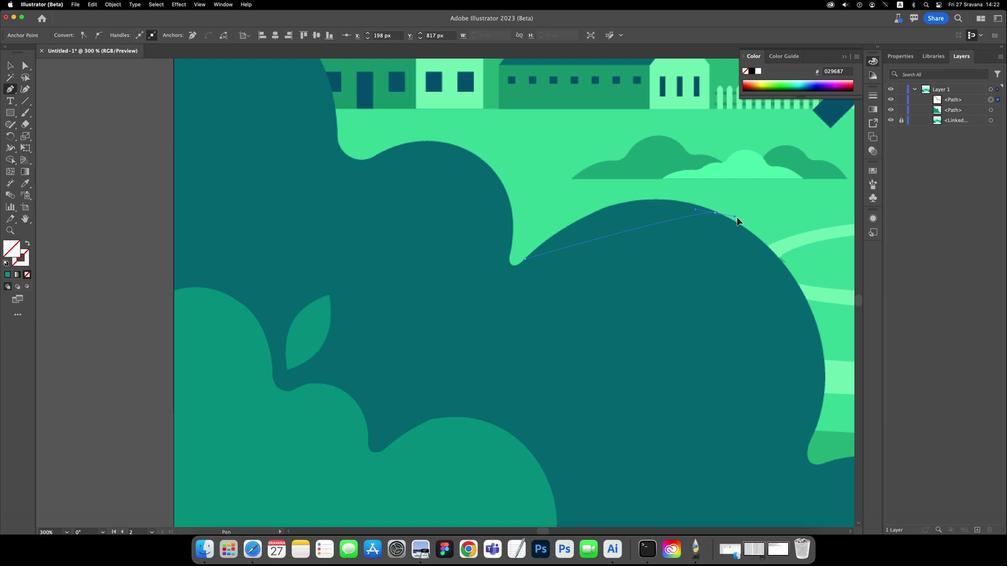 
Action: Mouse pressed left at (630, 242)
Screenshot: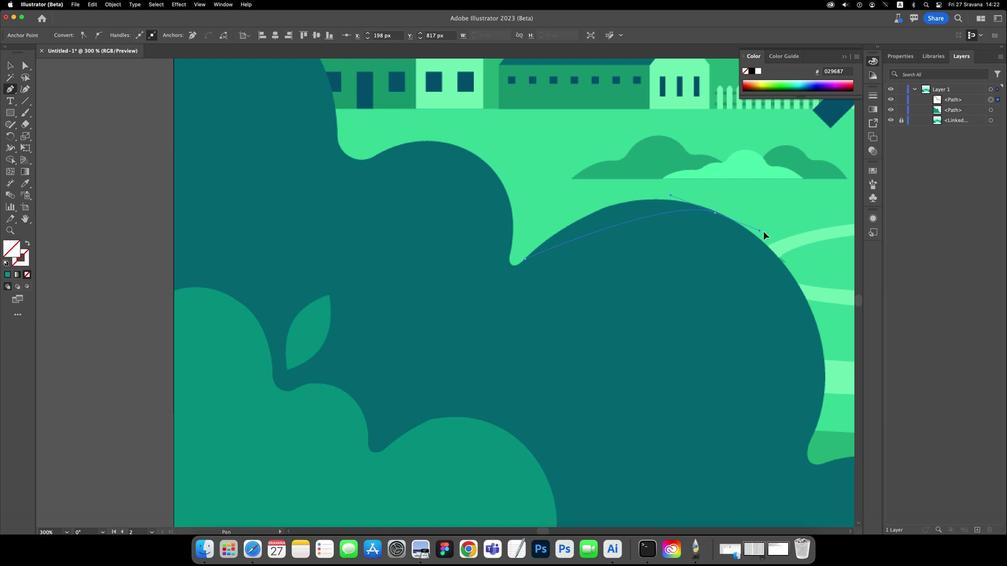 
Action: Mouse moved to (630, 242)
Screenshot: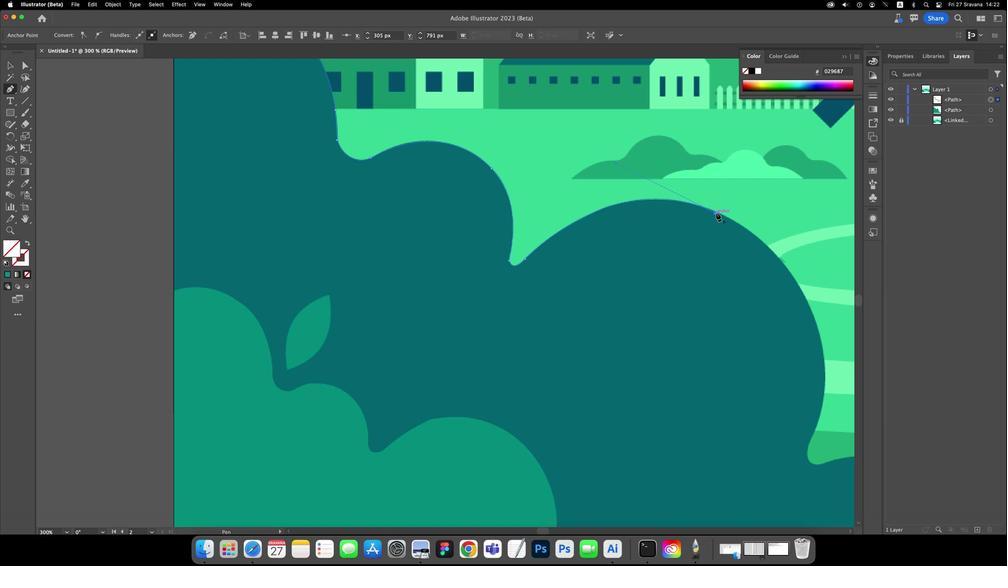
Action: Mouse pressed left at (630, 242)
Screenshot: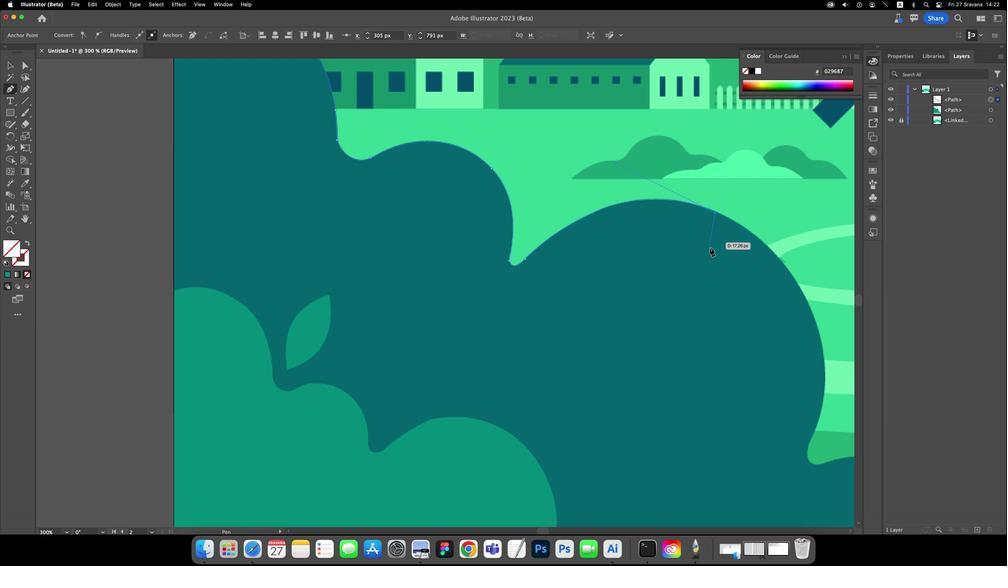 
Action: Mouse moved to (628, 268)
Screenshot: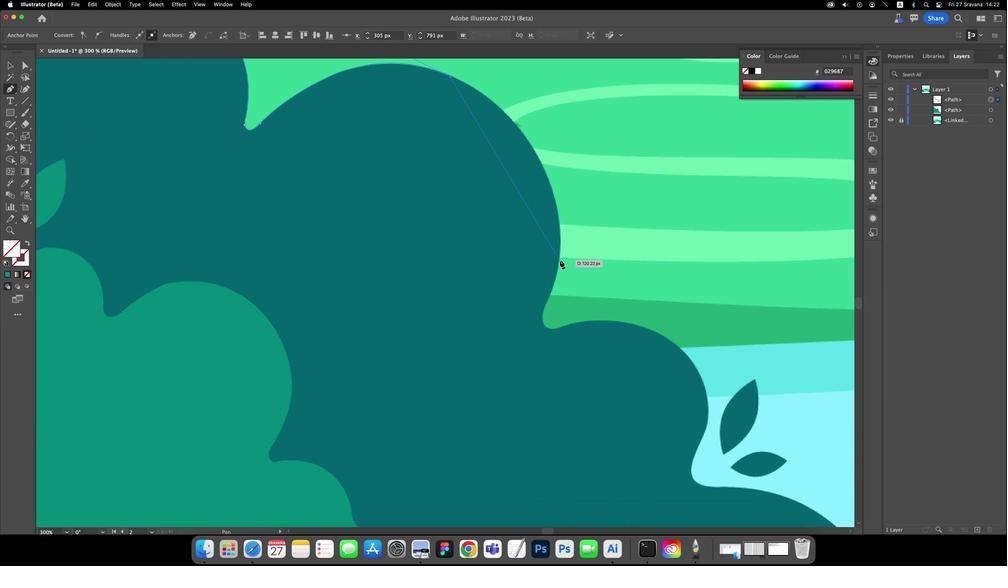 
Action: Key pressed Key.space
Screenshot: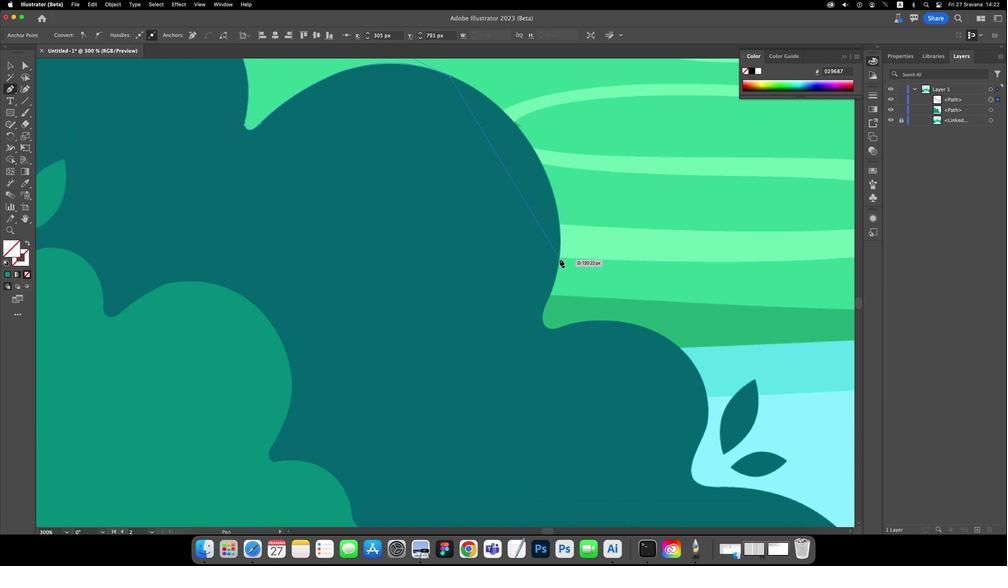 
Action: Mouse pressed left at (628, 268)
Screenshot: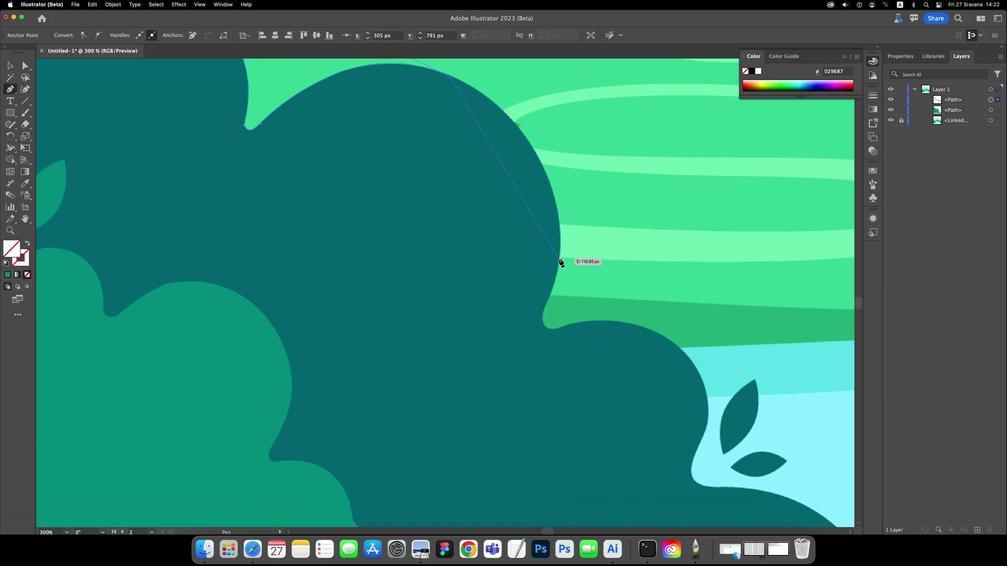 
Action: Mouse moved to (548, 267)
Screenshot: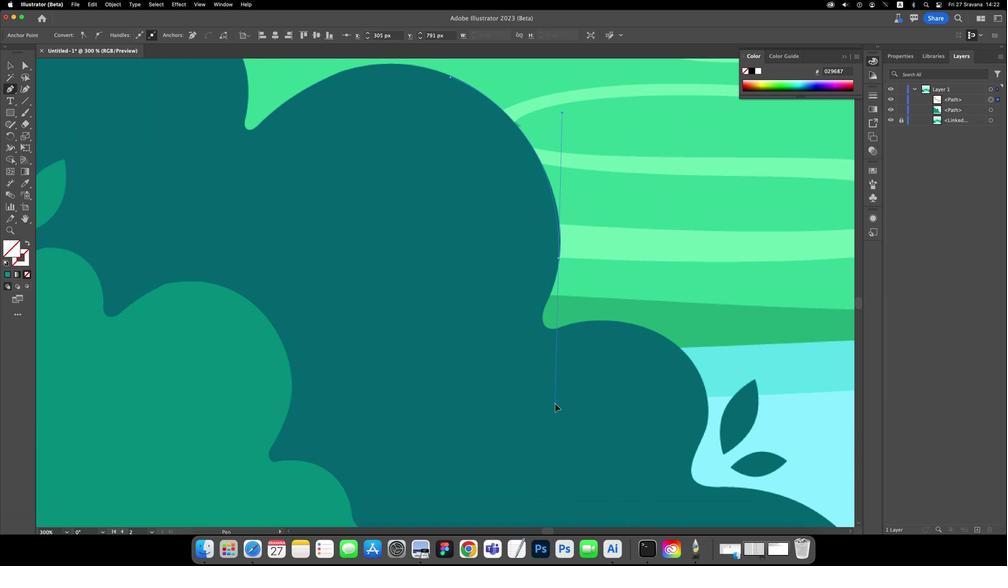 
Action: Mouse pressed left at (548, 267)
Screenshot: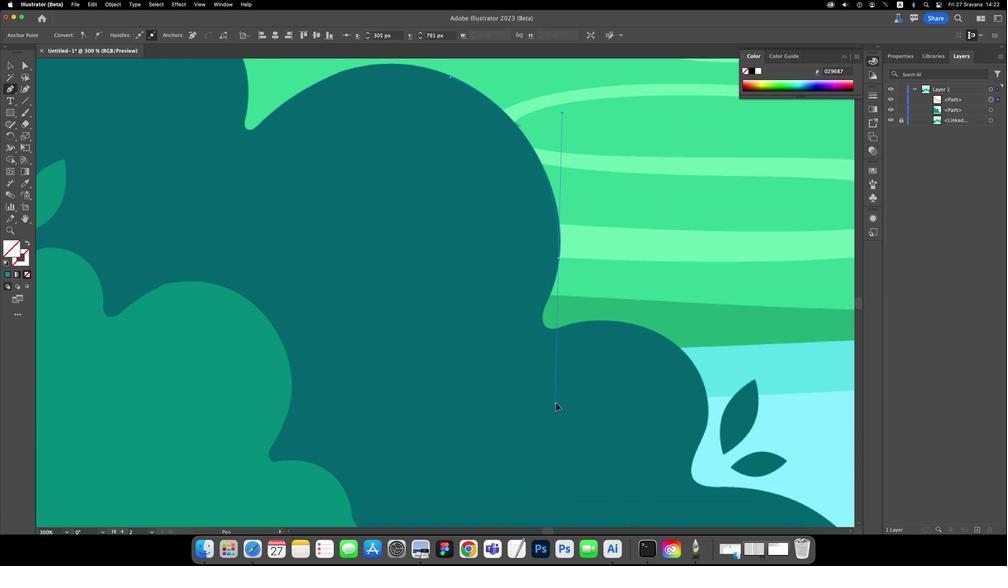 
Action: Mouse moved to (547, 266)
Screenshot: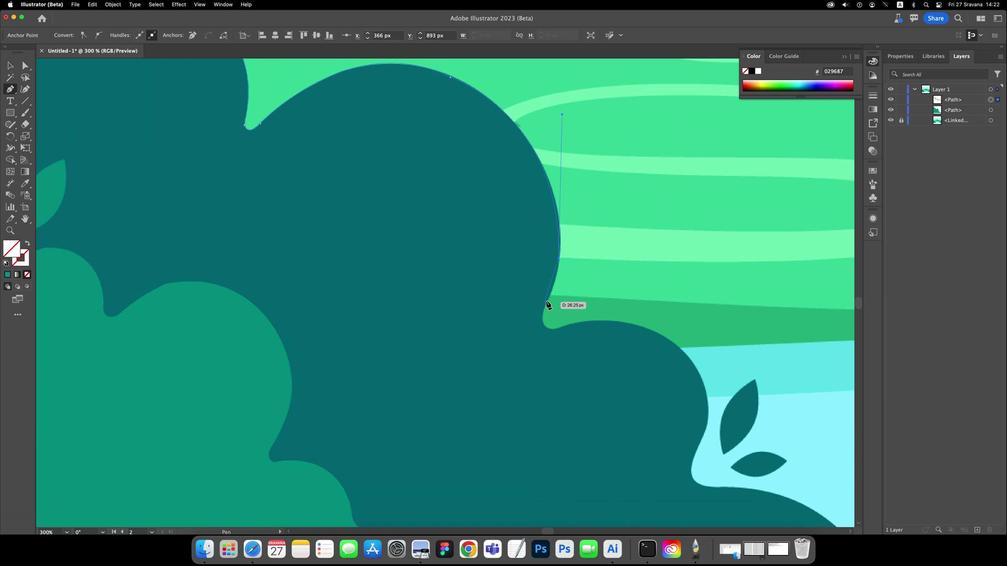 
Action: Mouse pressed left at (547, 266)
Screenshot: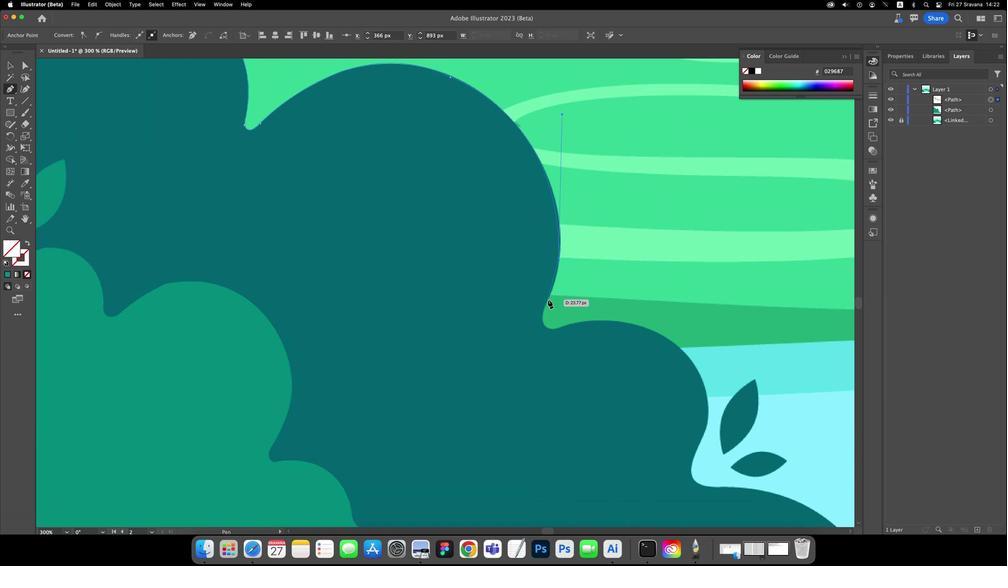 
Action: Mouse moved to (542, 289)
Screenshot: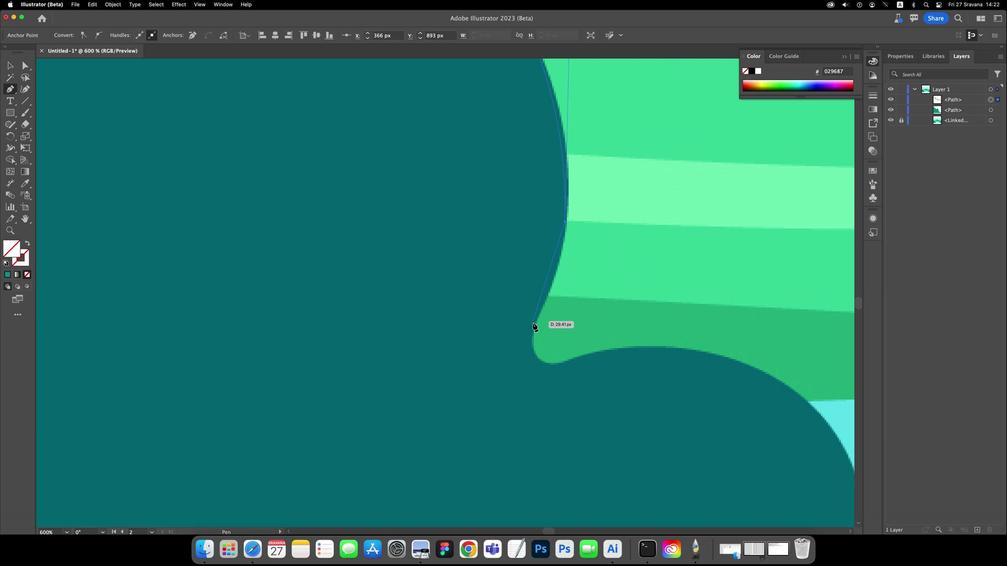 
Action: Key pressed Key.alt
Screenshot: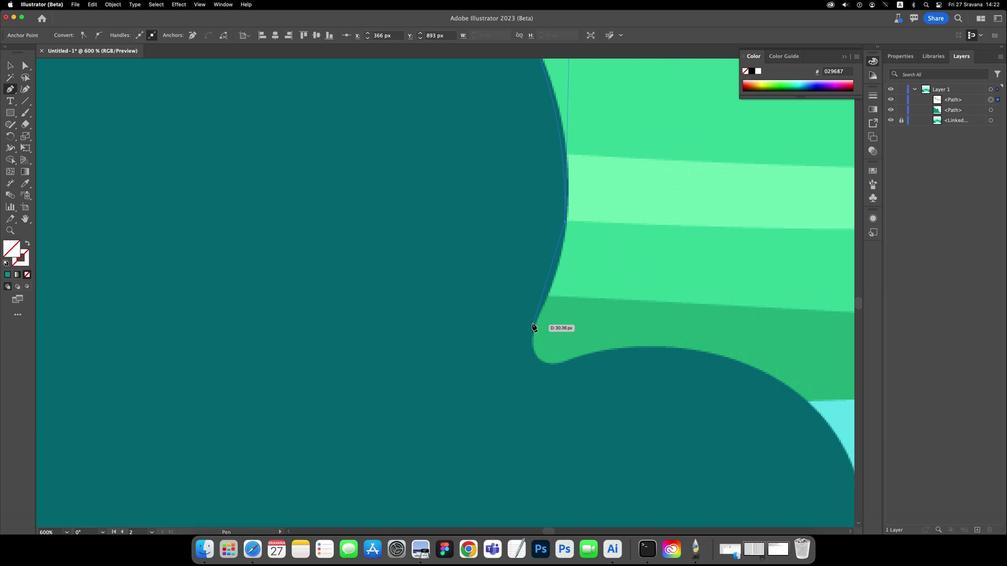 
Action: Mouse scrolled (542, 289) with delta (255, 131)
Screenshot: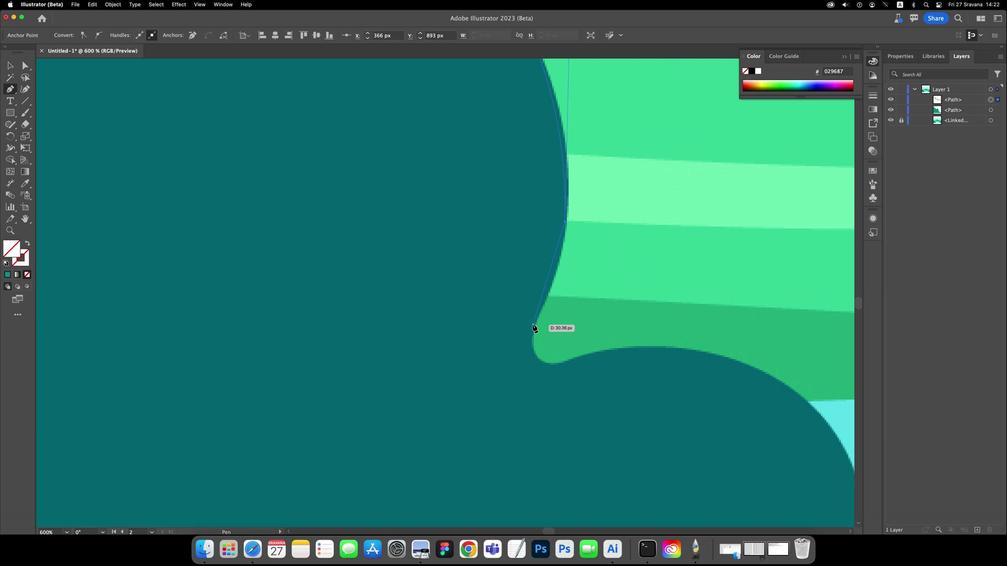 
Action: Mouse scrolled (542, 289) with delta (255, 131)
Screenshot: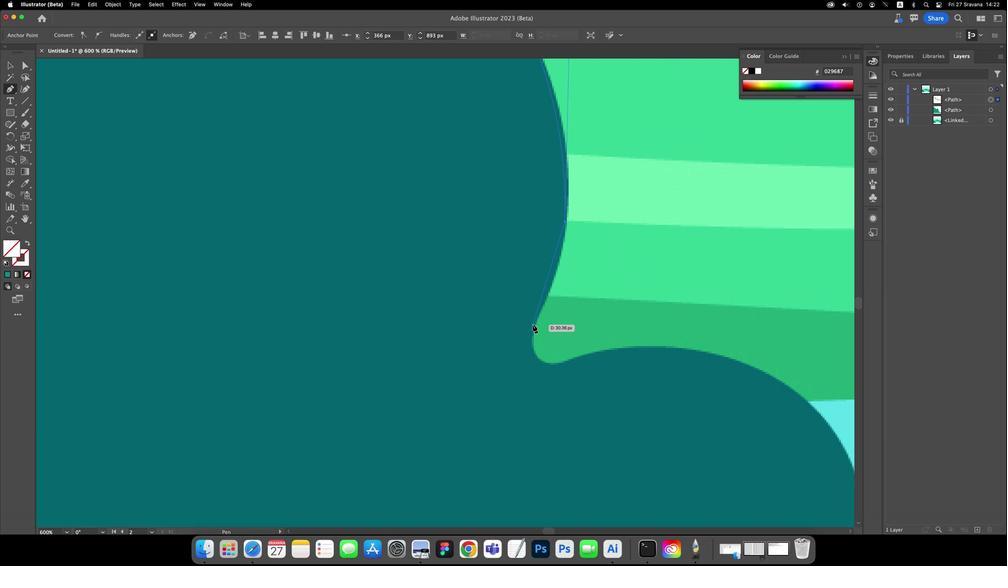 
Action: Mouse moved to (536, 303)
Screenshot: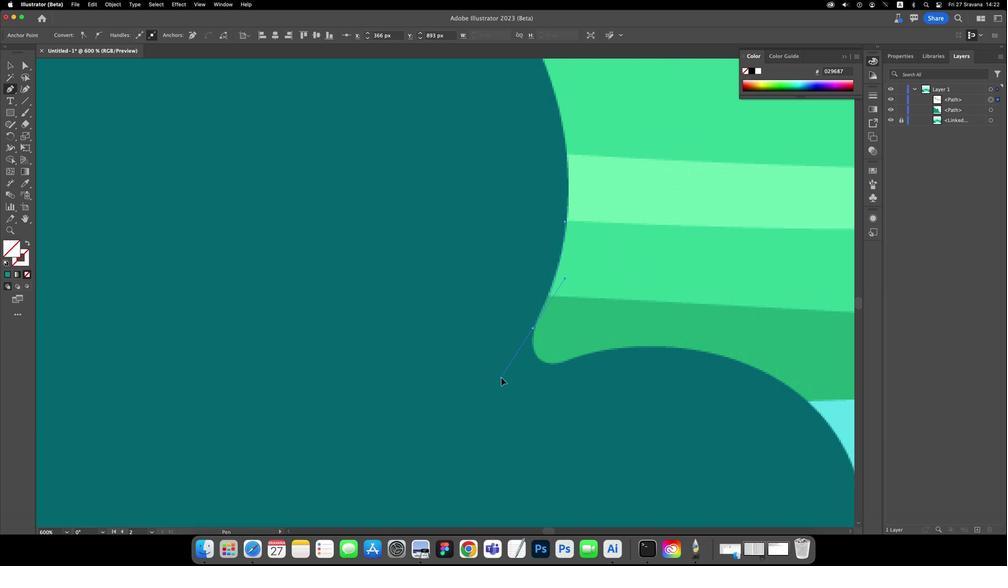 
Action: Mouse pressed left at (536, 303)
Screenshot: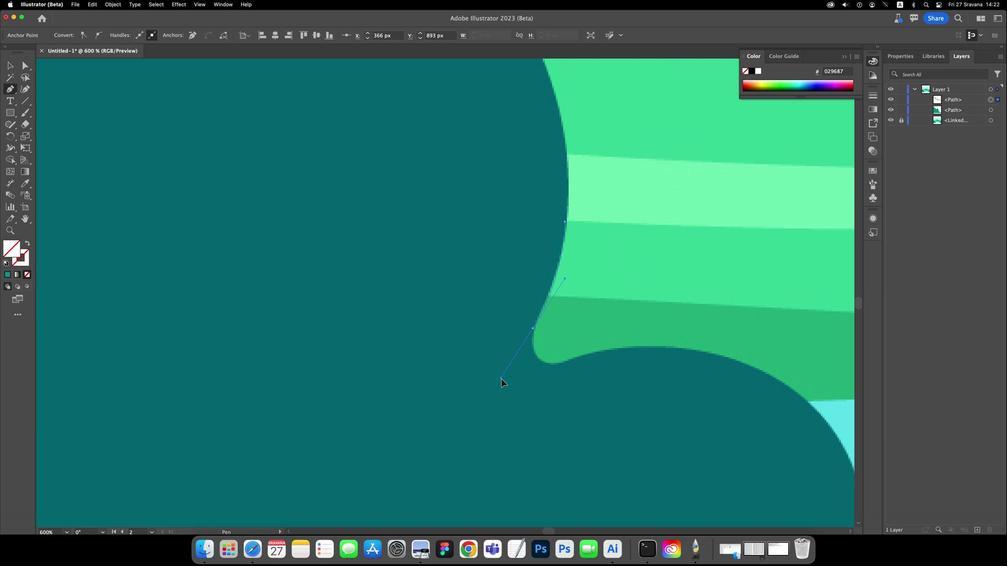 
Action: Mouse moved to (535, 304)
Screenshot: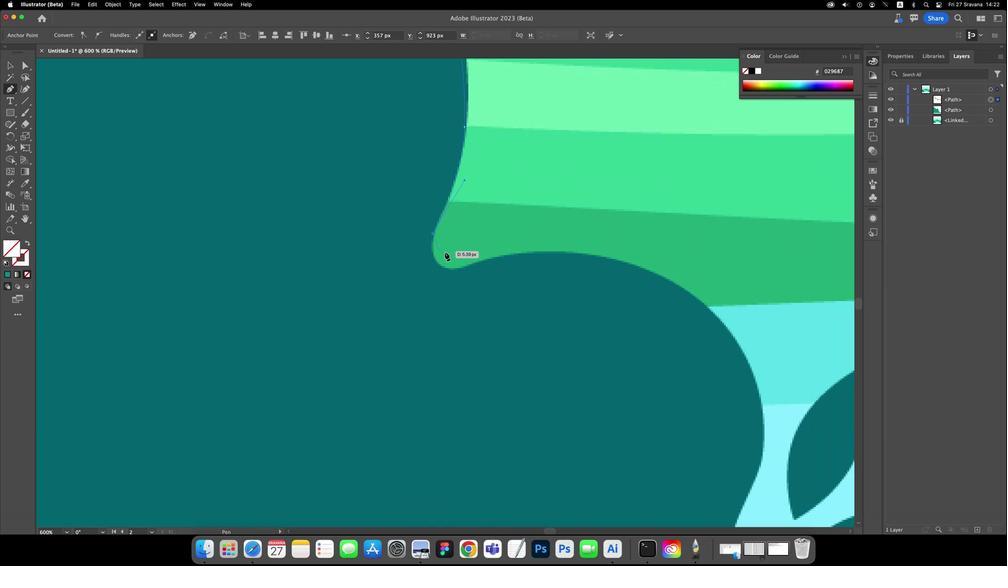 
Action: Mouse pressed left at (535, 304)
Screenshot: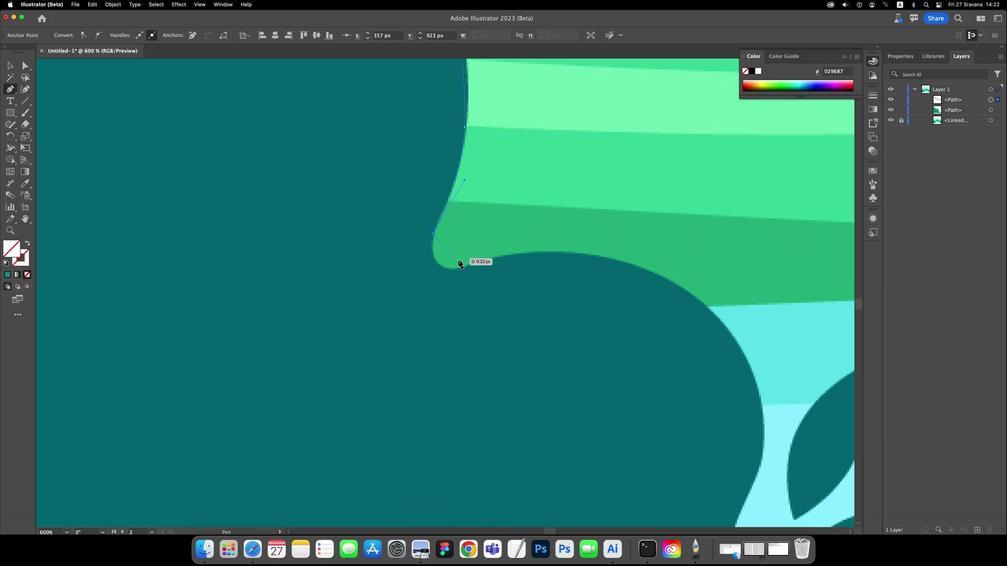 
Action: Mouse moved to (536, 308)
Screenshot: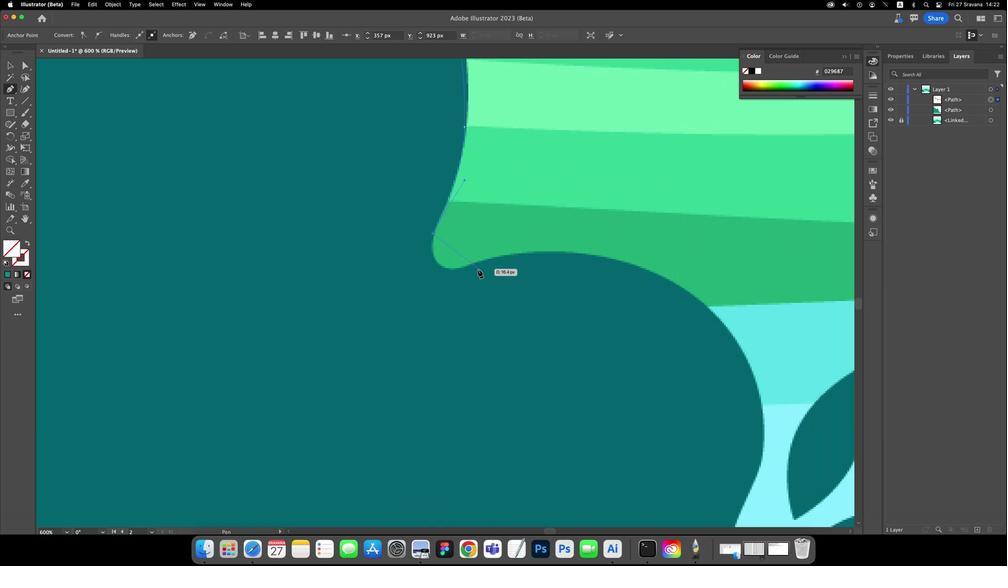 
Action: Key pressed Key.space
Screenshot: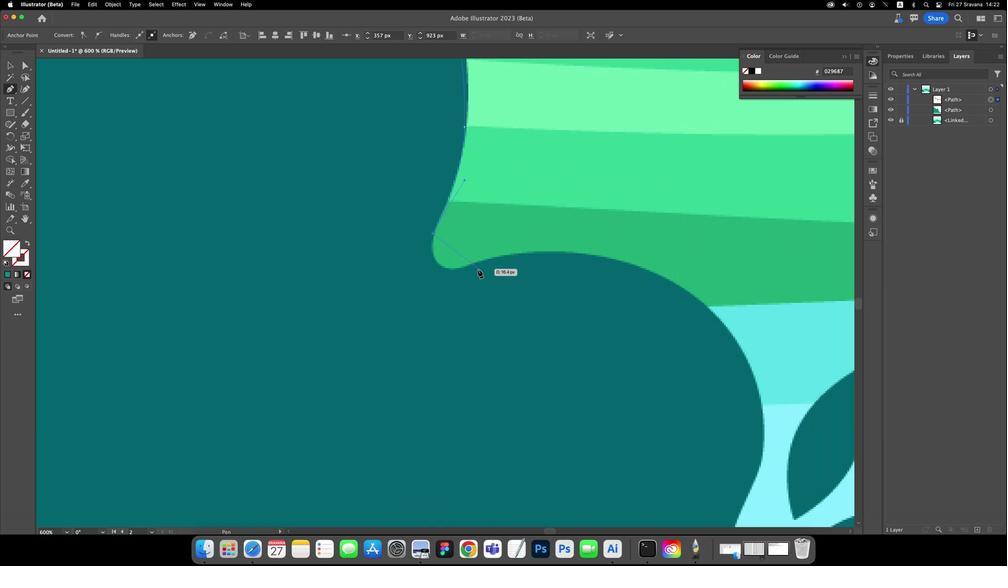 
Action: Mouse moved to (539, 317)
Screenshot: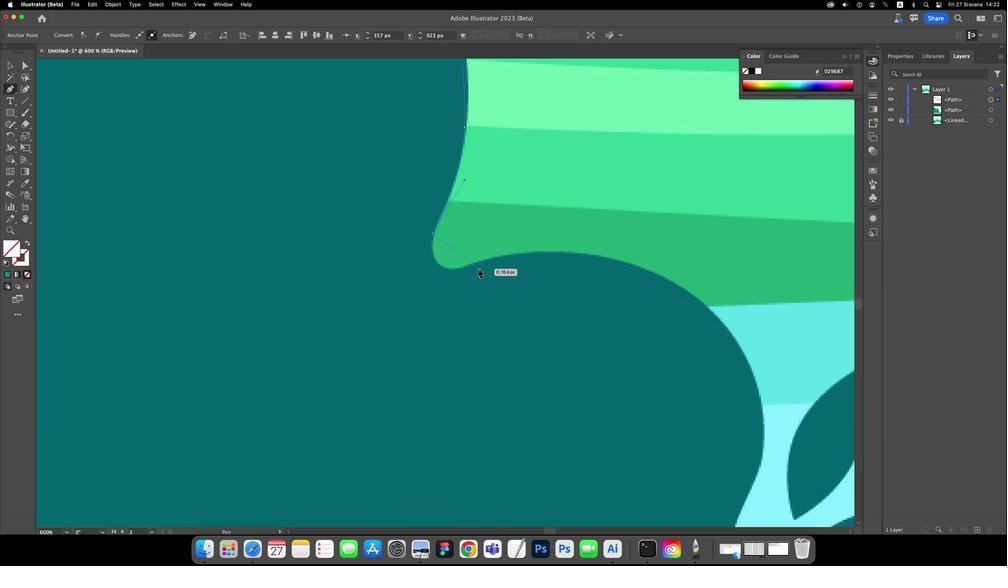 
Action: Mouse pressed left at (539, 317)
